 Task: Plan a trip to Voiron, France from 9th November, 2023 to 16th November, 2023 for 2 adults.2 bedrooms having 2 beds and 1 bathroom. Property type can be flat. Look for 3 properties as per requirement.
Action: Mouse moved to (539, 114)
Screenshot: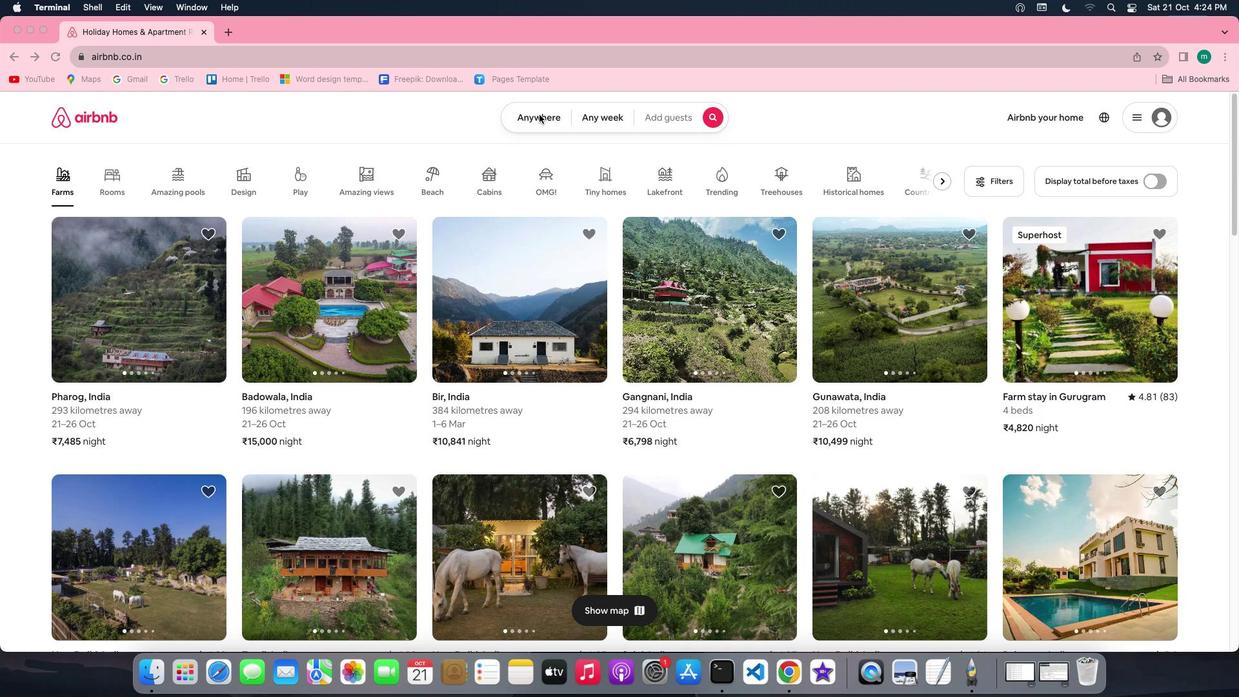
Action: Mouse pressed left at (539, 114)
Screenshot: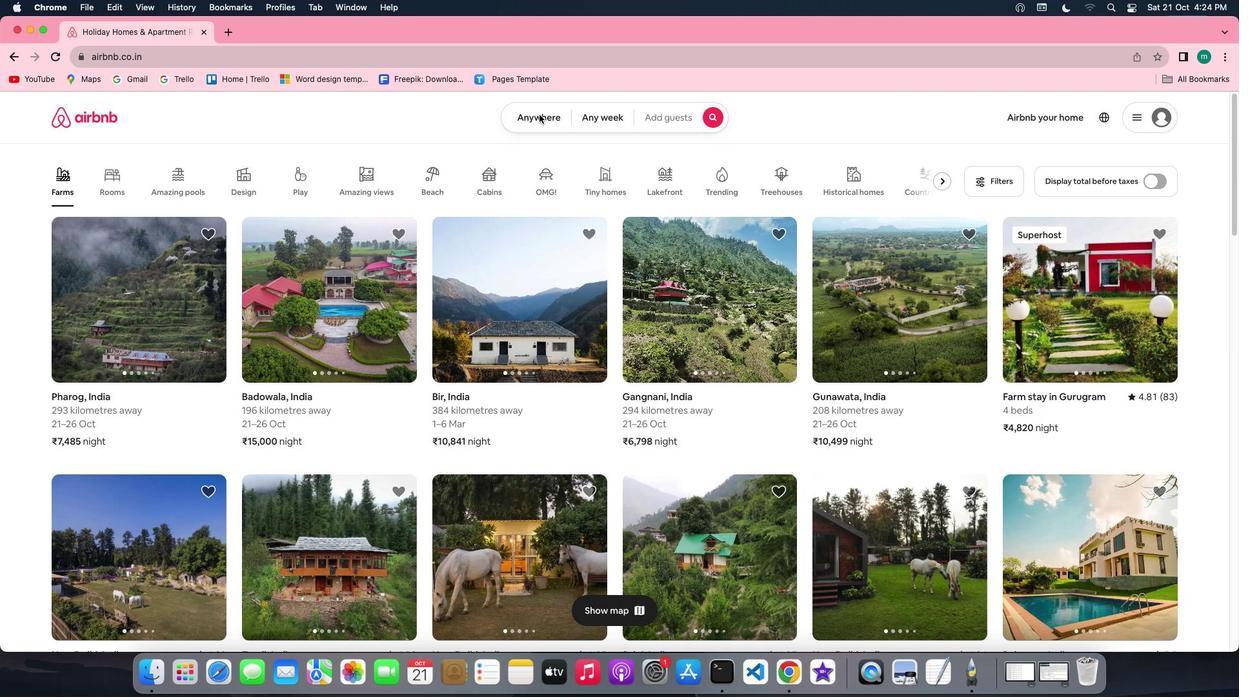 
Action: Mouse pressed left at (539, 114)
Screenshot: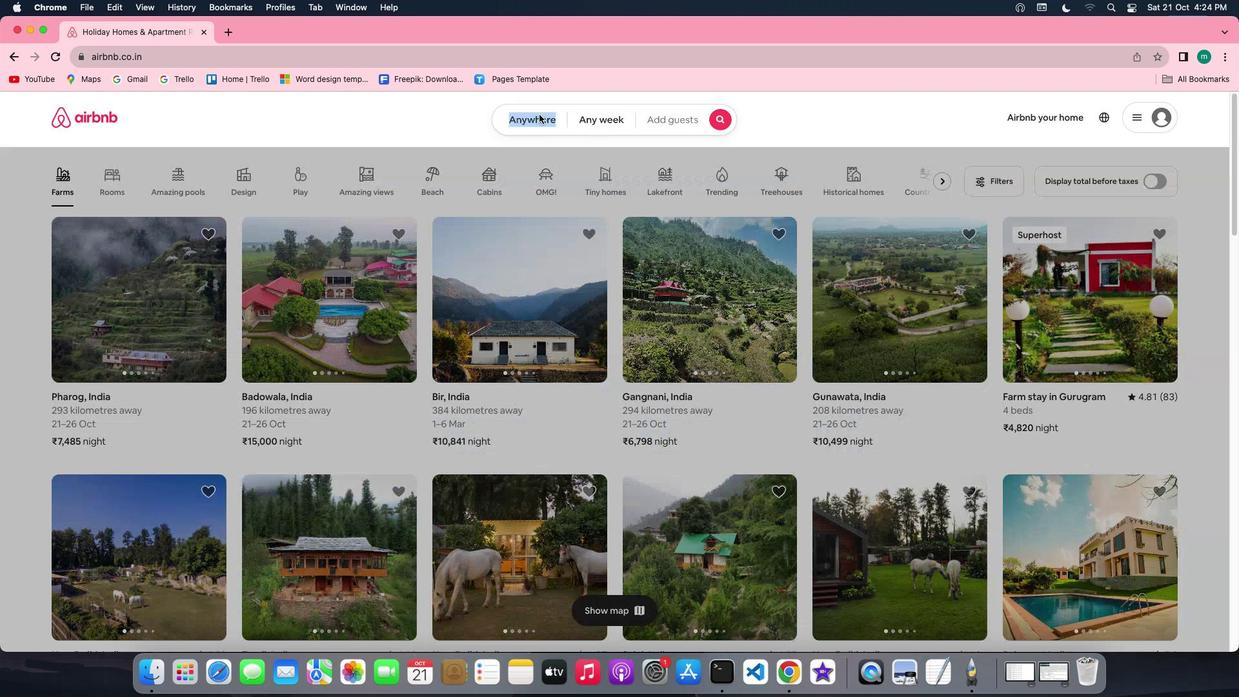 
Action: Mouse moved to (460, 172)
Screenshot: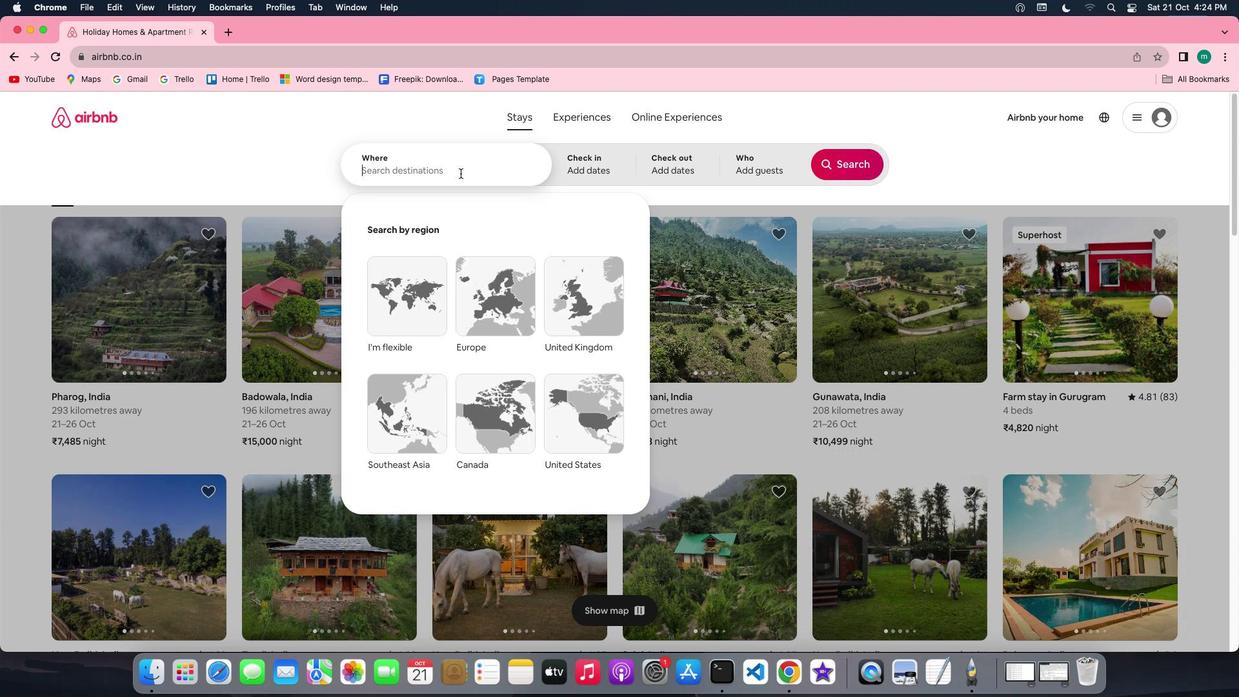 
Action: Key pressed Key.shift'V''o''i''r''o''n'','Key.spaceKey.shift'F''r''a''n''c''e'
Screenshot: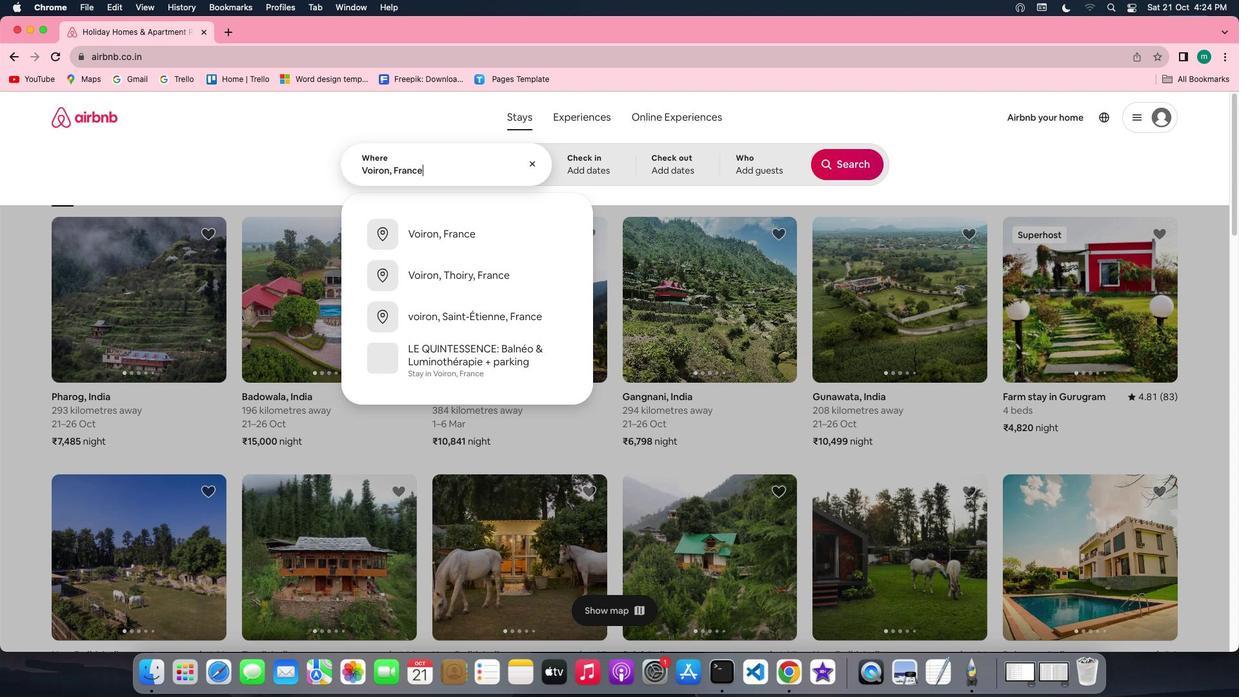 
Action: Mouse moved to (592, 173)
Screenshot: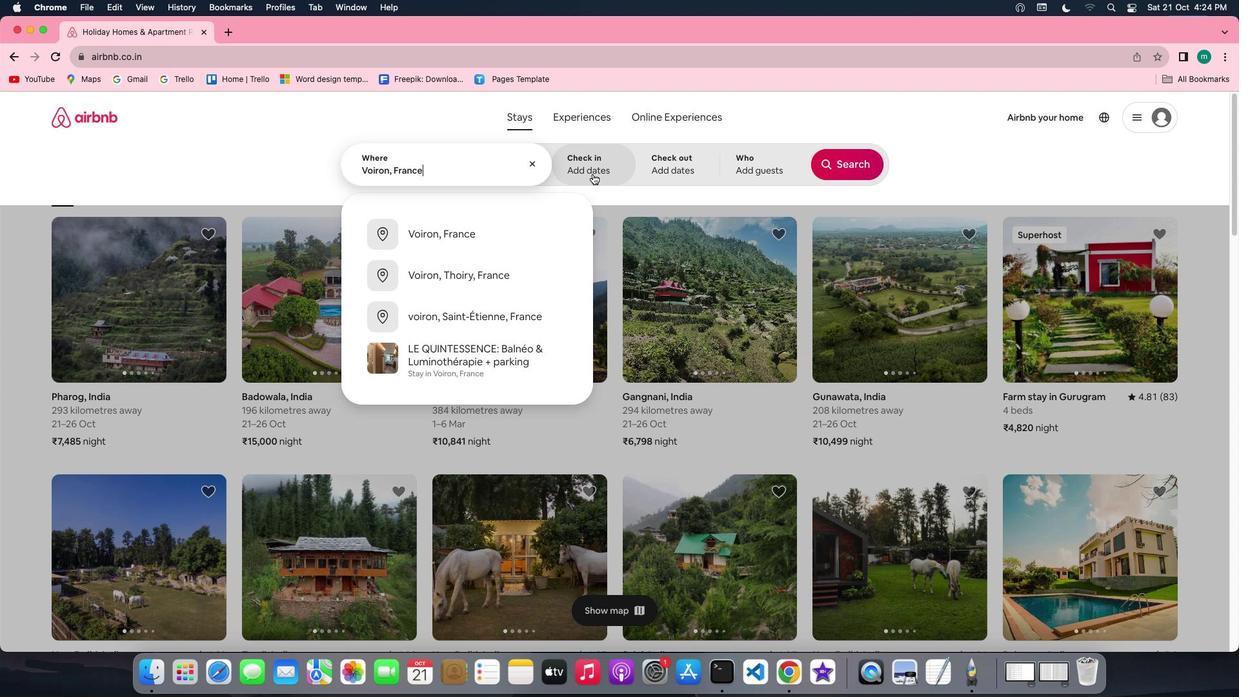 
Action: Mouse pressed left at (592, 173)
Screenshot: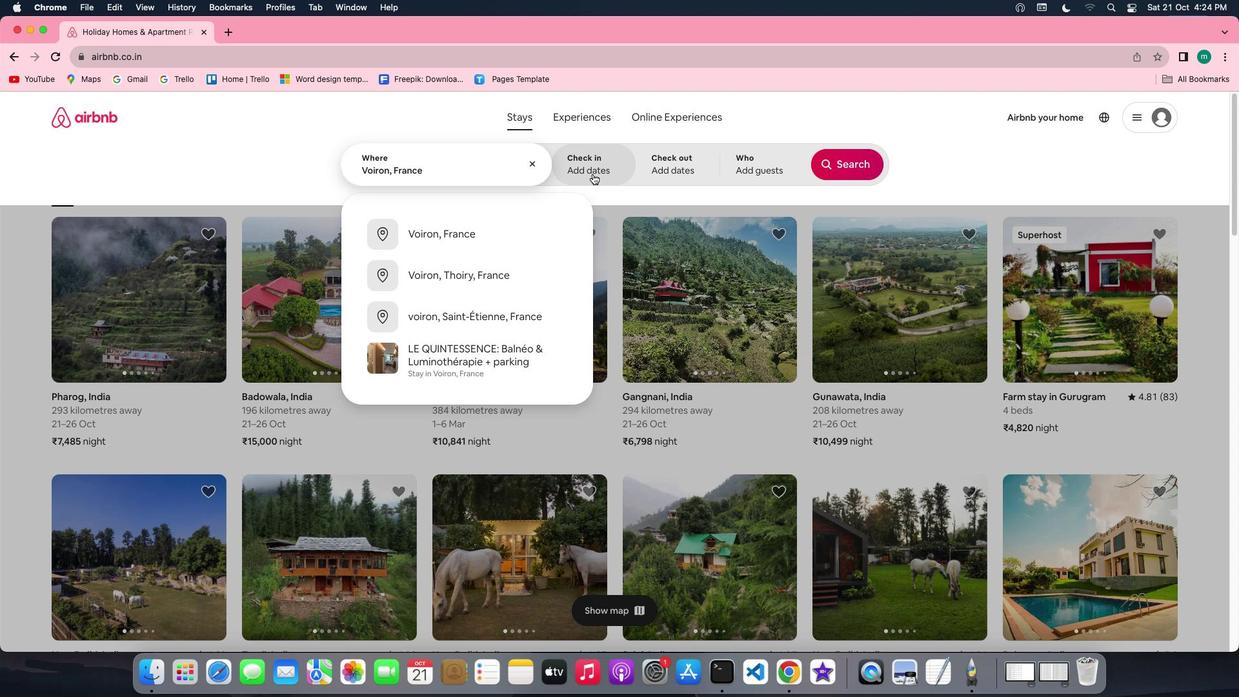 
Action: Mouse moved to (765, 358)
Screenshot: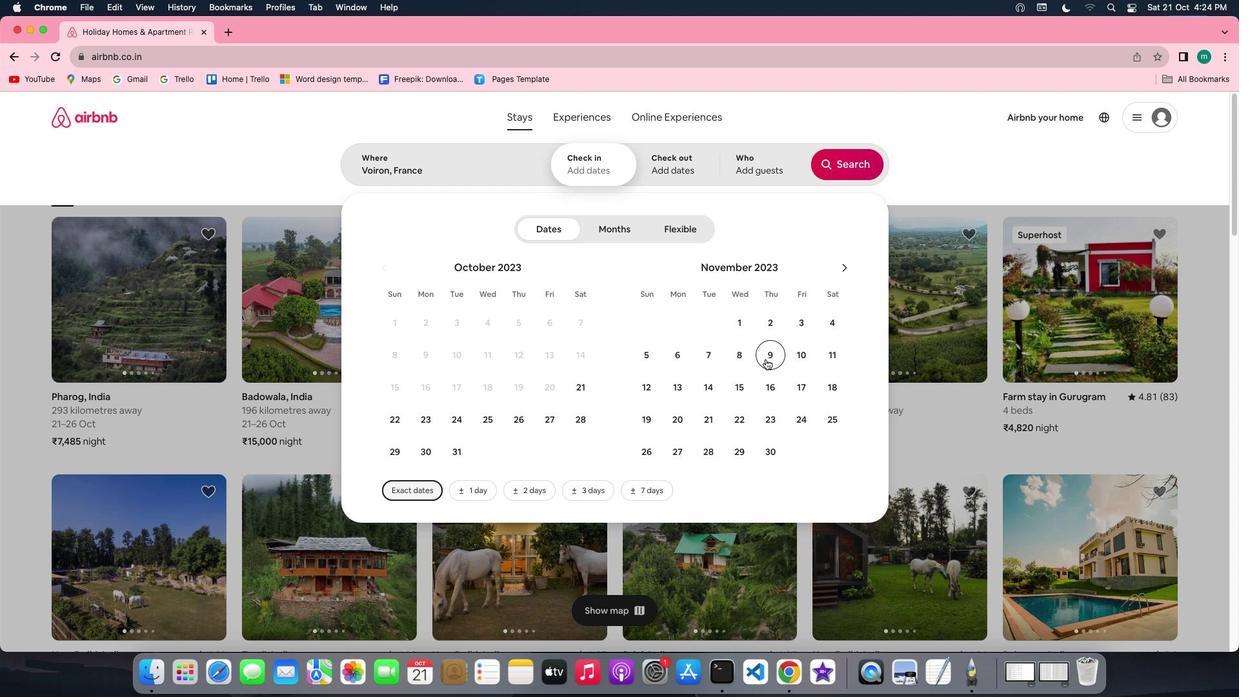 
Action: Mouse pressed left at (765, 358)
Screenshot: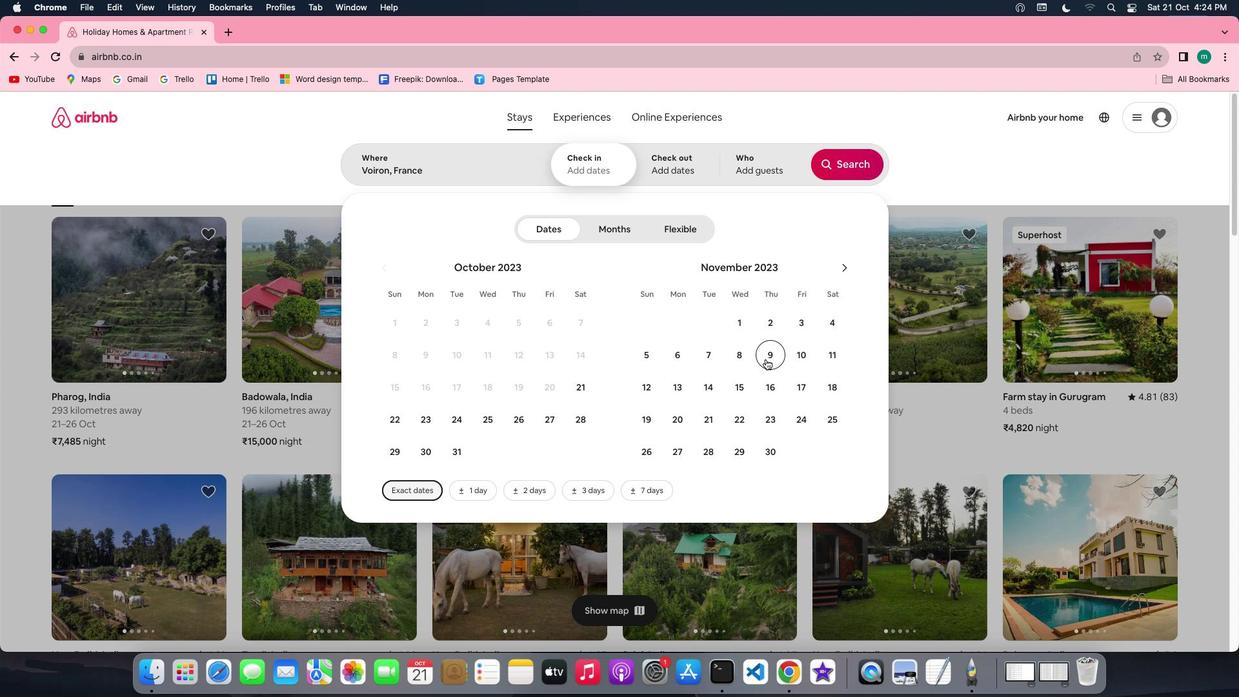 
Action: Mouse moved to (772, 385)
Screenshot: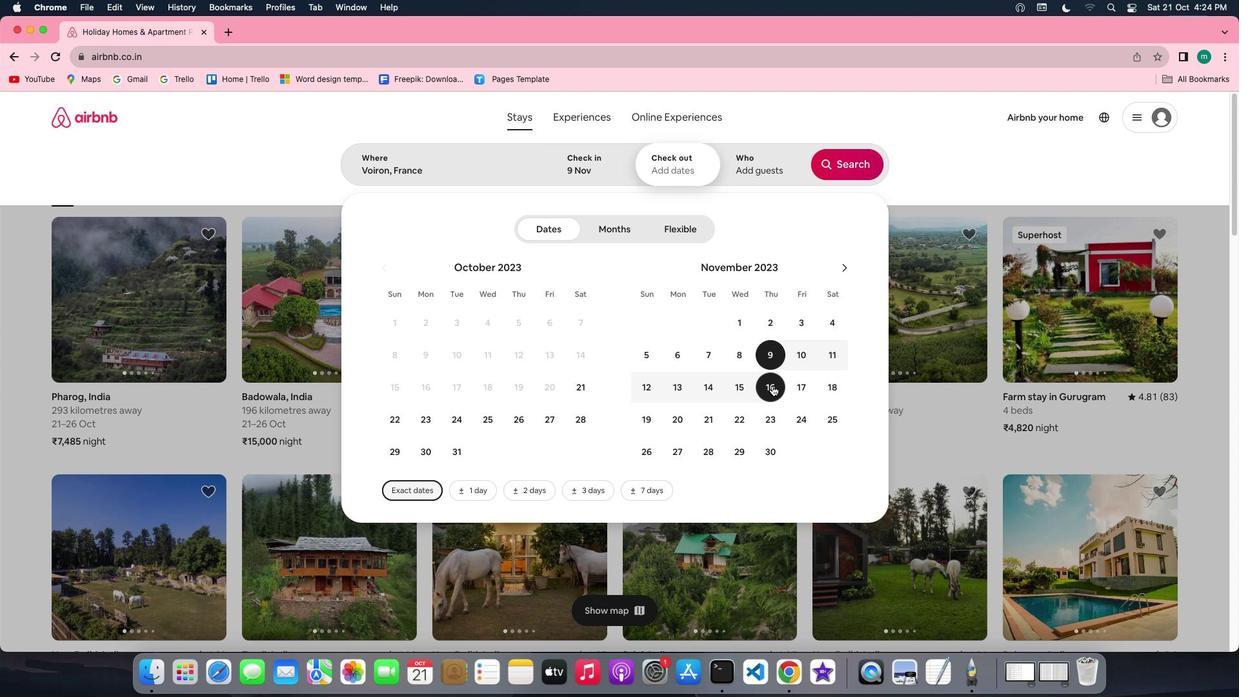 
Action: Mouse pressed left at (772, 385)
Screenshot: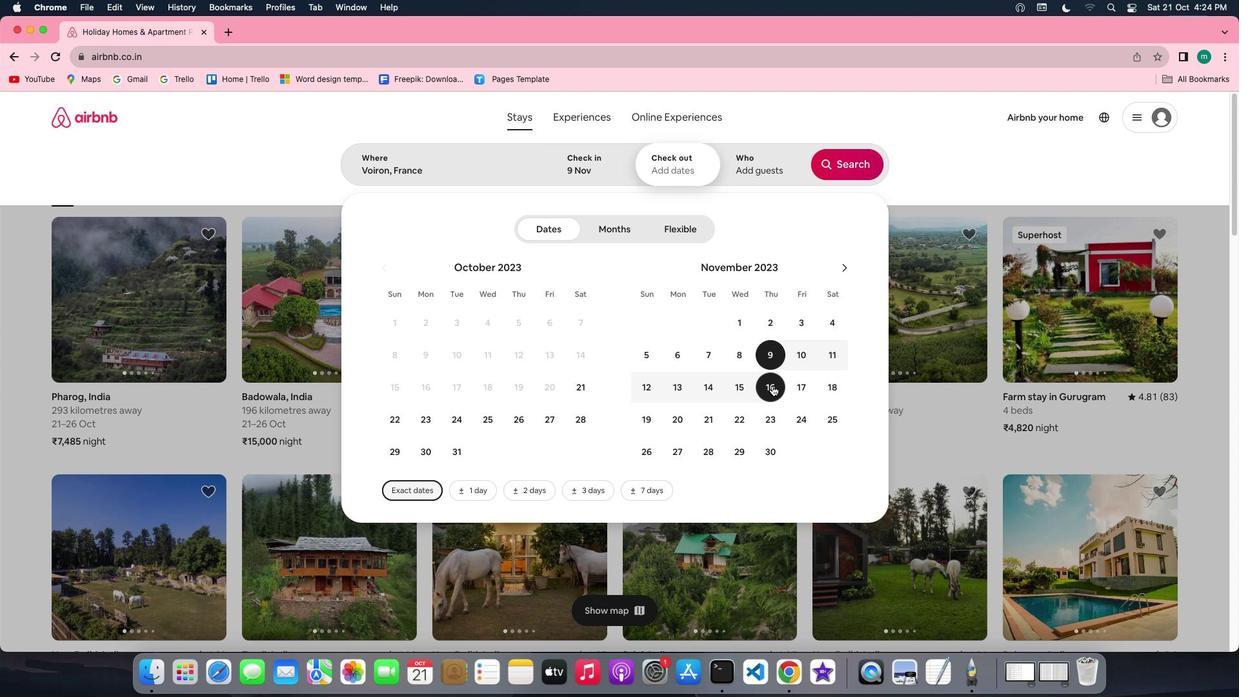 
Action: Mouse moved to (759, 173)
Screenshot: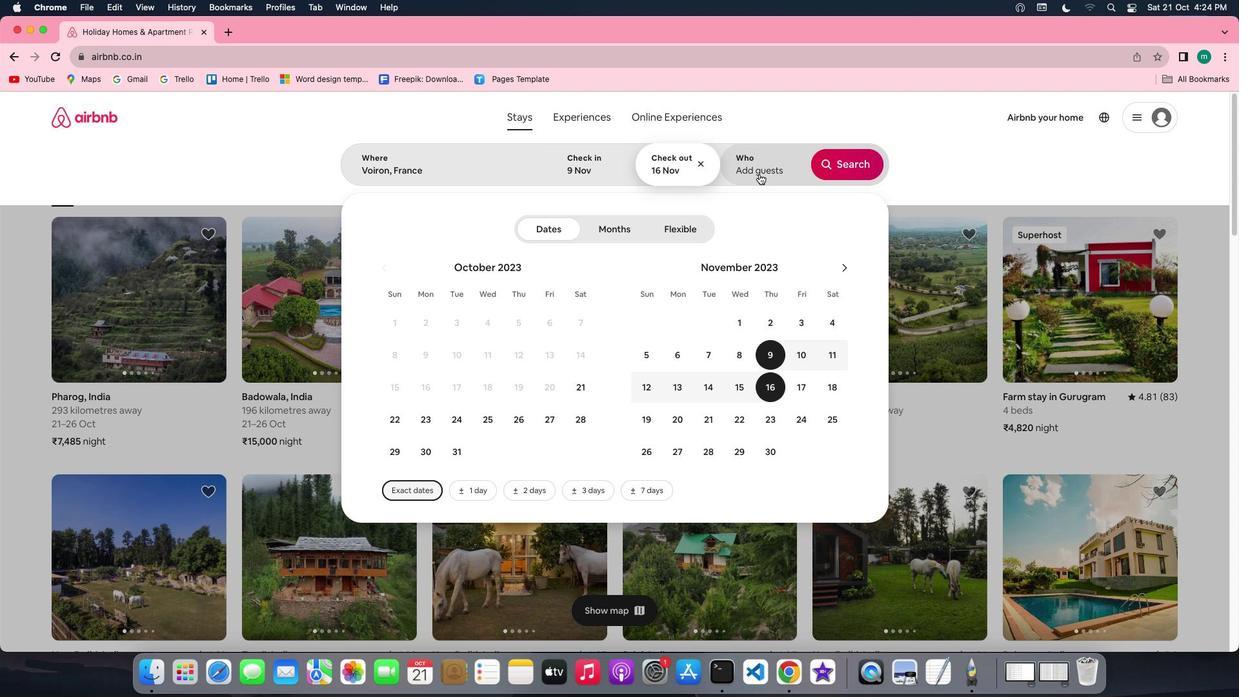 
Action: Mouse pressed left at (759, 173)
Screenshot: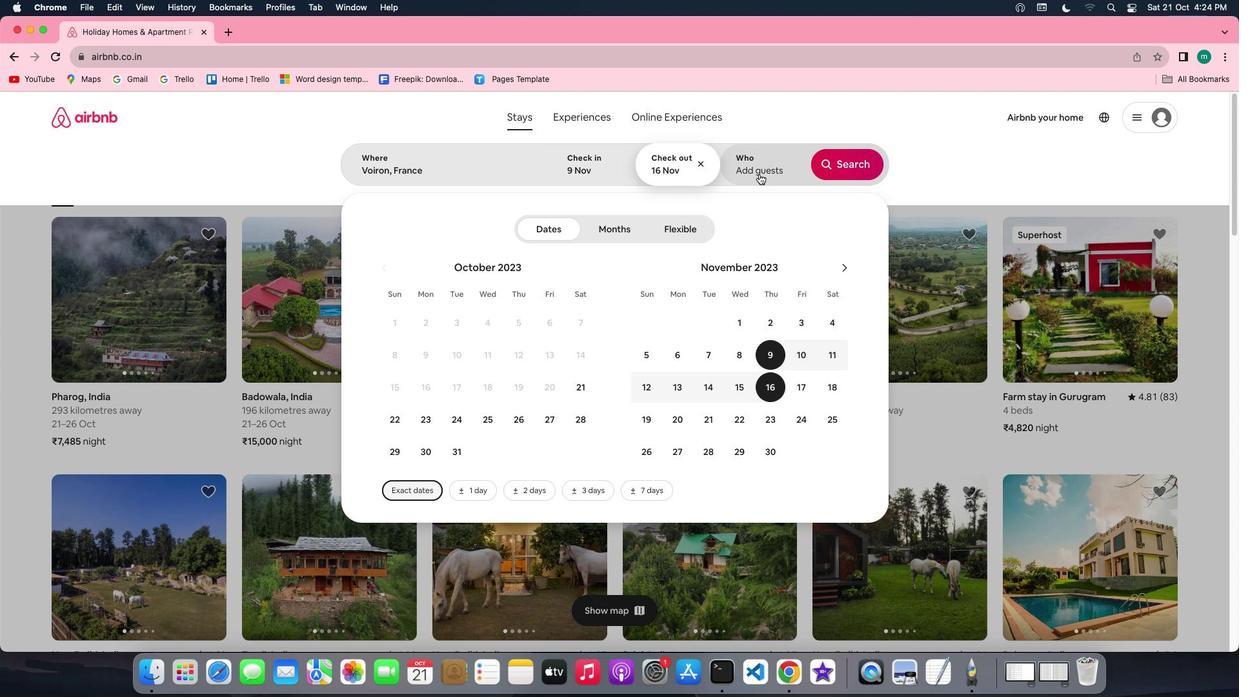 
Action: Mouse moved to (848, 231)
Screenshot: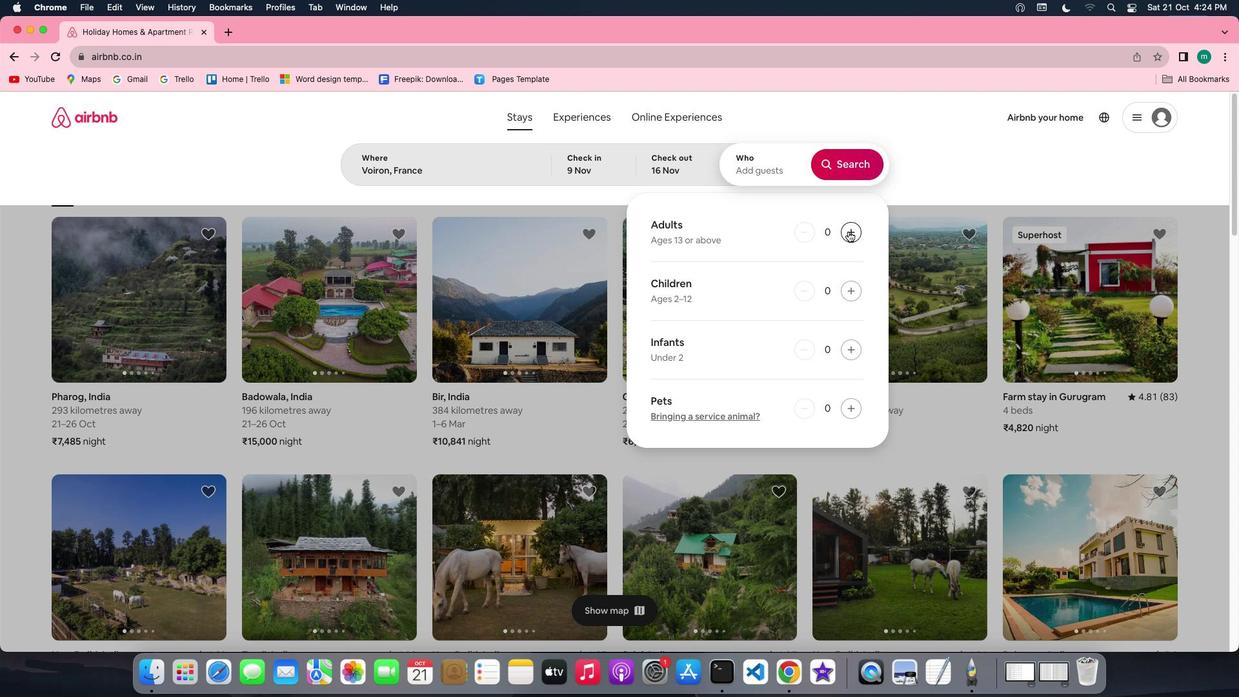 
Action: Mouse pressed left at (848, 231)
Screenshot: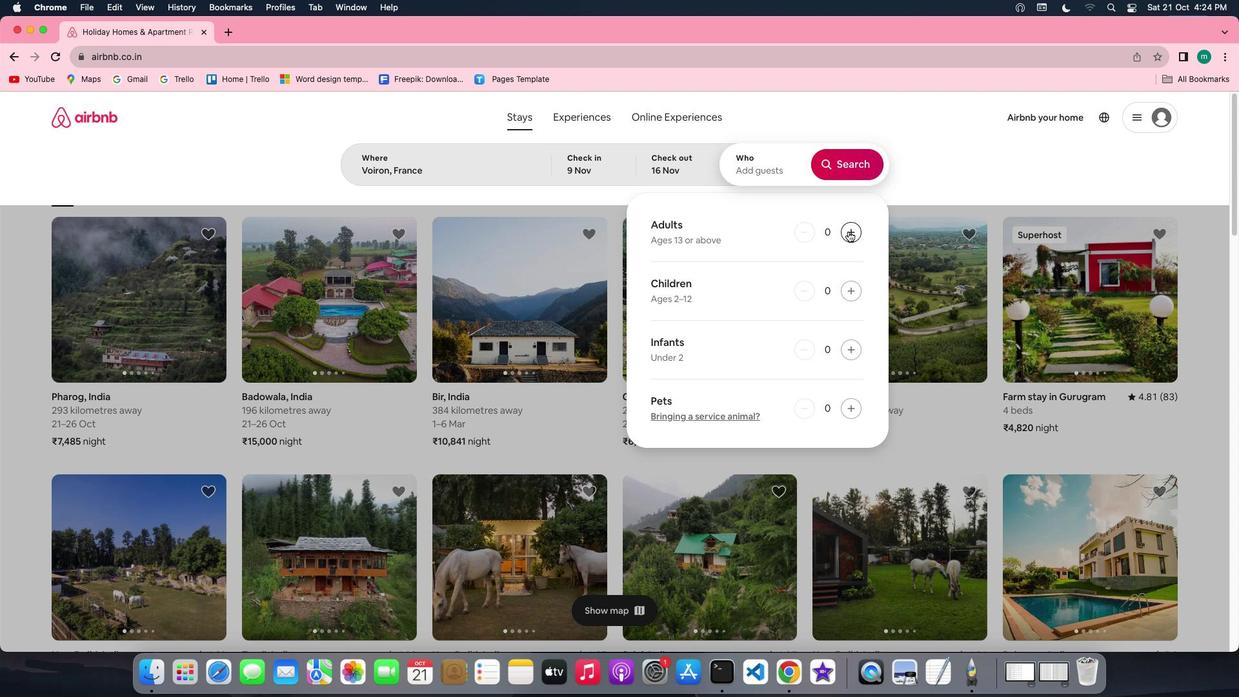 
Action: Mouse pressed left at (848, 231)
Screenshot: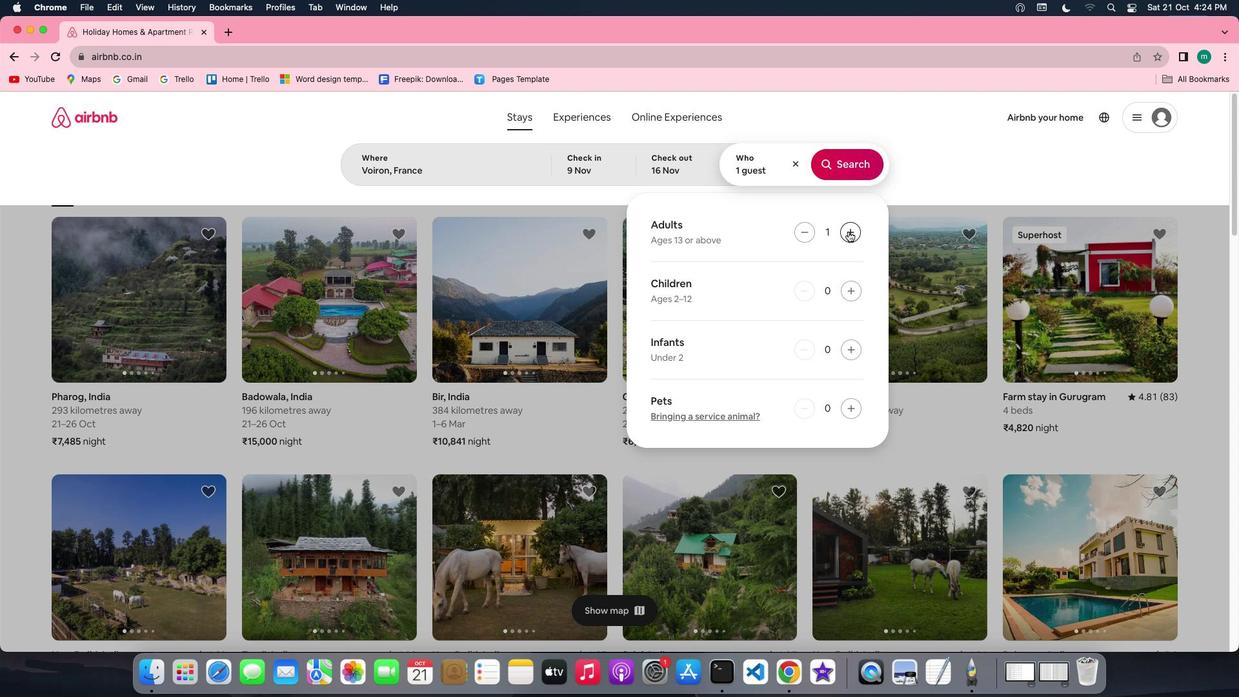 
Action: Mouse moved to (841, 161)
Screenshot: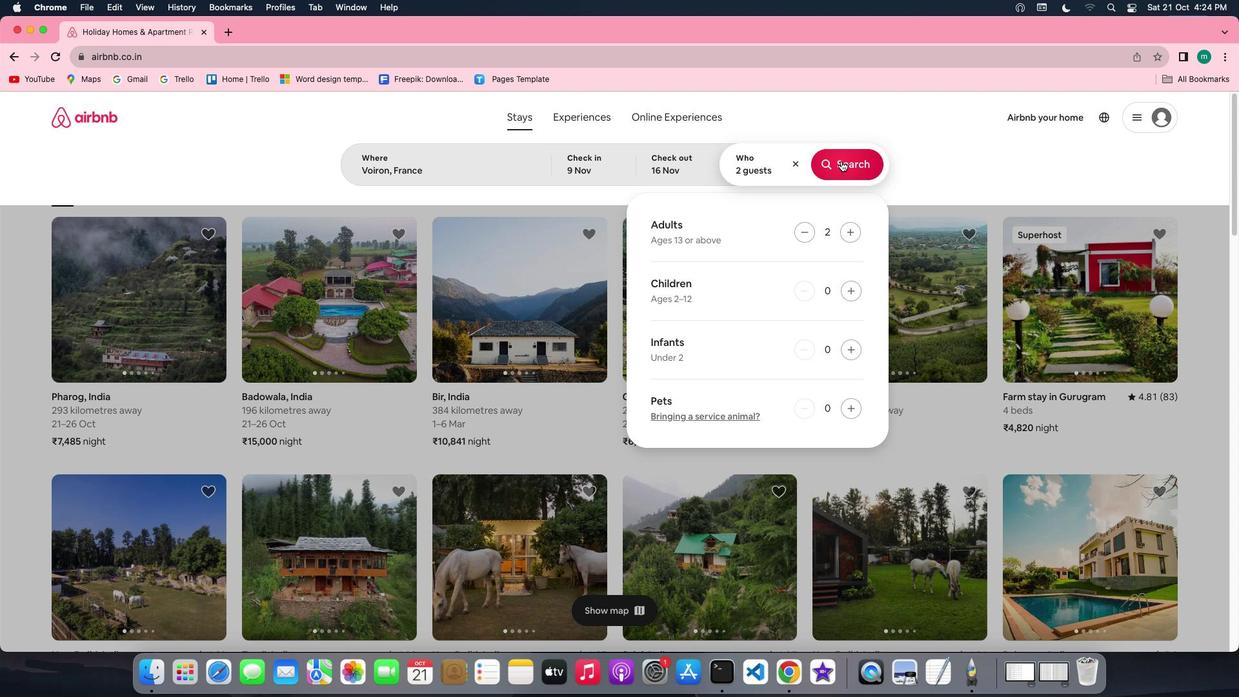 
Action: Mouse pressed left at (841, 161)
Screenshot: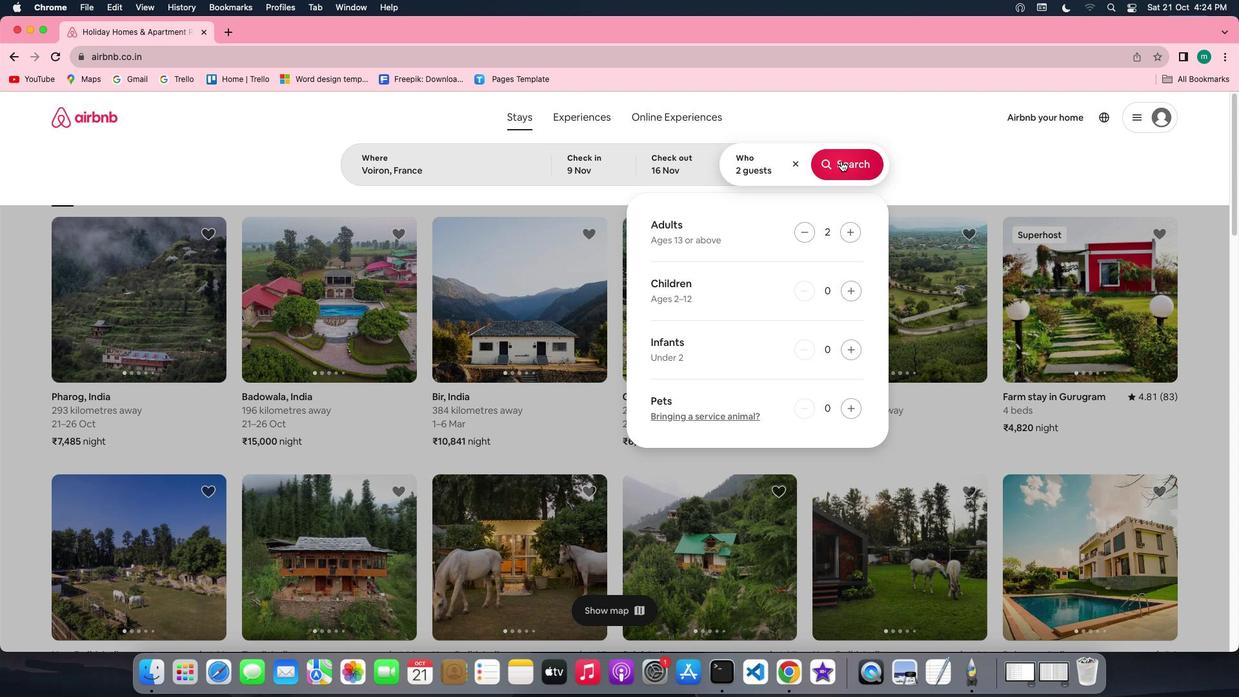 
Action: Mouse moved to (1034, 171)
Screenshot: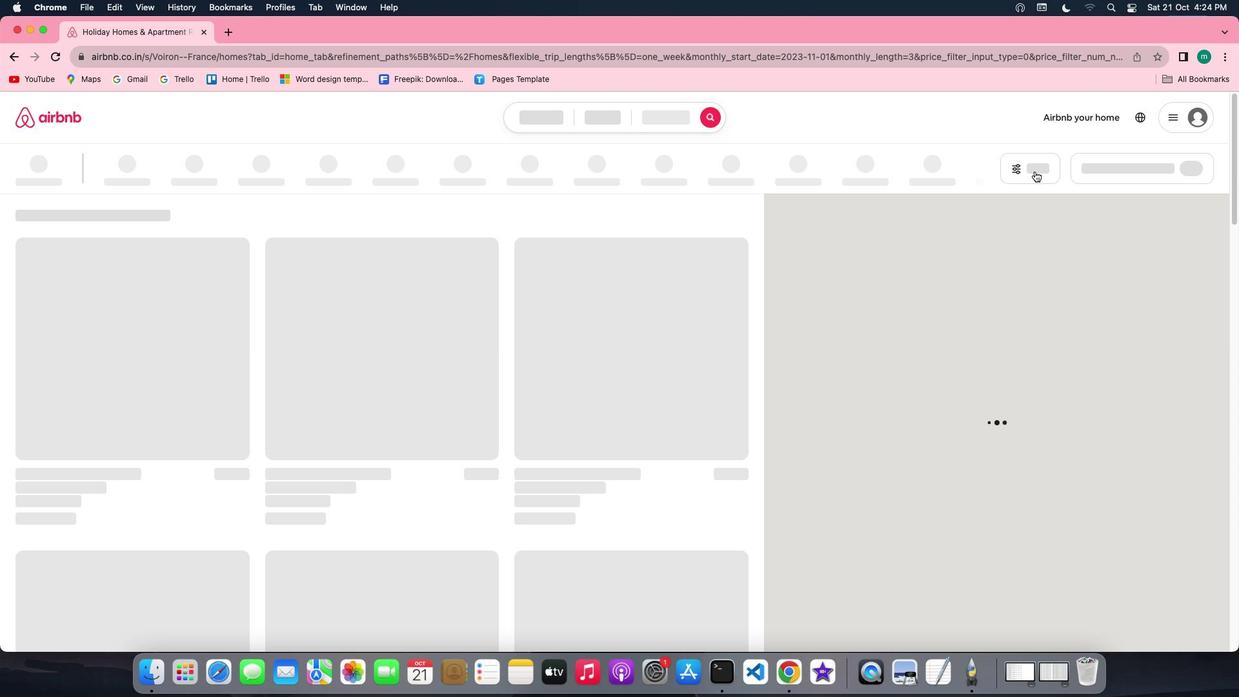 
Action: Mouse pressed left at (1034, 171)
Screenshot: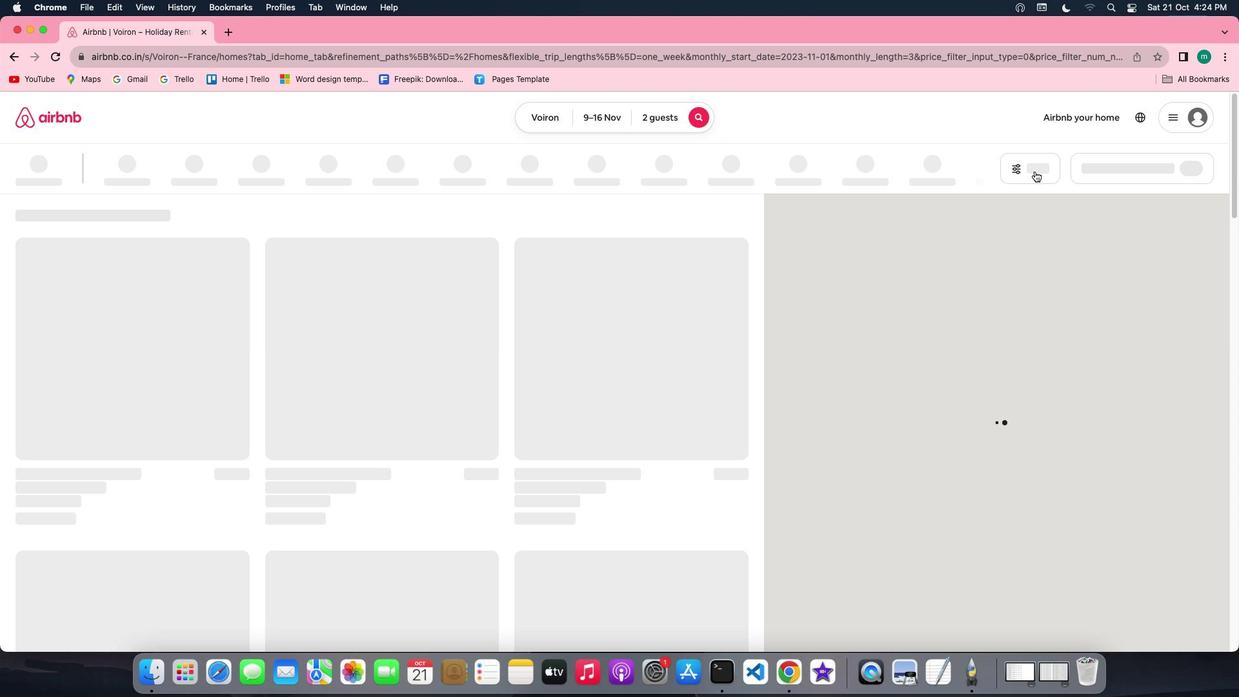
Action: Mouse moved to (1036, 167)
Screenshot: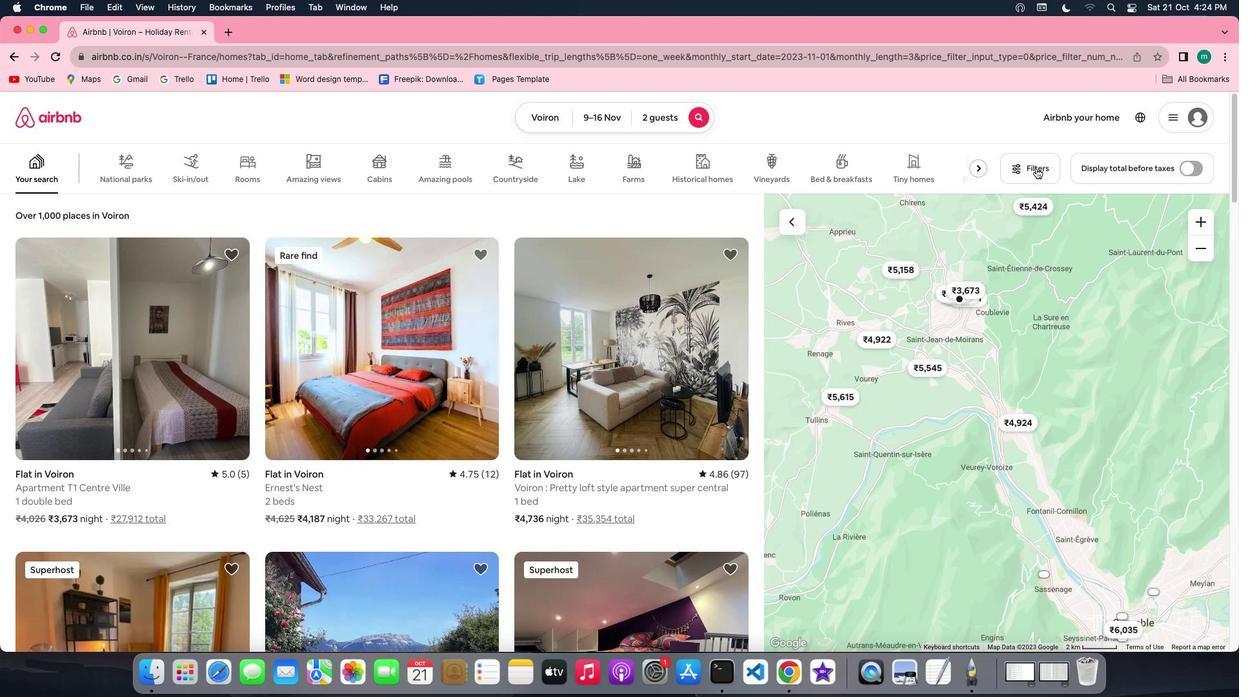
Action: Mouse pressed left at (1036, 167)
Screenshot: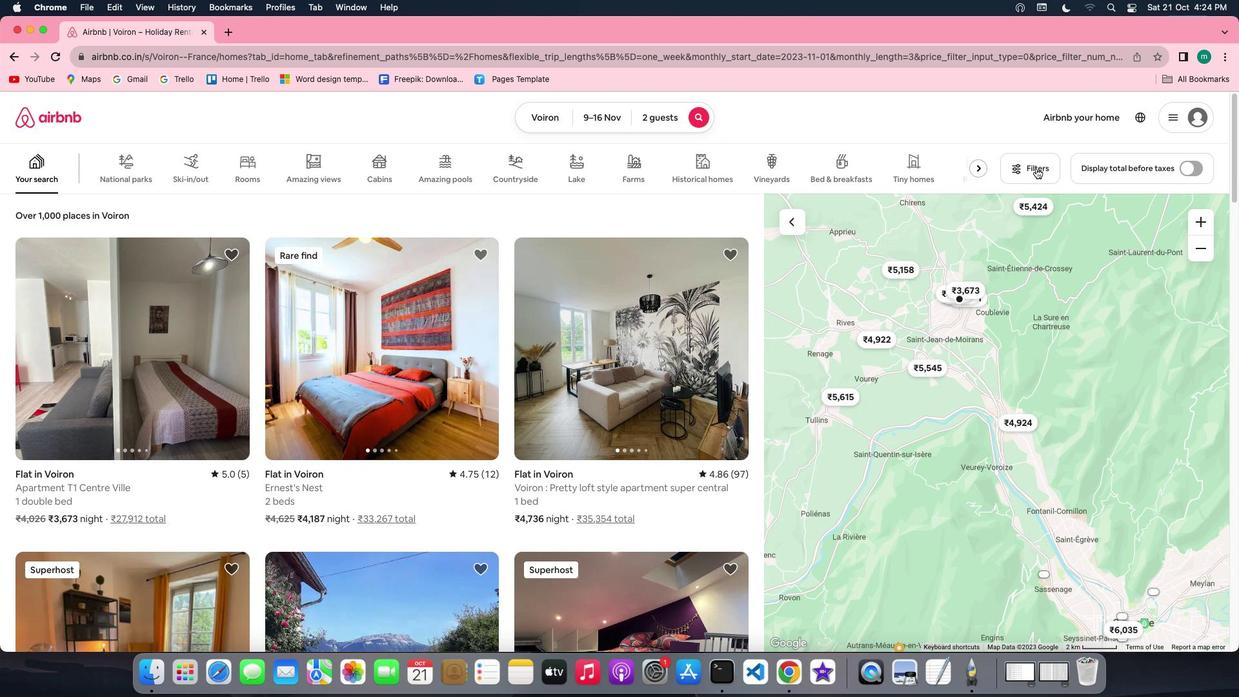 
Action: Mouse moved to (613, 406)
Screenshot: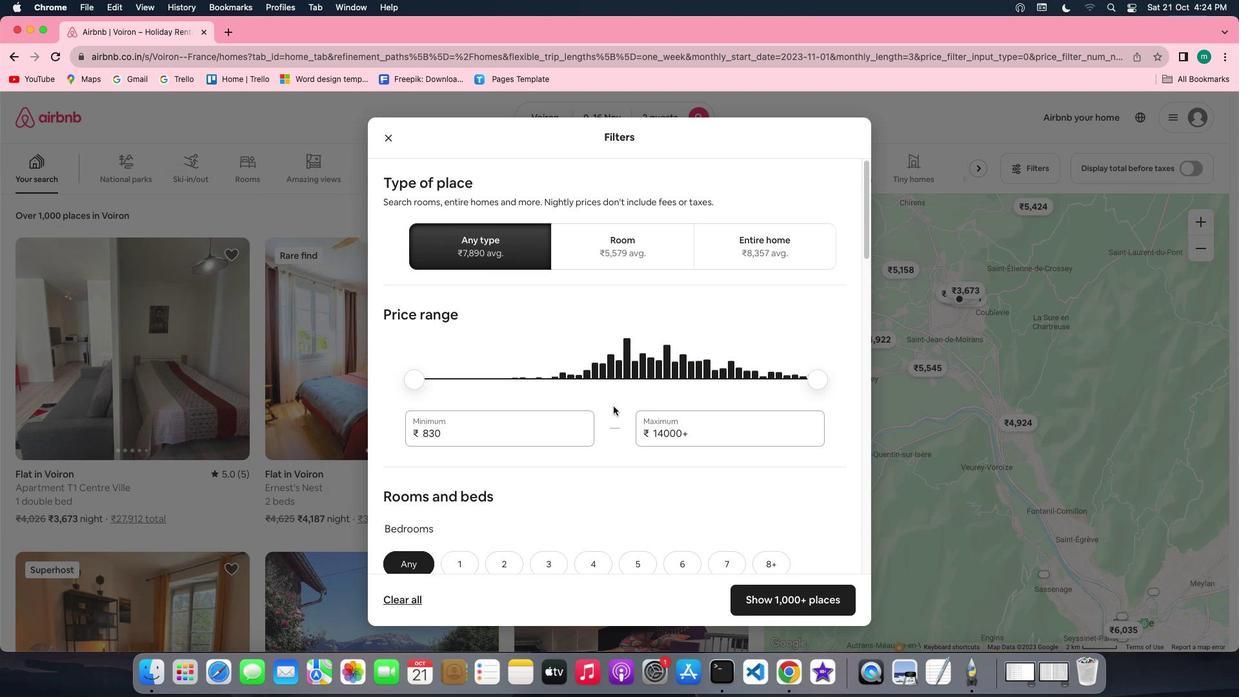
Action: Mouse scrolled (613, 406) with delta (0, 0)
Screenshot: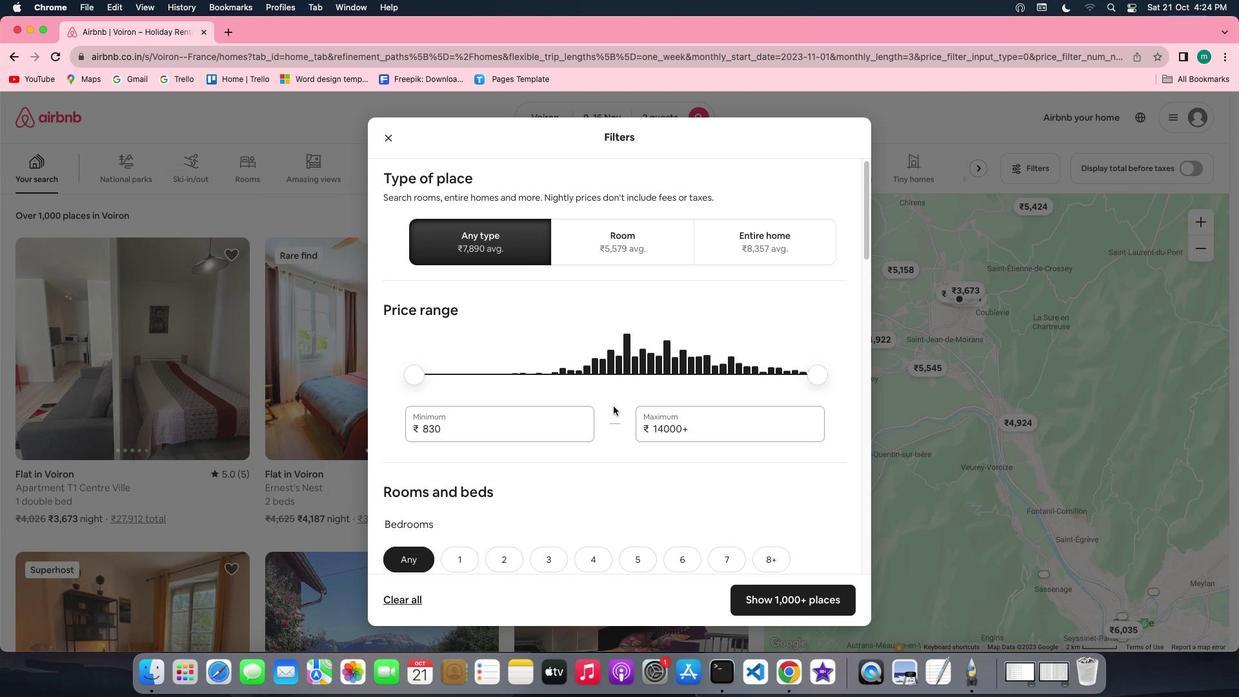 
Action: Mouse scrolled (613, 406) with delta (0, 0)
Screenshot: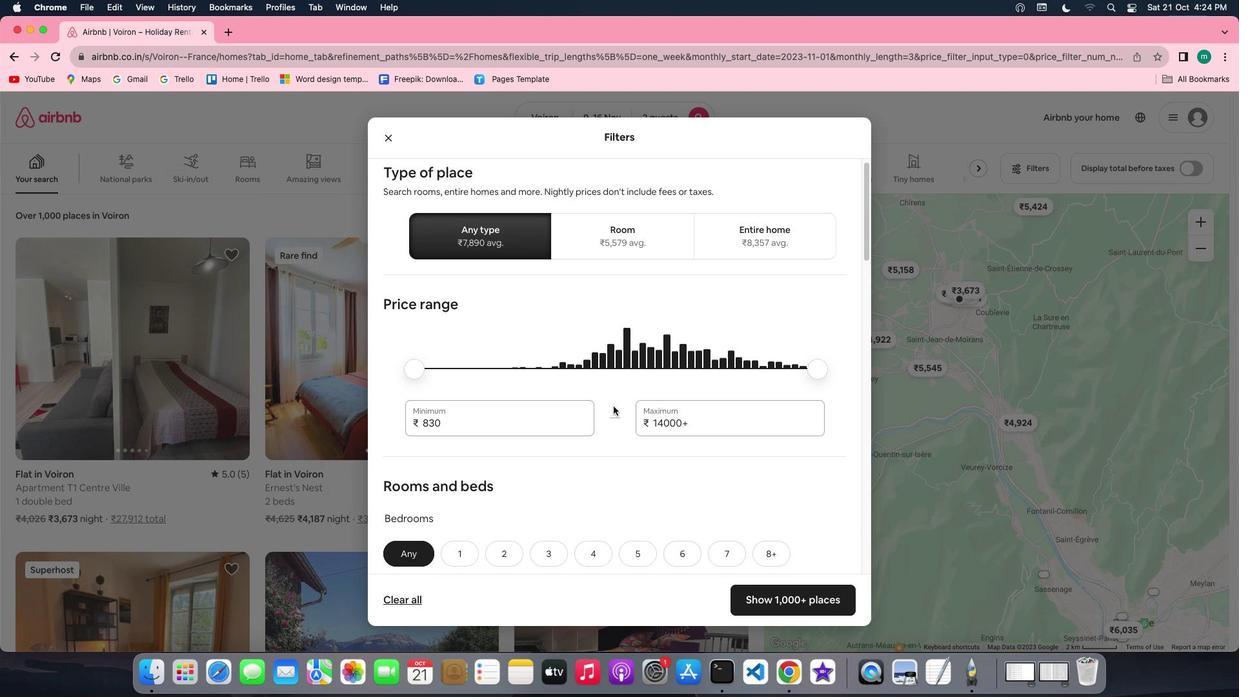 
Action: Mouse scrolled (613, 406) with delta (0, 0)
Screenshot: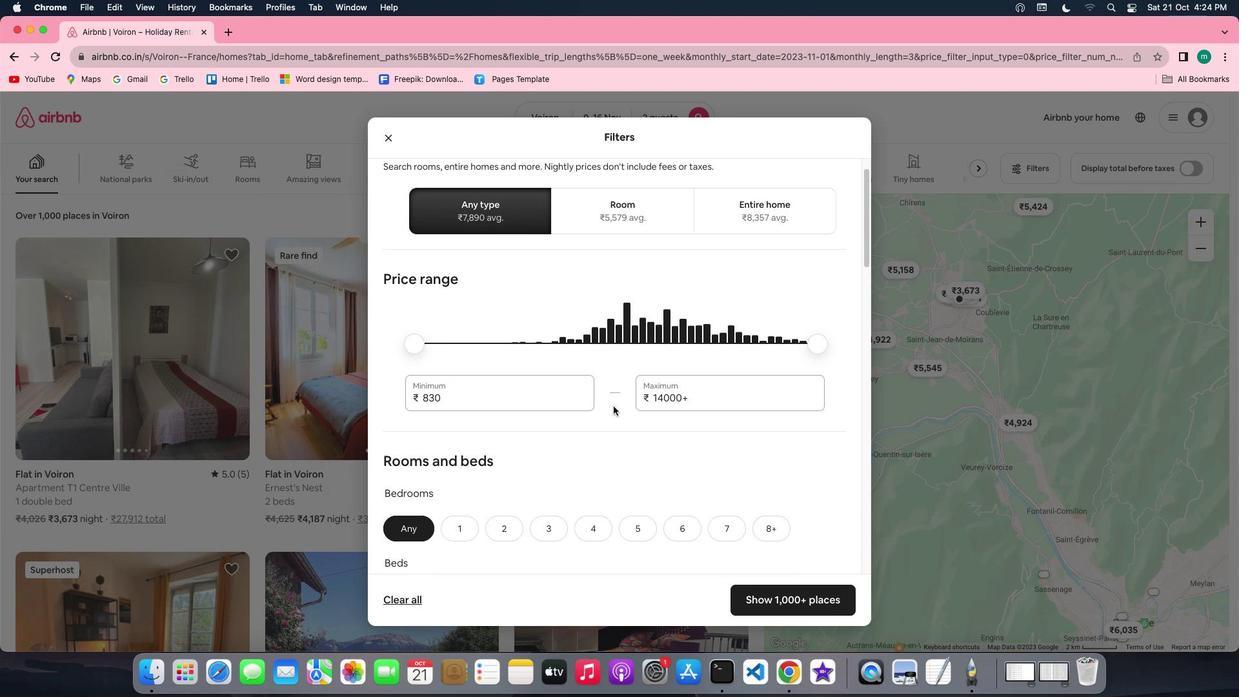
Action: Mouse scrolled (613, 406) with delta (0, 0)
Screenshot: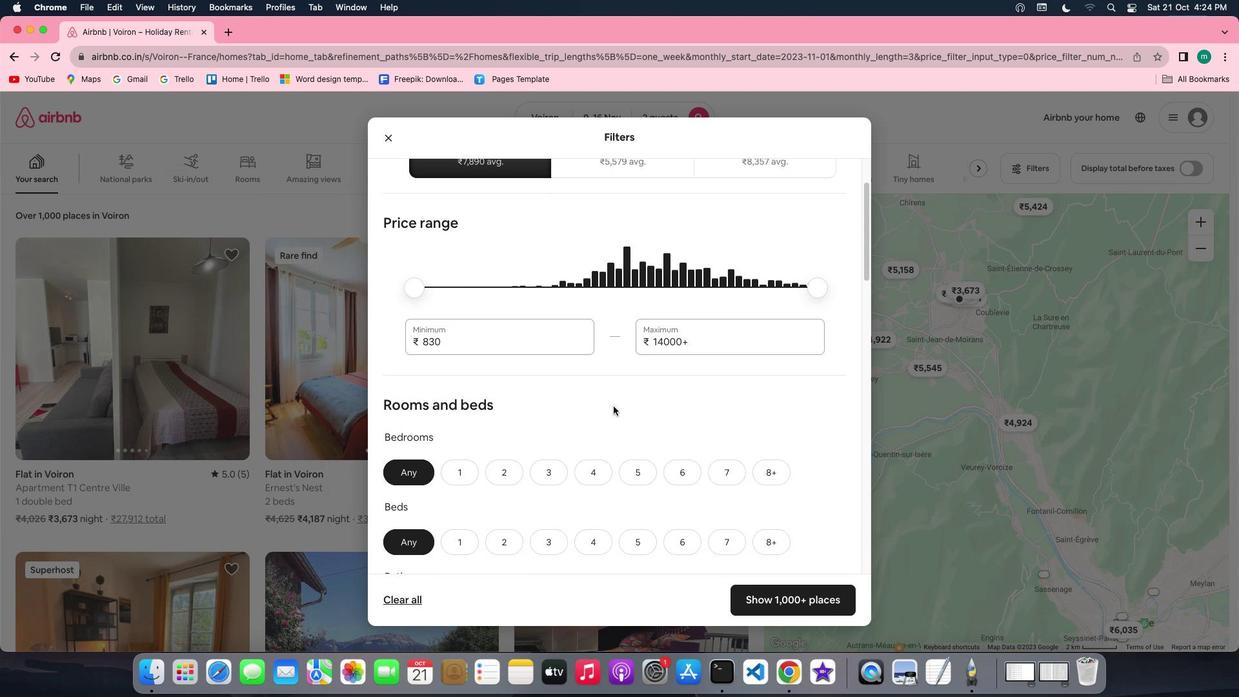 
Action: Mouse scrolled (613, 406) with delta (0, 0)
Screenshot: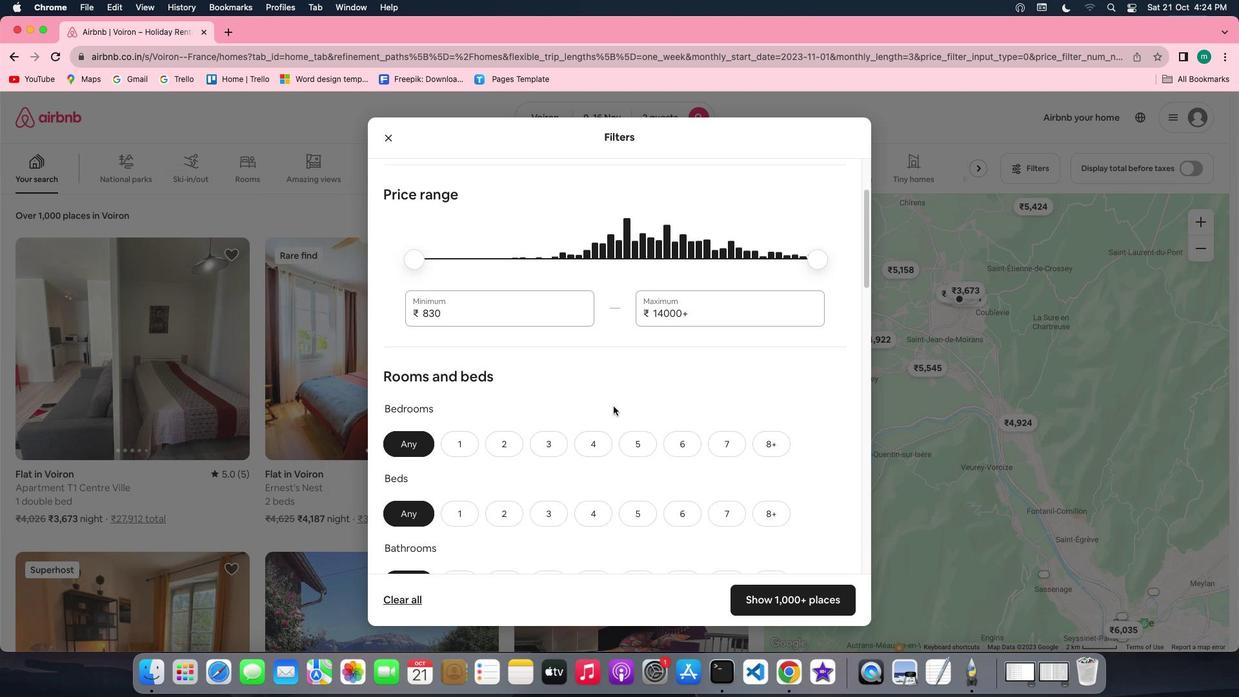 
Action: Mouse scrolled (613, 406) with delta (0, 0)
Screenshot: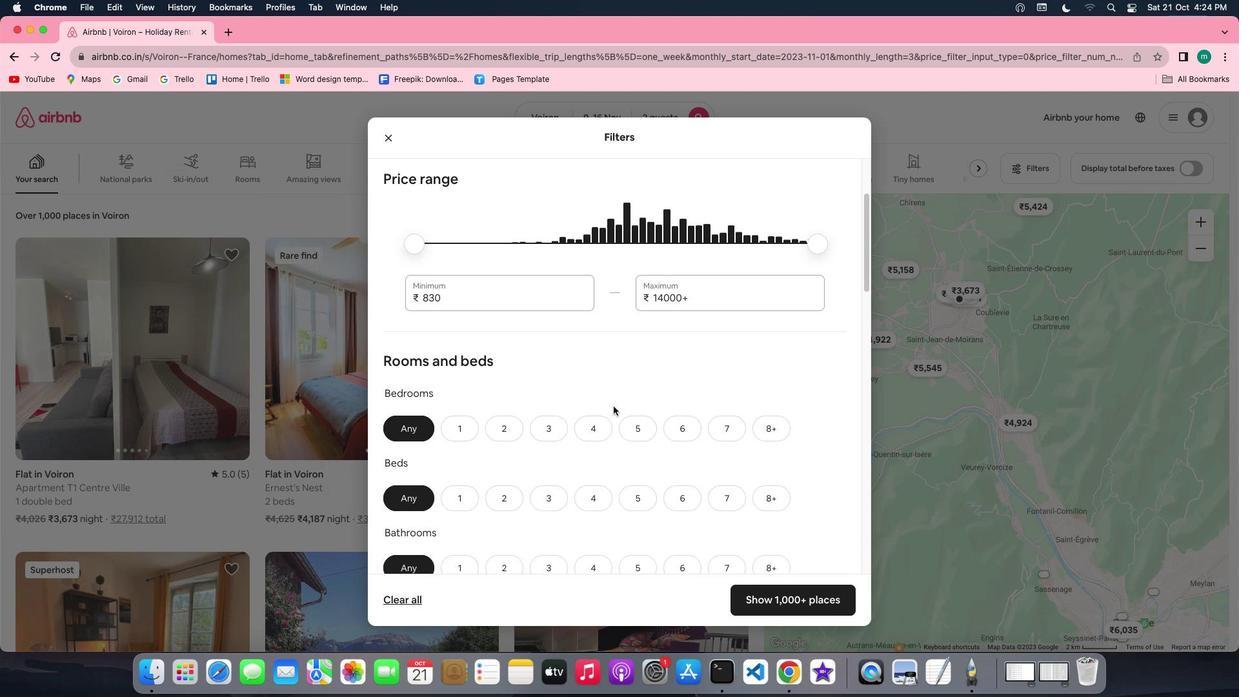 
Action: Mouse scrolled (613, 406) with delta (0, -1)
Screenshot: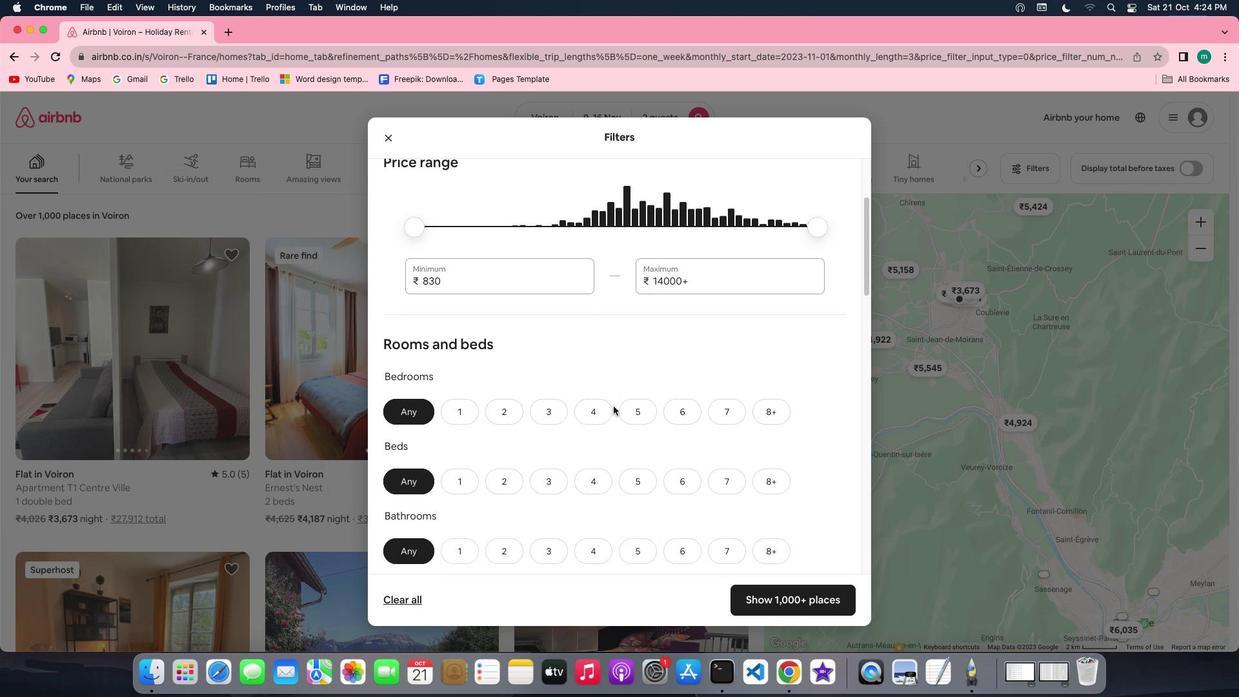 
Action: Mouse scrolled (613, 406) with delta (0, -1)
Screenshot: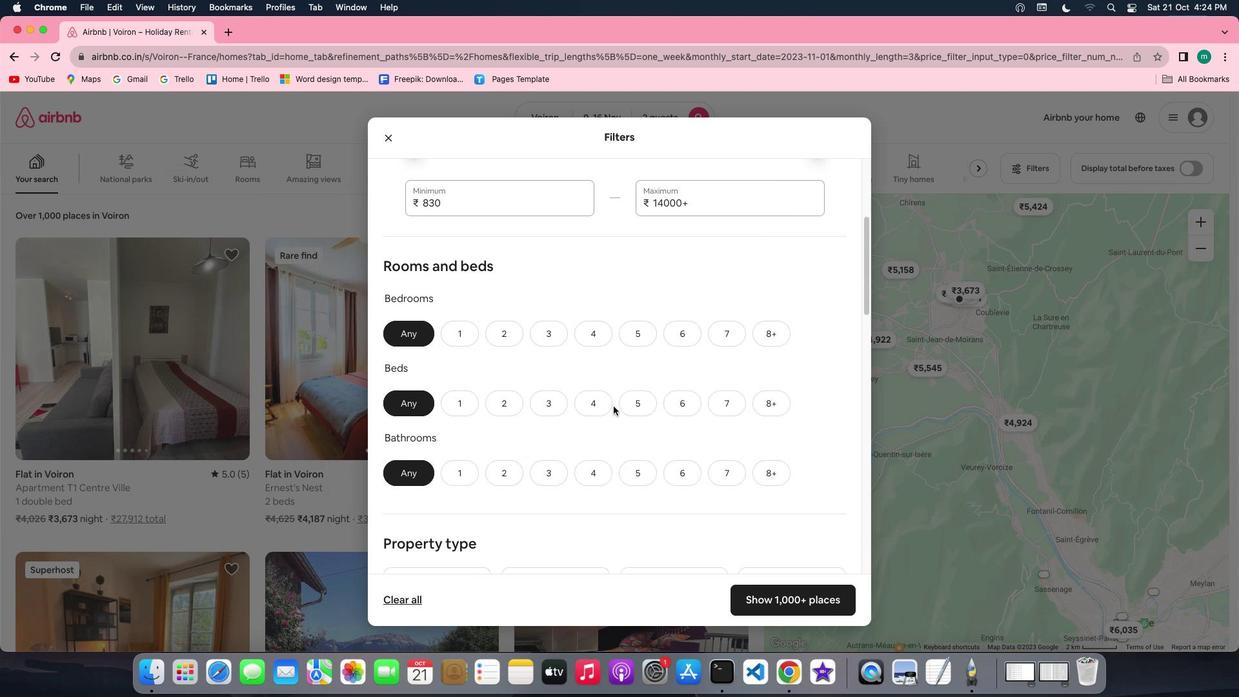 
Action: Mouse scrolled (613, 406) with delta (0, 0)
Screenshot: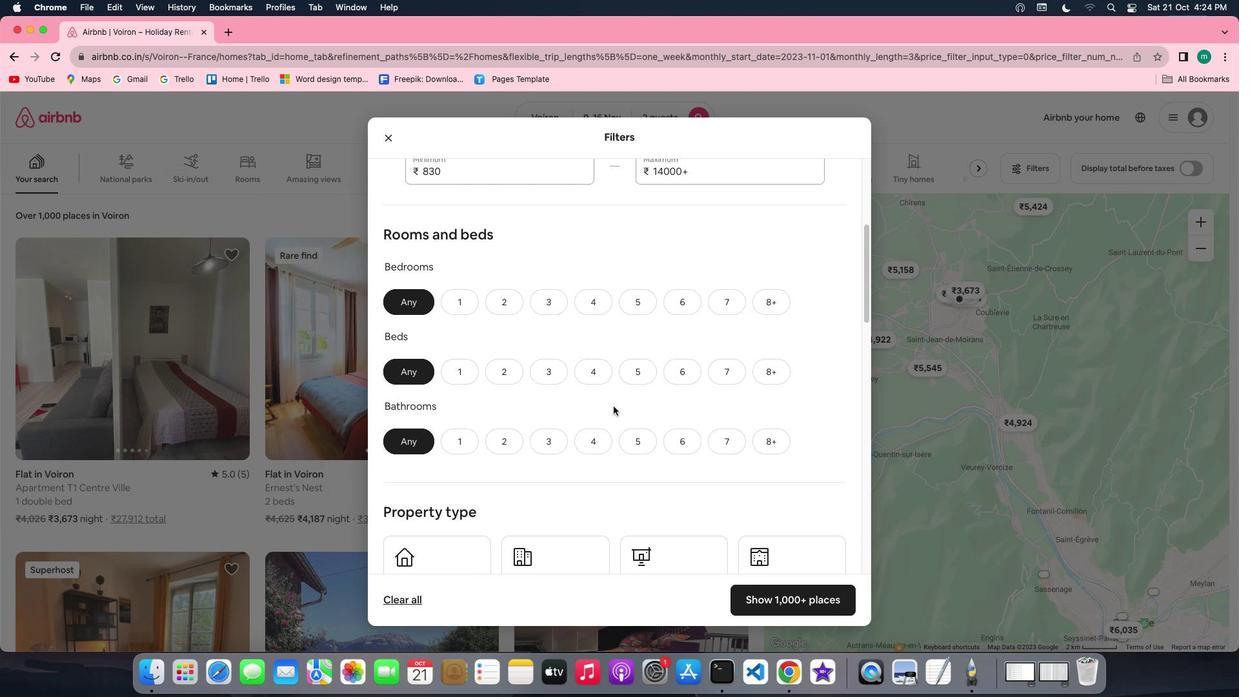 
Action: Mouse scrolled (613, 406) with delta (0, 0)
Screenshot: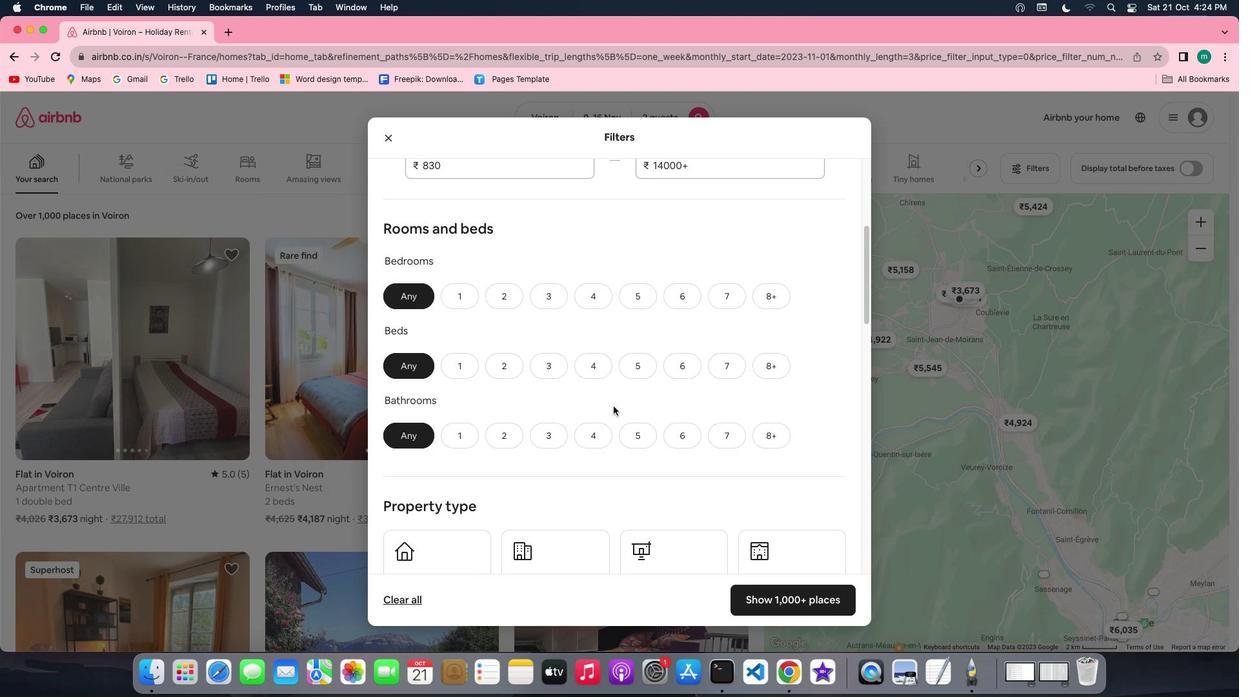 
Action: Mouse scrolled (613, 406) with delta (0, 0)
Screenshot: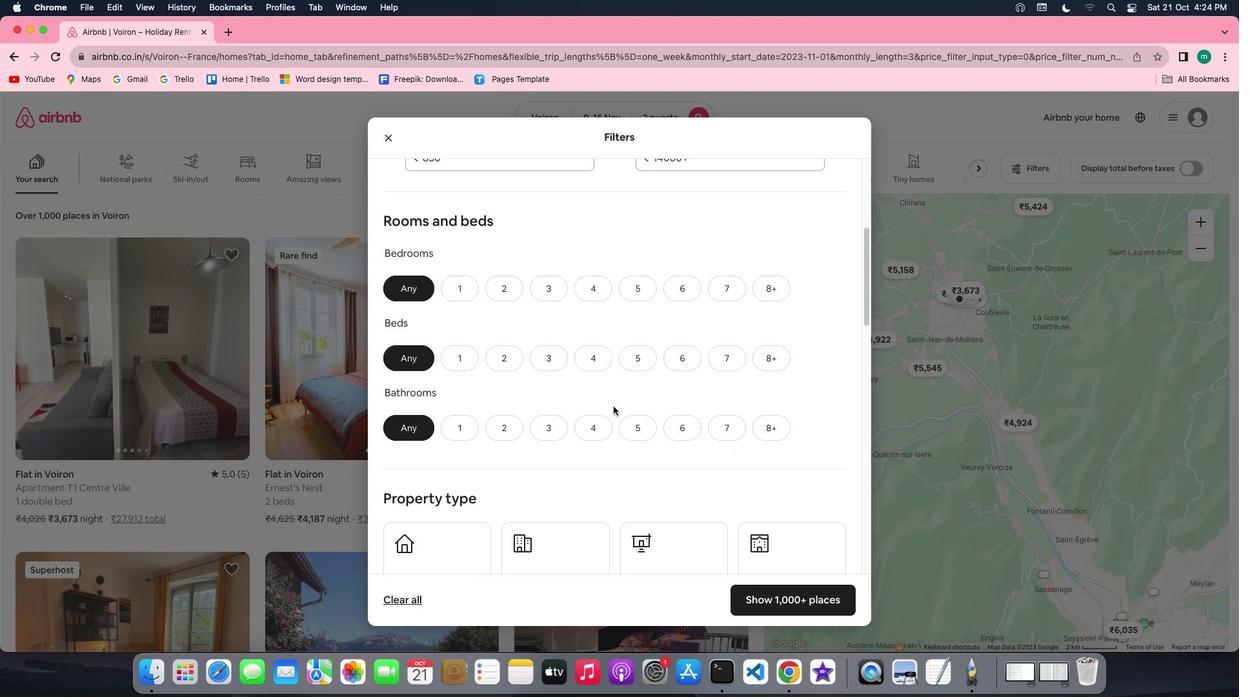 
Action: Mouse moved to (498, 276)
Screenshot: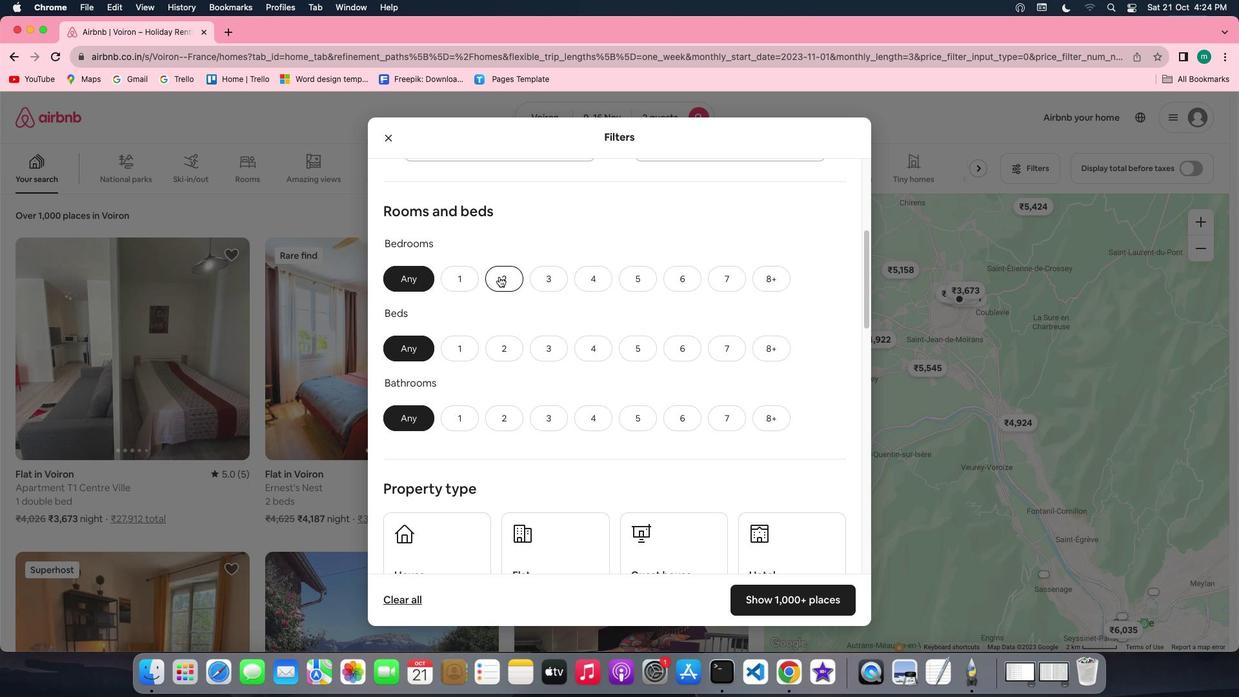 
Action: Mouse pressed left at (498, 276)
Screenshot: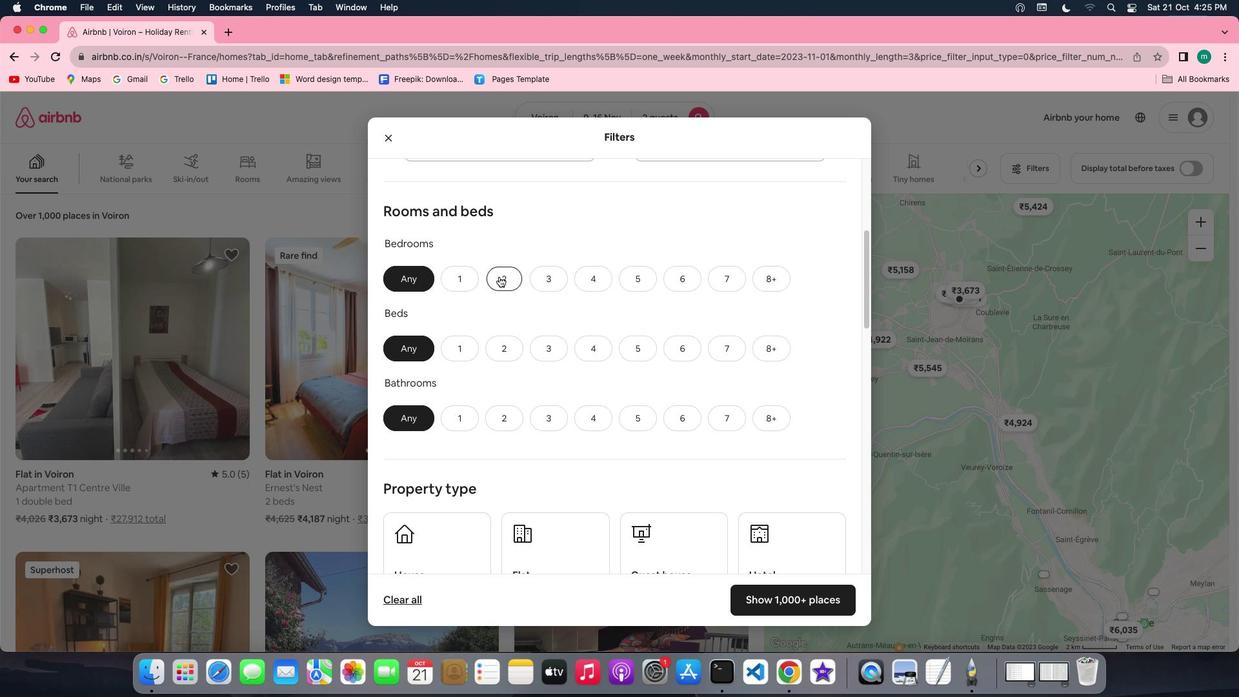 
Action: Mouse moved to (510, 351)
Screenshot: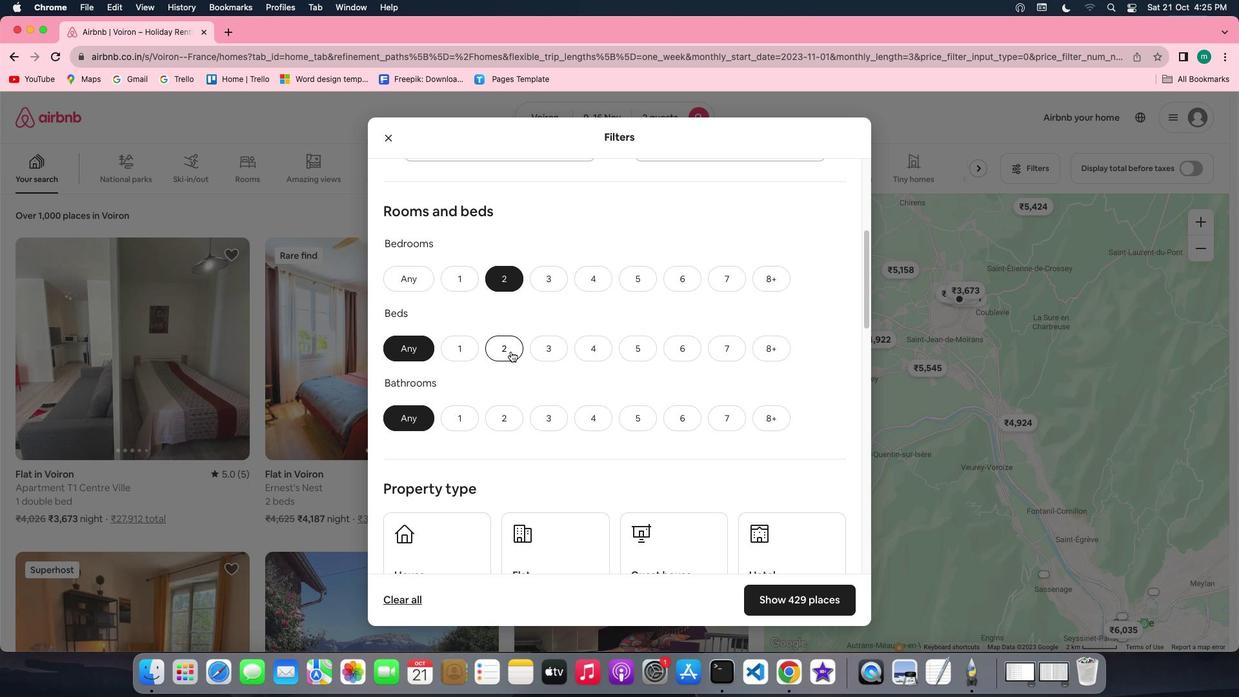 
Action: Mouse pressed left at (510, 351)
Screenshot: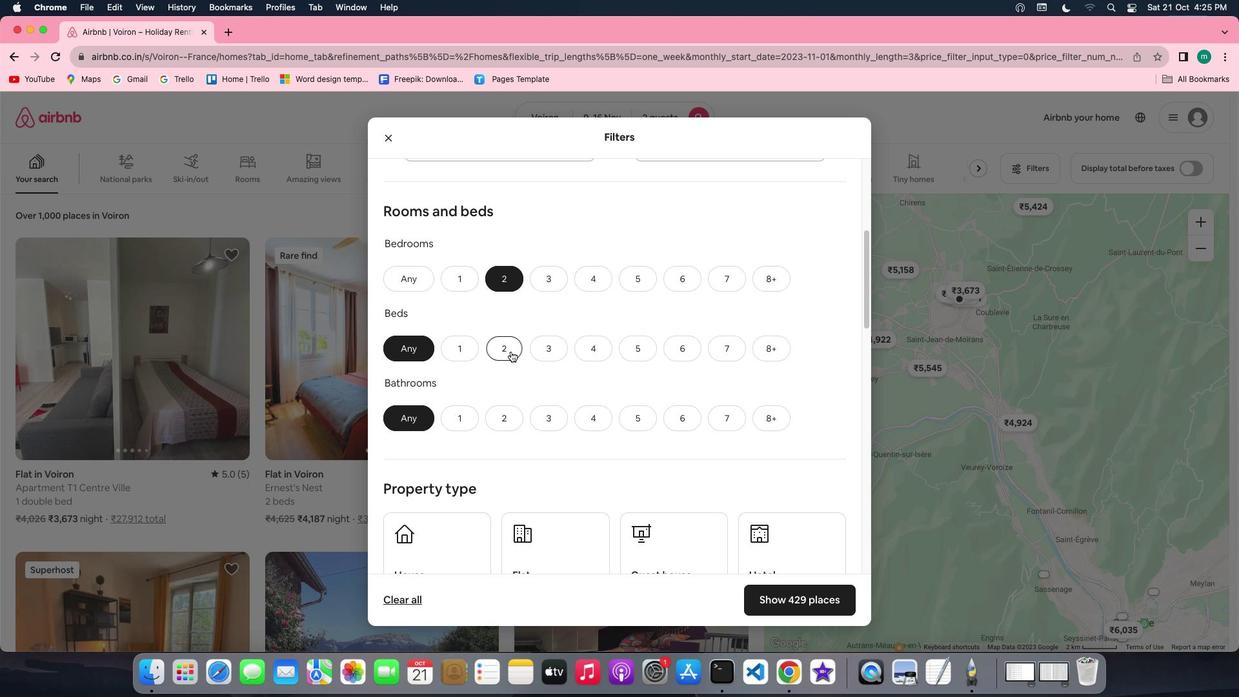 
Action: Mouse moved to (509, 407)
Screenshot: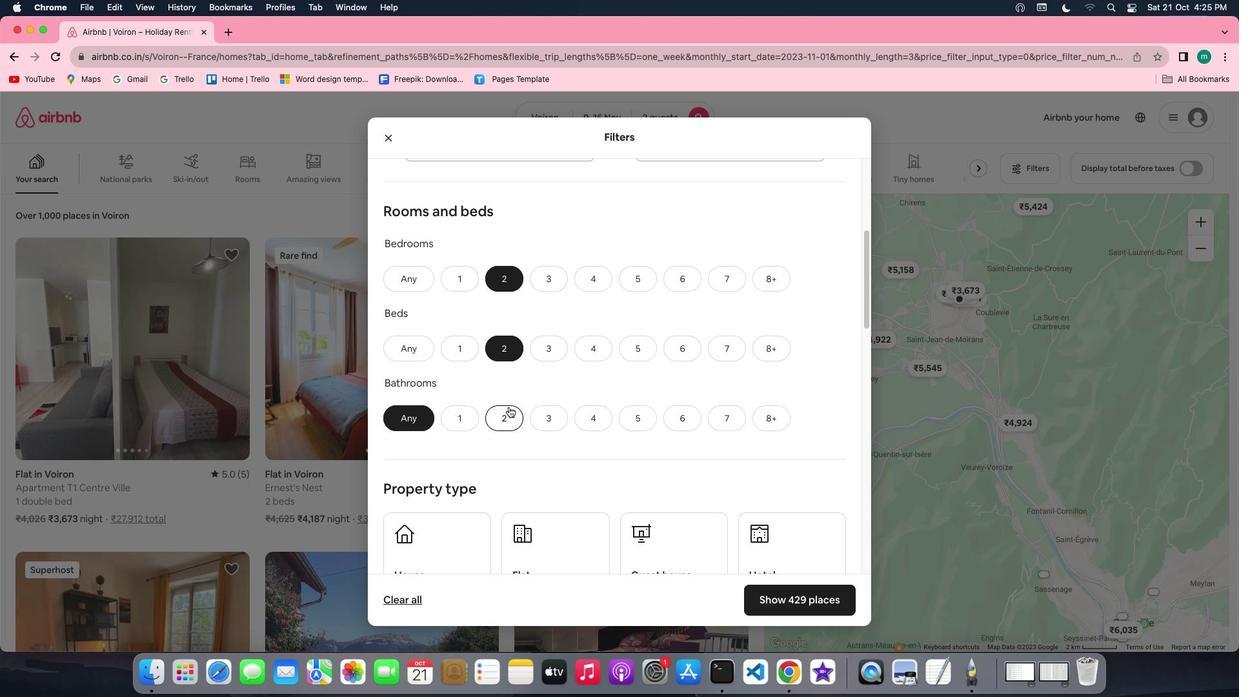 
Action: Mouse pressed left at (509, 407)
Screenshot: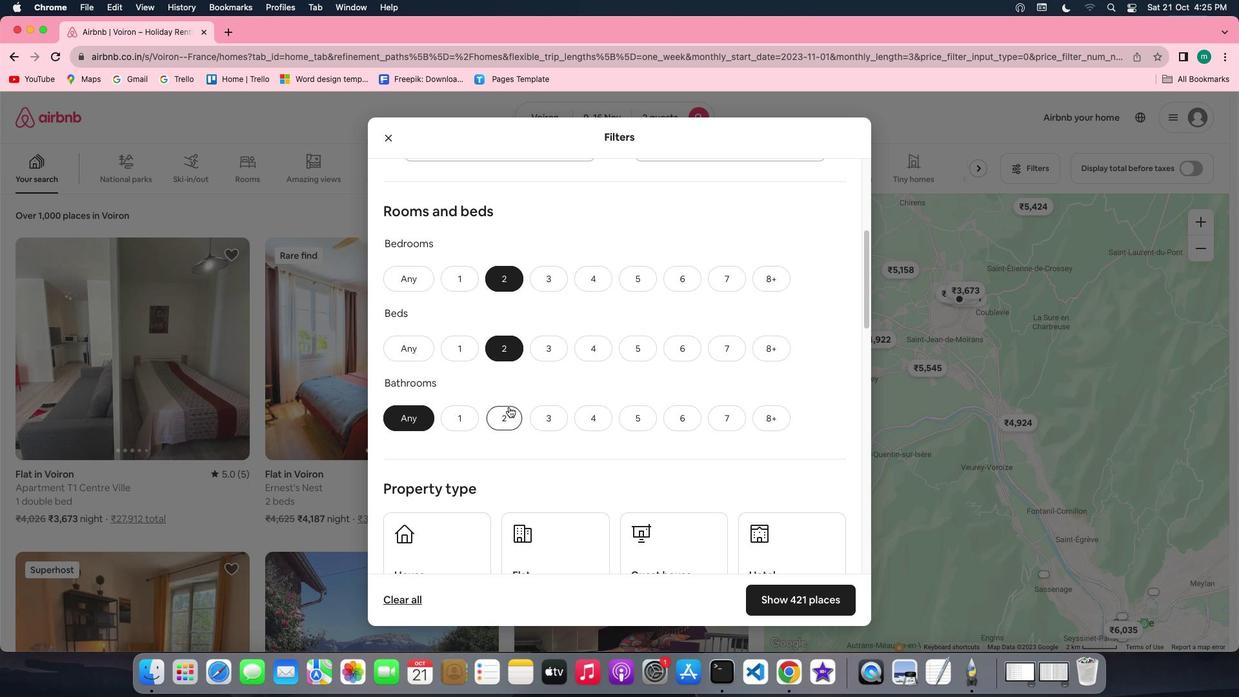 
Action: Mouse moved to (668, 444)
Screenshot: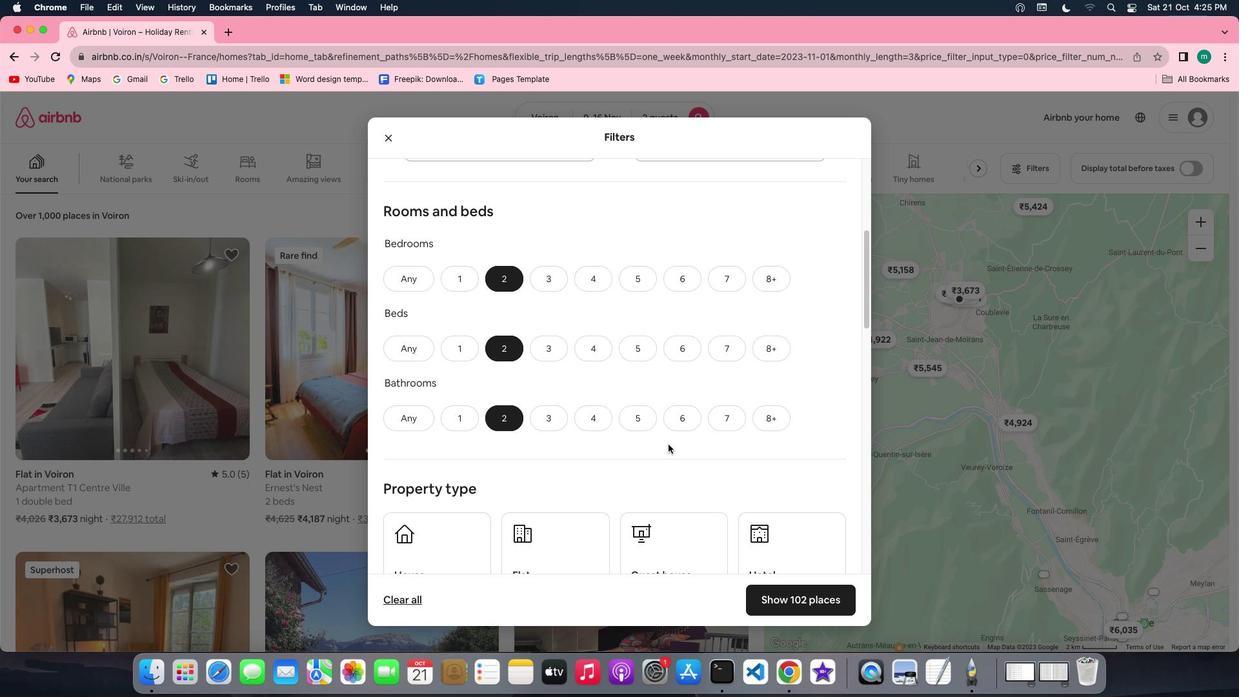 
Action: Mouse scrolled (668, 444) with delta (0, 0)
Screenshot: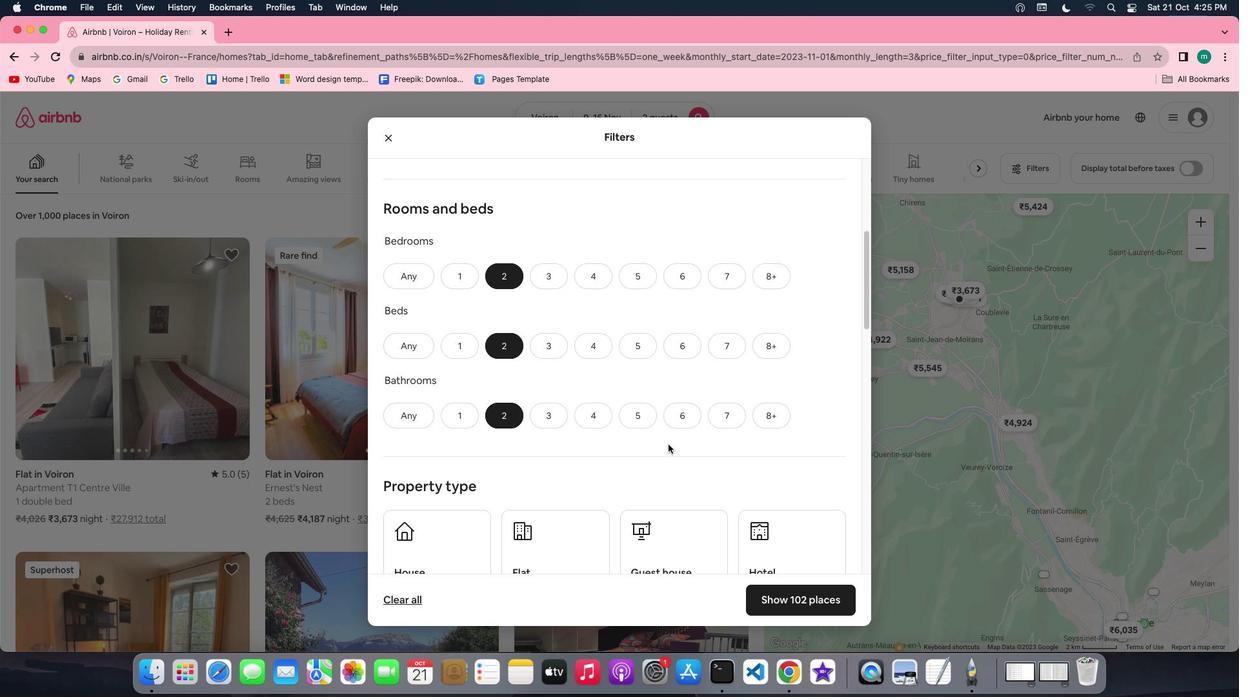 
Action: Mouse scrolled (668, 444) with delta (0, 0)
Screenshot: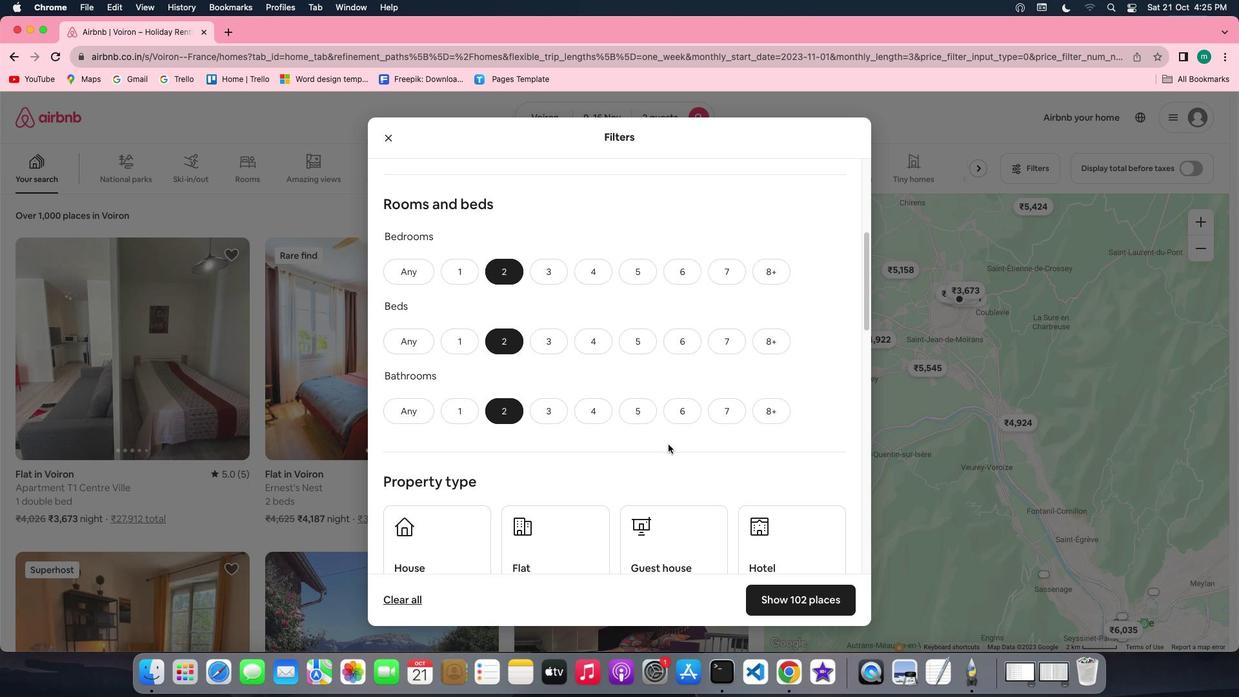 
Action: Mouse scrolled (668, 444) with delta (0, -1)
Screenshot: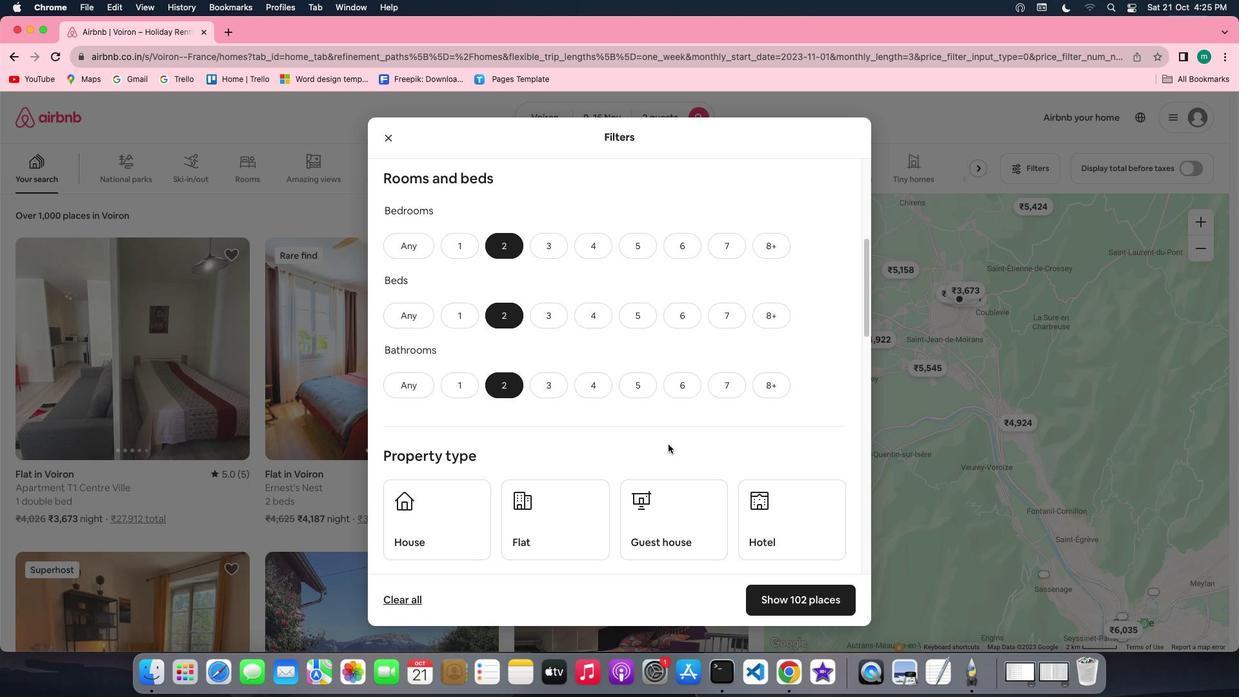 
Action: Mouse scrolled (668, 444) with delta (0, 0)
Screenshot: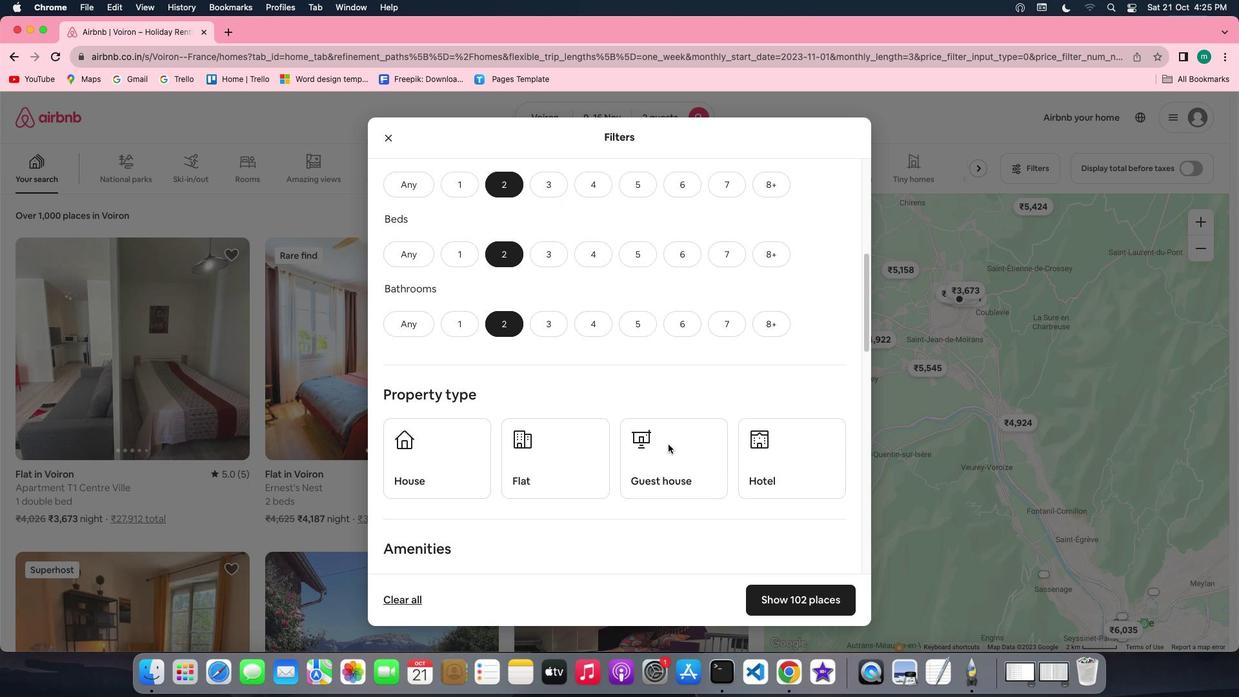 
Action: Mouse moved to (468, 304)
Screenshot: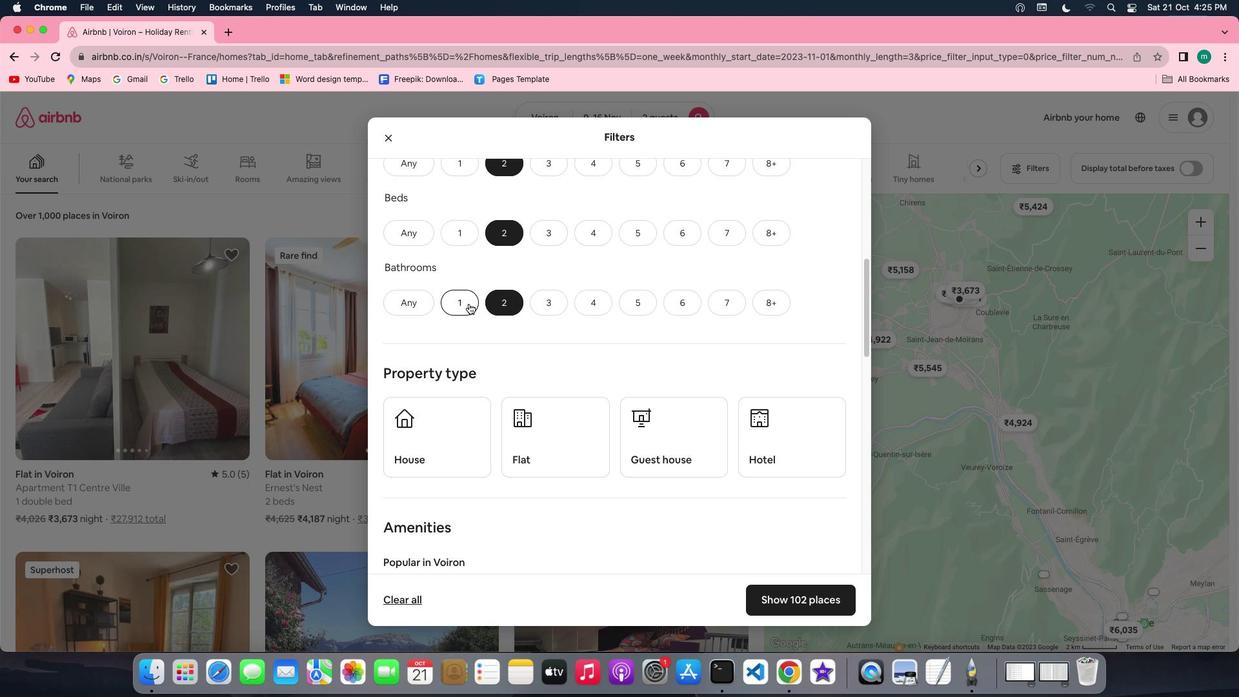 
Action: Mouse pressed left at (468, 304)
Screenshot: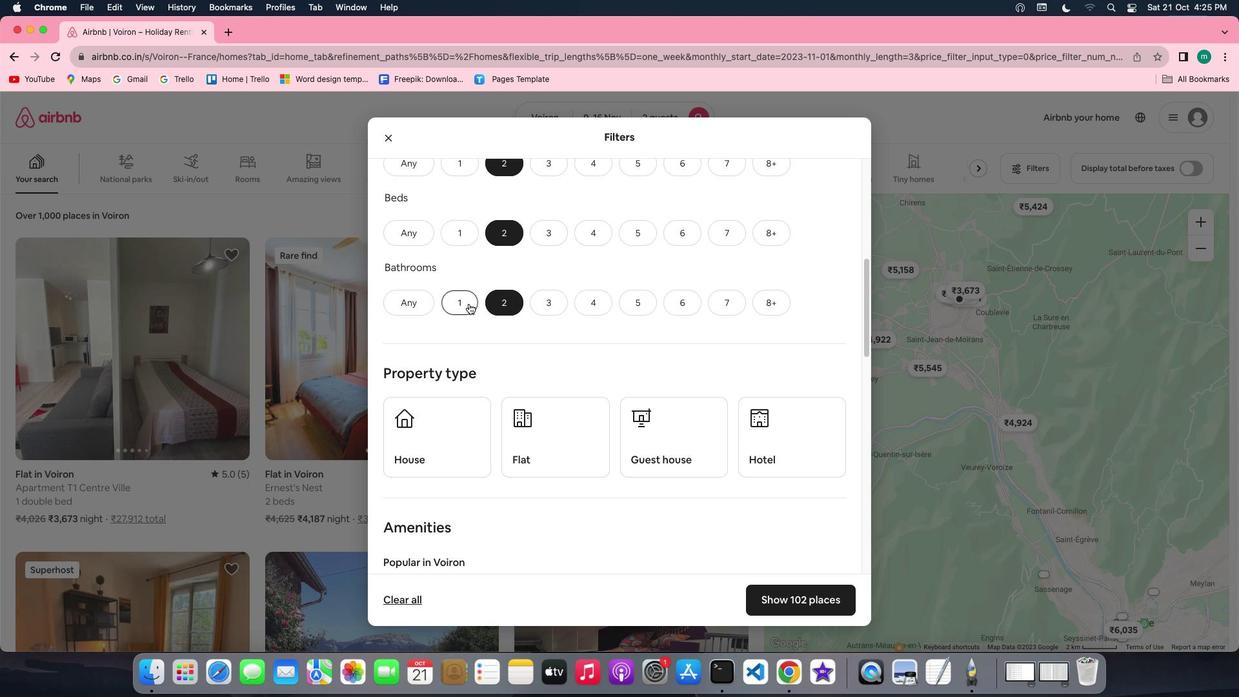 
Action: Mouse moved to (591, 352)
Screenshot: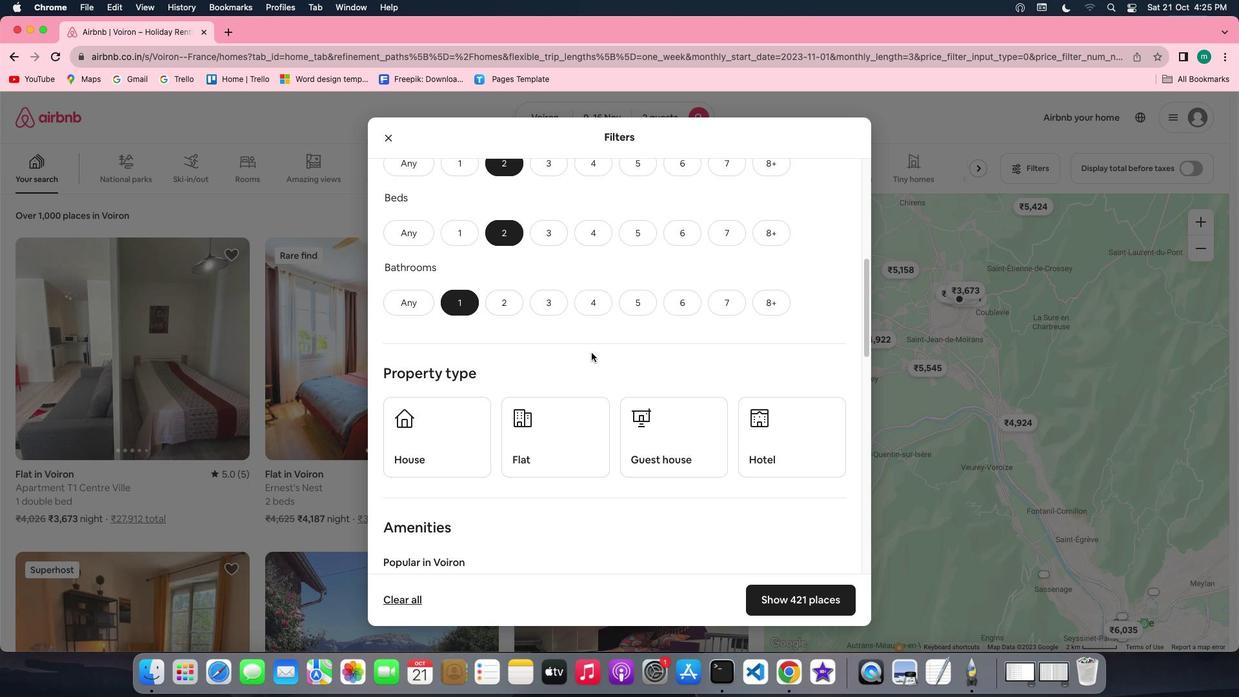 
Action: Mouse scrolled (591, 352) with delta (0, 0)
Screenshot: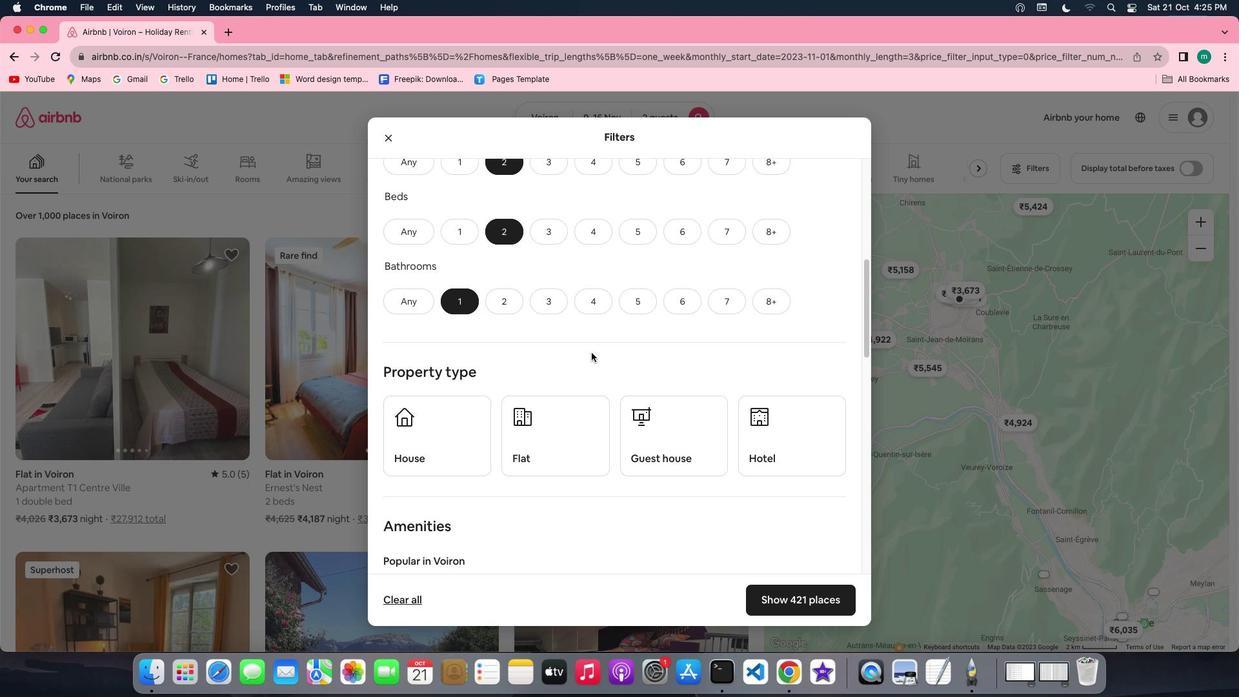 
Action: Mouse scrolled (591, 352) with delta (0, 0)
Screenshot: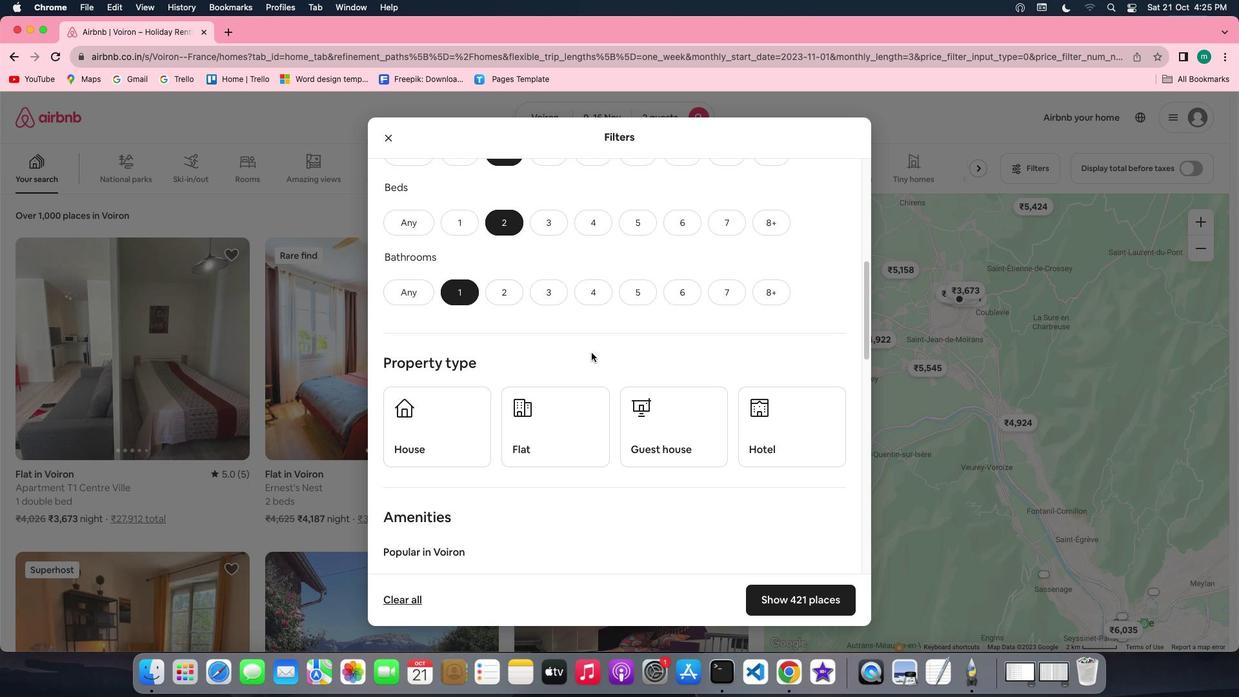 
Action: Mouse scrolled (591, 352) with delta (0, 0)
Screenshot: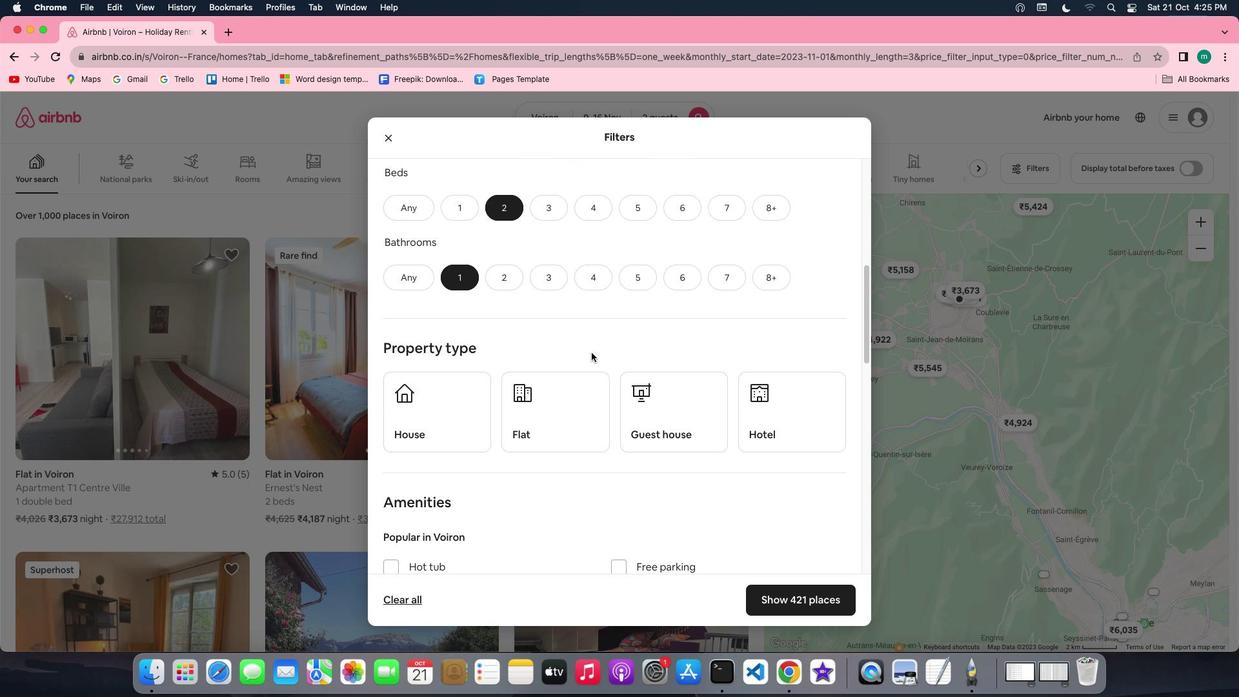 
Action: Mouse scrolled (591, 352) with delta (0, 0)
Screenshot: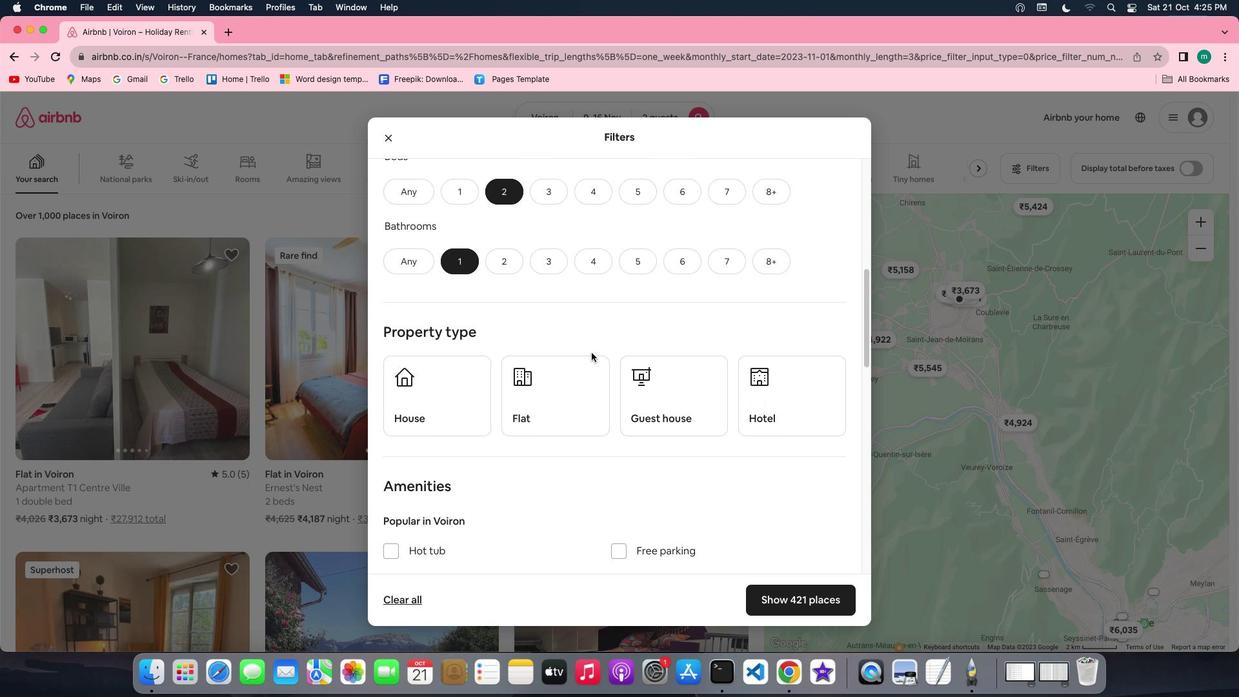 
Action: Mouse scrolled (591, 352) with delta (0, 0)
Screenshot: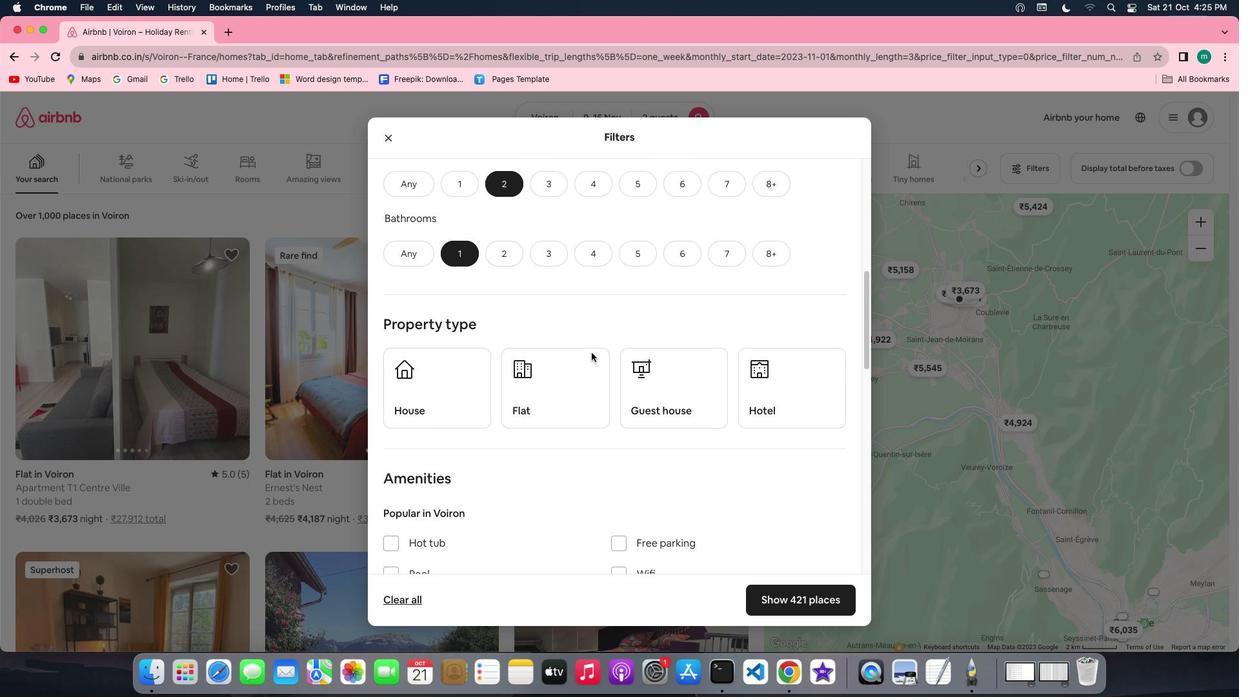 
Action: Mouse scrolled (591, 352) with delta (0, 0)
Screenshot: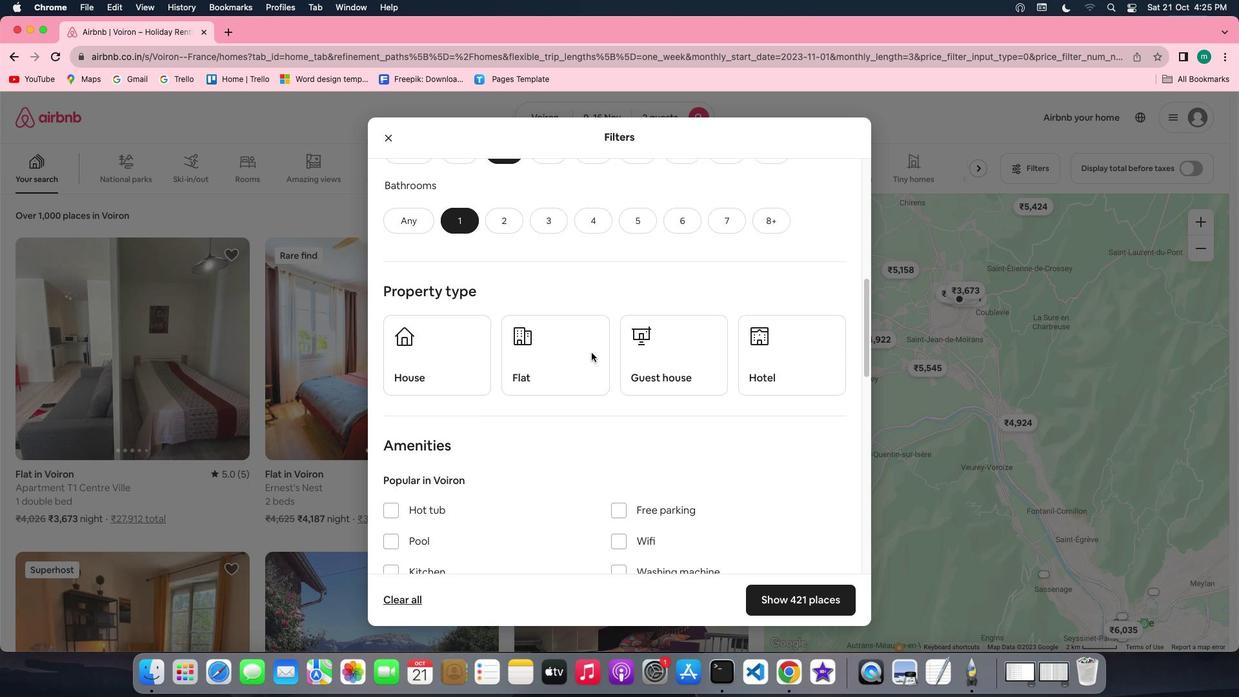 
Action: Mouse pressed left at (591, 352)
Screenshot: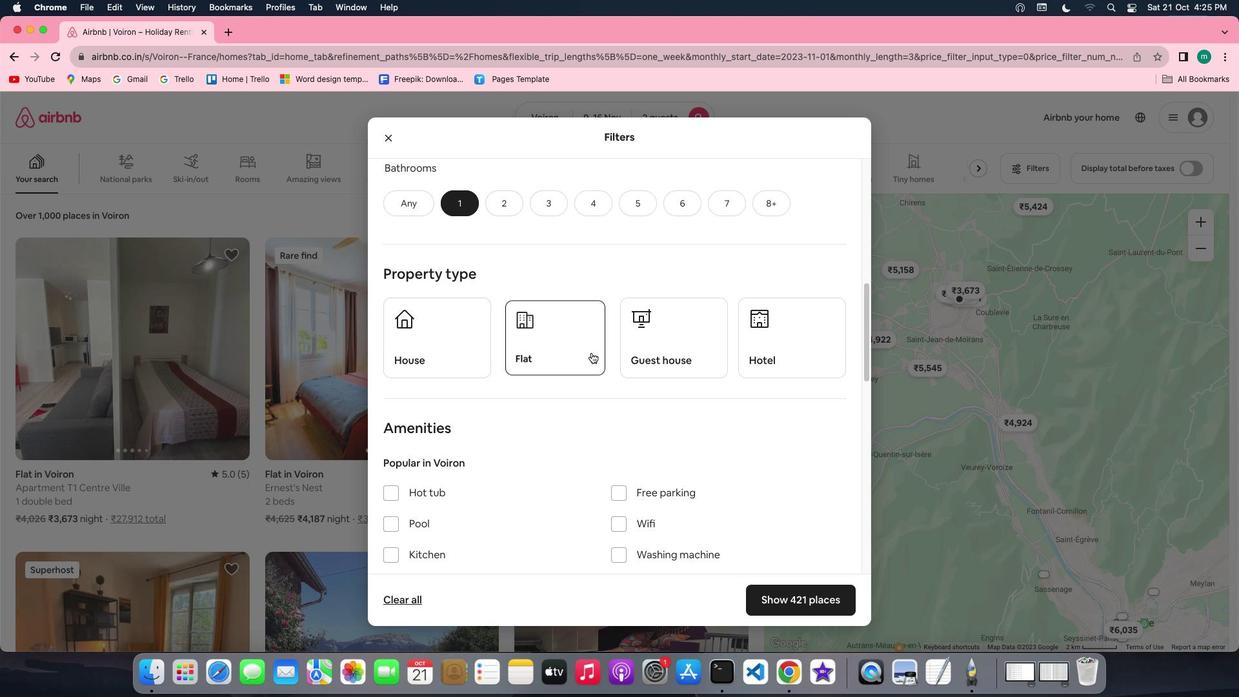
Action: Mouse moved to (714, 410)
Screenshot: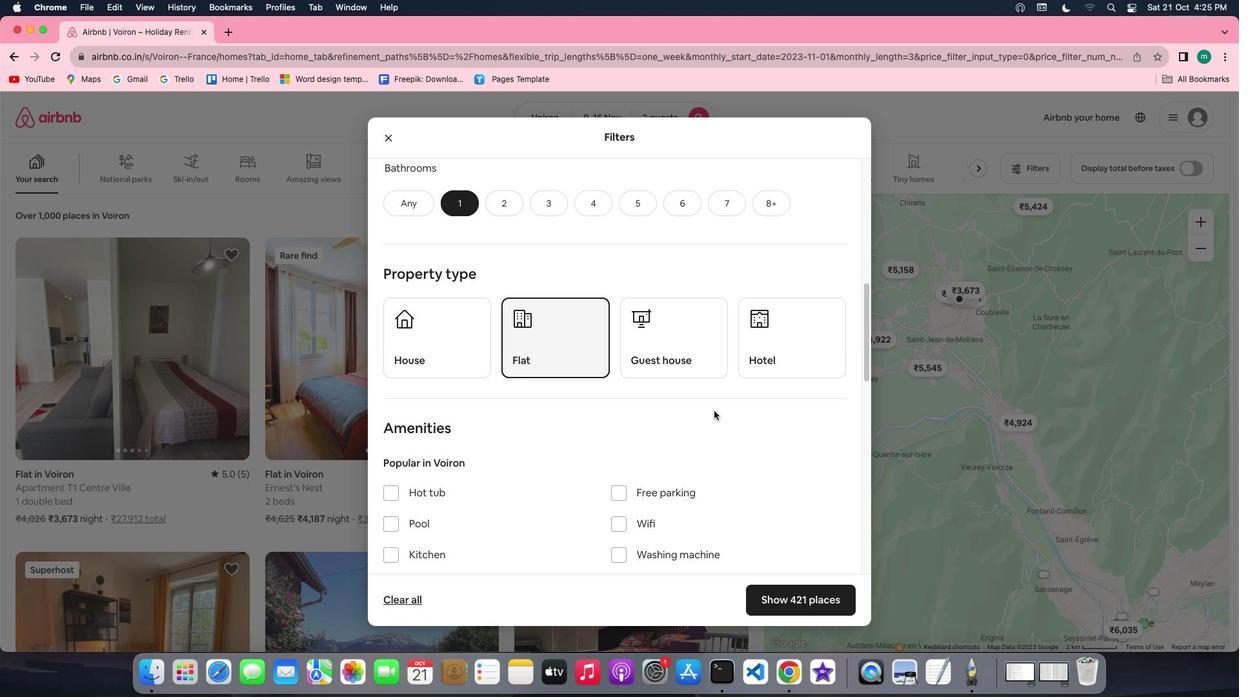 
Action: Mouse scrolled (714, 410) with delta (0, 0)
Screenshot: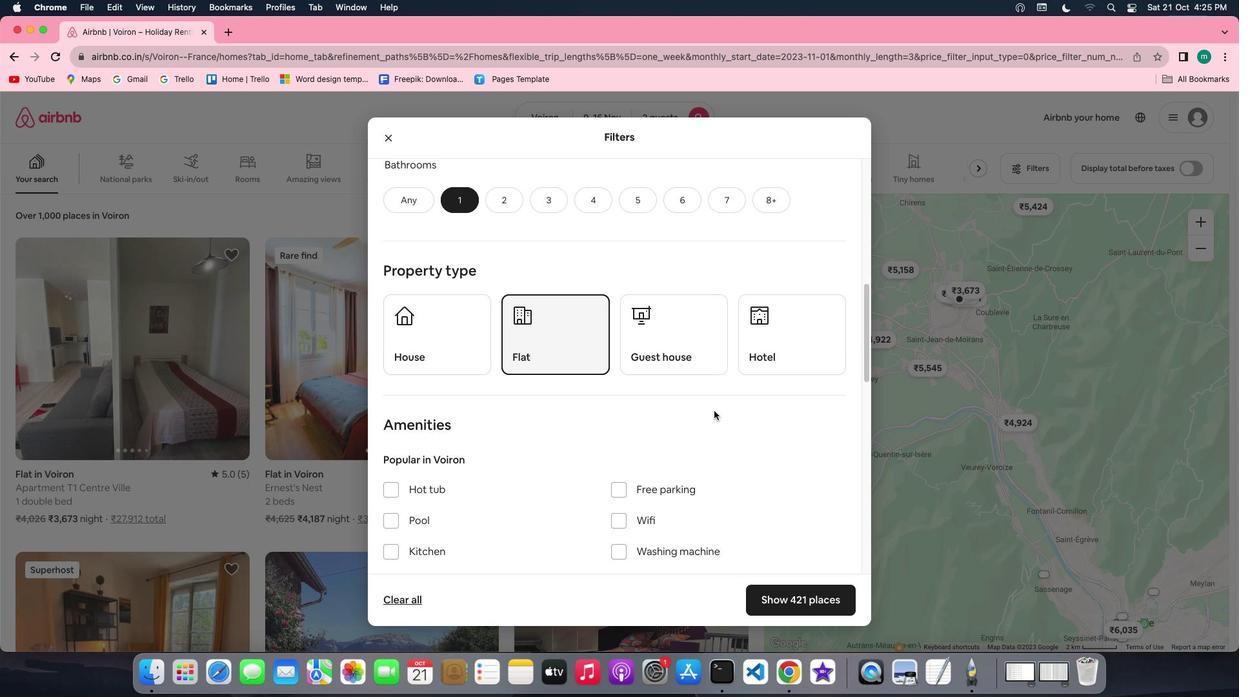 
Action: Mouse scrolled (714, 410) with delta (0, 0)
Screenshot: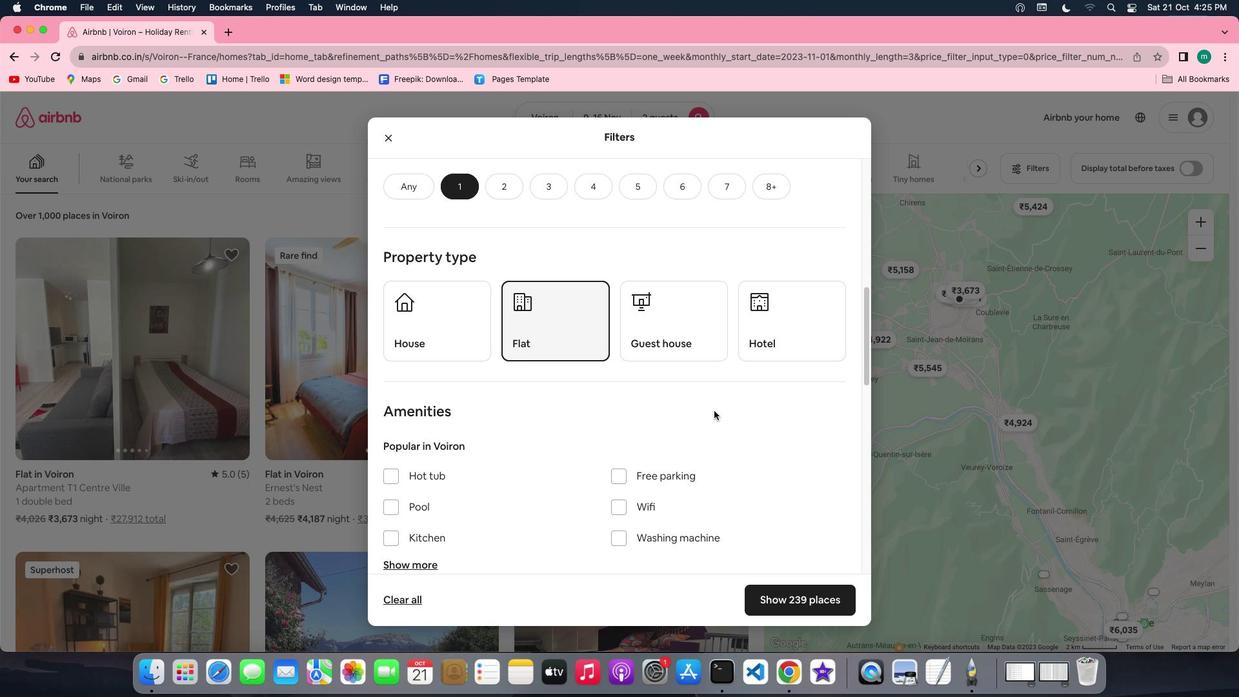 
Action: Mouse scrolled (714, 410) with delta (0, 0)
Screenshot: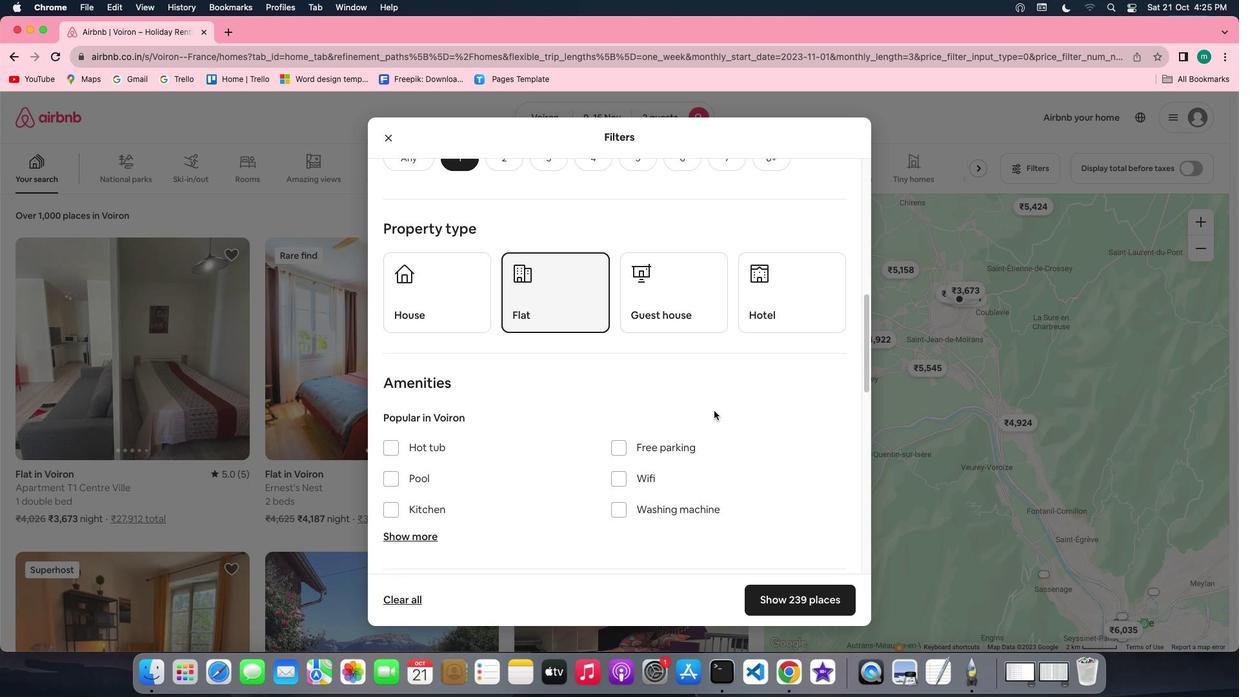 
Action: Mouse scrolled (714, 410) with delta (0, 0)
Screenshot: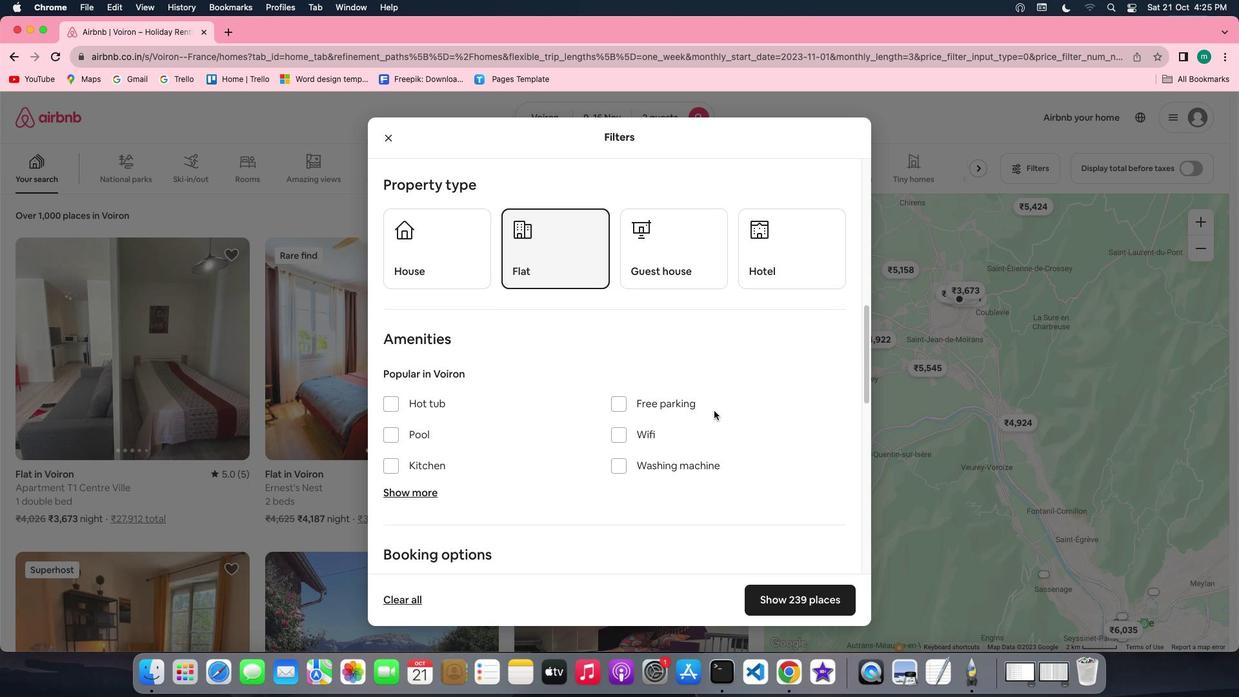 
Action: Mouse scrolled (714, 410) with delta (0, 0)
Screenshot: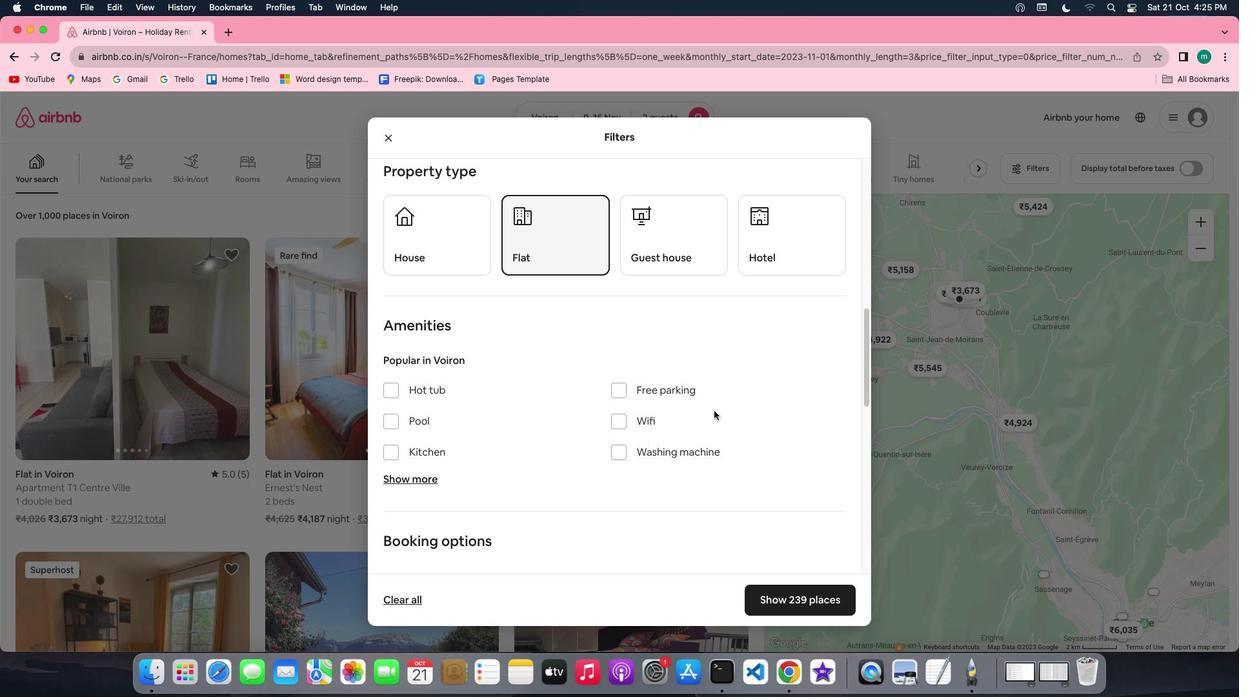 
Action: Mouse scrolled (714, 410) with delta (0, 0)
Screenshot: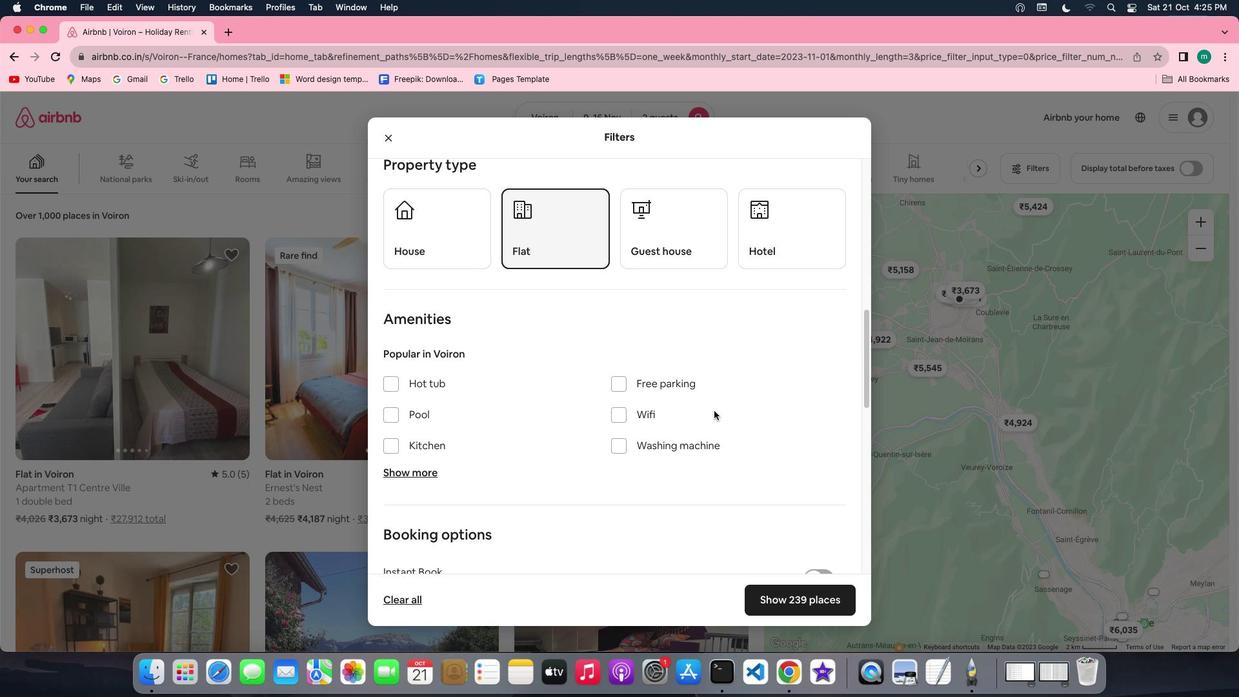
Action: Mouse scrolled (714, 410) with delta (0, 0)
Screenshot: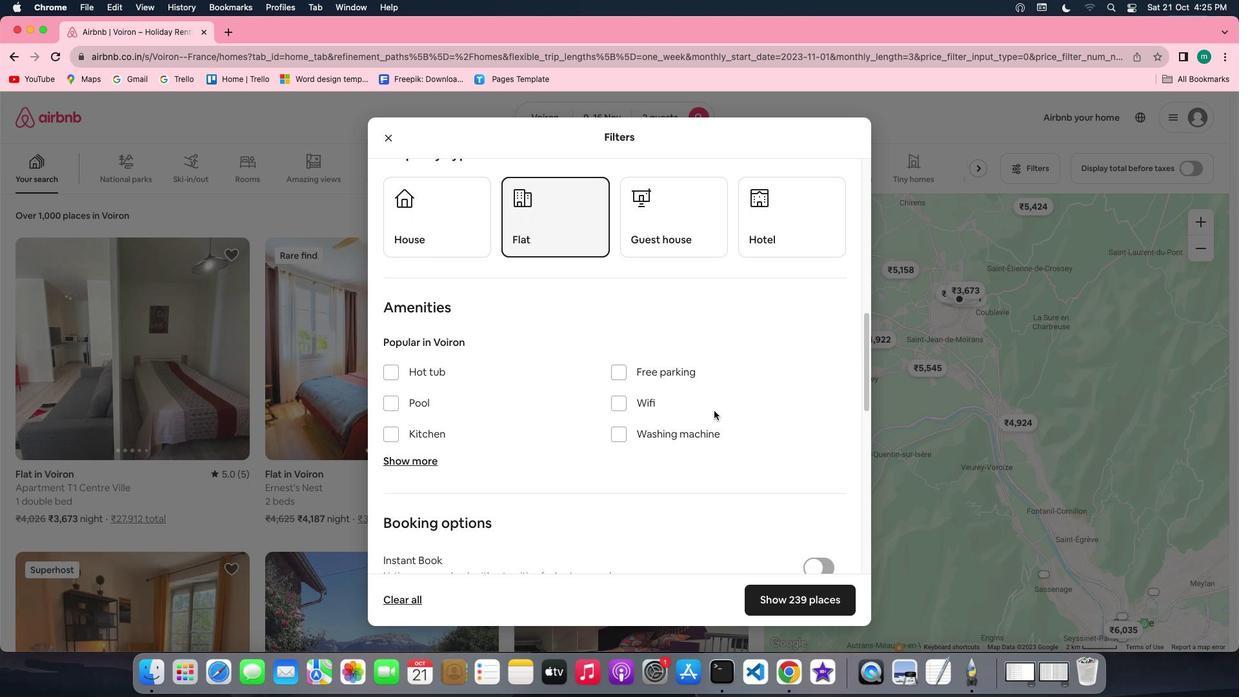 
Action: Mouse scrolled (714, 410) with delta (0, 0)
Screenshot: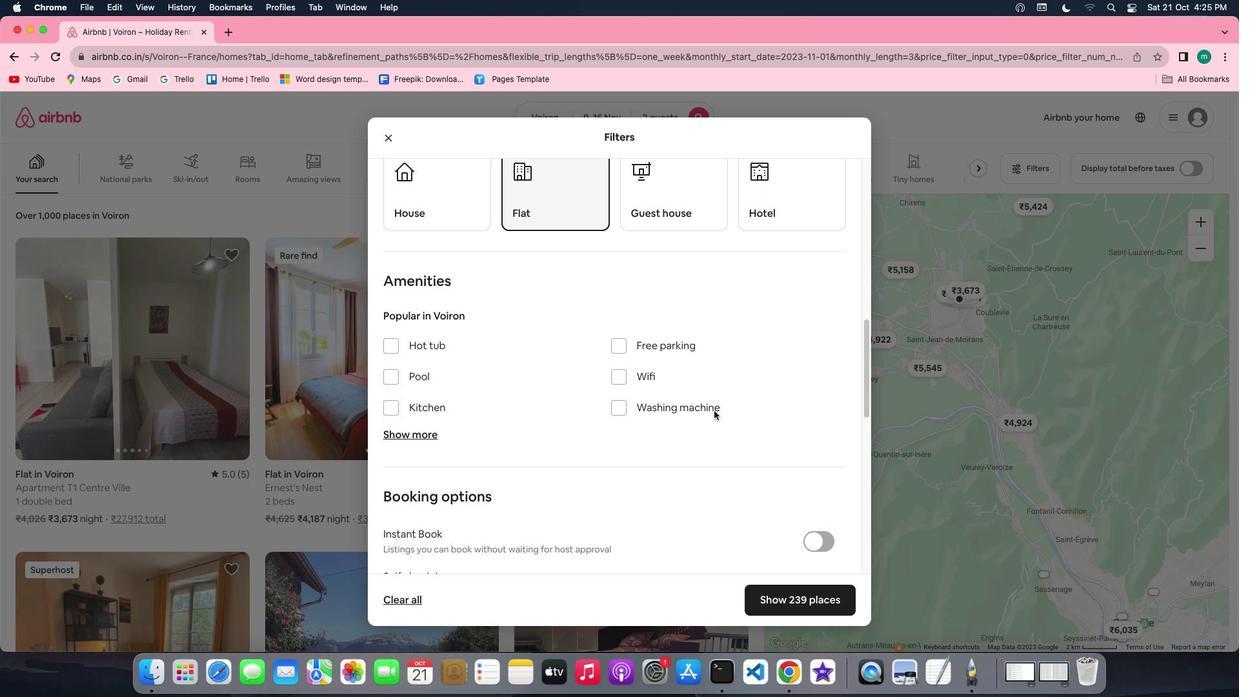 
Action: Mouse scrolled (714, 410) with delta (0, 0)
Screenshot: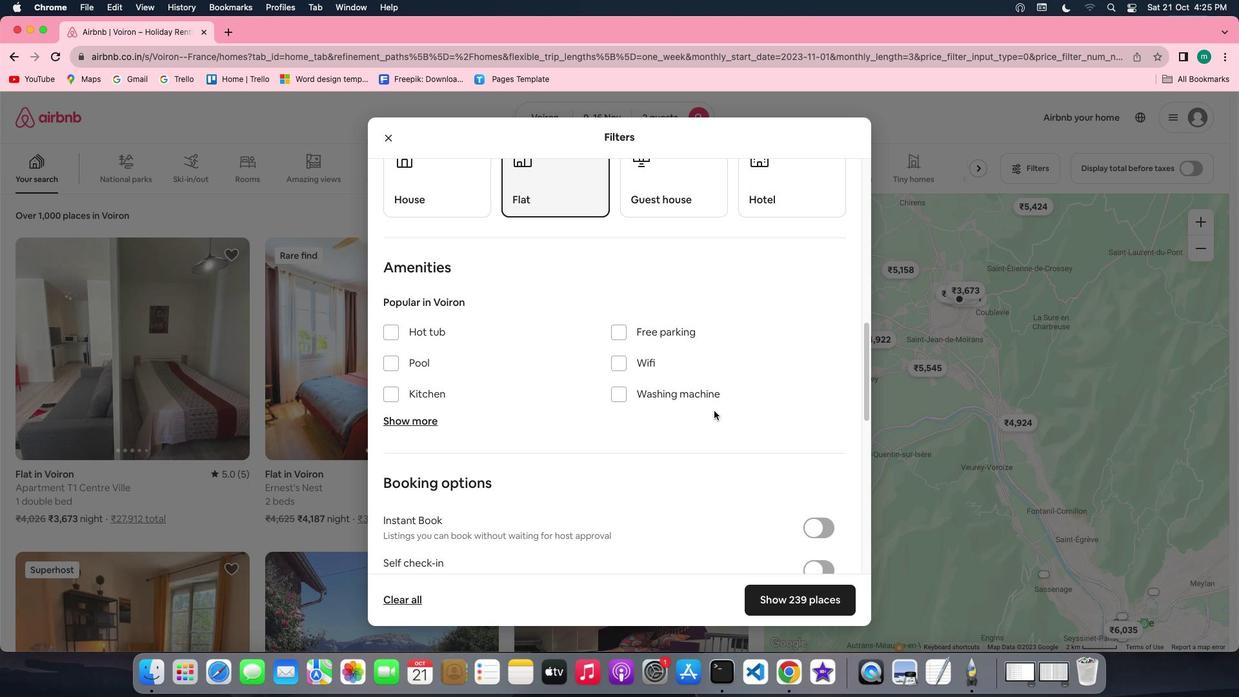 
Action: Mouse scrolled (714, 410) with delta (0, 0)
Screenshot: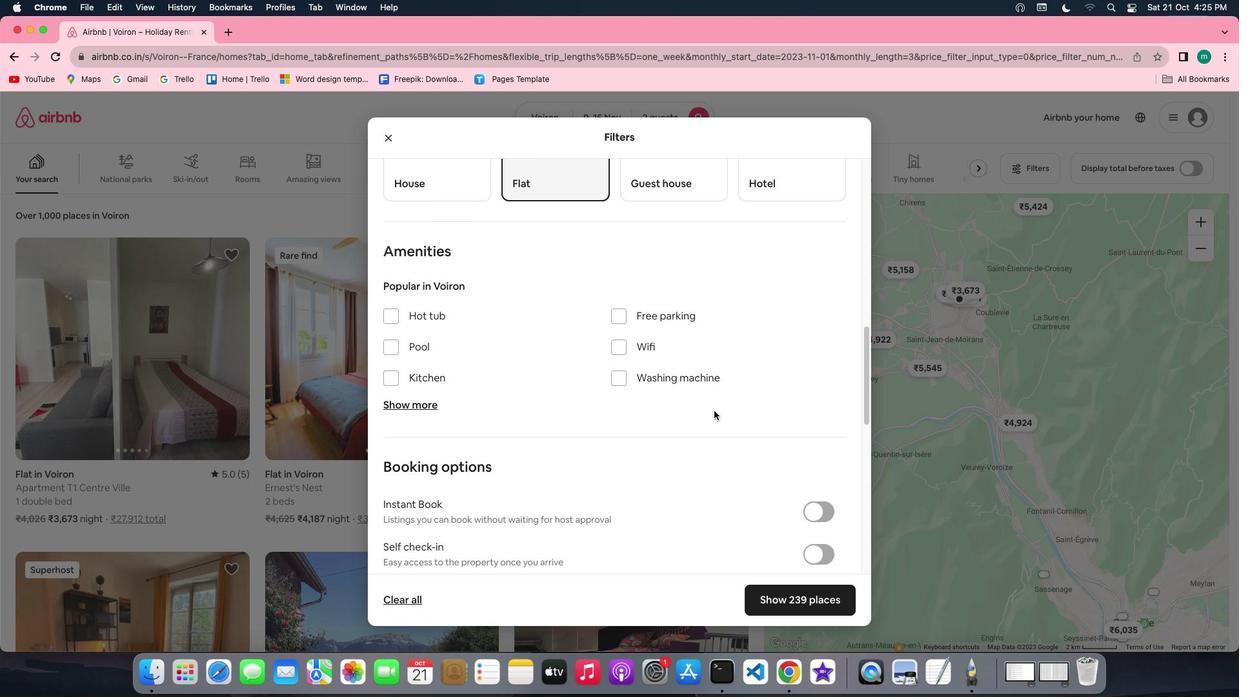 
Action: Mouse scrolled (714, 410) with delta (0, -1)
Screenshot: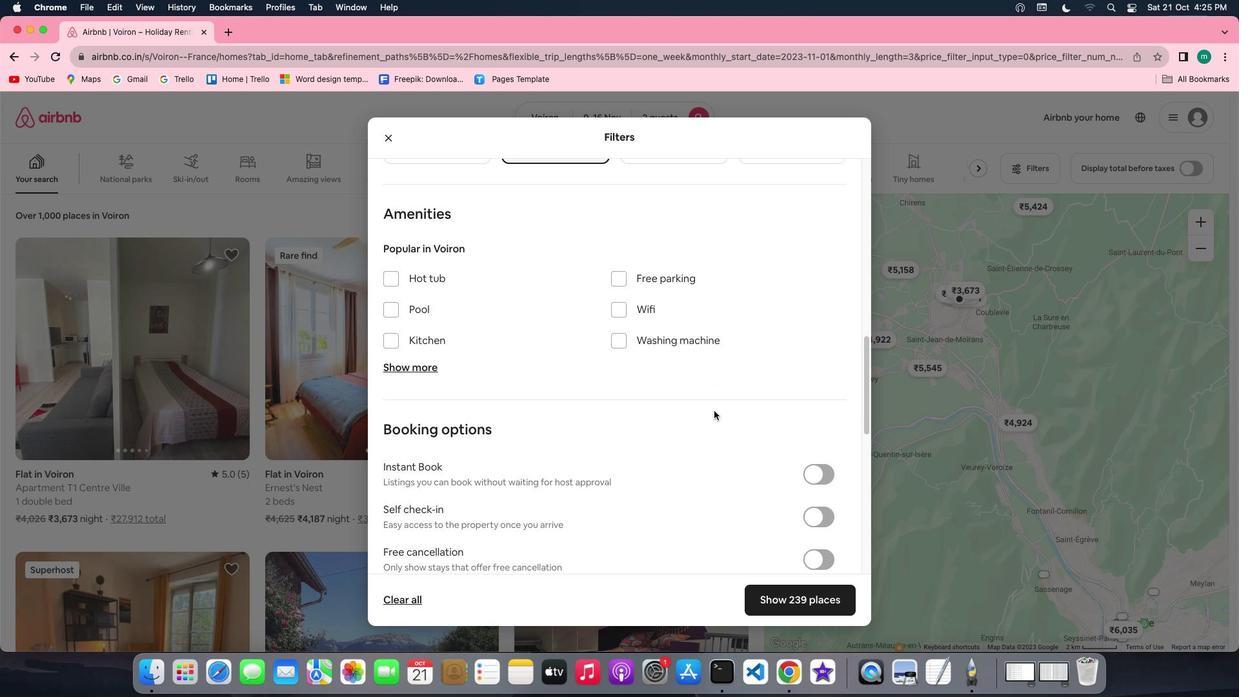 
Action: Mouse scrolled (714, 410) with delta (0, -1)
Screenshot: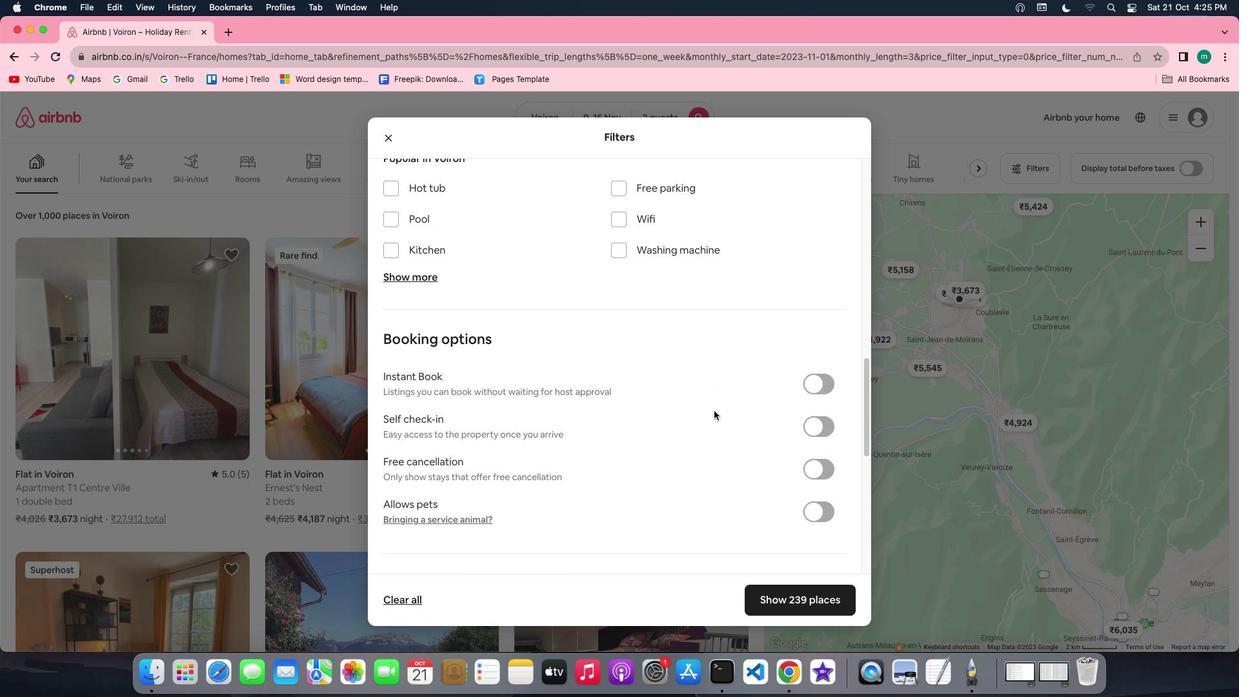 
Action: Mouse scrolled (714, 410) with delta (0, 0)
Screenshot: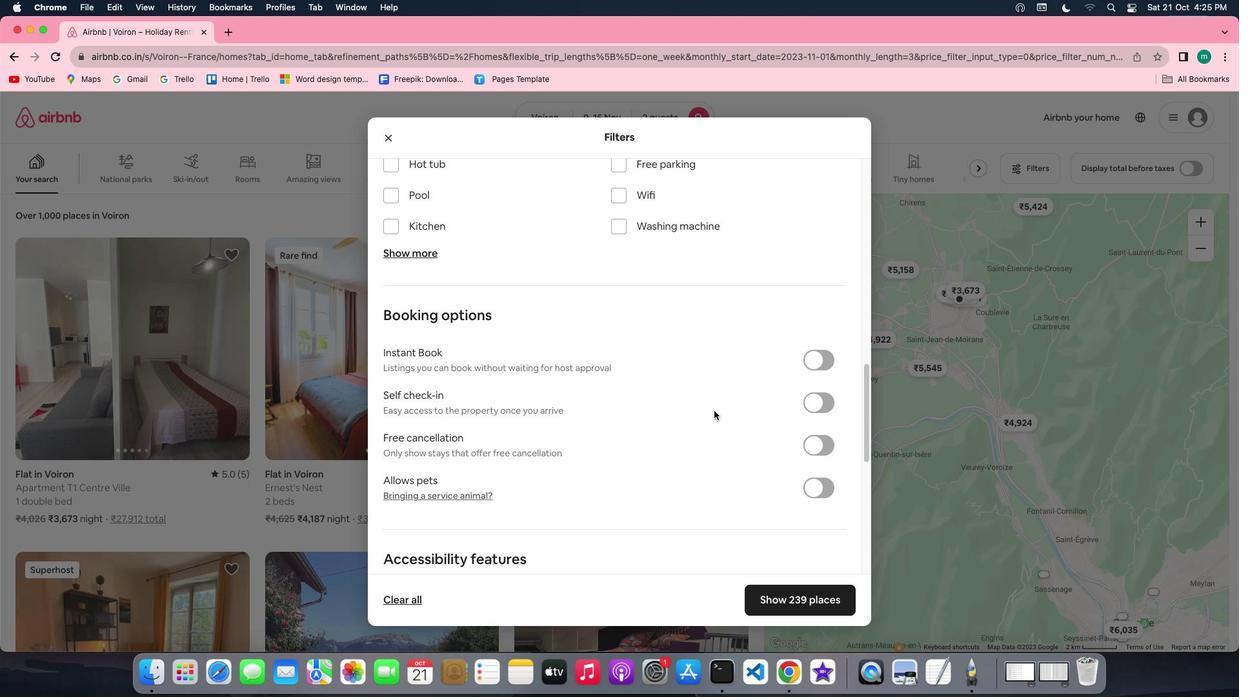 
Action: Mouse scrolled (714, 410) with delta (0, 0)
Screenshot: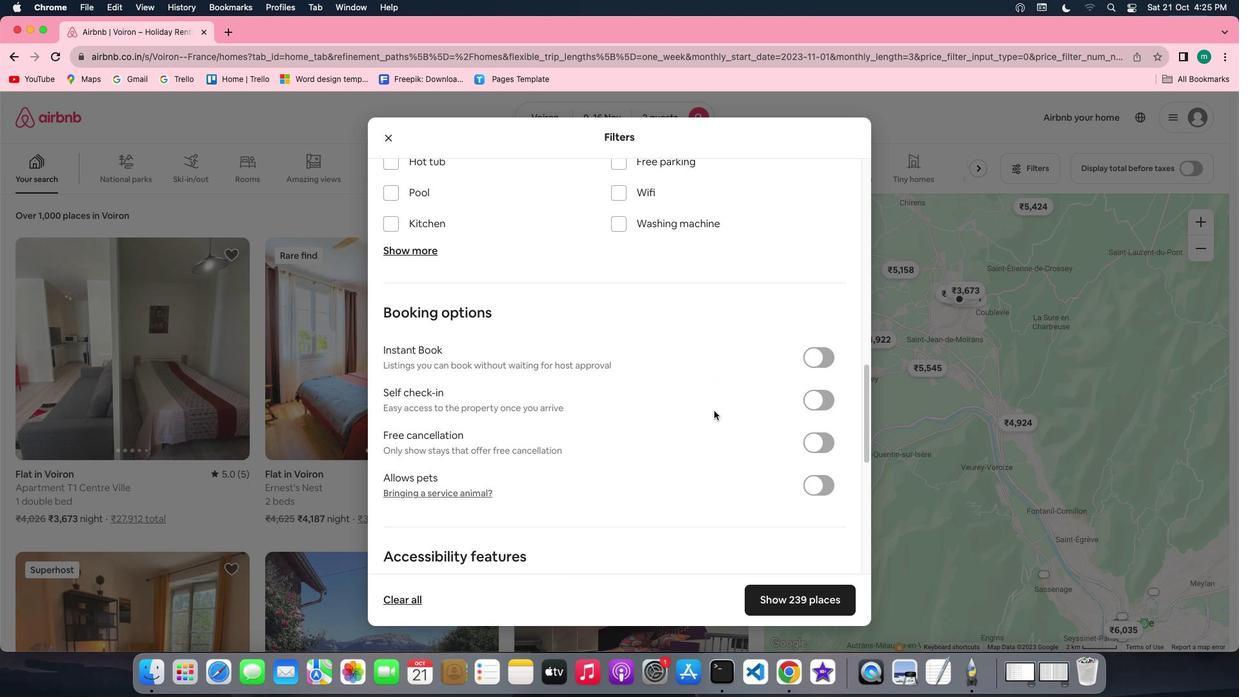 
Action: Mouse scrolled (714, 410) with delta (0, 0)
Screenshot: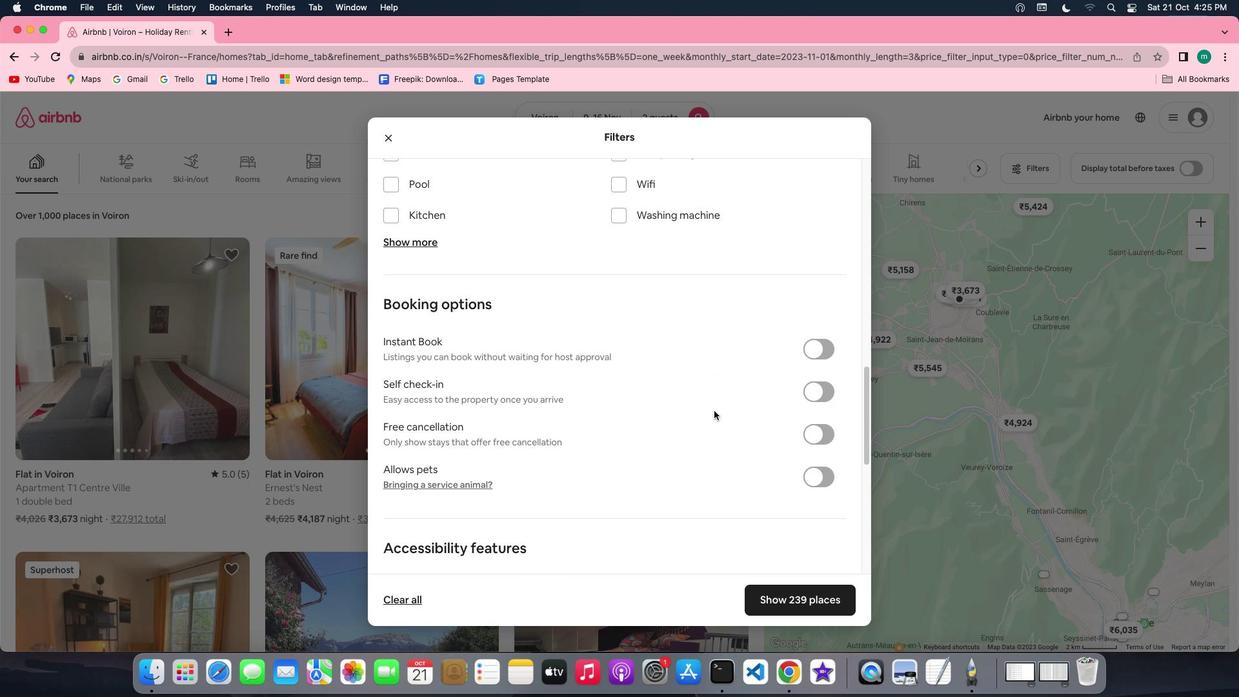 
Action: Mouse scrolled (714, 410) with delta (0, 0)
Screenshot: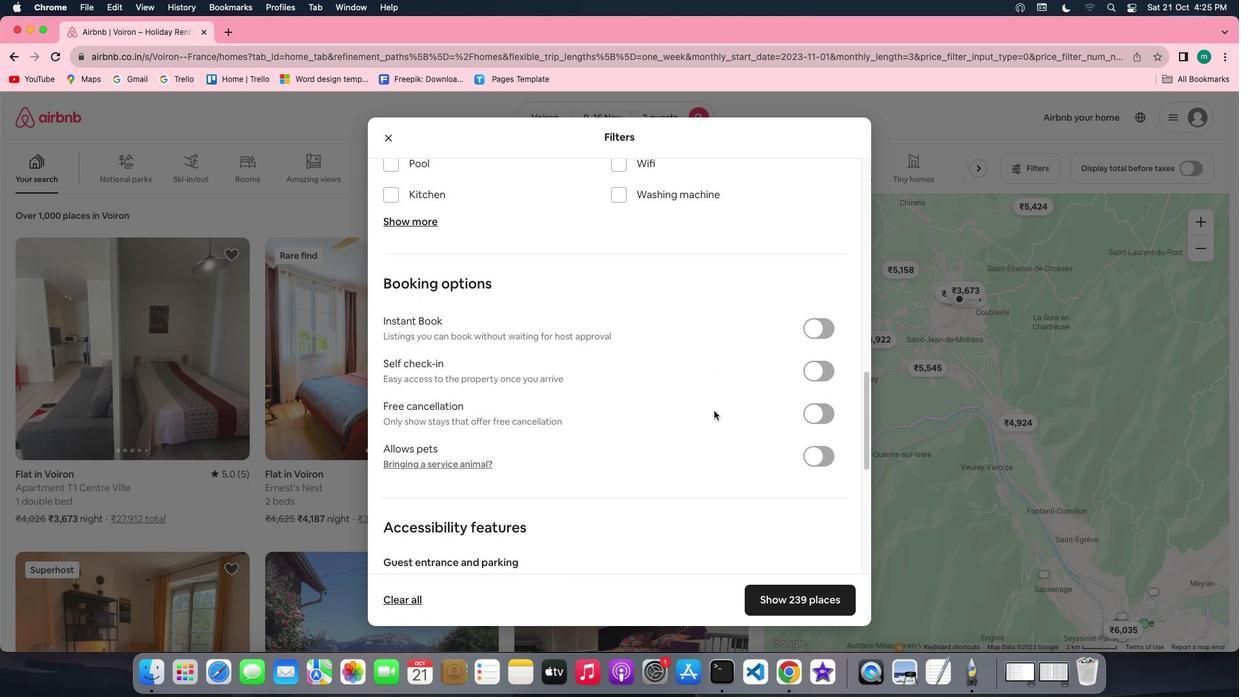
Action: Mouse scrolled (714, 410) with delta (0, 0)
Screenshot: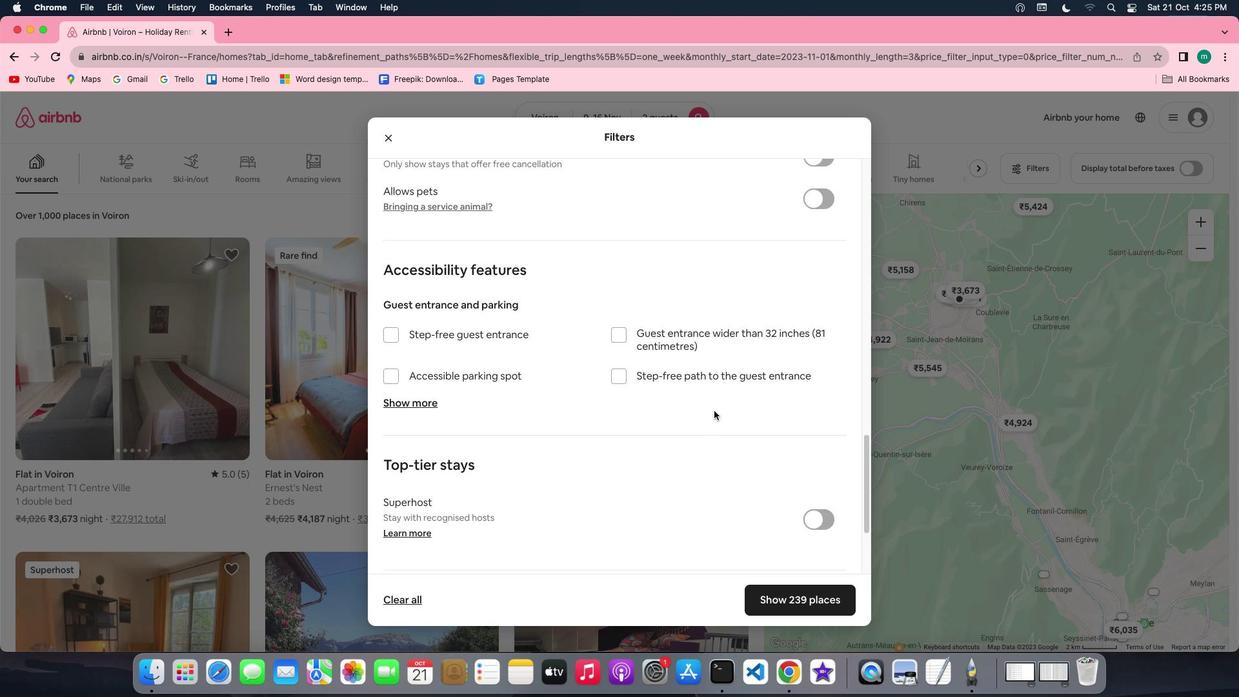 
Action: Mouse scrolled (714, 410) with delta (0, 0)
Screenshot: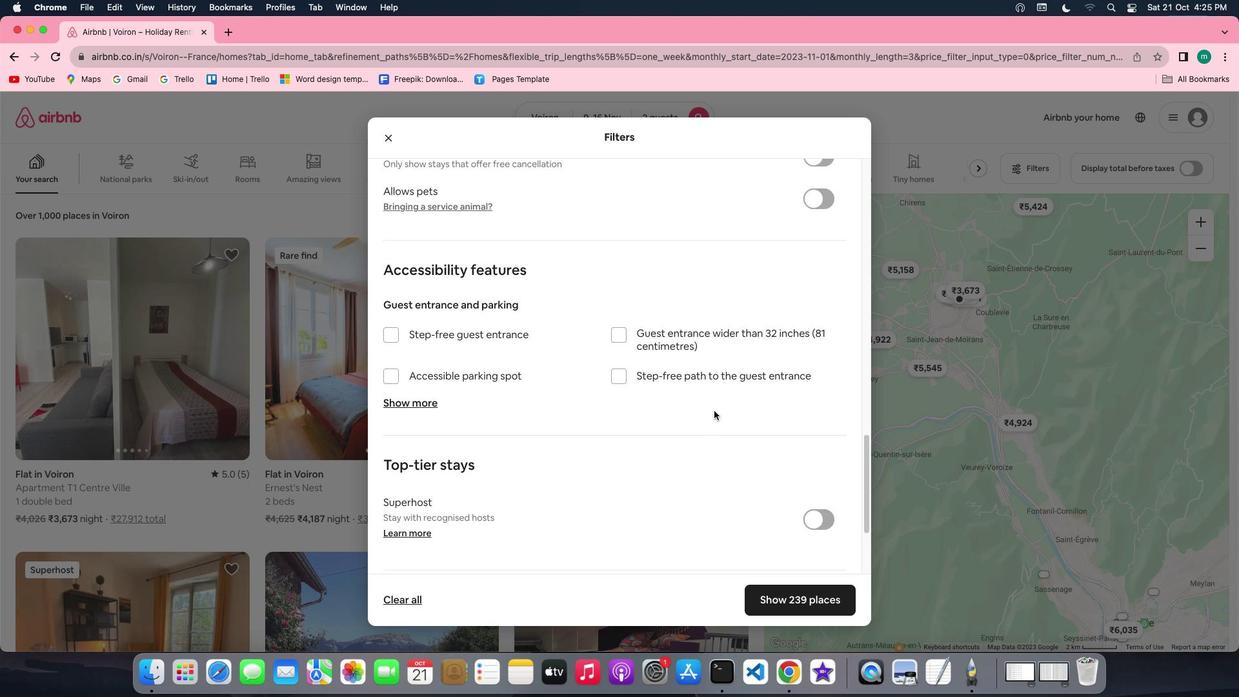 
Action: Mouse scrolled (714, 410) with delta (0, -1)
Screenshot: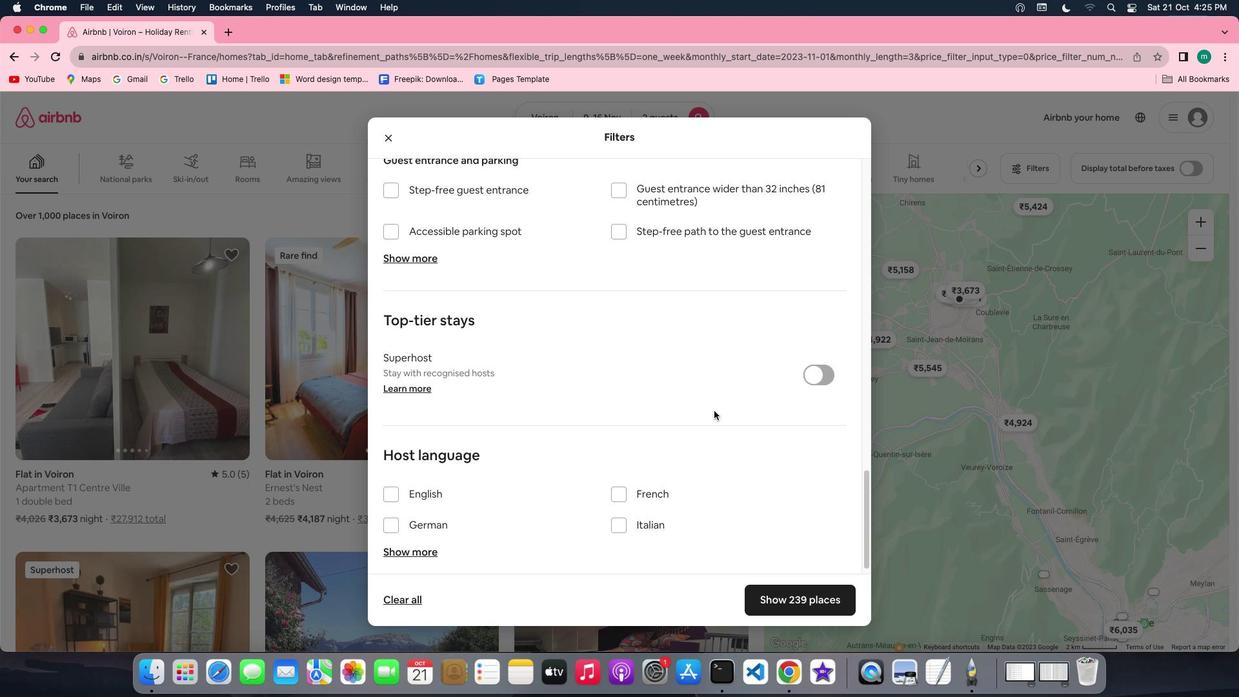 
Action: Mouse scrolled (714, 410) with delta (0, -3)
Screenshot: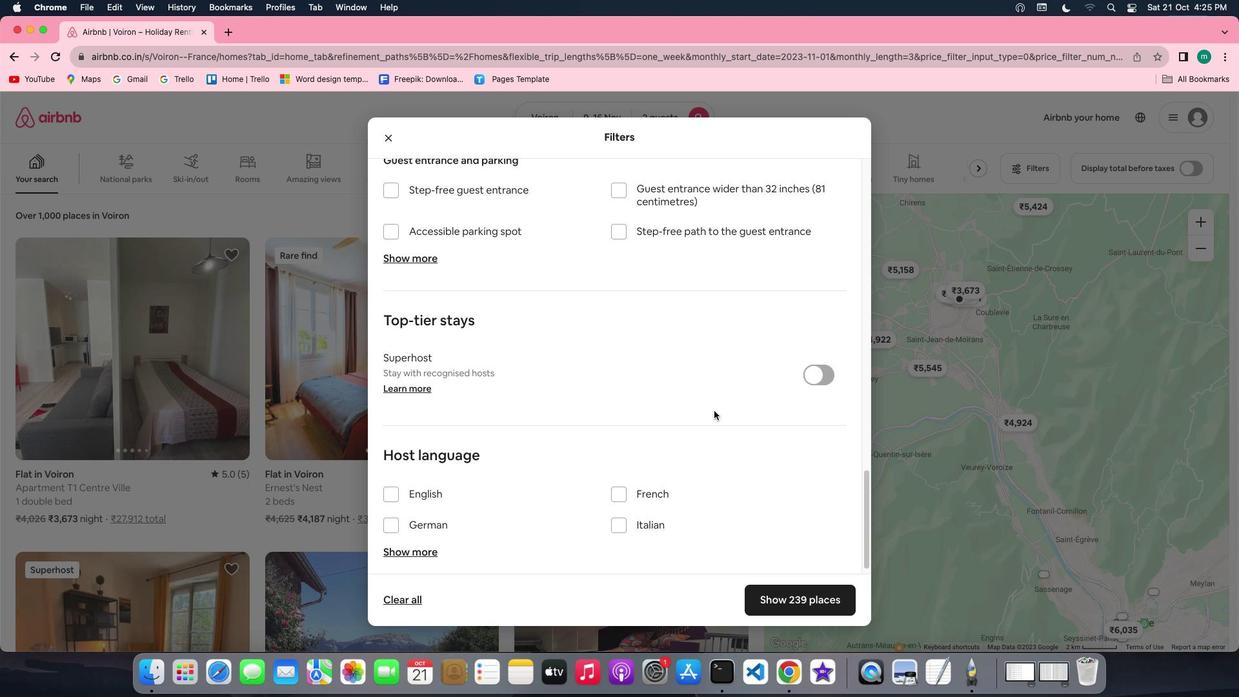 
Action: Mouse scrolled (714, 410) with delta (0, -3)
Screenshot: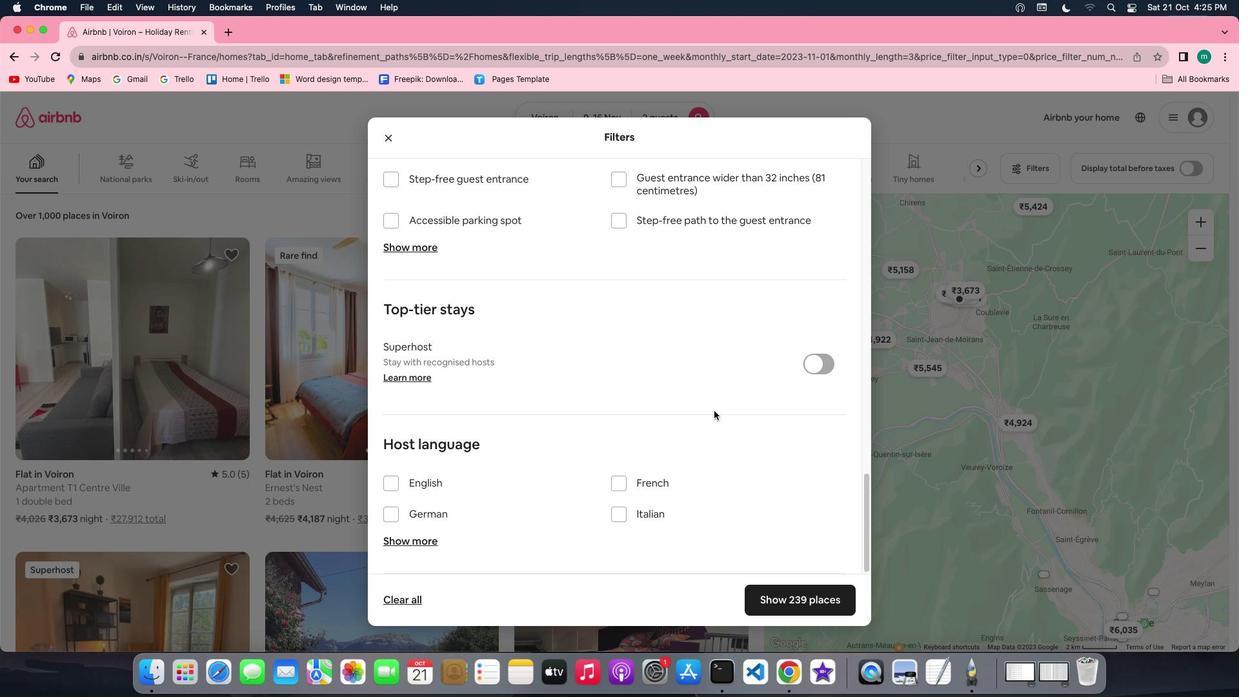 
Action: Mouse scrolled (714, 410) with delta (0, -3)
Screenshot: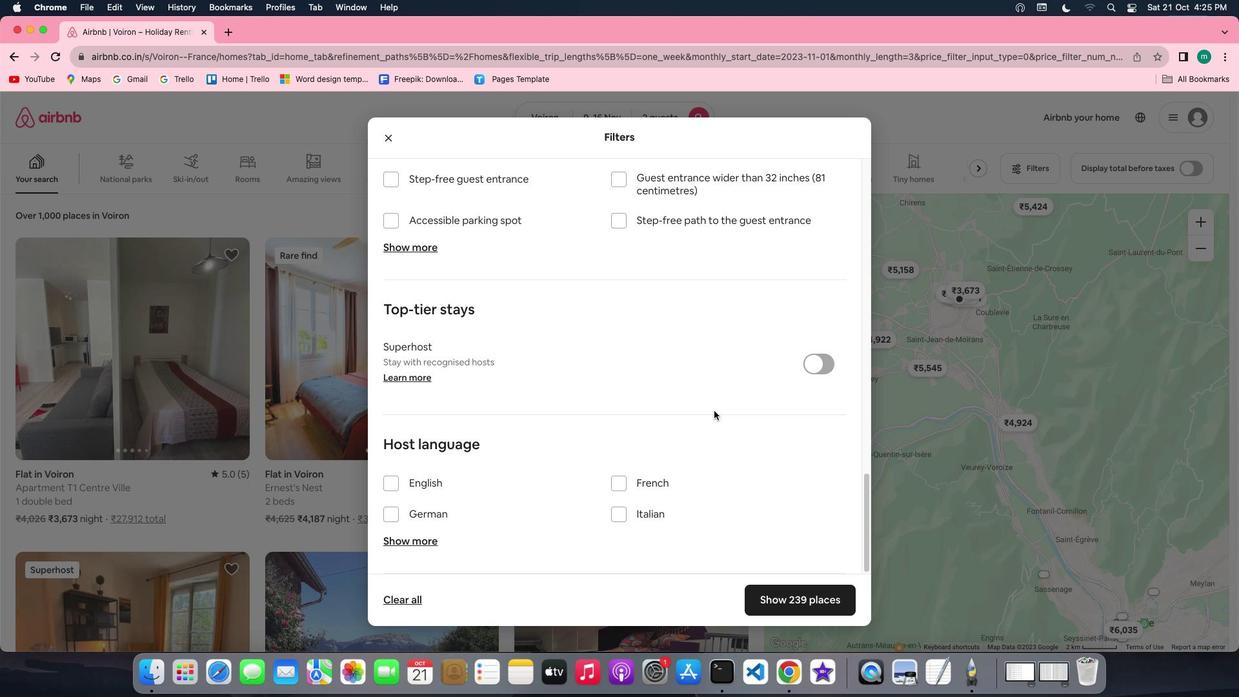 
Action: Mouse scrolled (714, 410) with delta (0, 0)
Screenshot: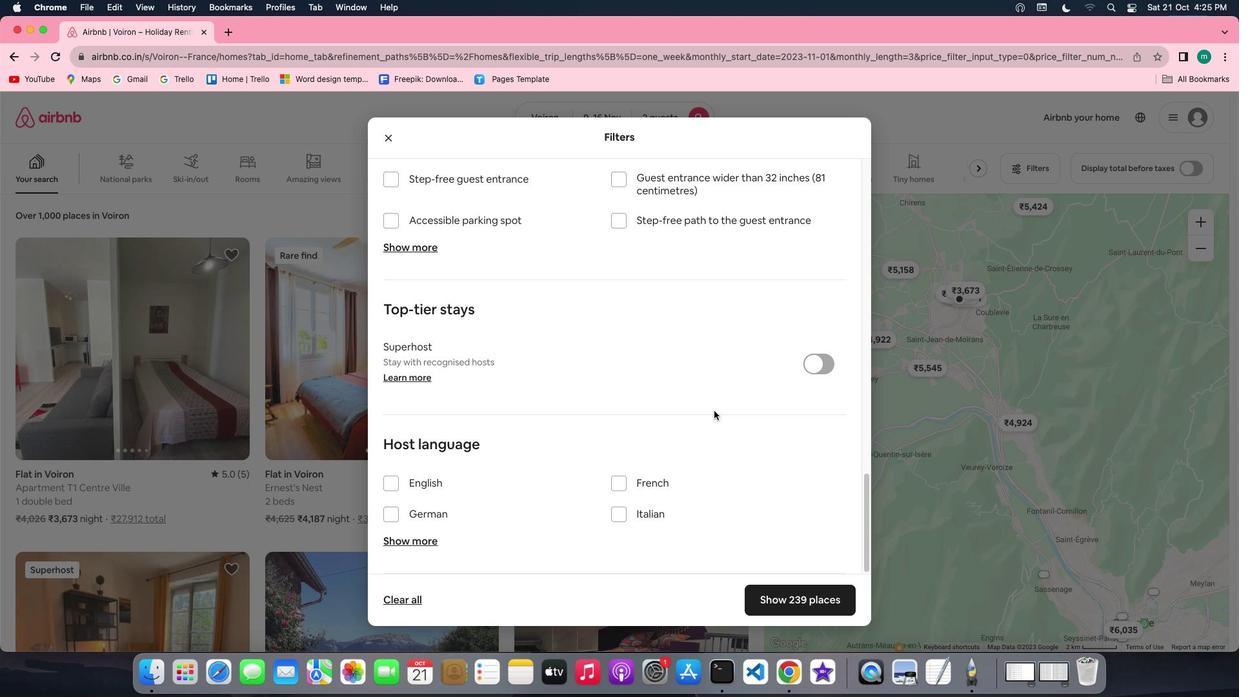 
Action: Mouse scrolled (714, 410) with delta (0, 0)
Screenshot: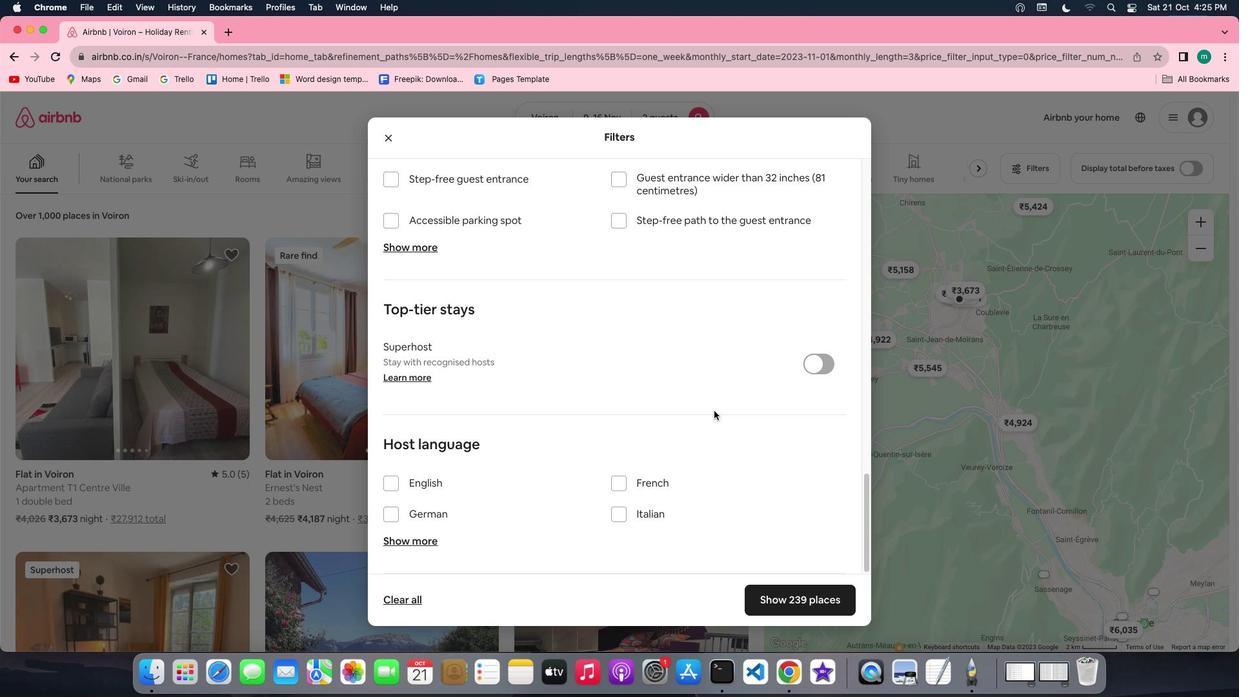 
Action: Mouse scrolled (714, 410) with delta (0, -1)
Screenshot: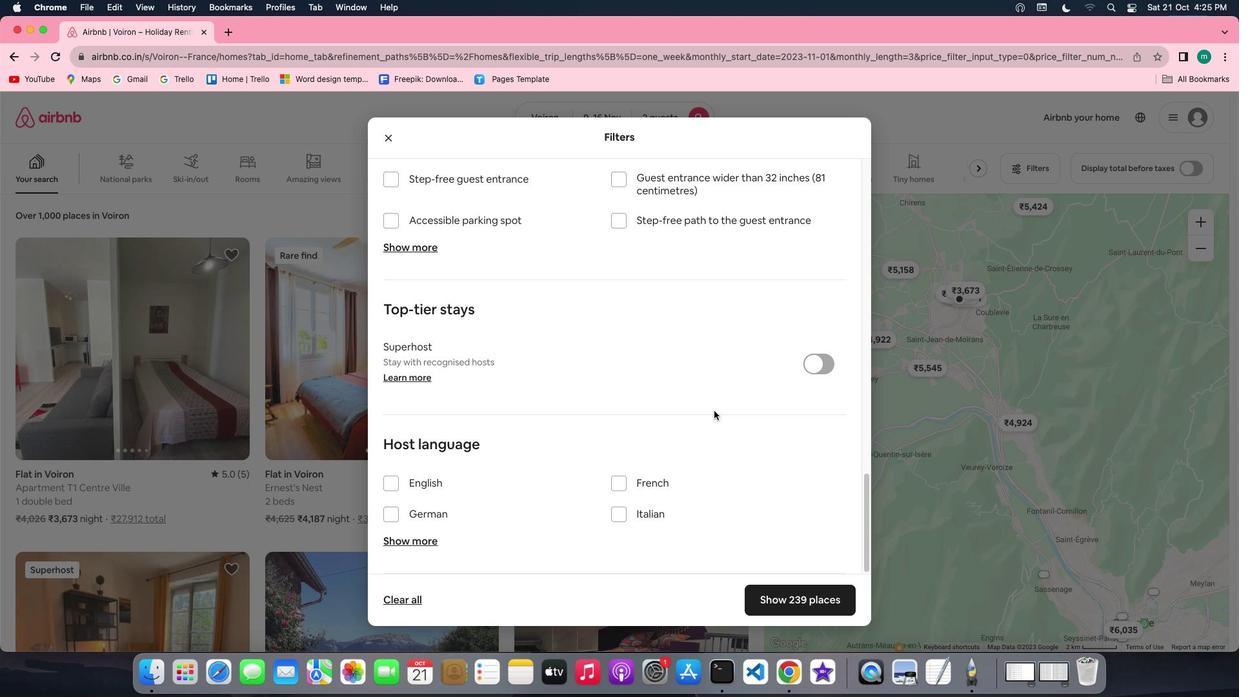
Action: Mouse scrolled (714, 410) with delta (0, -3)
Screenshot: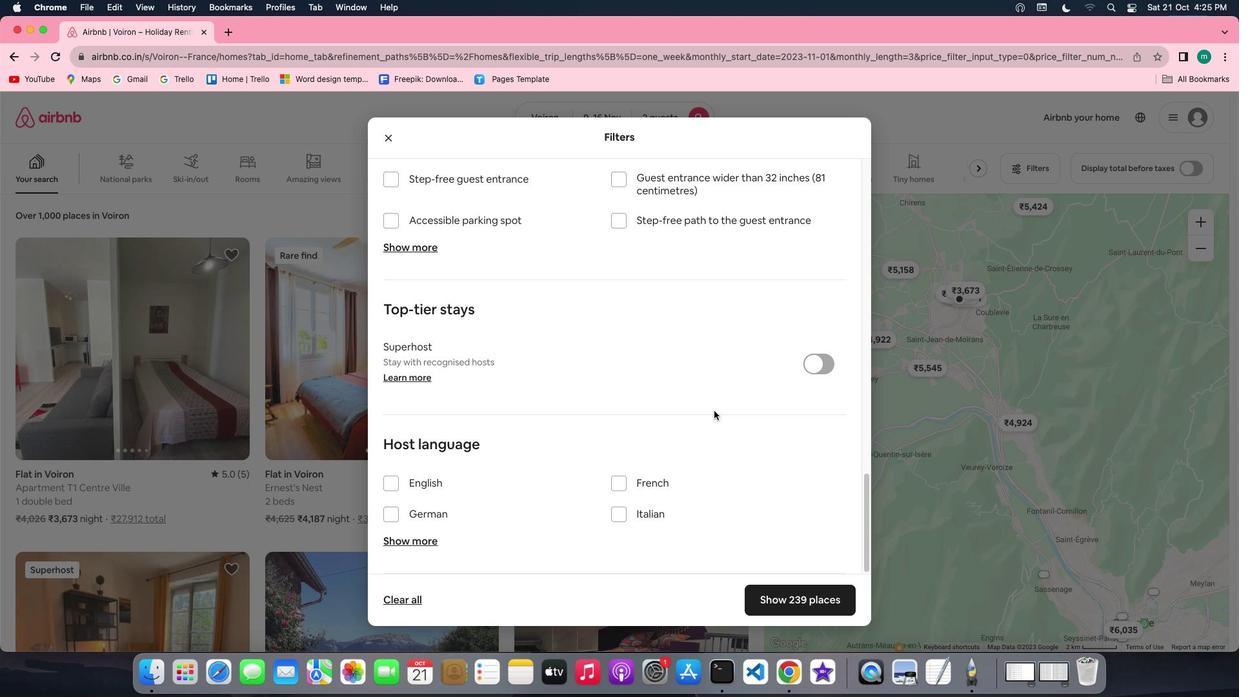 
Action: Mouse scrolled (714, 410) with delta (0, -3)
Screenshot: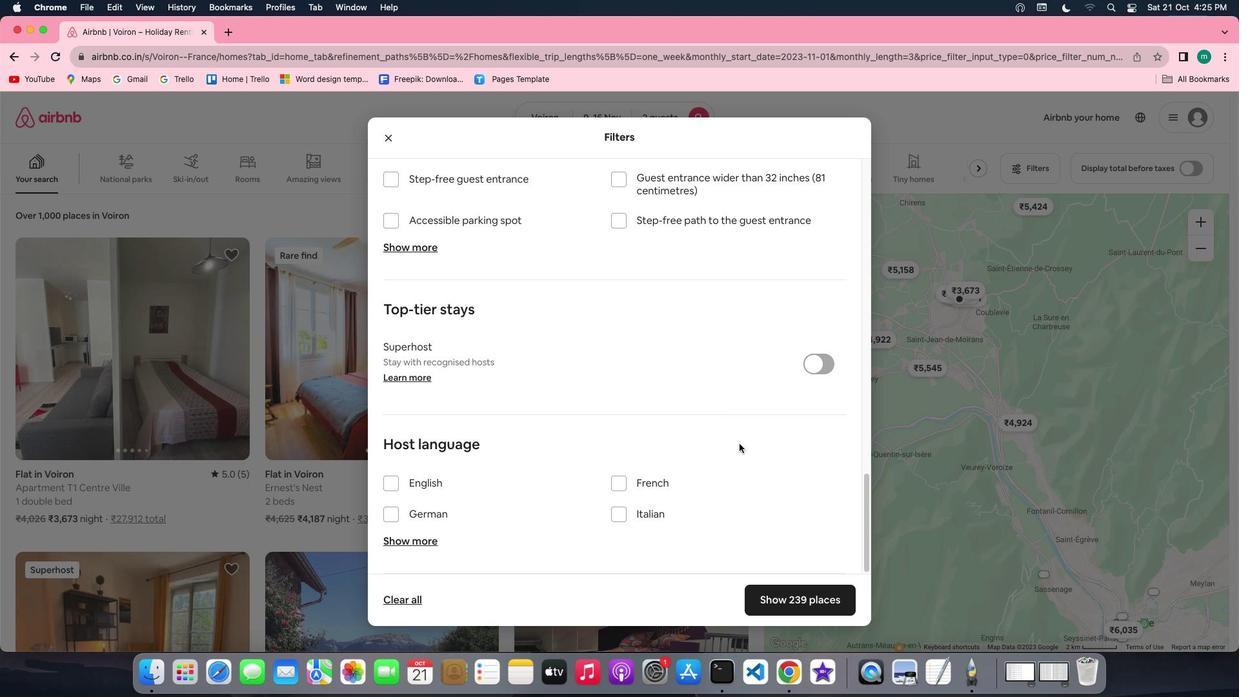 
Action: Mouse moved to (802, 597)
Screenshot: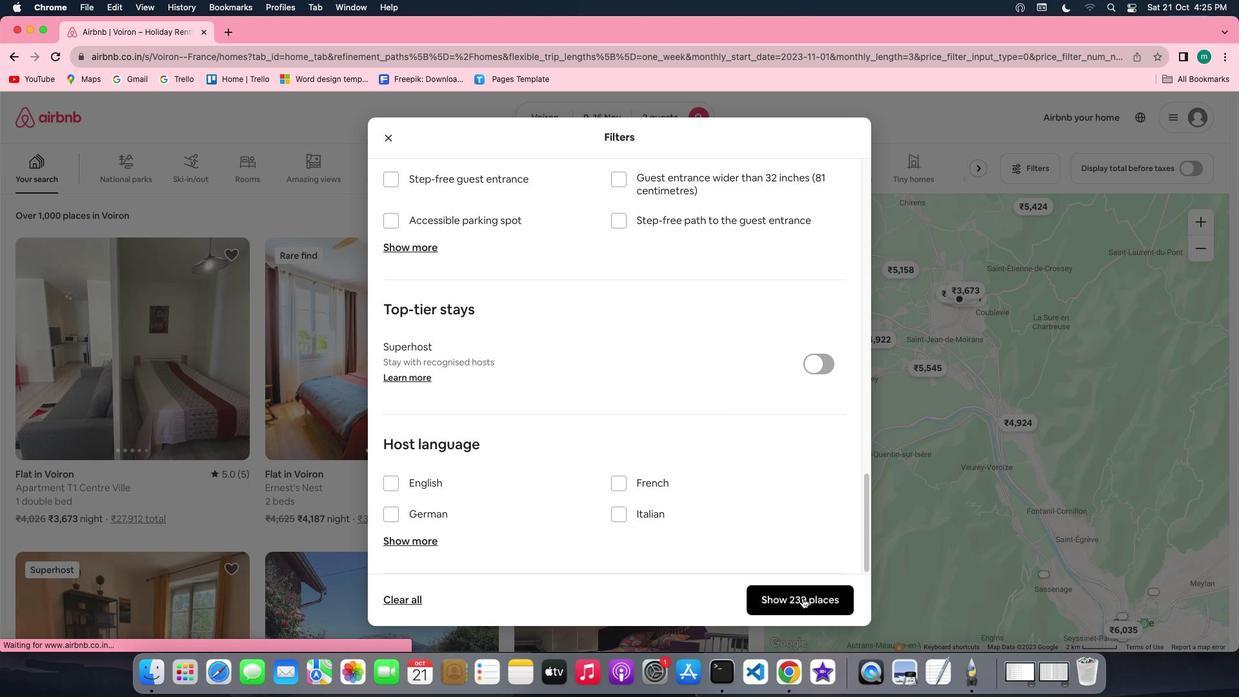 
Action: Mouse pressed left at (802, 597)
Screenshot: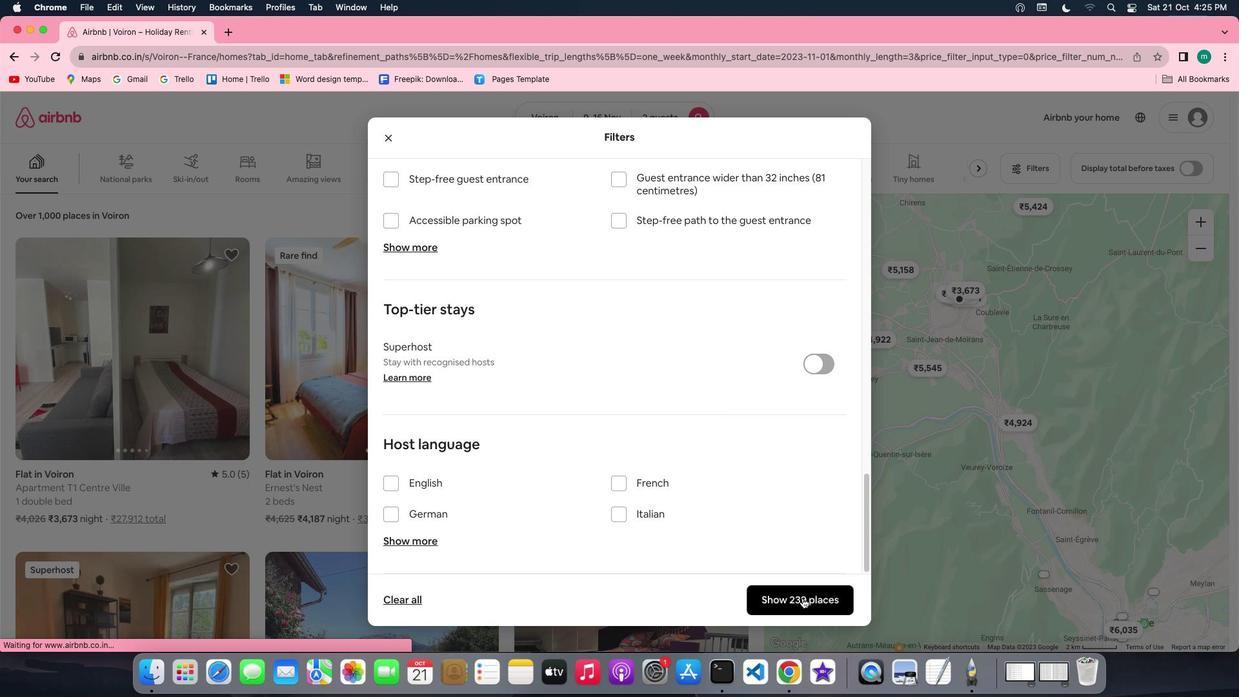 
Action: Mouse moved to (144, 360)
Screenshot: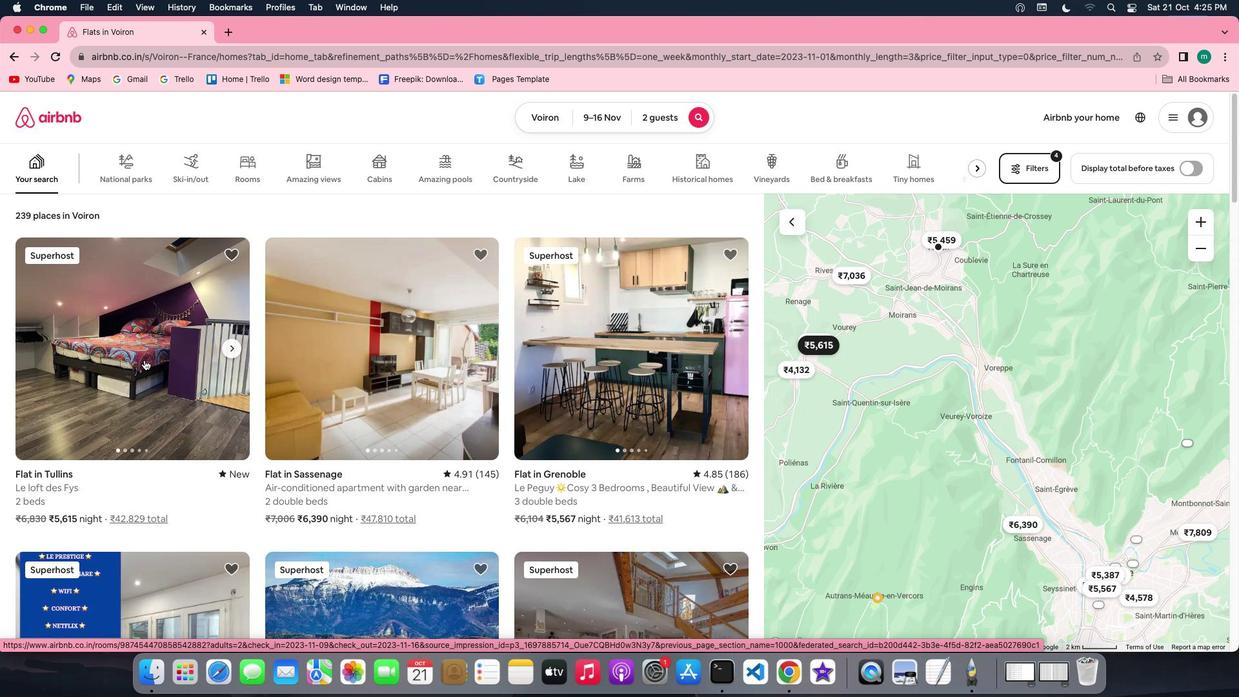 
Action: Mouse pressed left at (144, 360)
Screenshot: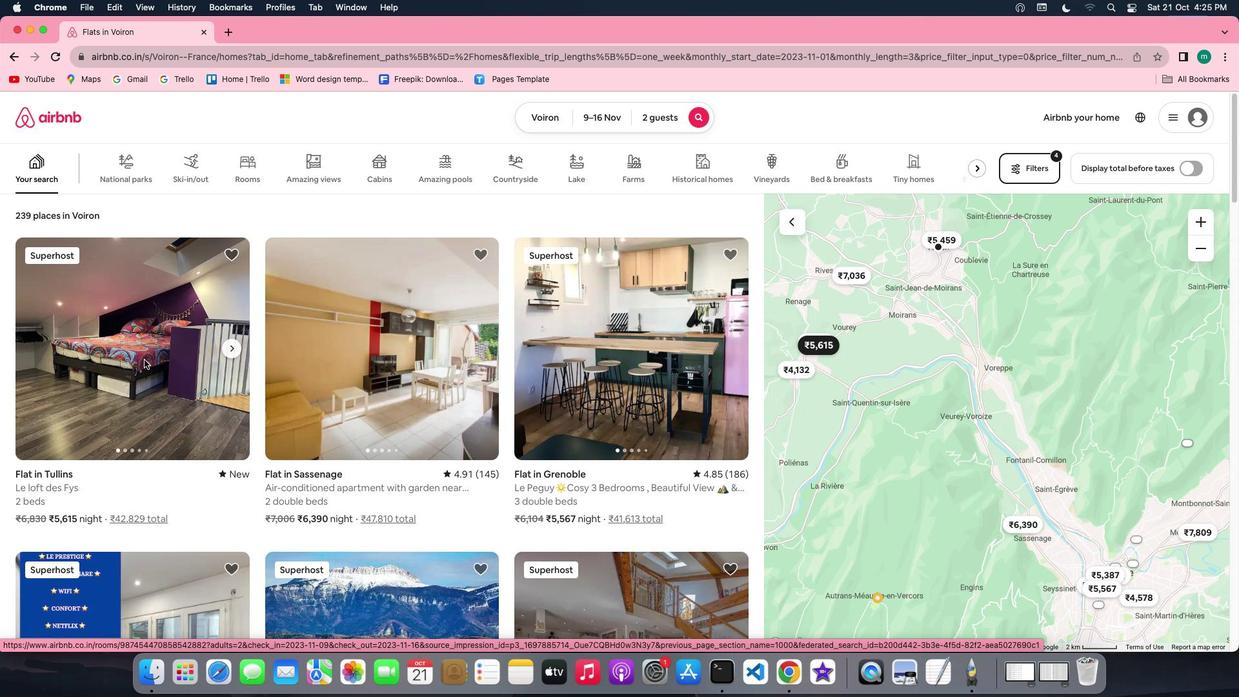 
Action: Mouse moved to (917, 483)
Screenshot: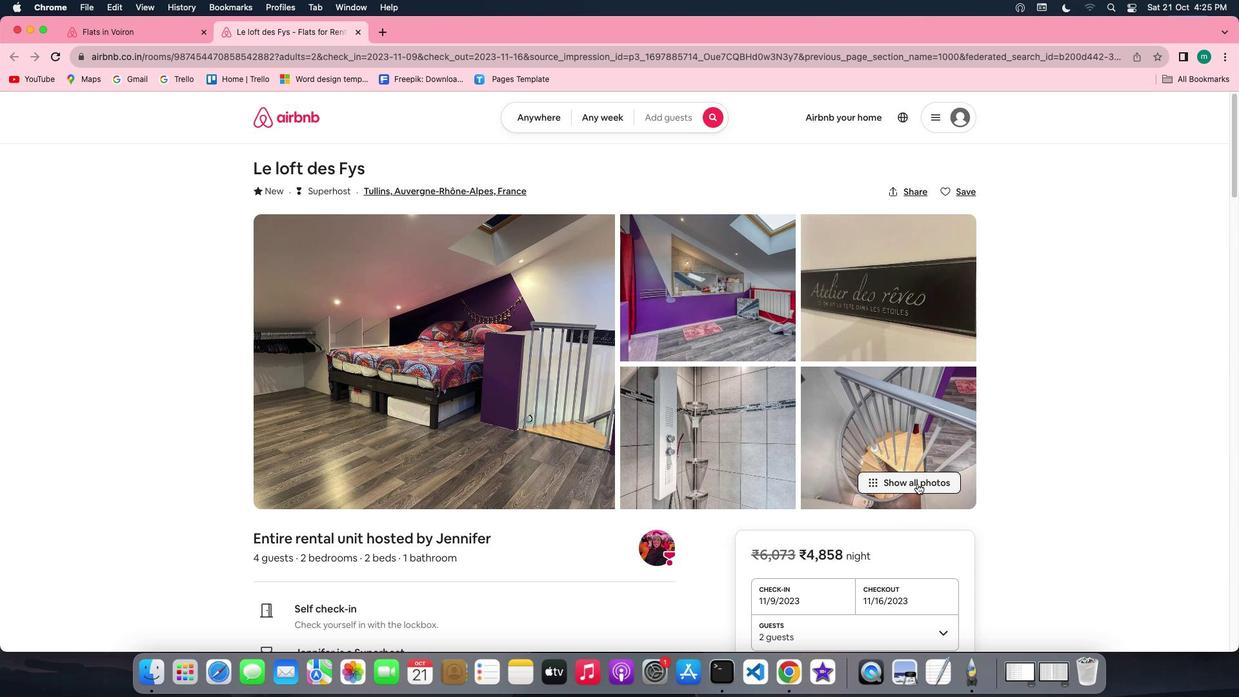 
Action: Mouse pressed left at (917, 483)
Screenshot: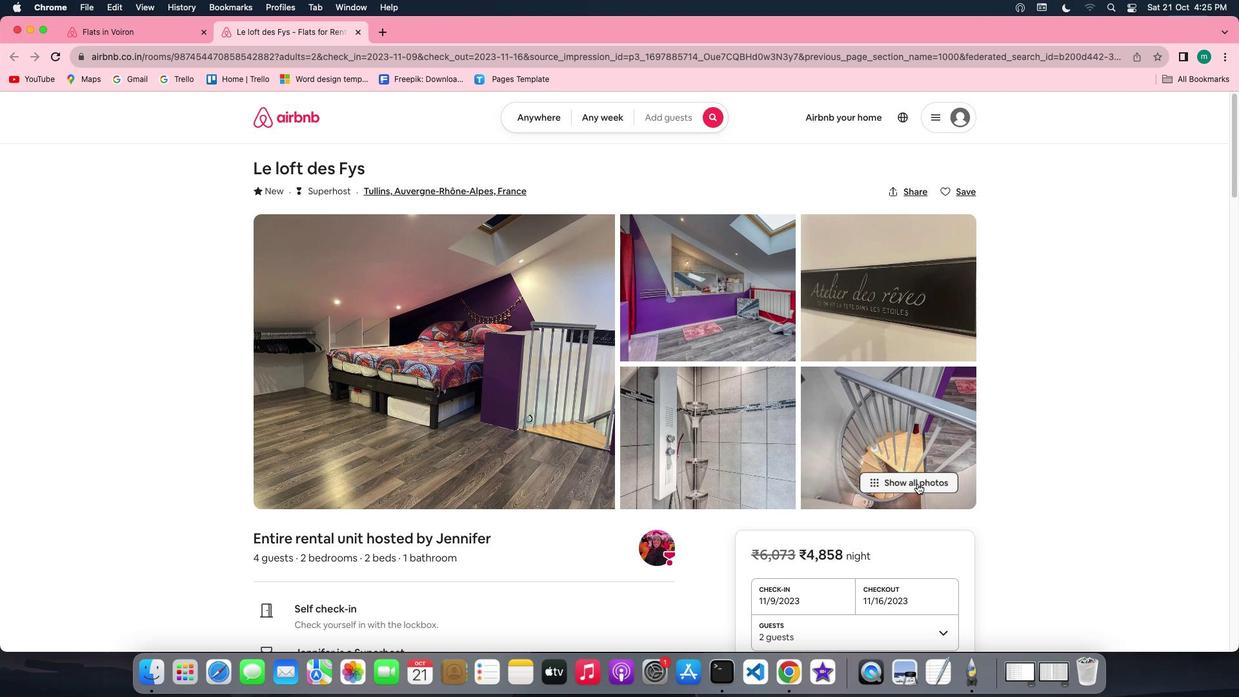
Action: Mouse moved to (673, 470)
Screenshot: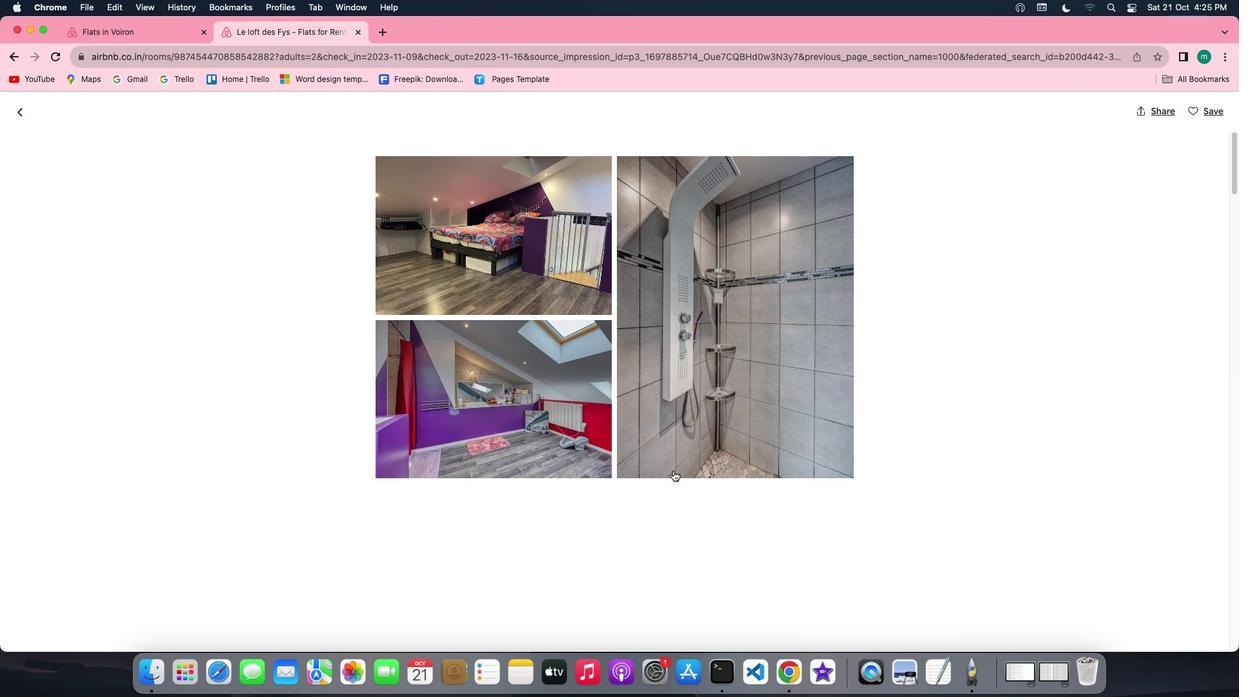 
Action: Mouse scrolled (673, 470) with delta (0, 0)
Screenshot: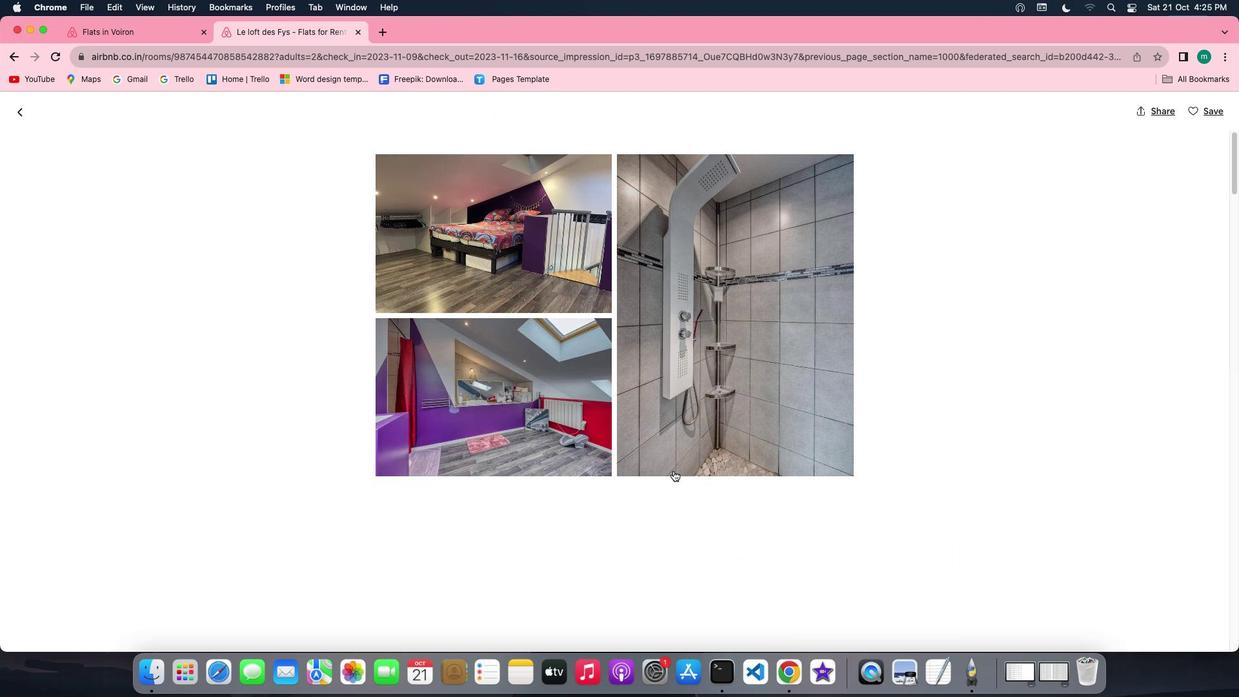 
Action: Mouse scrolled (673, 470) with delta (0, 0)
Screenshot: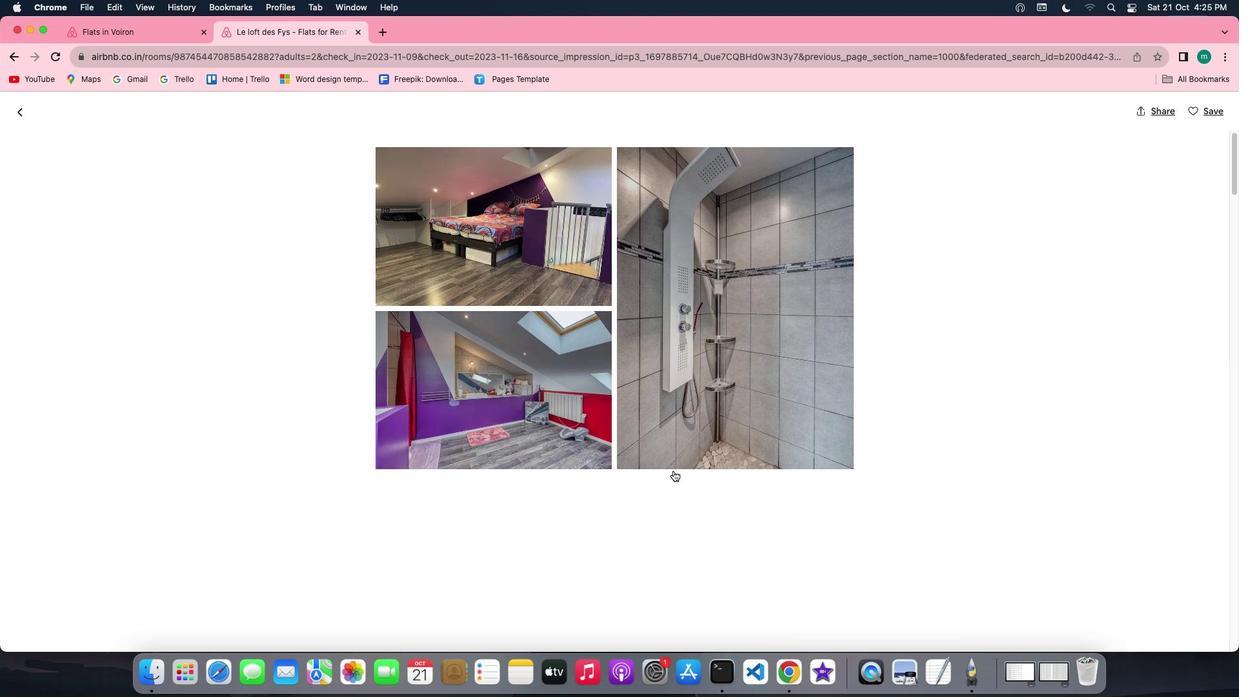 
Action: Mouse scrolled (673, 470) with delta (0, -1)
Screenshot: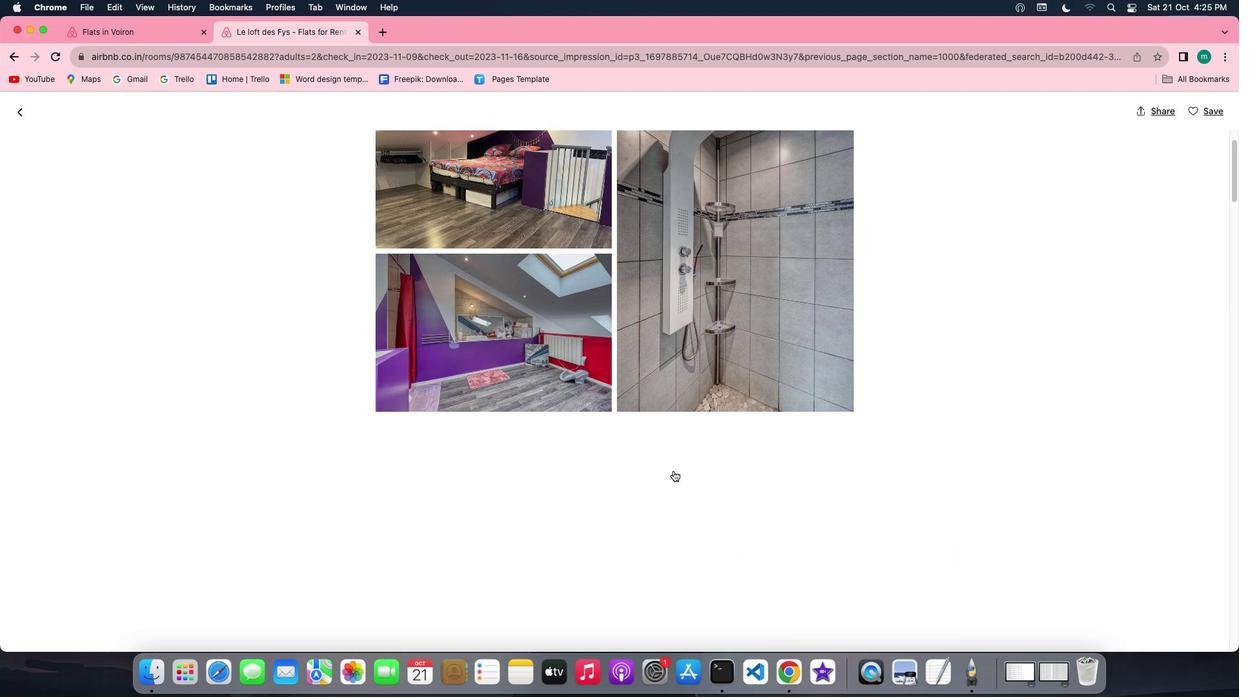 
Action: Mouse scrolled (673, 470) with delta (0, -1)
Screenshot: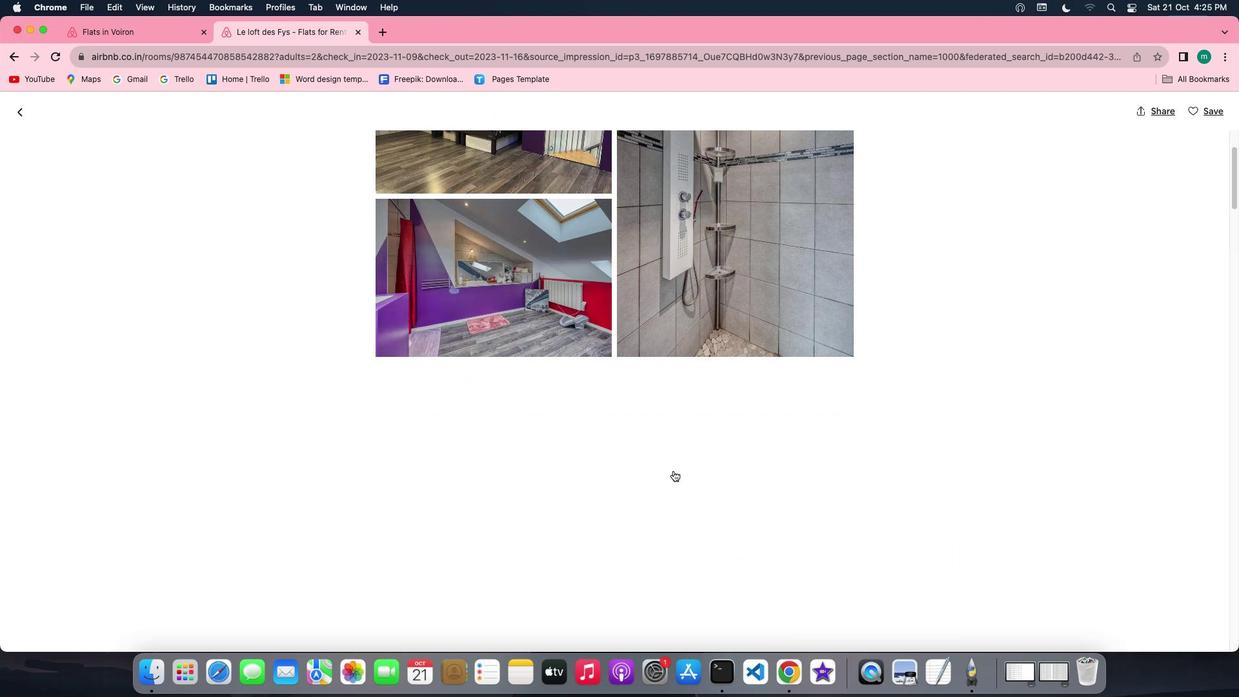 
Action: Mouse scrolled (673, 470) with delta (0, 0)
Screenshot: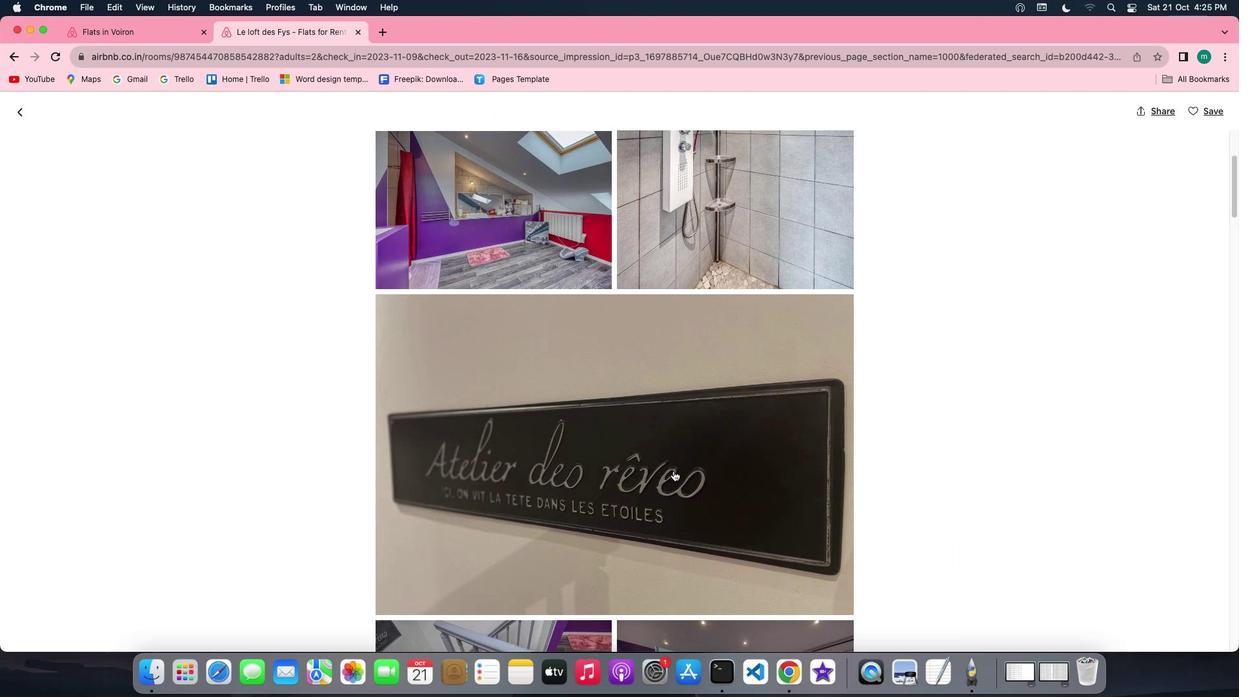 
Action: Mouse scrolled (673, 470) with delta (0, 0)
Screenshot: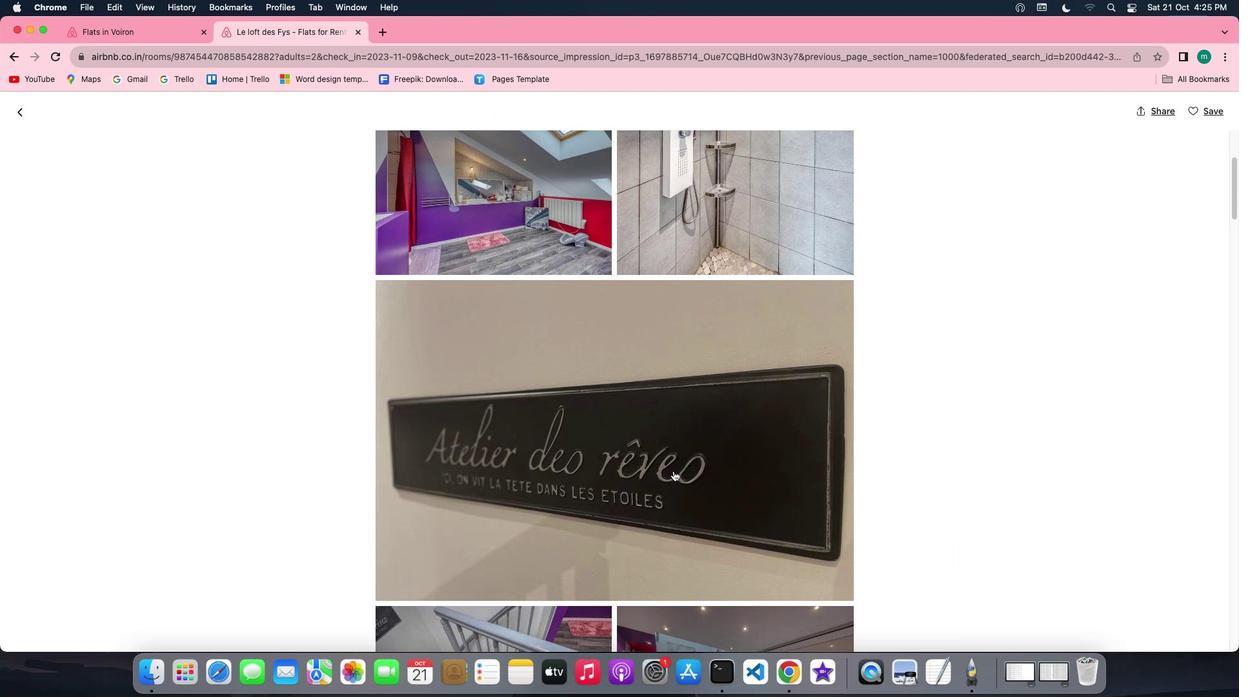 
Action: Mouse scrolled (673, 470) with delta (0, -1)
Screenshot: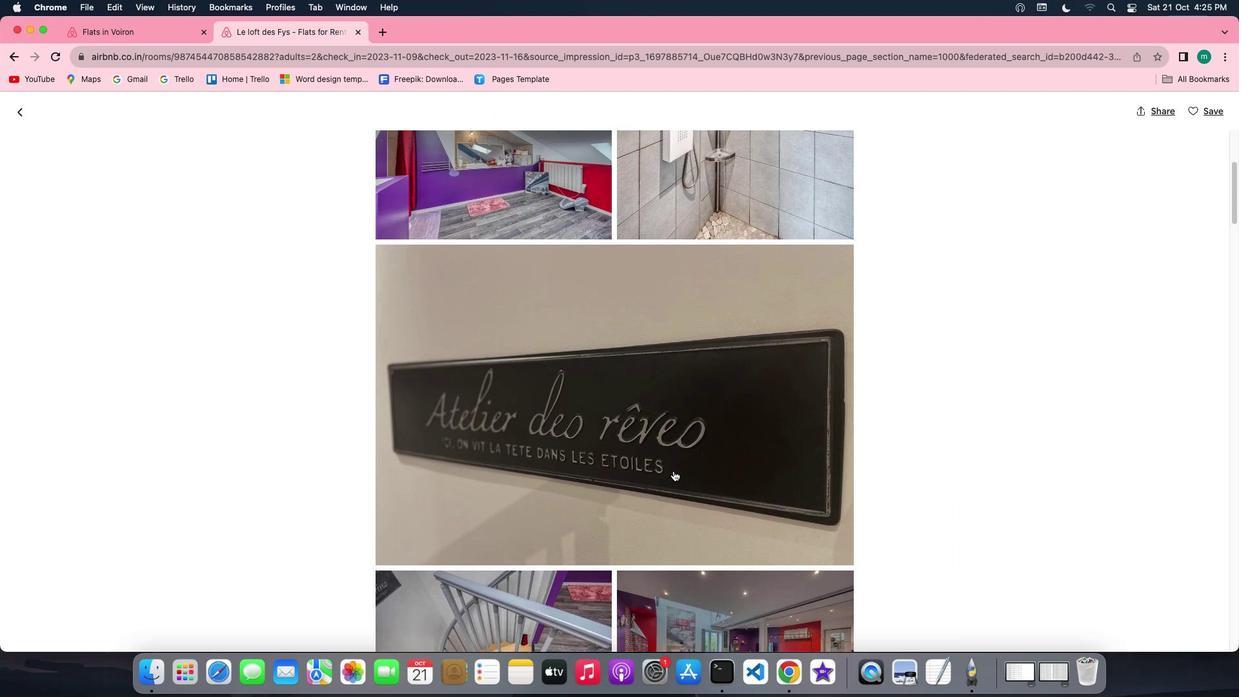 
Action: Mouse scrolled (673, 470) with delta (0, -2)
Screenshot: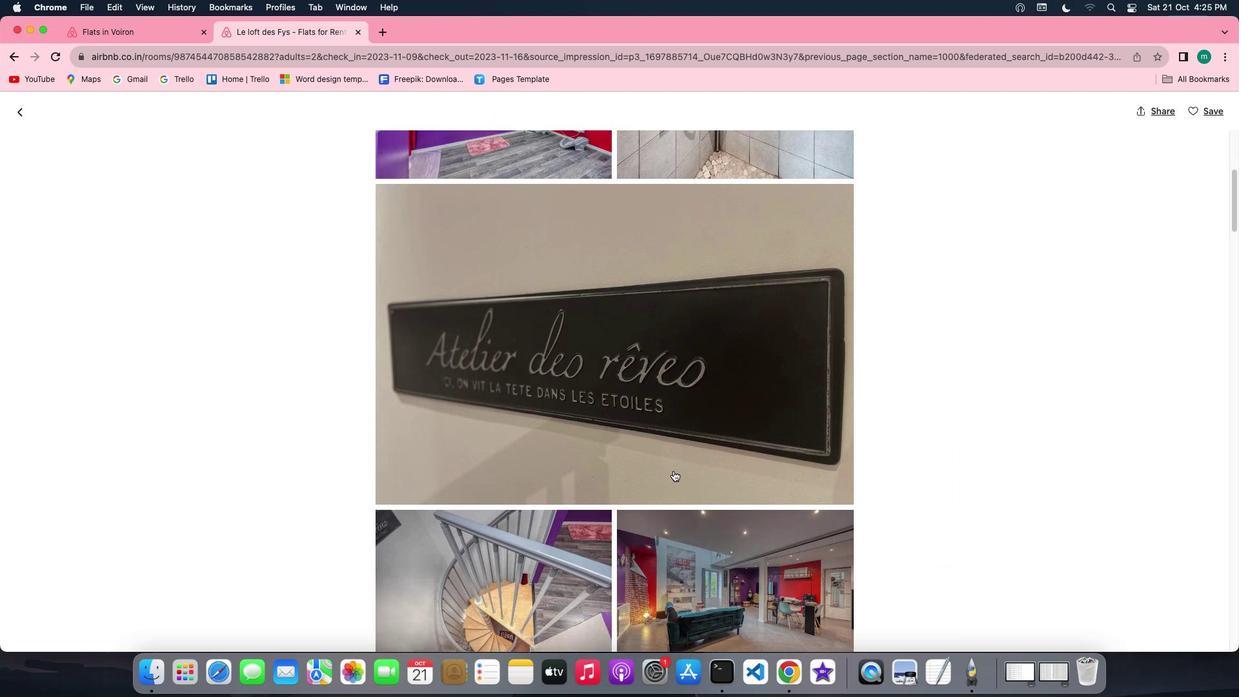 
Action: Mouse scrolled (673, 470) with delta (0, -2)
Screenshot: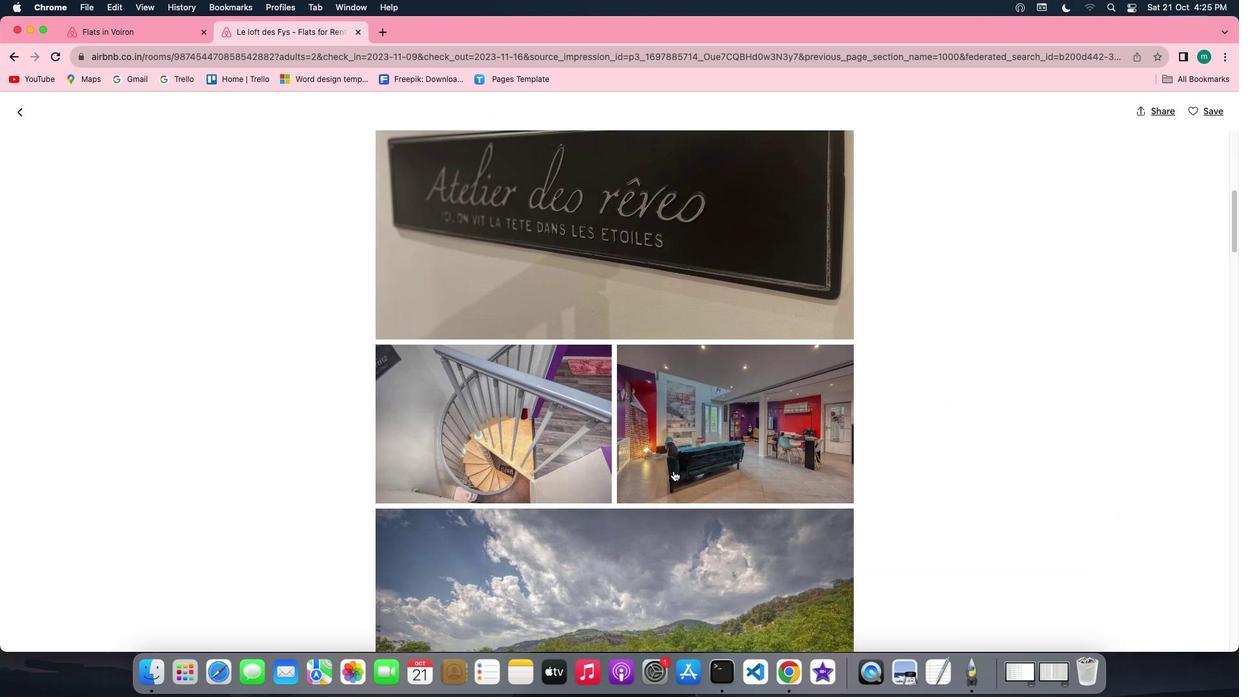 
Action: Mouse scrolled (673, 470) with delta (0, 0)
Screenshot: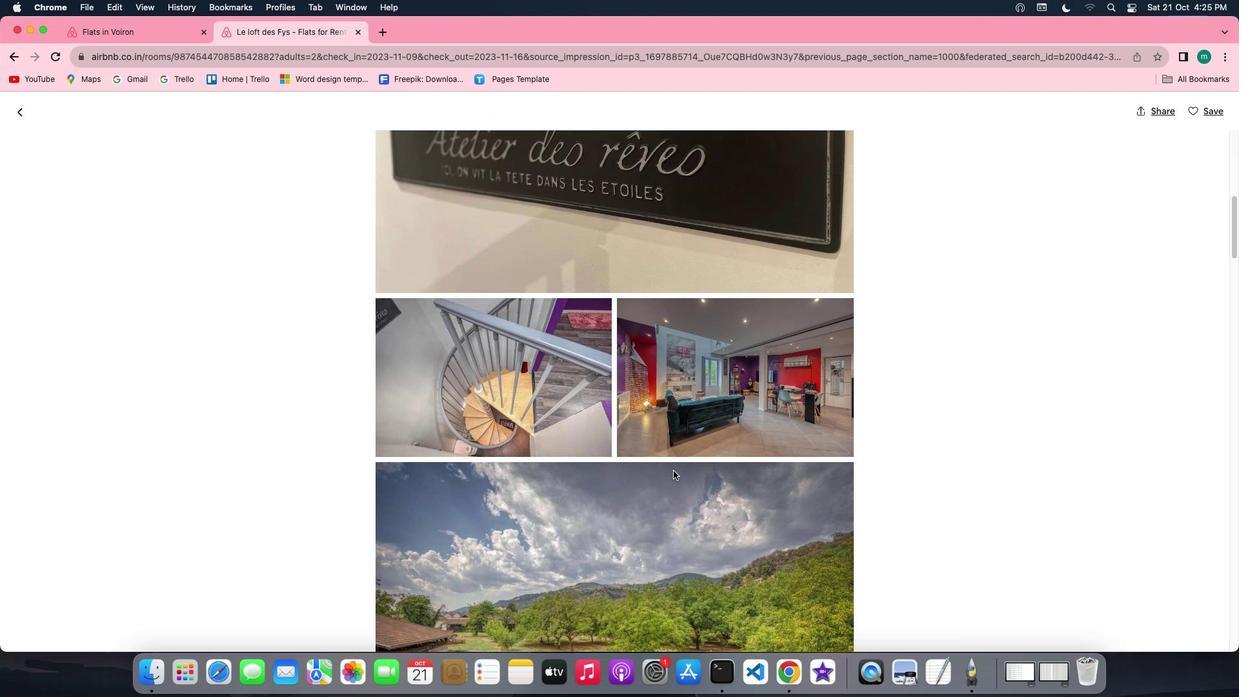 
Action: Mouse scrolled (673, 470) with delta (0, 0)
Screenshot: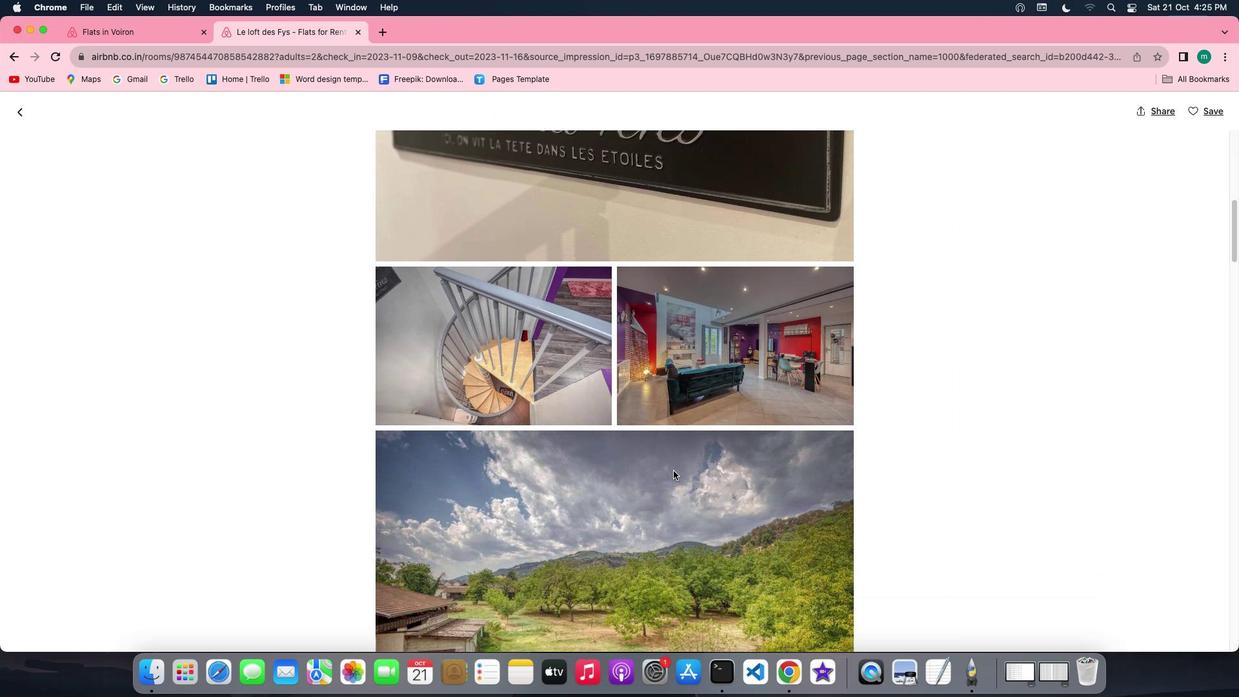 
Action: Mouse scrolled (673, 470) with delta (0, -1)
Screenshot: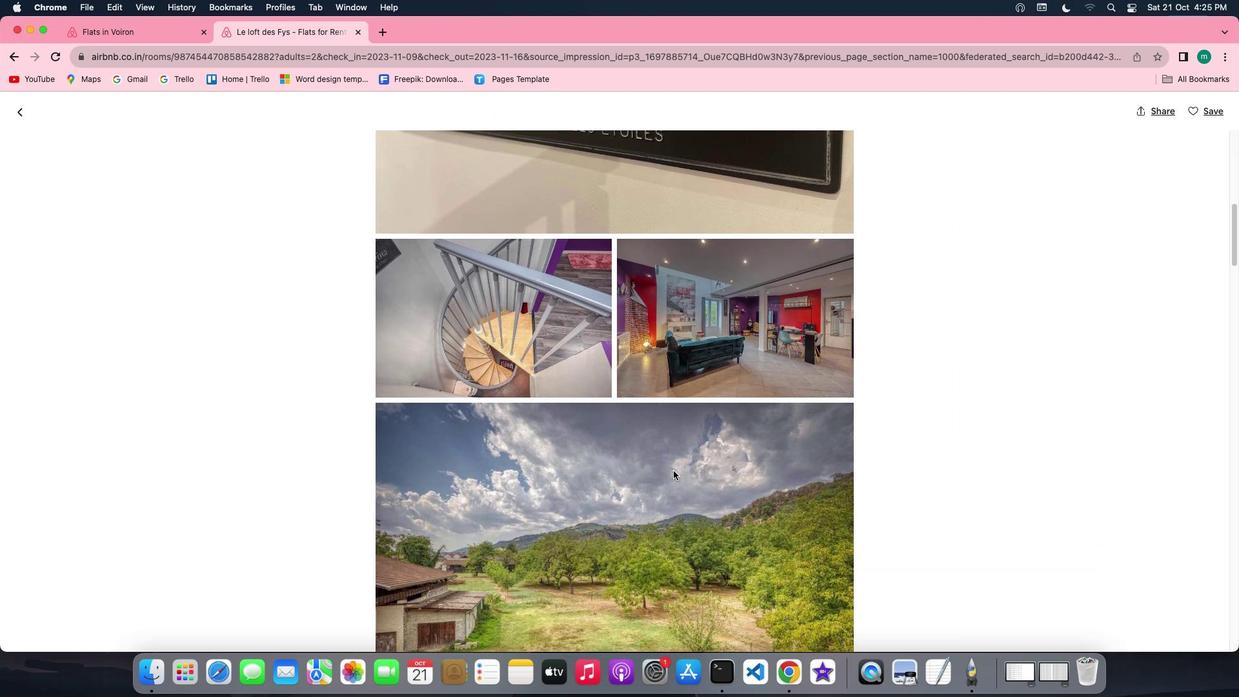 
Action: Mouse scrolled (673, 470) with delta (0, -2)
Screenshot: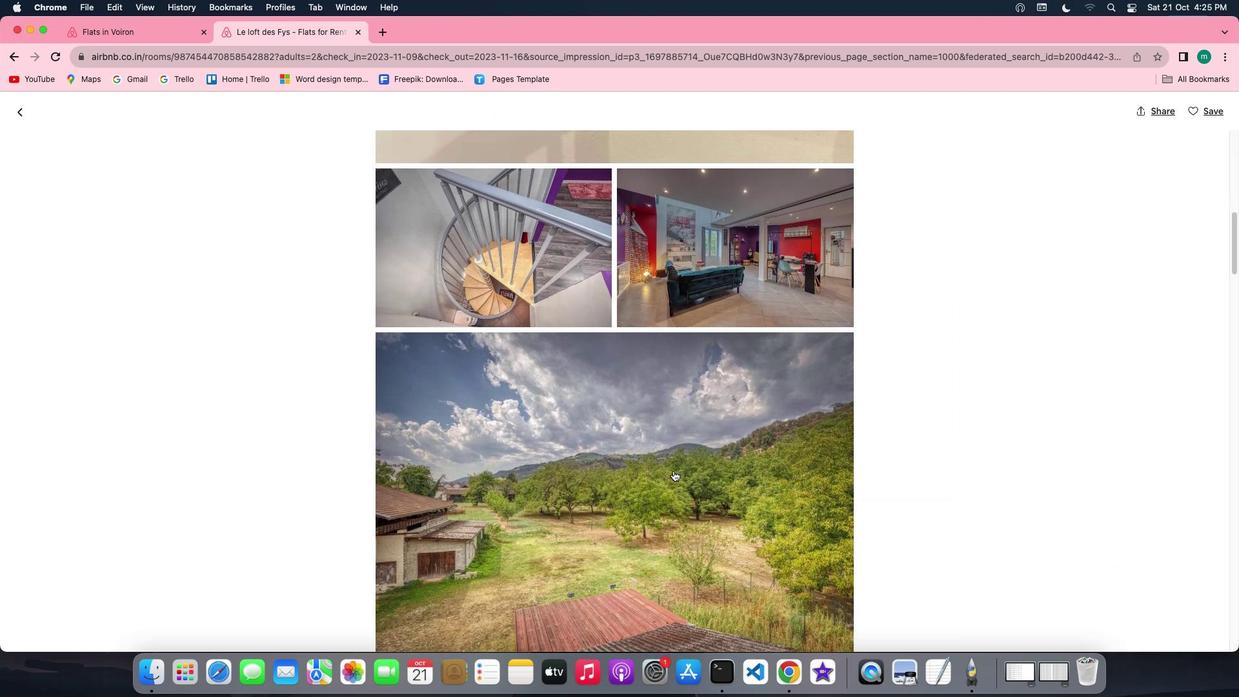 
Action: Mouse scrolled (673, 470) with delta (0, -2)
Screenshot: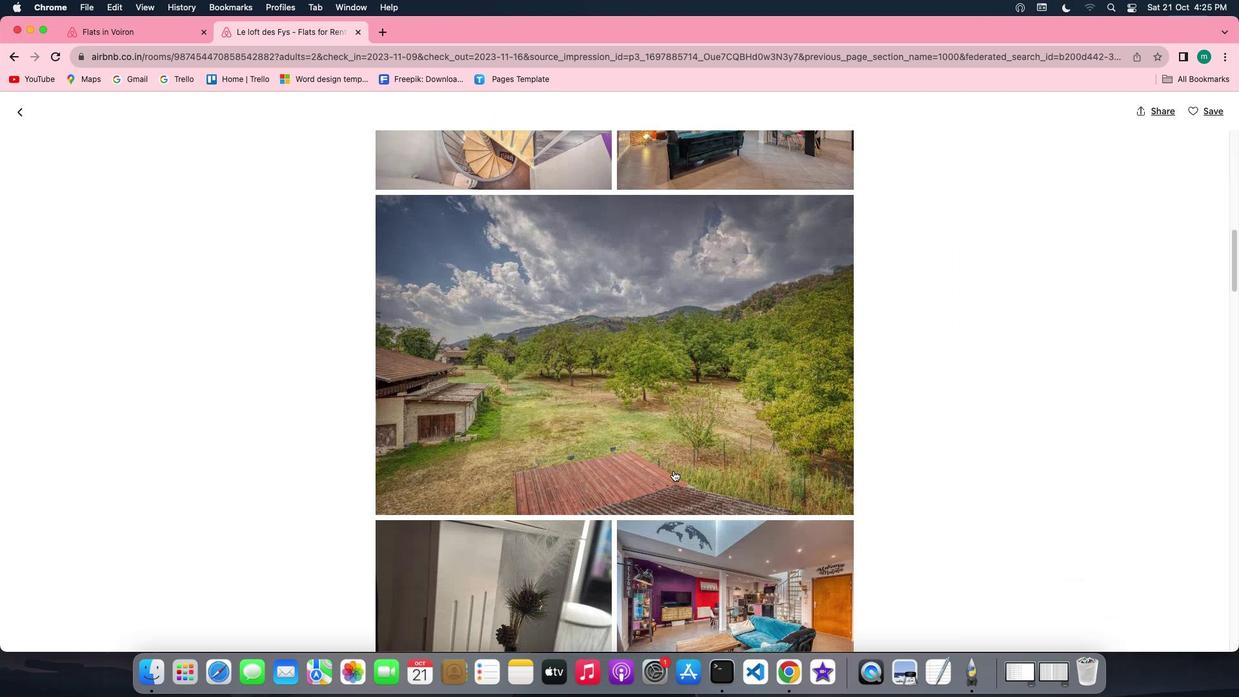 
Action: Mouse scrolled (673, 470) with delta (0, 0)
Screenshot: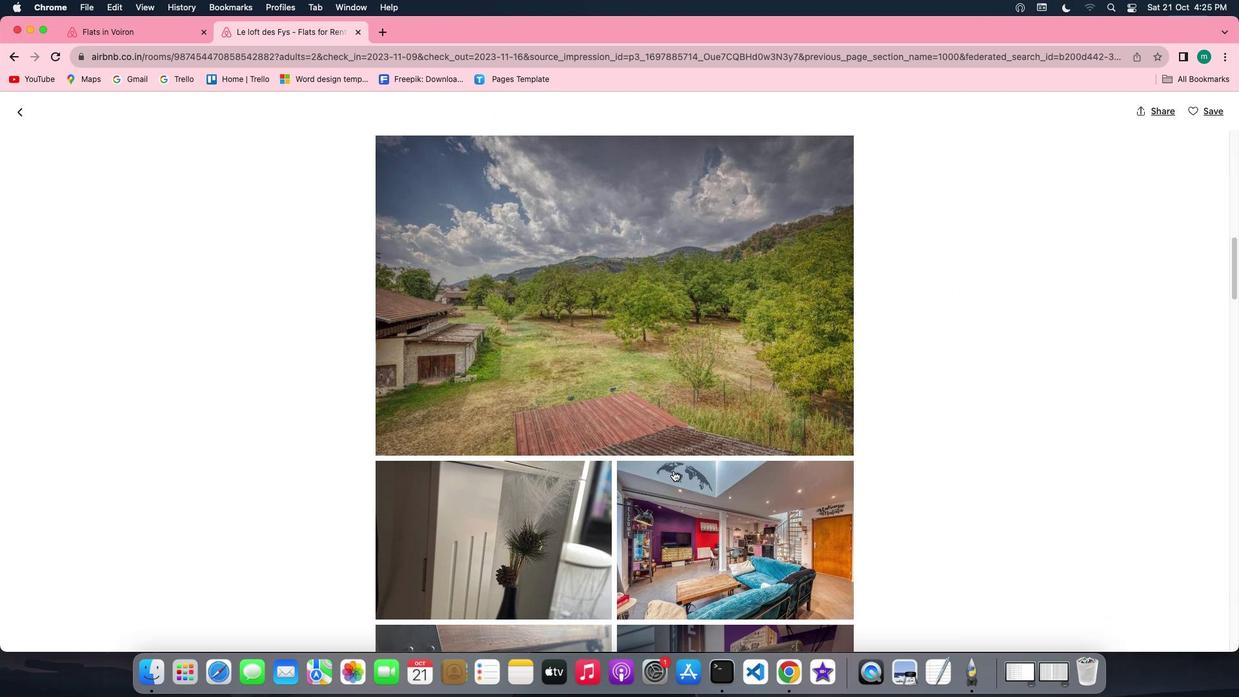 
Action: Mouse scrolled (673, 470) with delta (0, 0)
Screenshot: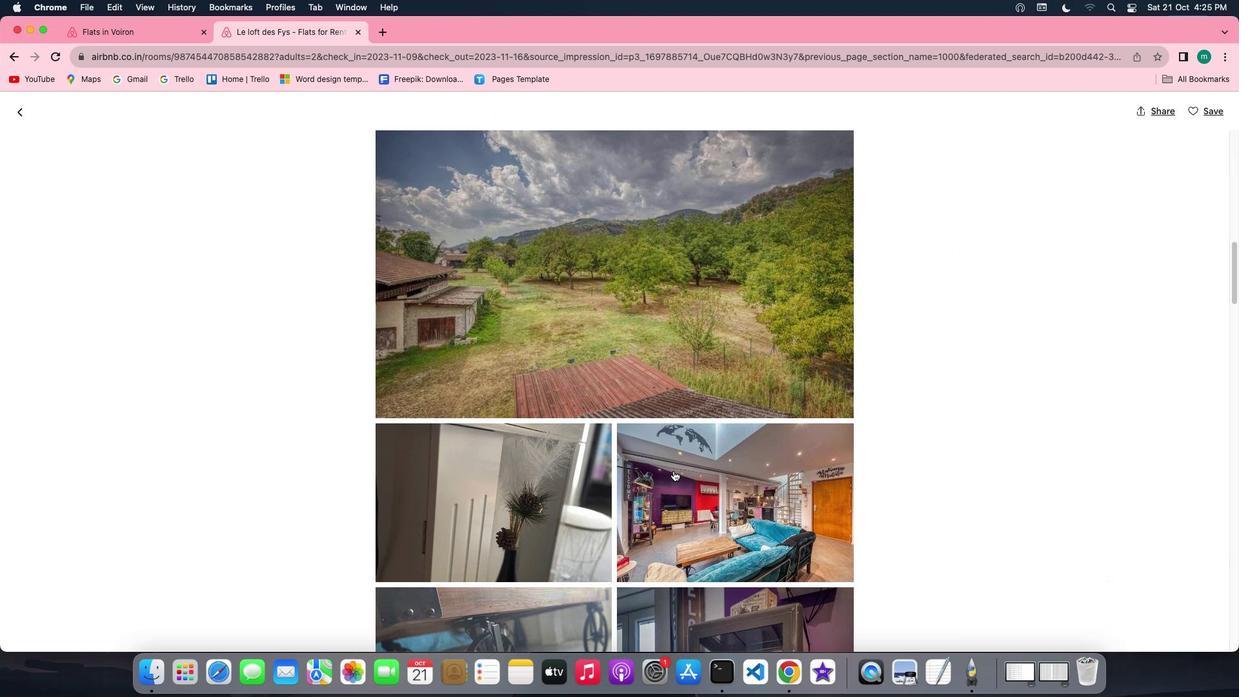
Action: Mouse scrolled (673, 470) with delta (0, -1)
Screenshot: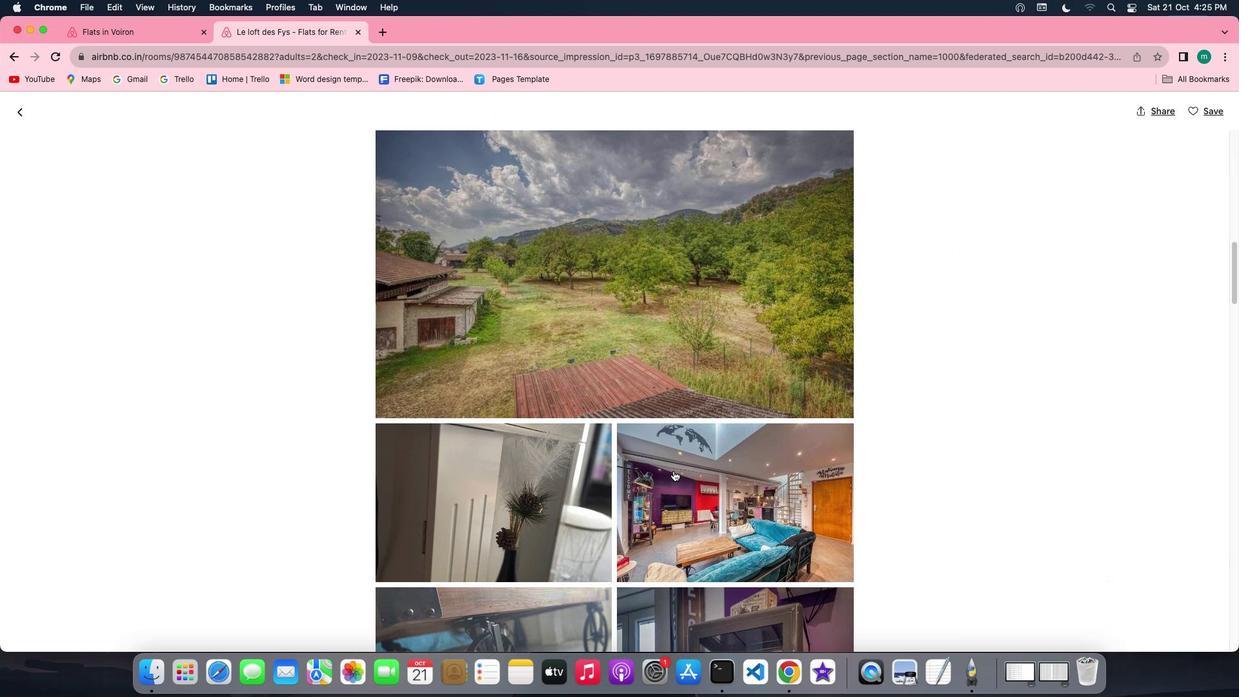 
Action: Mouse scrolled (673, 470) with delta (0, -2)
Screenshot: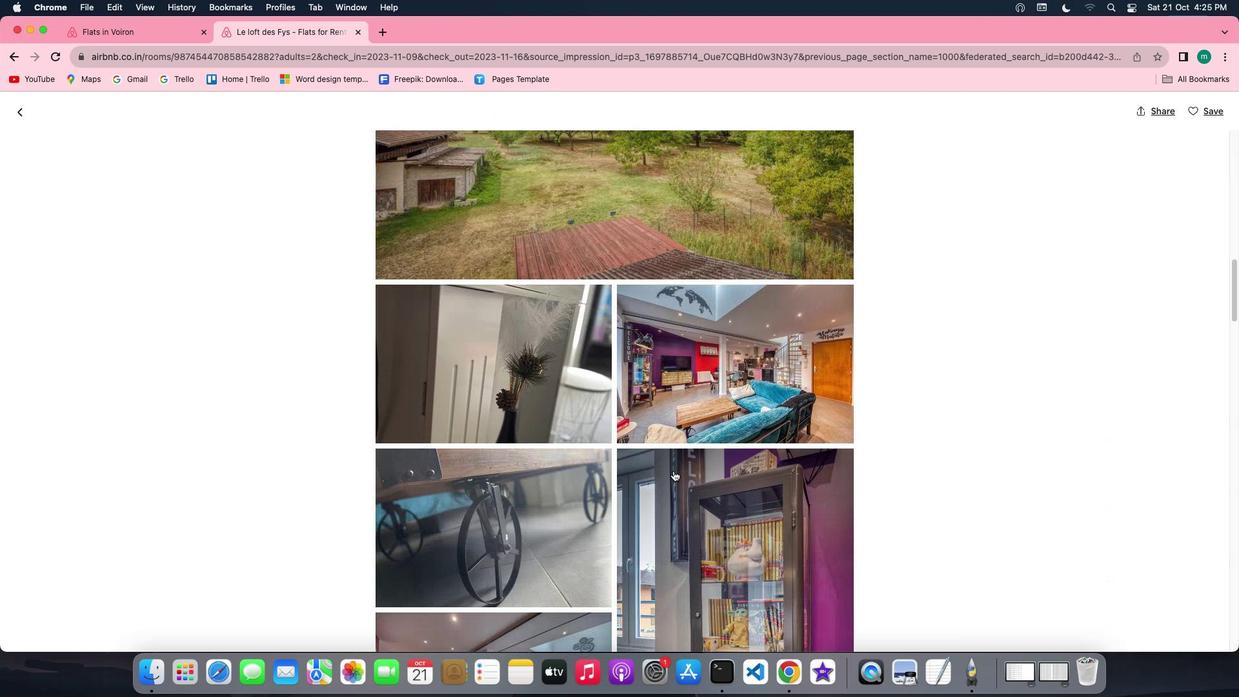 
Action: Mouse scrolled (673, 470) with delta (0, 0)
Screenshot: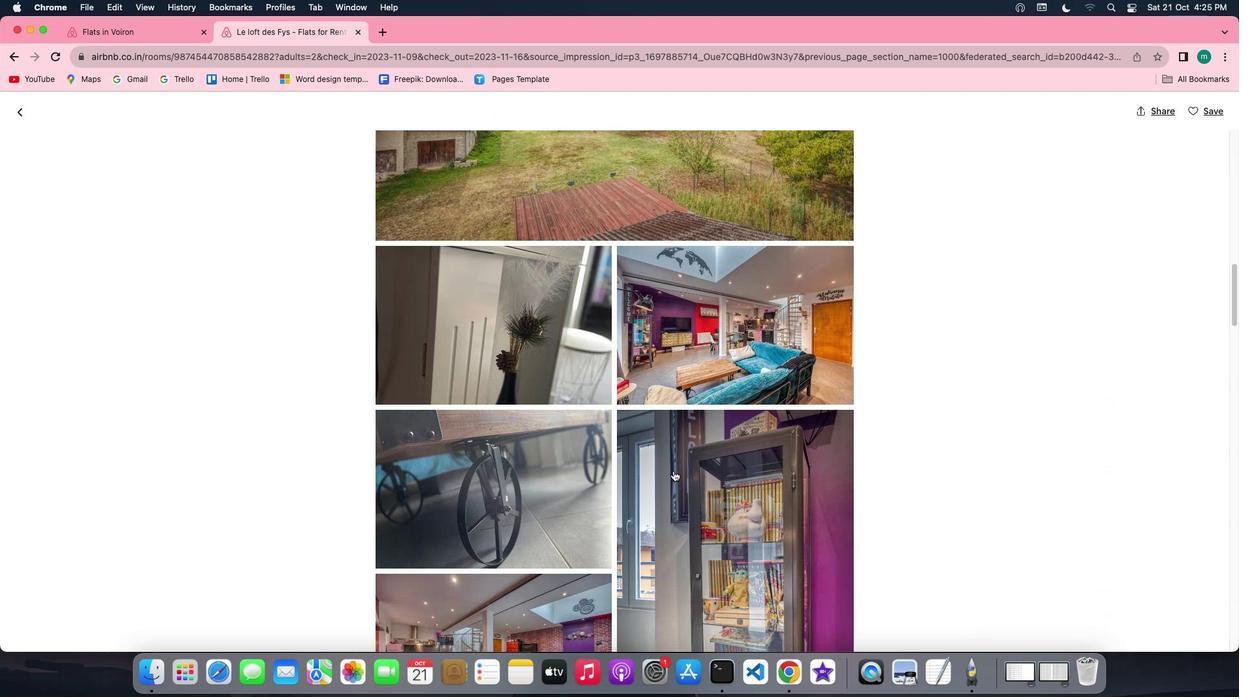 
Action: Mouse scrolled (673, 470) with delta (0, 0)
Screenshot: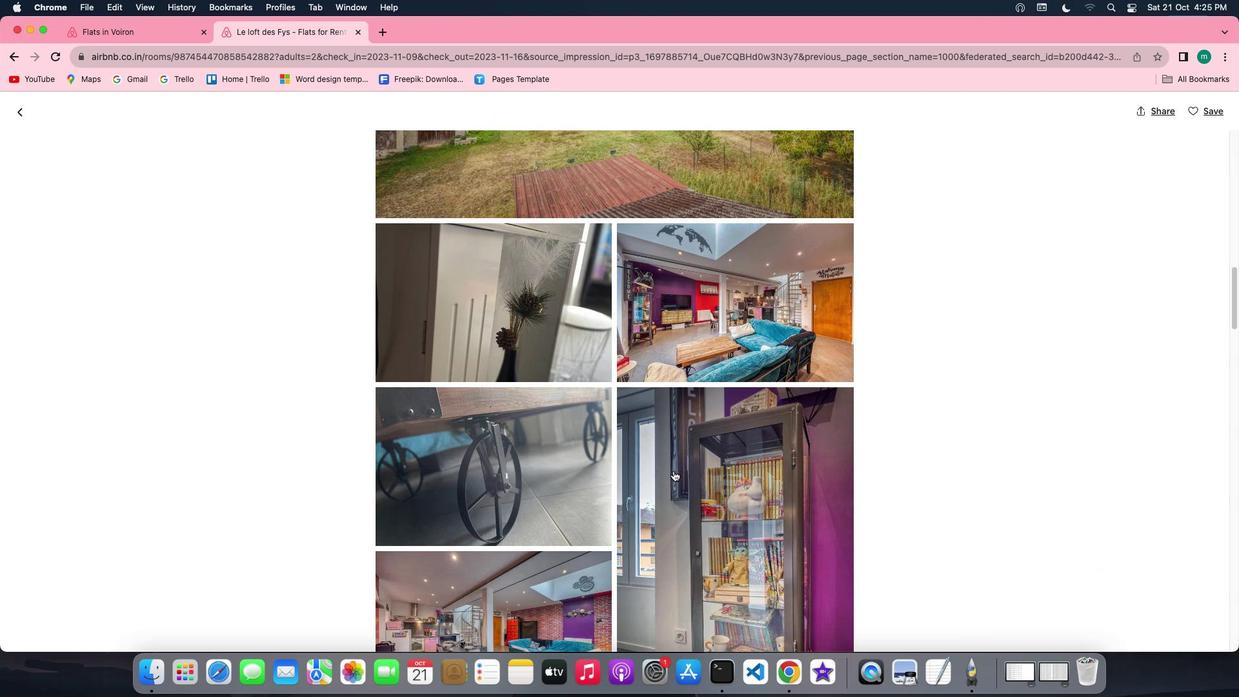 
Action: Mouse scrolled (673, 470) with delta (0, 0)
Screenshot: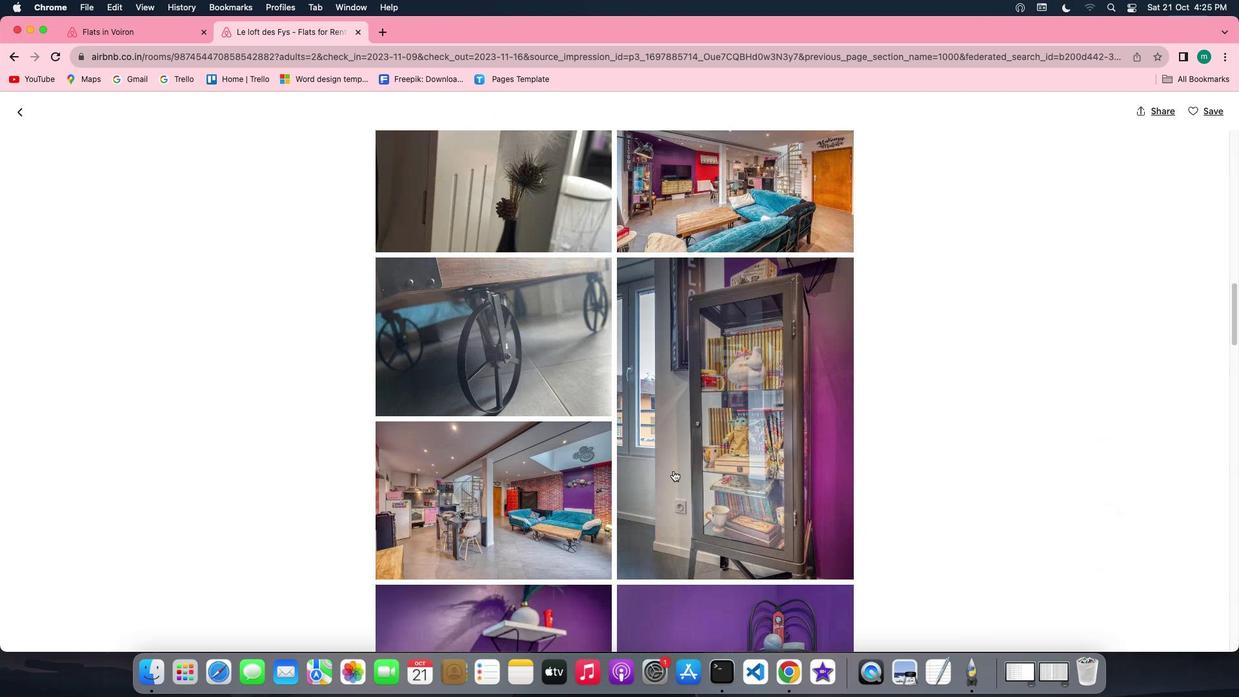 
Action: Mouse scrolled (673, 470) with delta (0, -1)
Screenshot: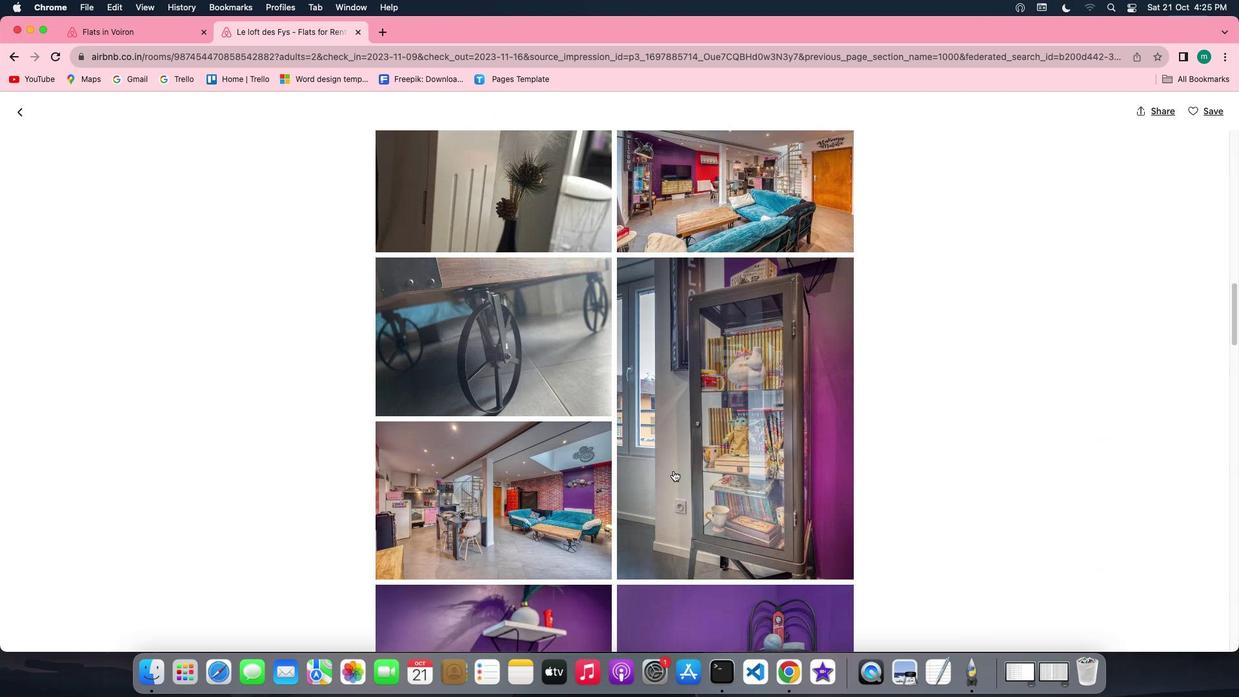 
Action: Mouse scrolled (673, 470) with delta (0, -3)
Screenshot: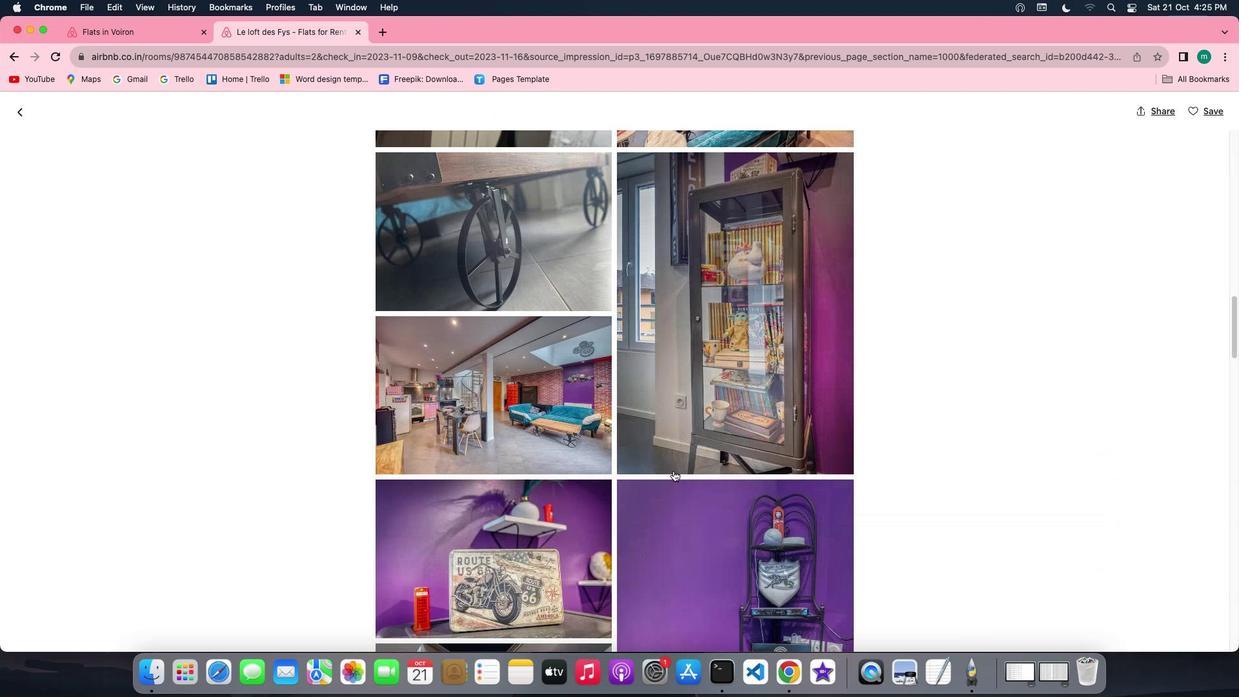 
Action: Mouse scrolled (673, 470) with delta (0, -3)
Screenshot: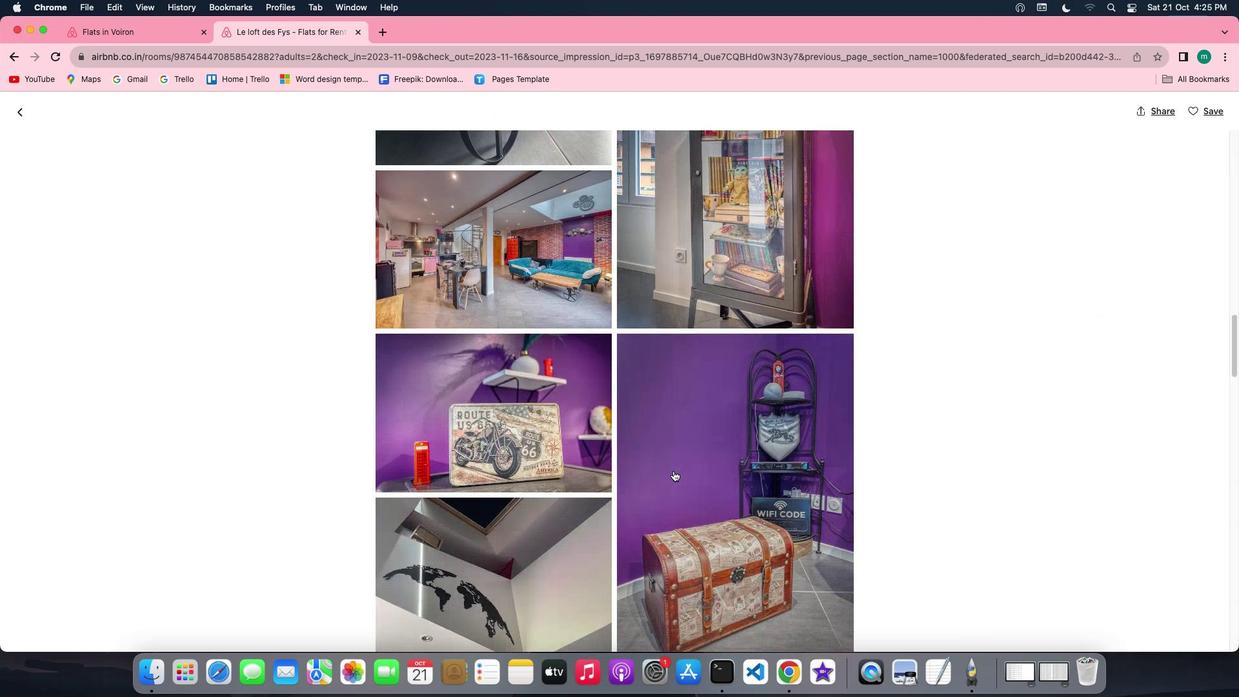 
Action: Mouse scrolled (673, 470) with delta (0, 0)
Screenshot: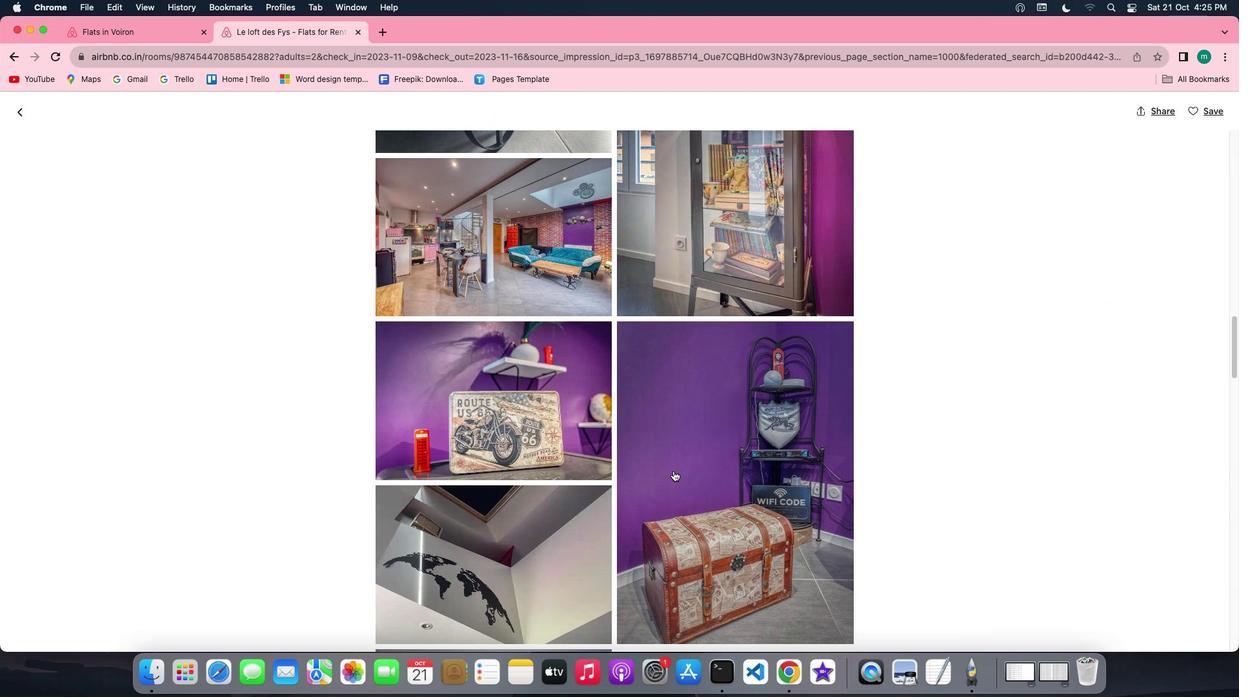 
Action: Mouse scrolled (673, 470) with delta (0, 0)
Screenshot: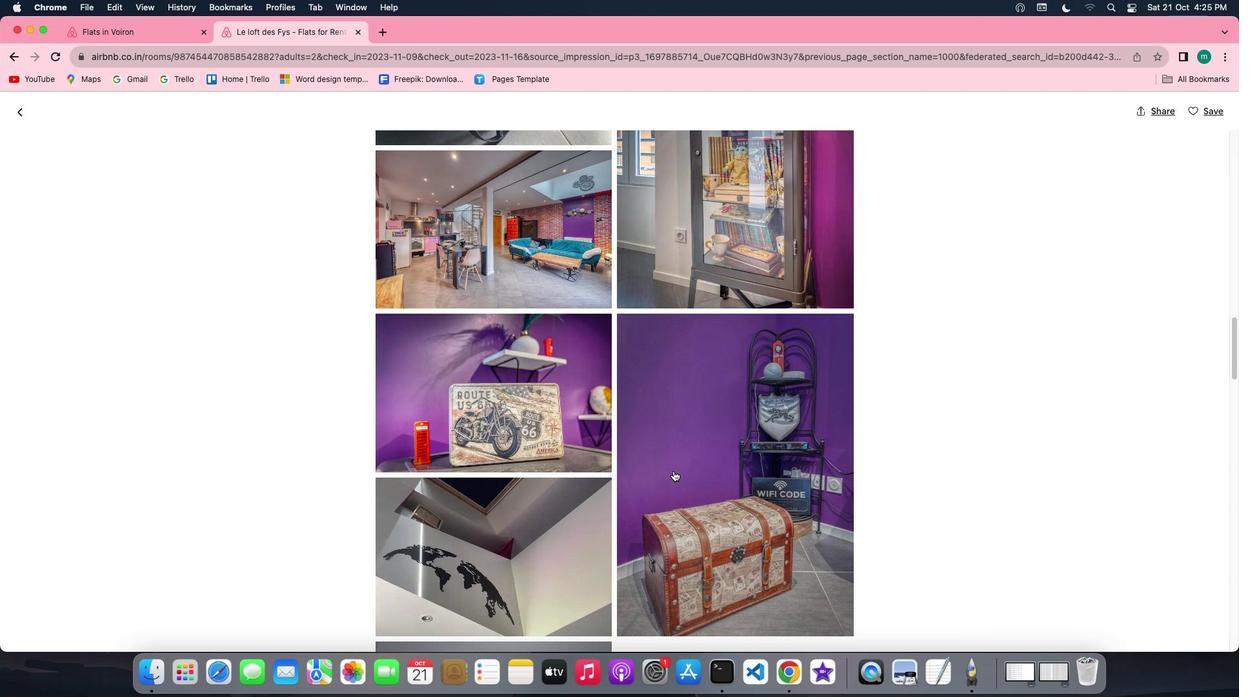 
Action: Mouse scrolled (673, 470) with delta (0, -1)
Screenshot: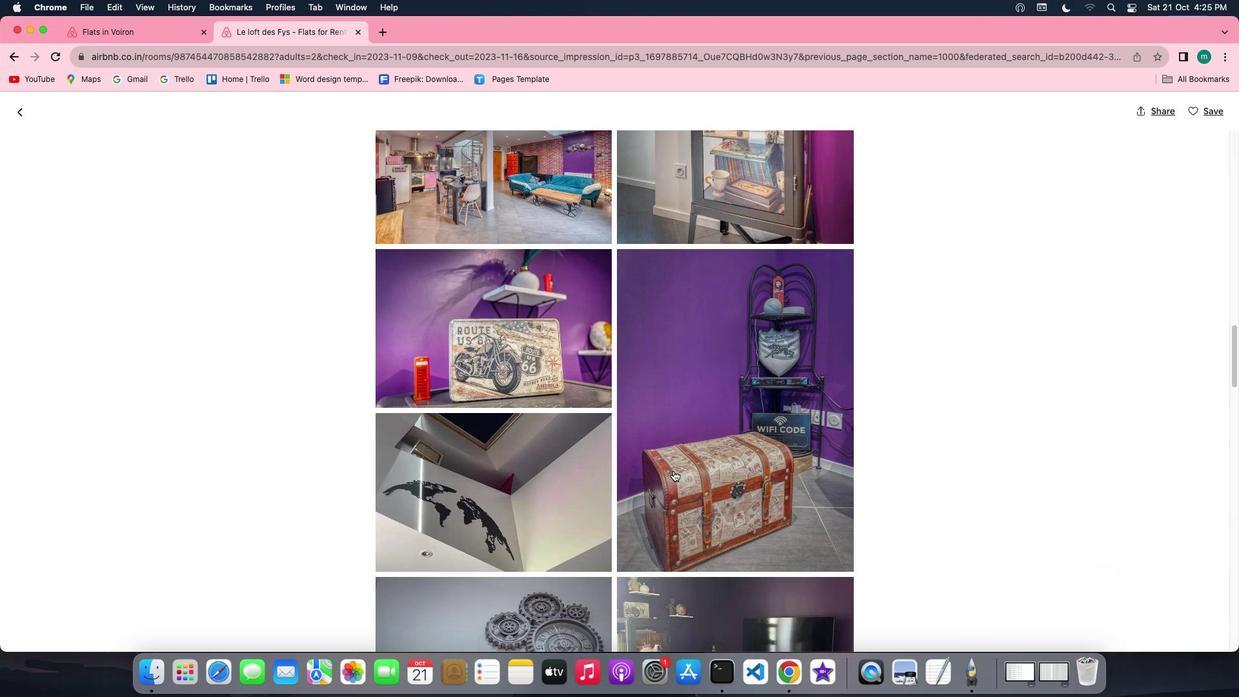 
Action: Mouse scrolled (673, 470) with delta (0, -2)
Screenshot: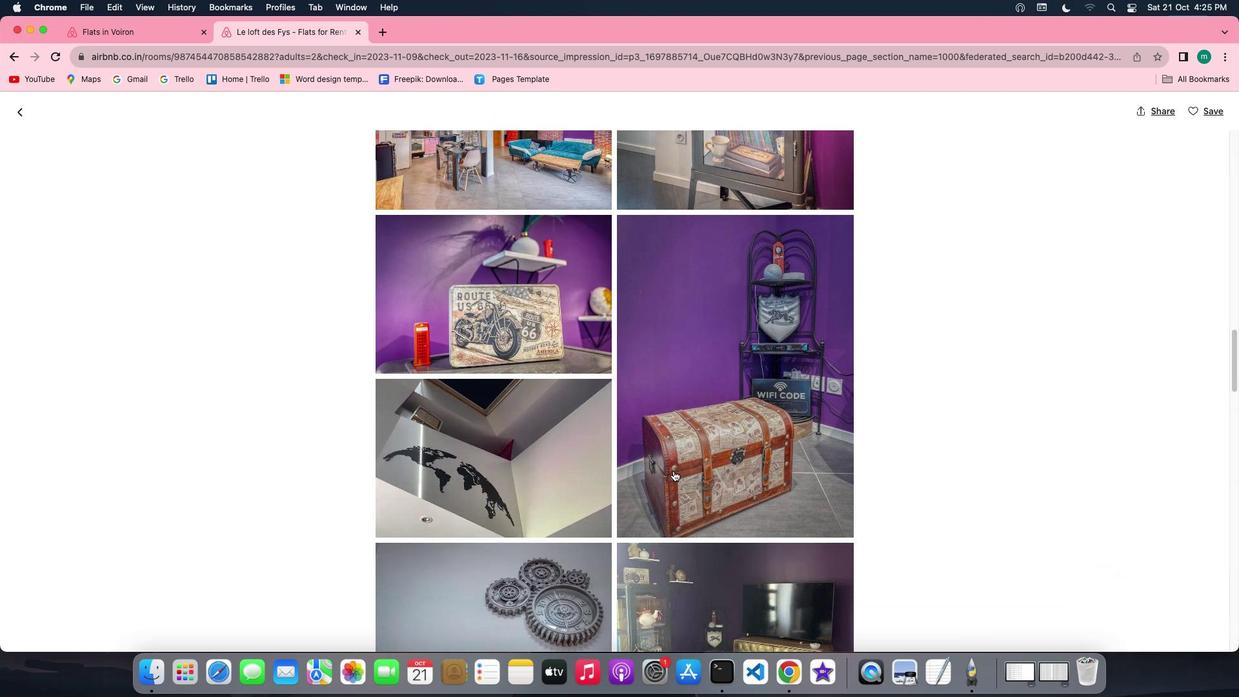 
Action: Mouse scrolled (673, 470) with delta (0, -1)
Screenshot: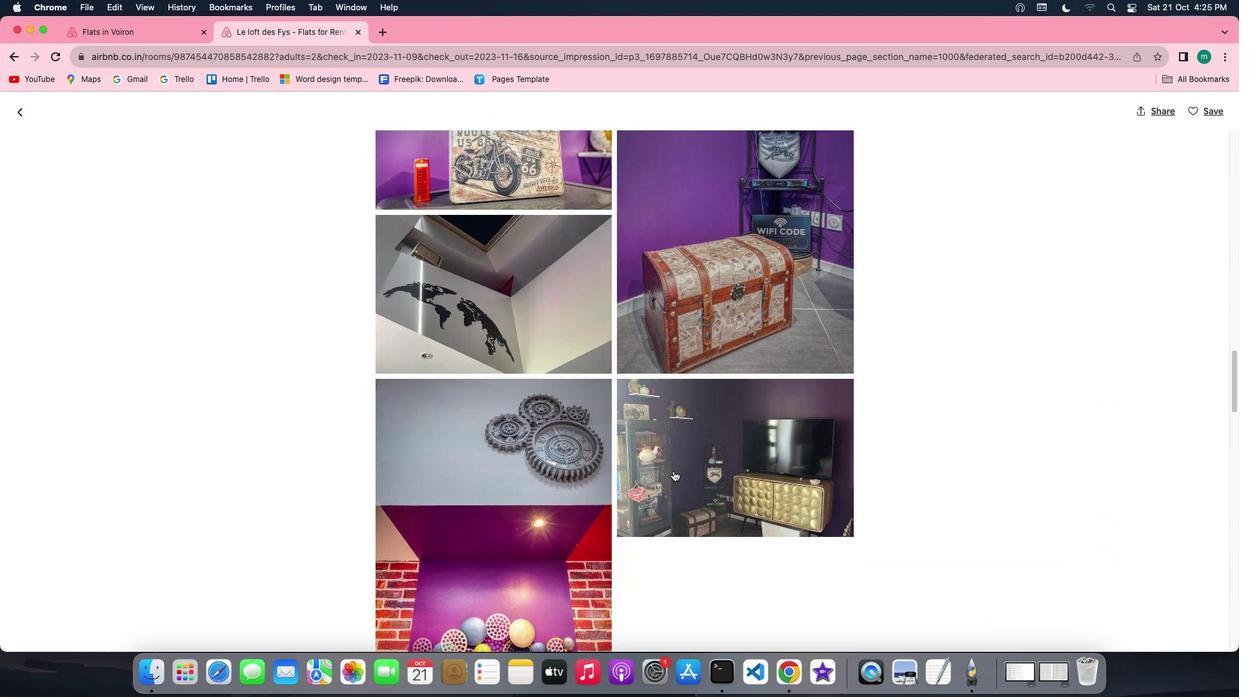 
Action: Mouse scrolled (673, 470) with delta (0, 0)
Screenshot: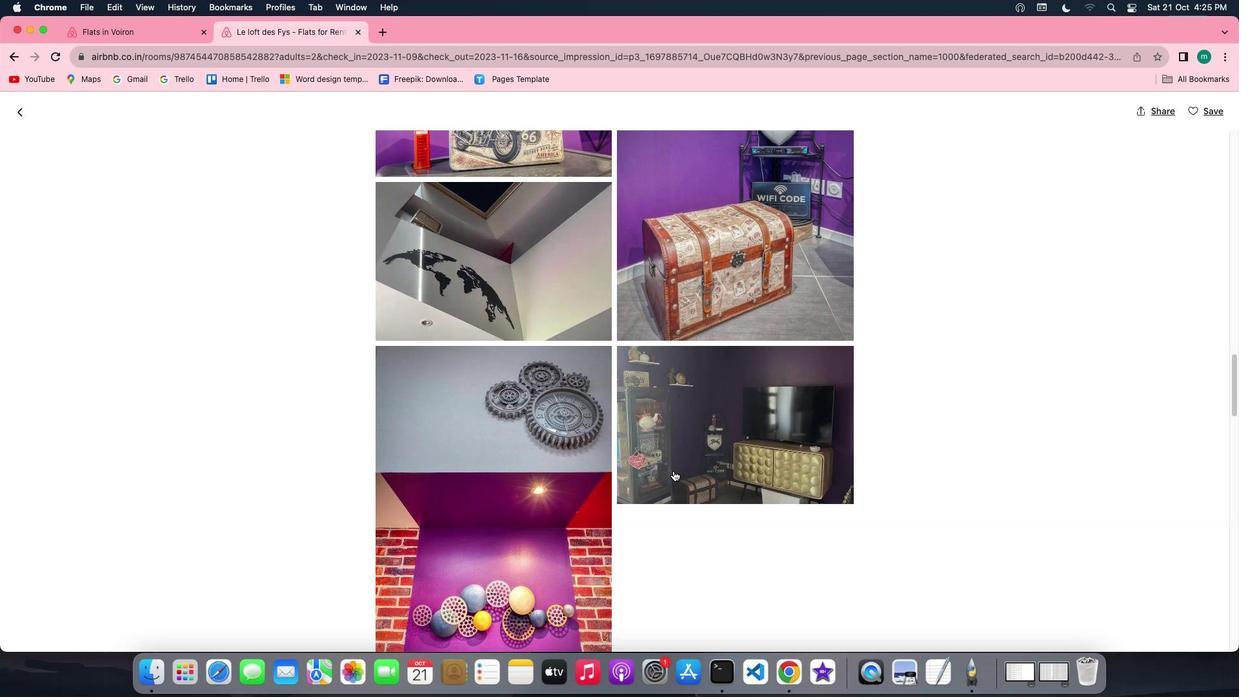 
Action: Mouse scrolled (673, 470) with delta (0, 0)
Screenshot: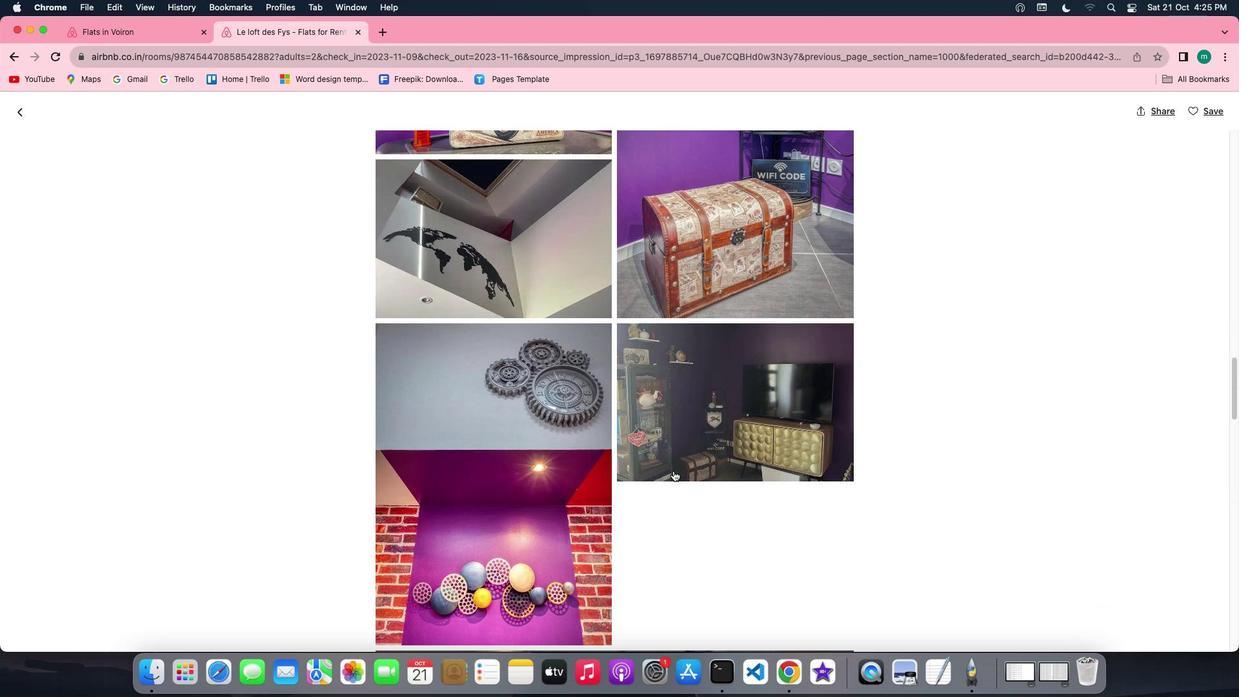 
Action: Mouse scrolled (673, 470) with delta (0, -1)
Screenshot: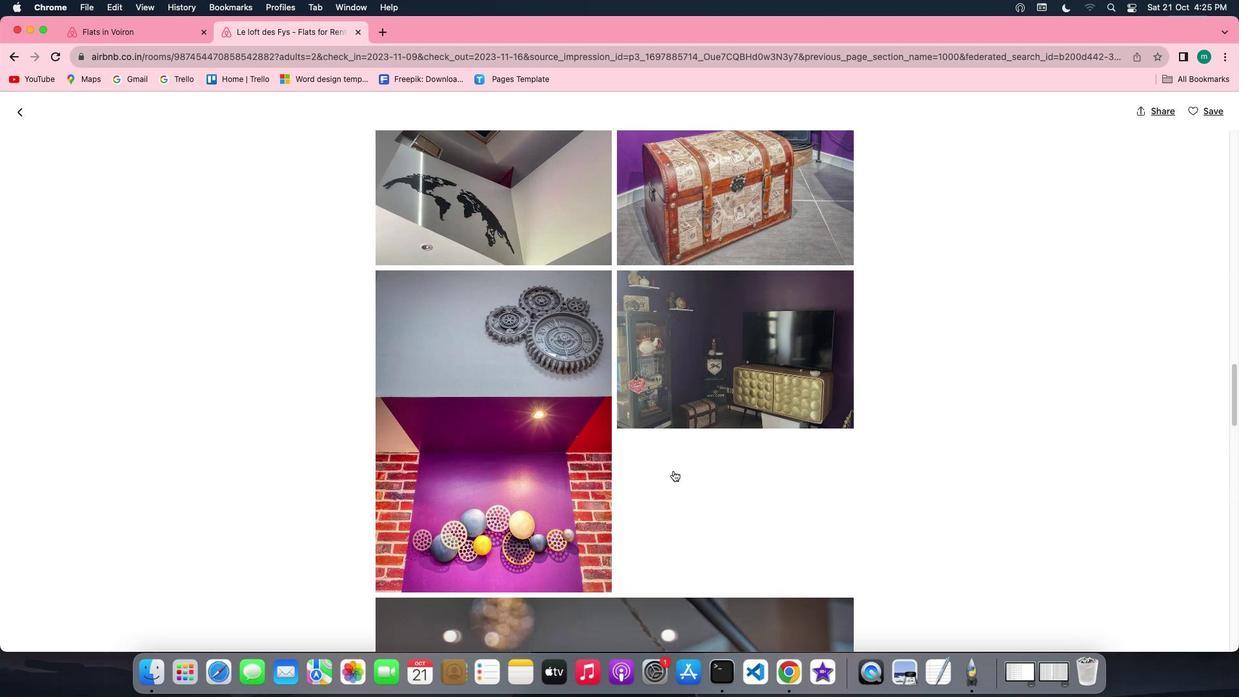 
Action: Mouse scrolled (673, 470) with delta (0, -2)
Screenshot: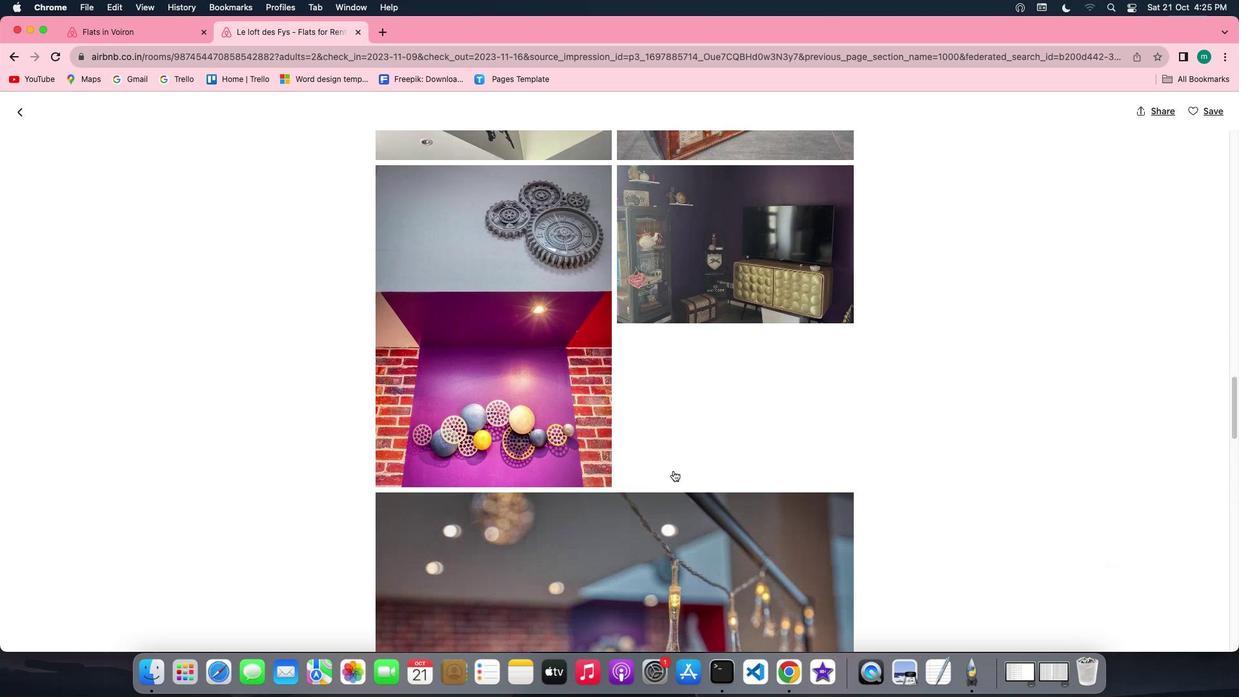 
Action: Mouse scrolled (673, 470) with delta (0, -2)
Screenshot: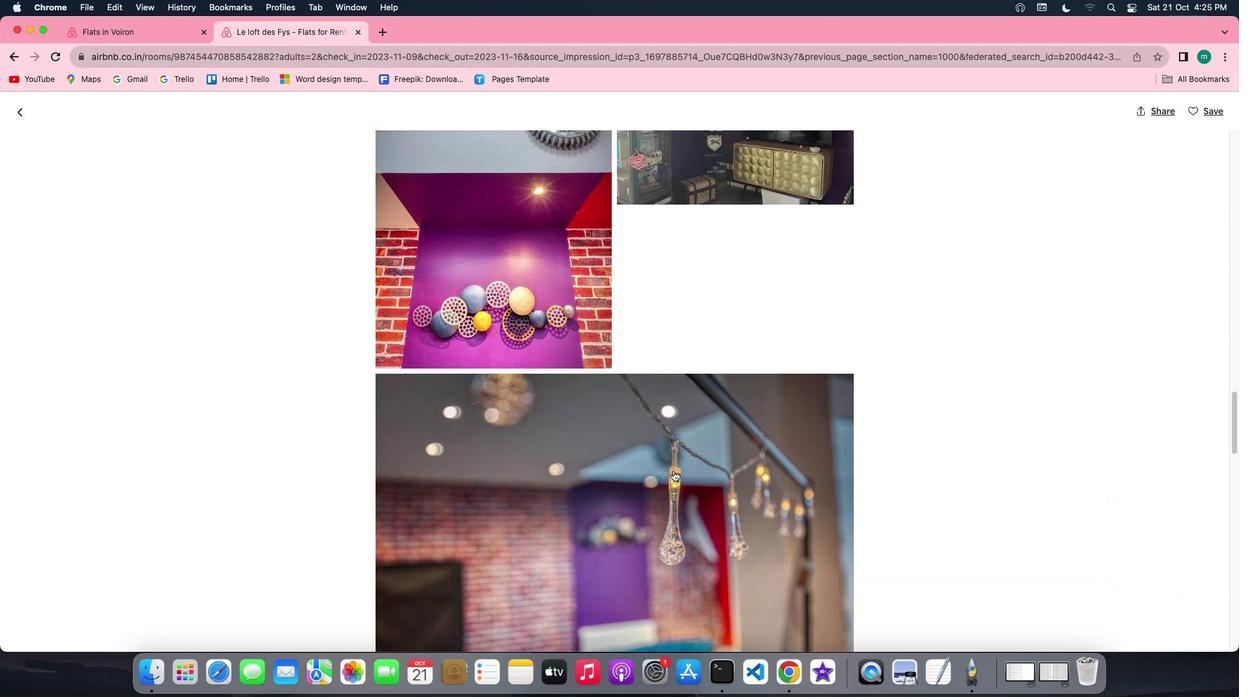 
Action: Mouse scrolled (673, 470) with delta (0, 0)
Screenshot: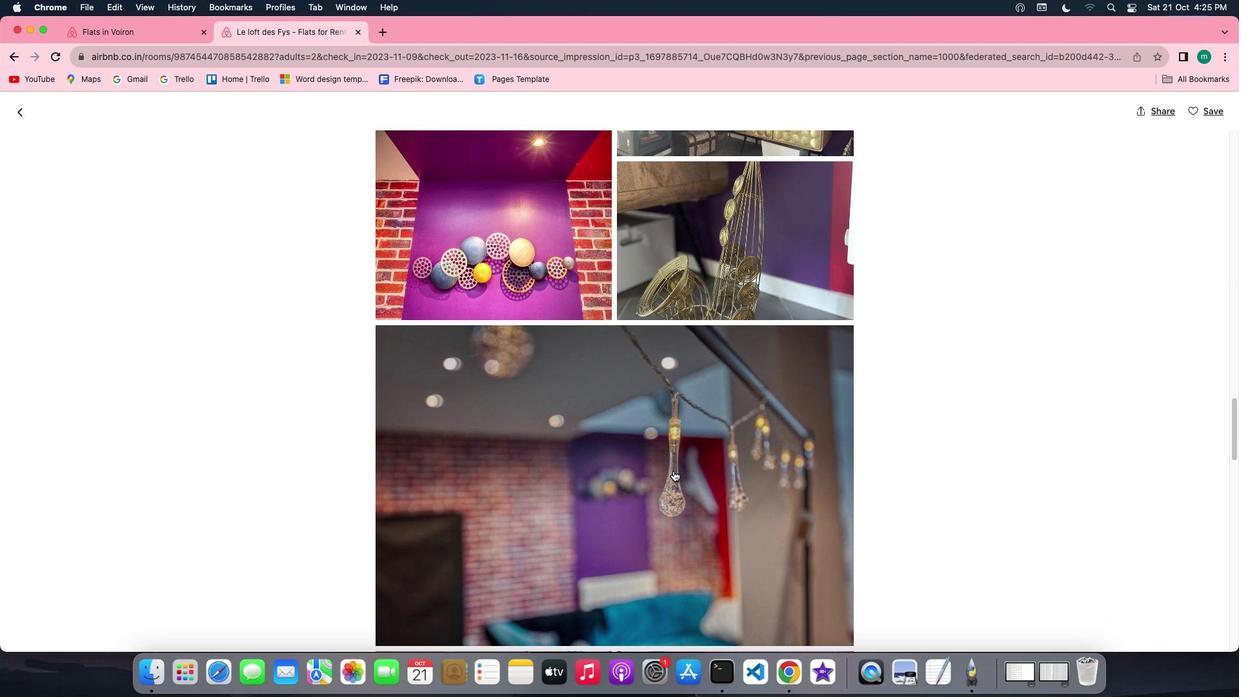 
Action: Mouse scrolled (673, 470) with delta (0, 0)
Screenshot: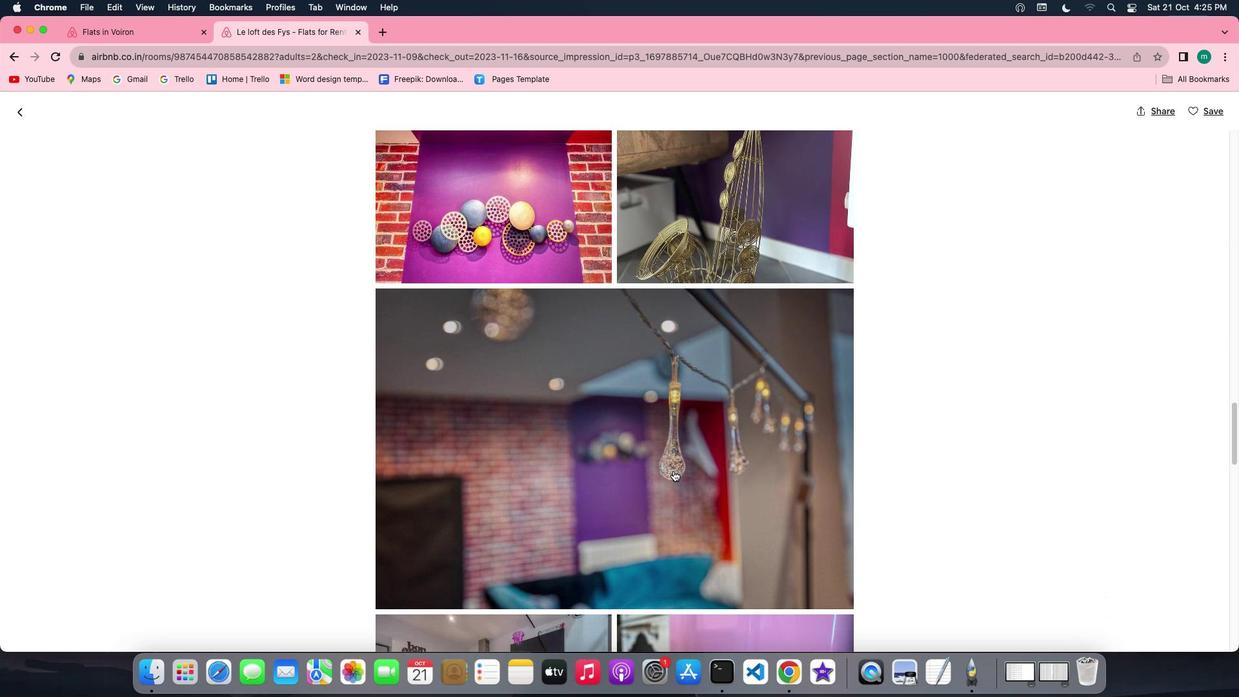 
Action: Mouse scrolled (673, 470) with delta (0, -1)
Screenshot: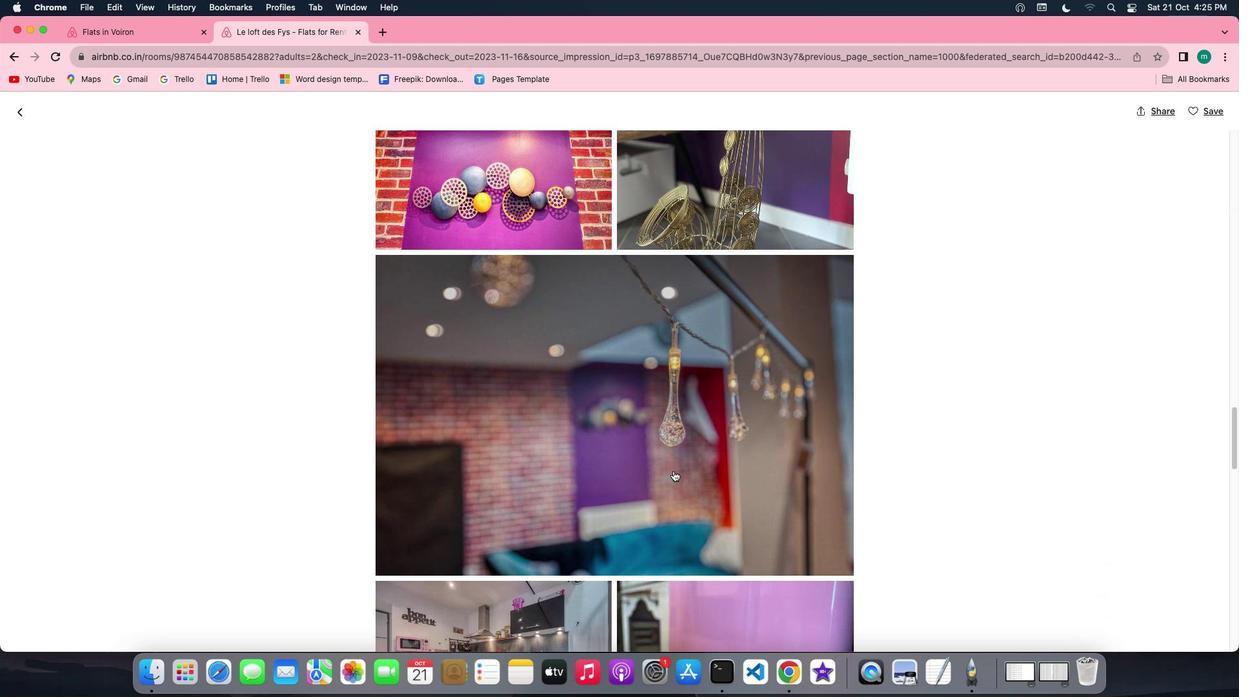 
Action: Mouse scrolled (673, 470) with delta (0, -2)
Screenshot: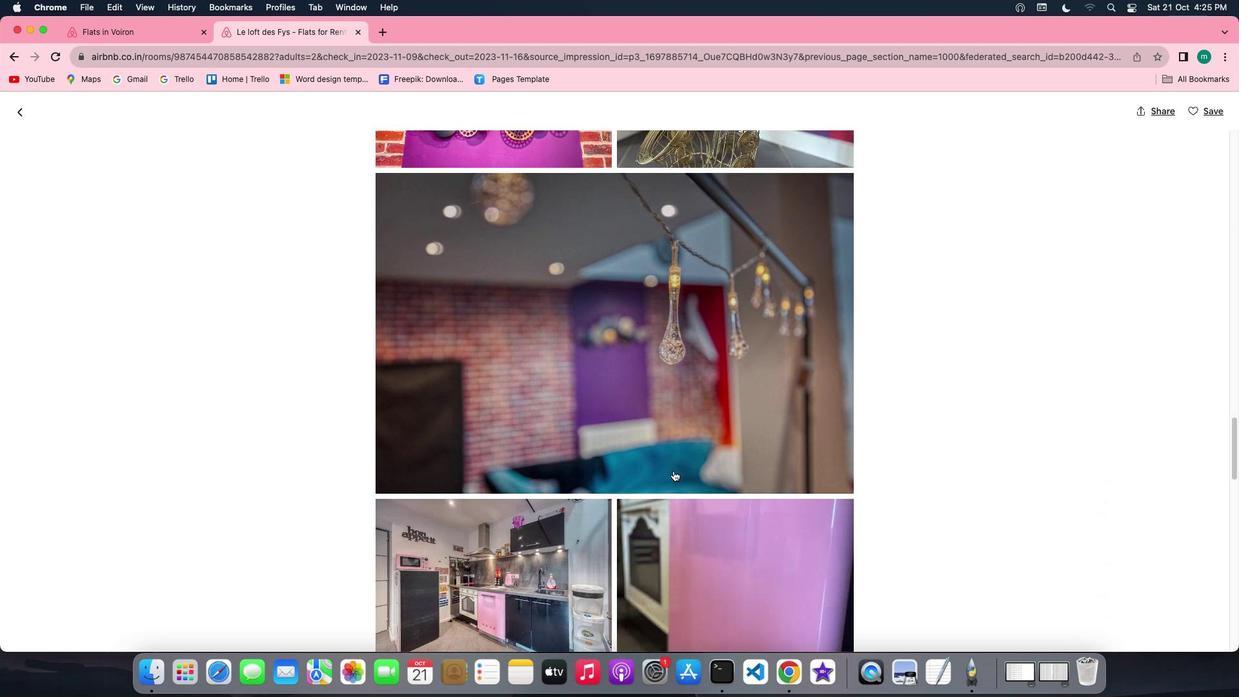 
Action: Mouse scrolled (673, 470) with delta (0, -3)
Screenshot: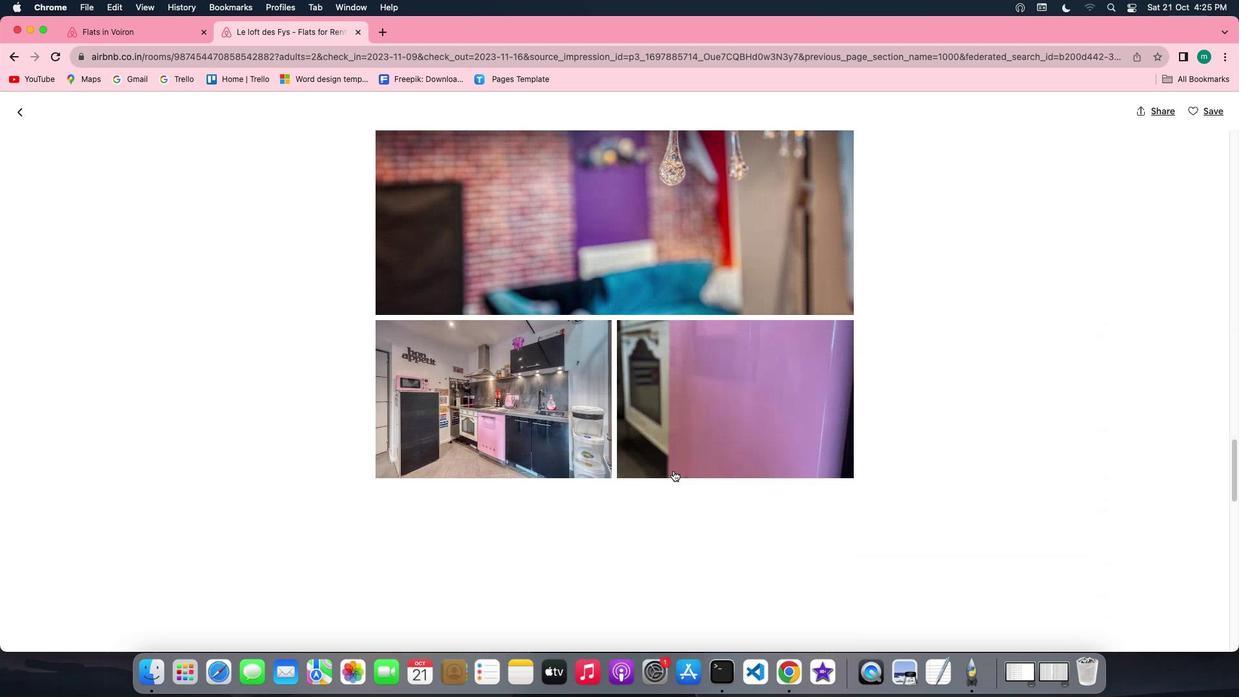 
Action: Mouse scrolled (673, 470) with delta (0, 0)
Screenshot: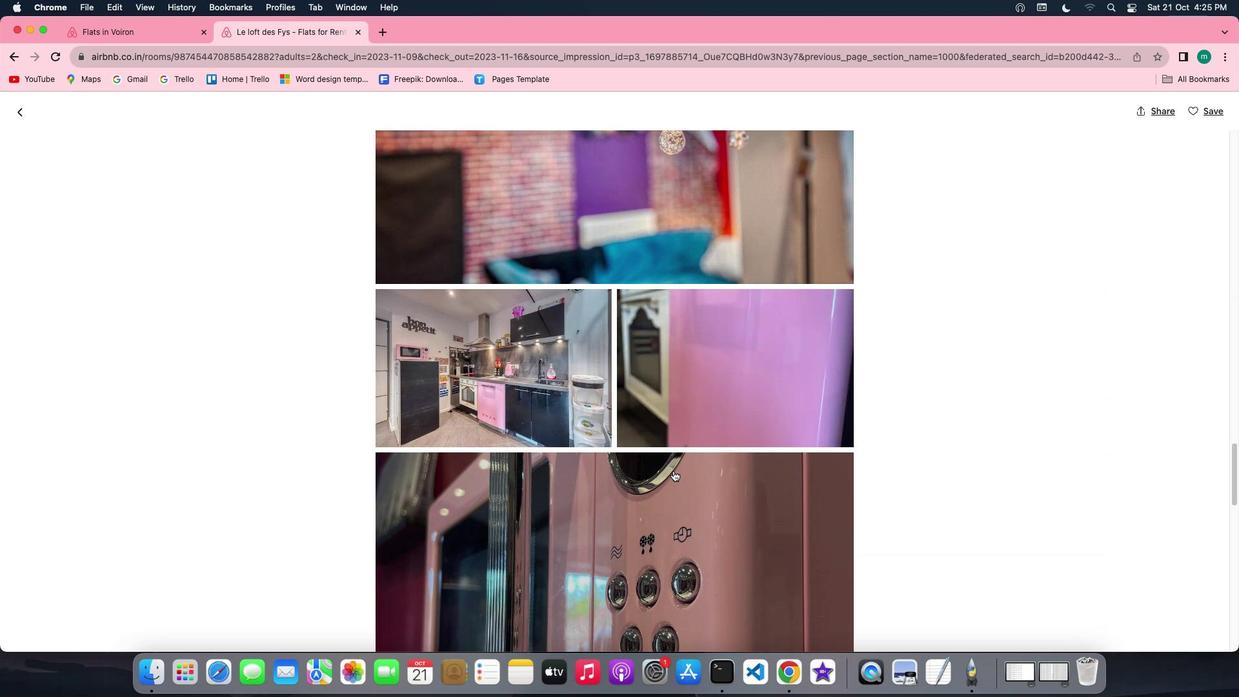 
Action: Mouse scrolled (673, 470) with delta (0, 0)
Screenshot: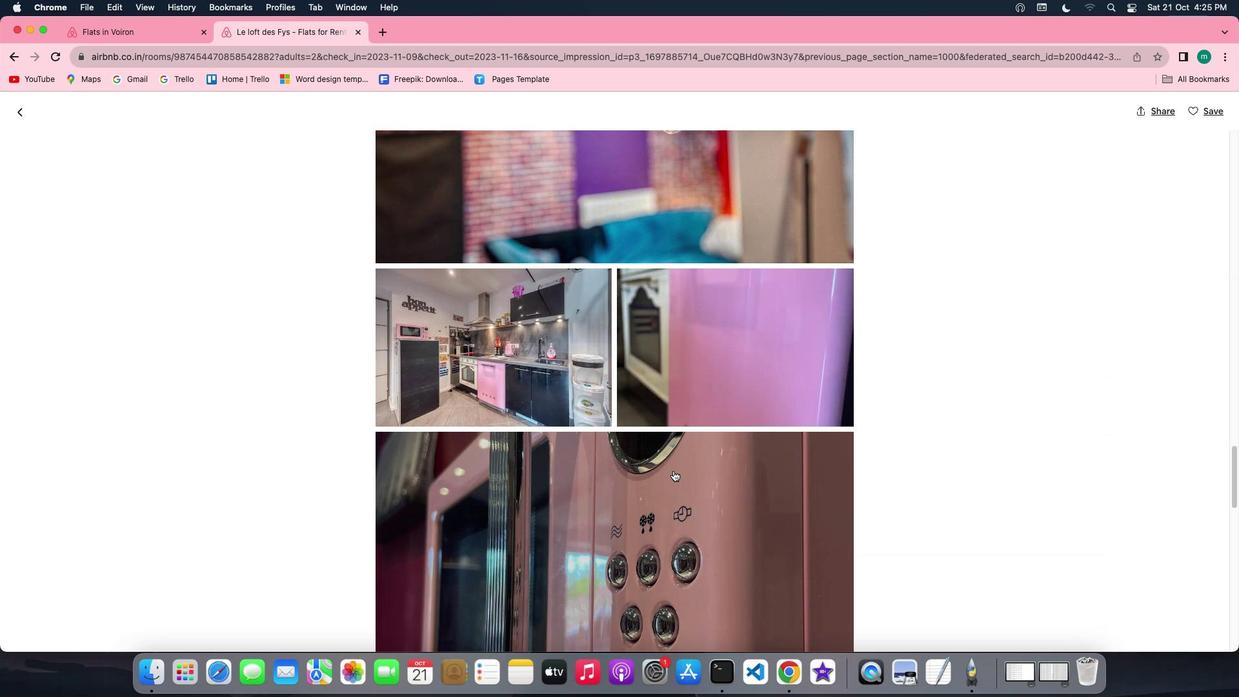 
Action: Mouse scrolled (673, 470) with delta (0, -1)
Screenshot: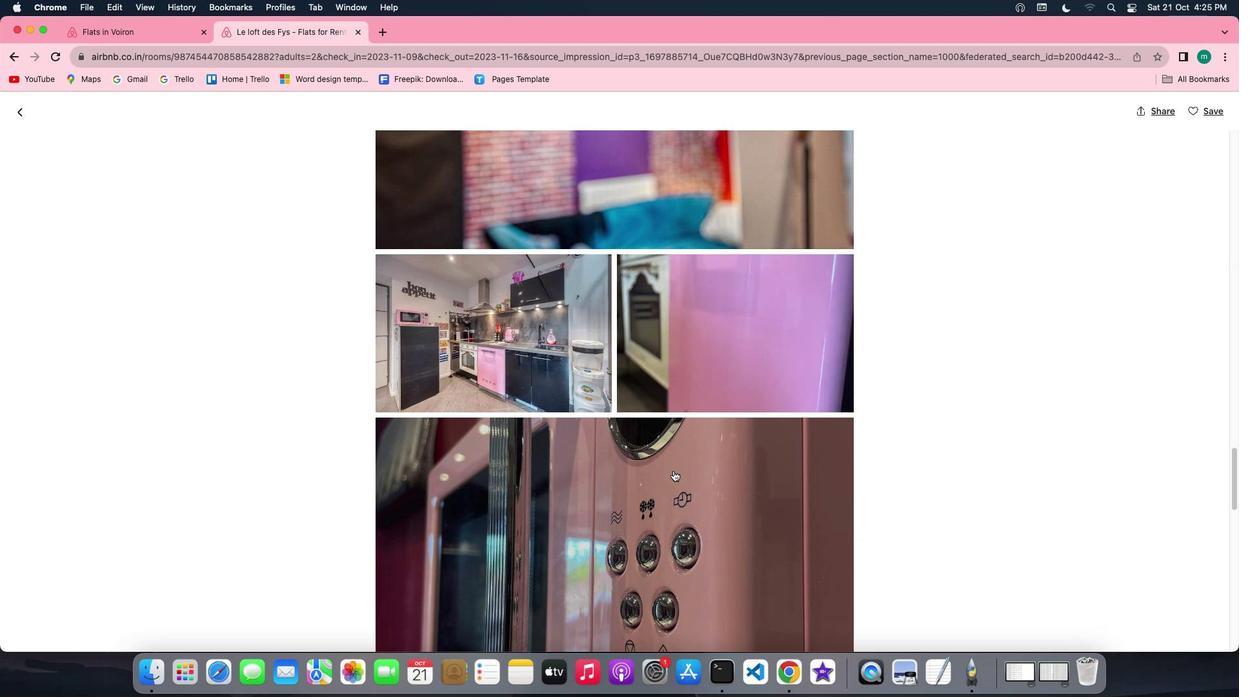 
Action: Mouse scrolled (673, 470) with delta (0, -1)
Screenshot: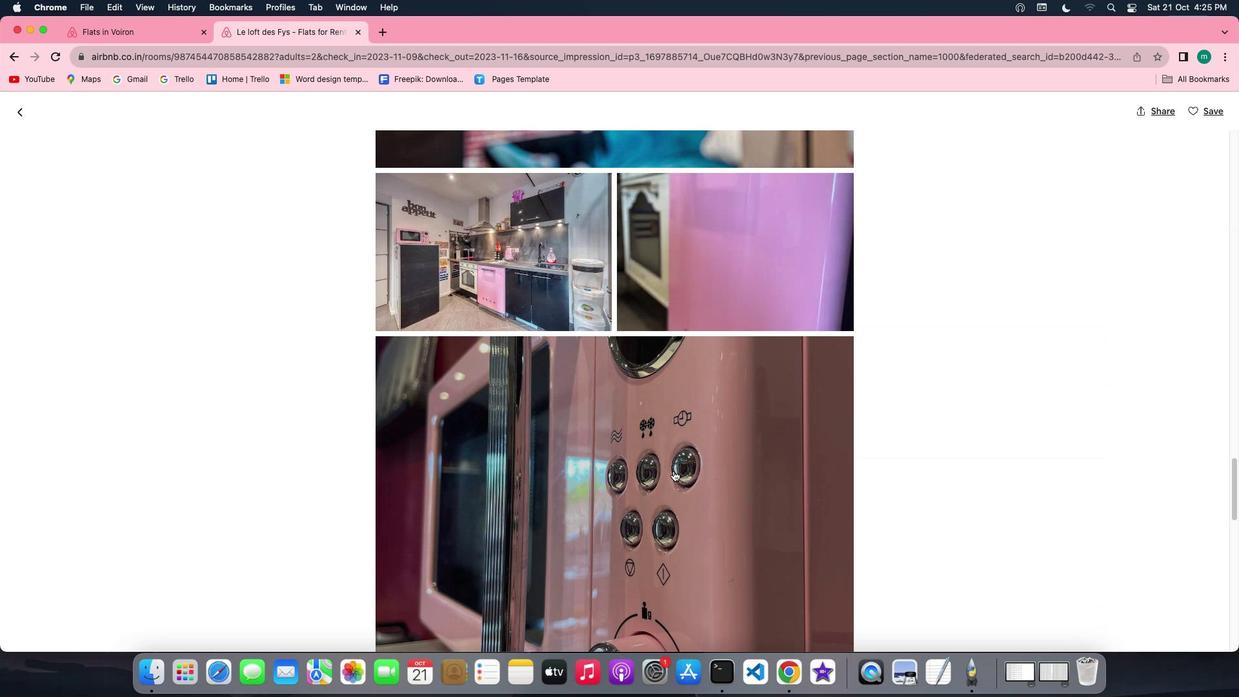 
Action: Mouse scrolled (673, 470) with delta (0, 0)
Screenshot: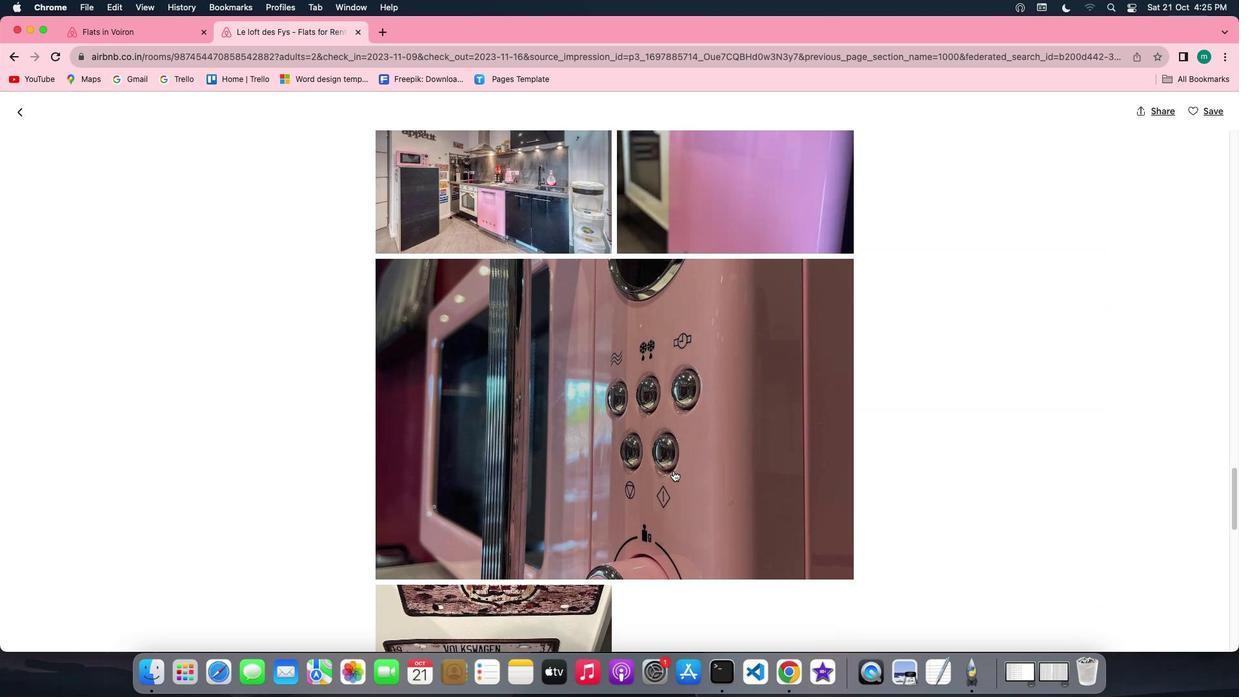 
Action: Mouse scrolled (673, 470) with delta (0, 0)
Screenshot: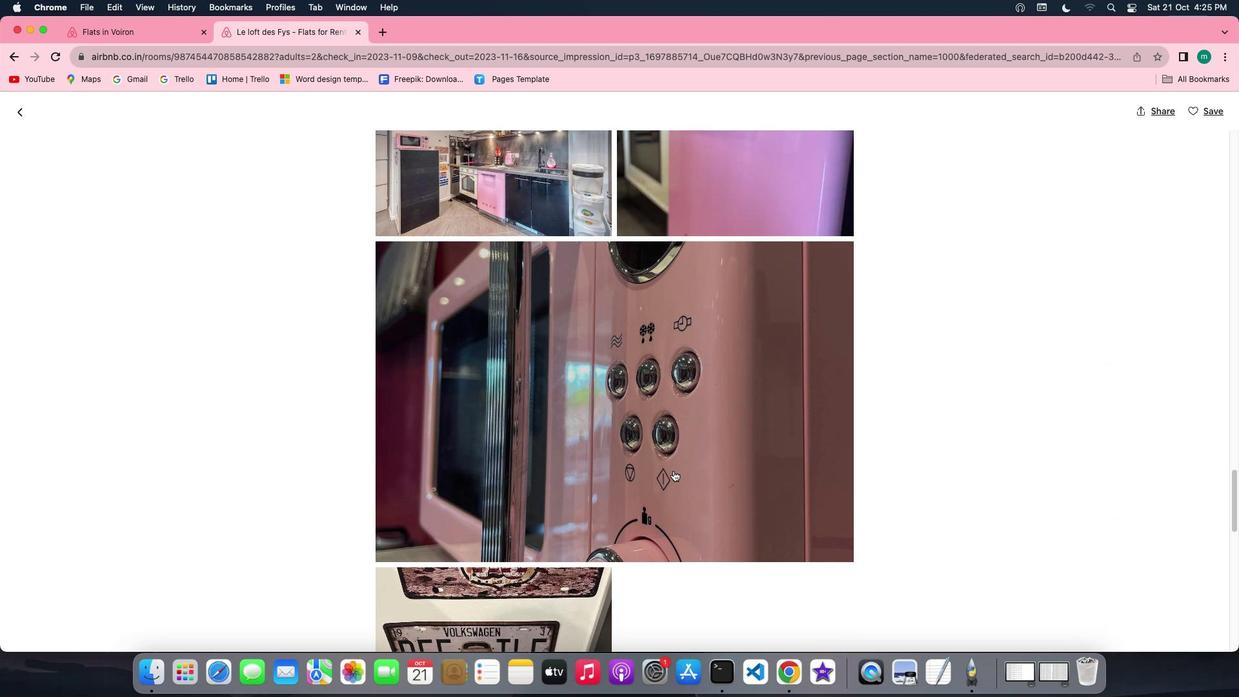 
Action: Mouse scrolled (673, 470) with delta (0, 0)
Screenshot: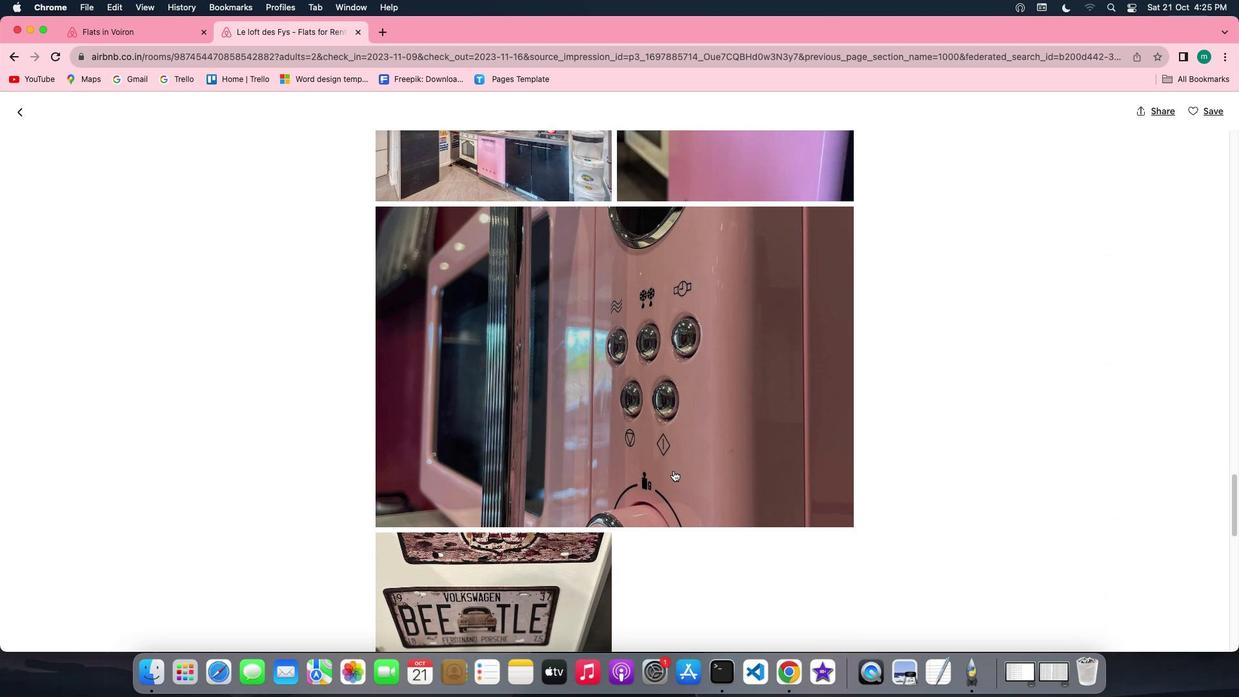 
Action: Mouse scrolled (673, 470) with delta (0, -1)
Screenshot: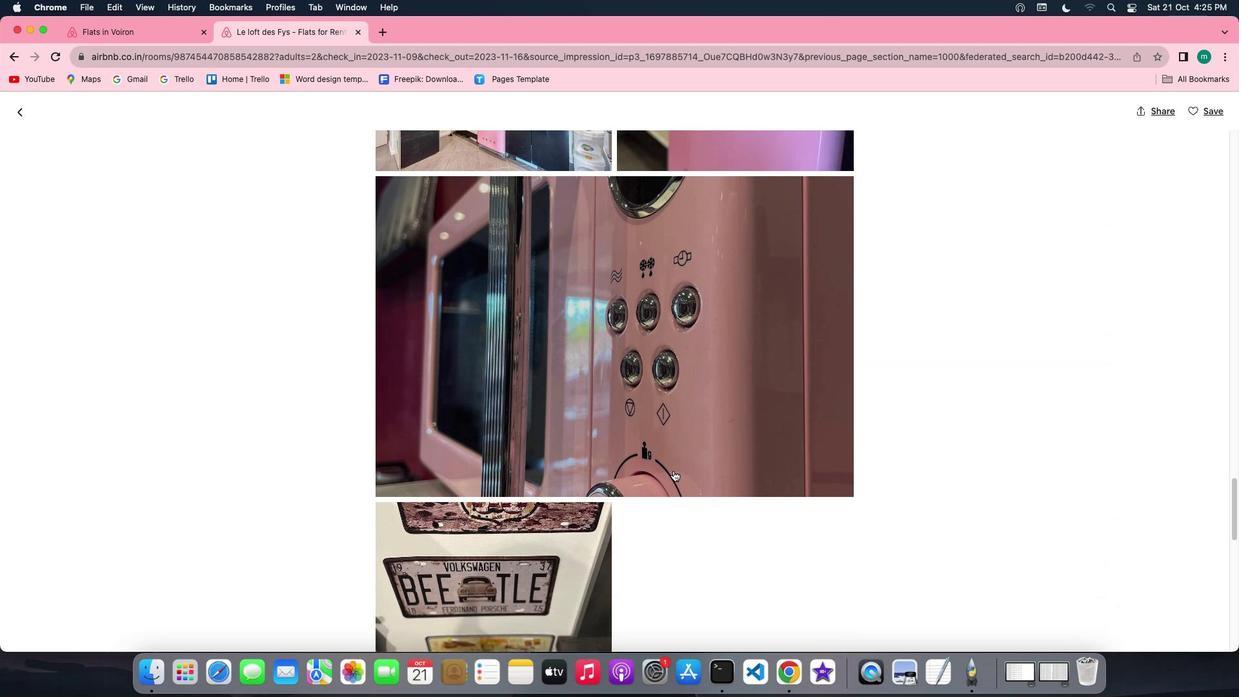 
Action: Mouse scrolled (673, 470) with delta (0, -2)
Screenshot: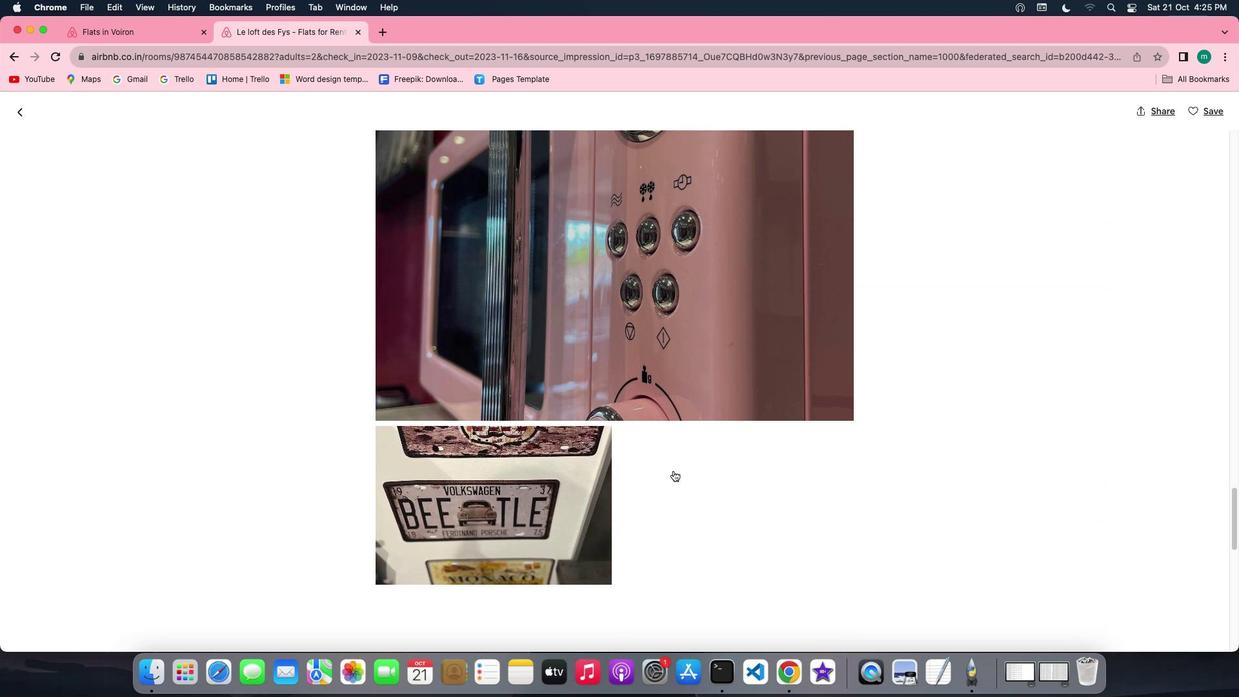 
Action: Mouse scrolled (673, 470) with delta (0, 0)
Screenshot: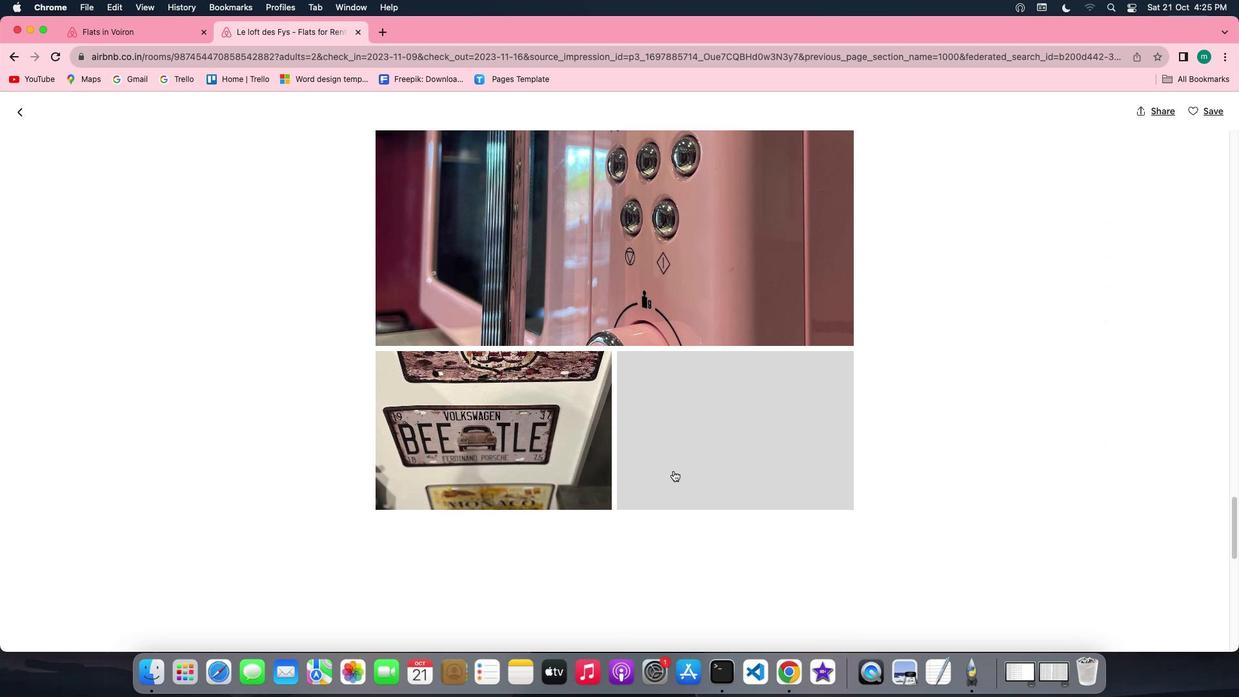 
Action: Mouse scrolled (673, 470) with delta (0, 0)
Screenshot: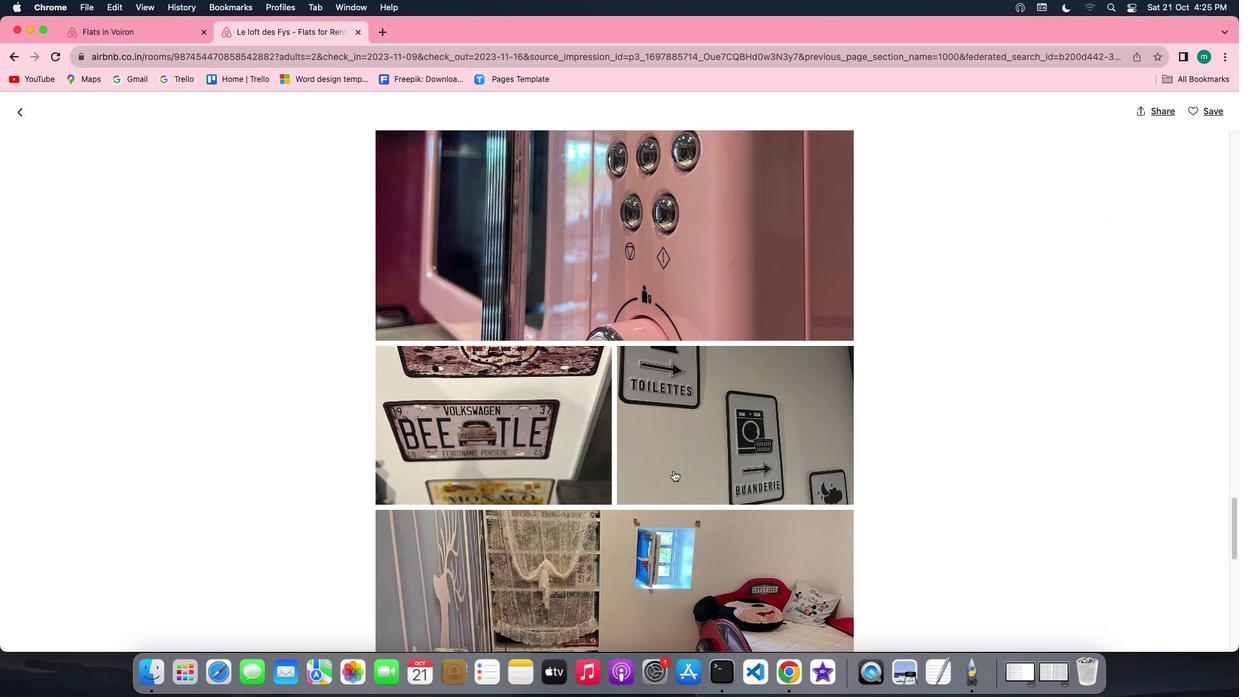 
Action: Mouse scrolled (673, 470) with delta (0, 0)
Screenshot: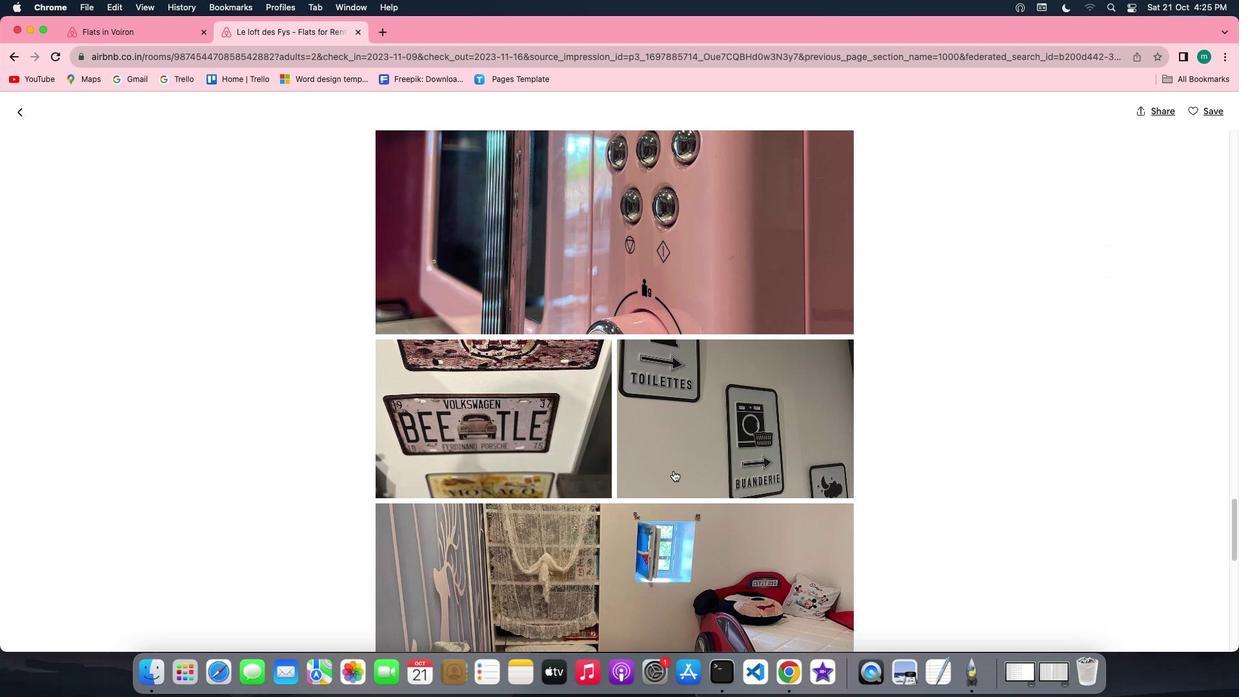 
Action: Mouse scrolled (673, 470) with delta (0, -1)
Screenshot: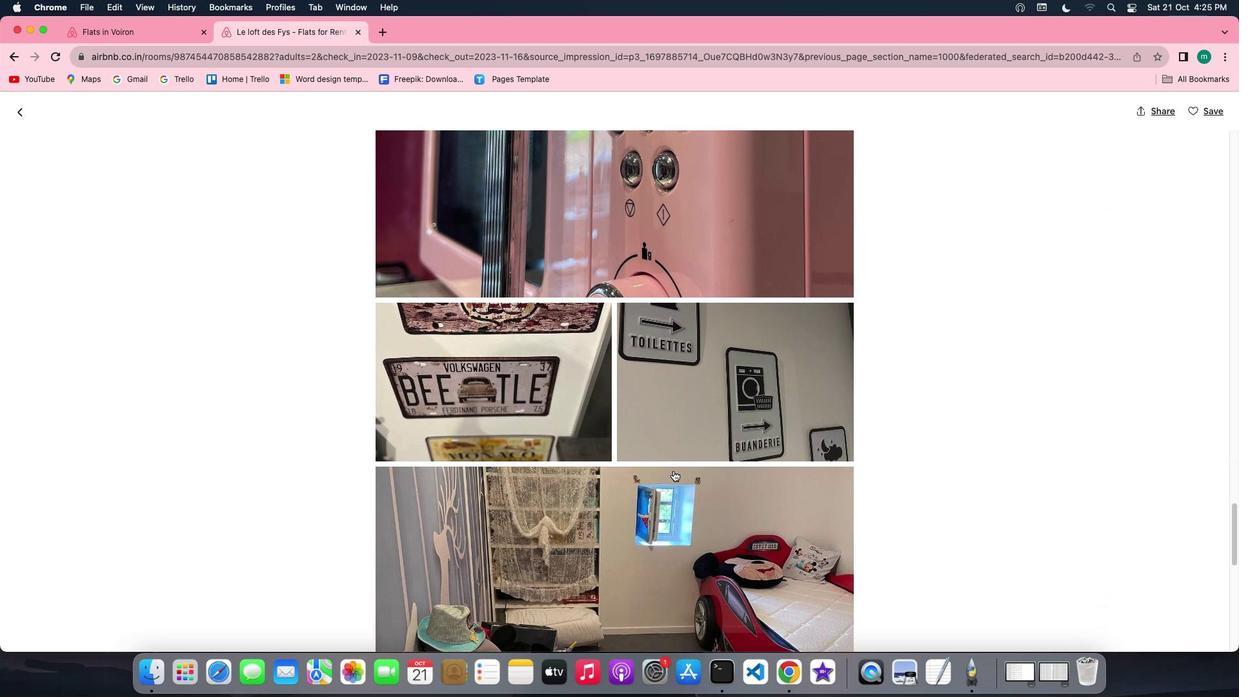 
Action: Mouse scrolled (673, 470) with delta (0, -1)
Screenshot: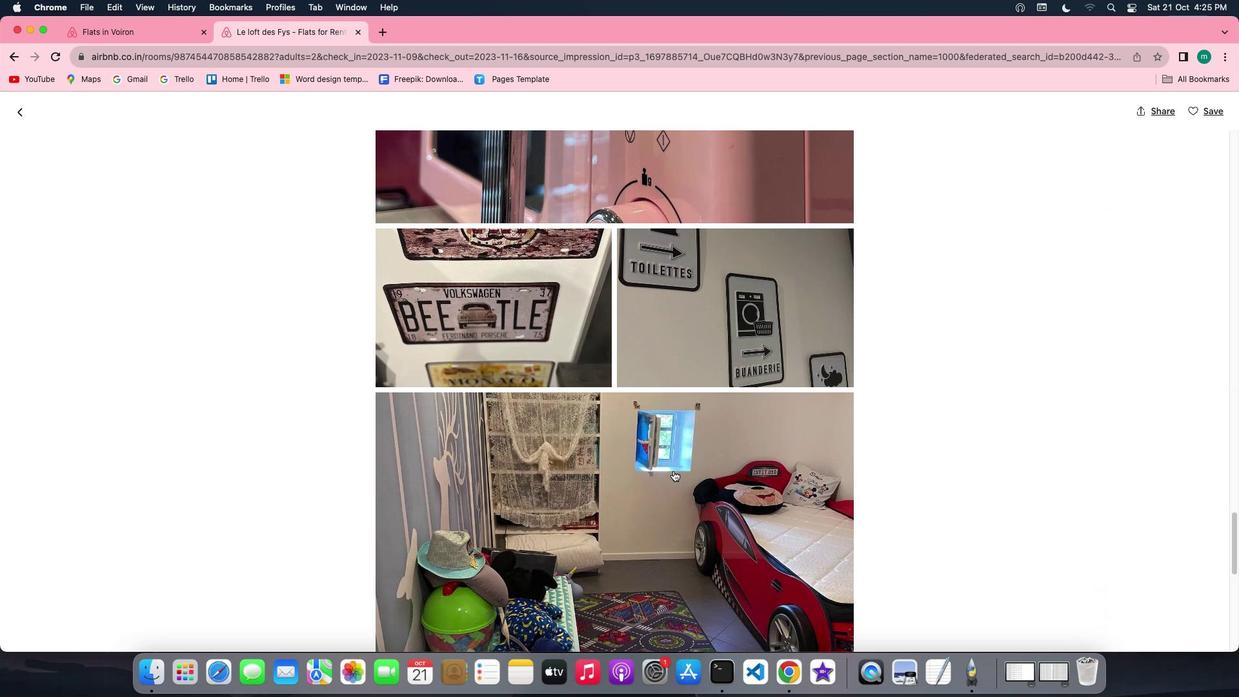 
Action: Mouse scrolled (673, 470) with delta (0, -1)
Screenshot: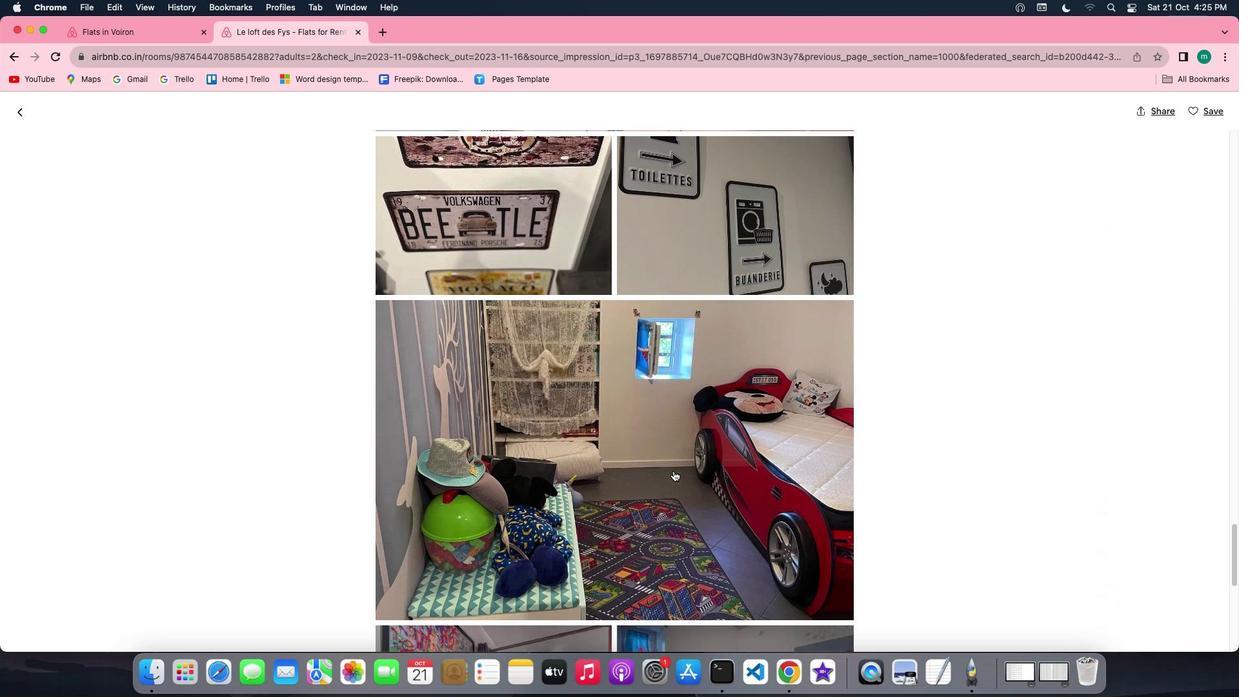 
Action: Mouse scrolled (673, 470) with delta (0, 0)
Screenshot: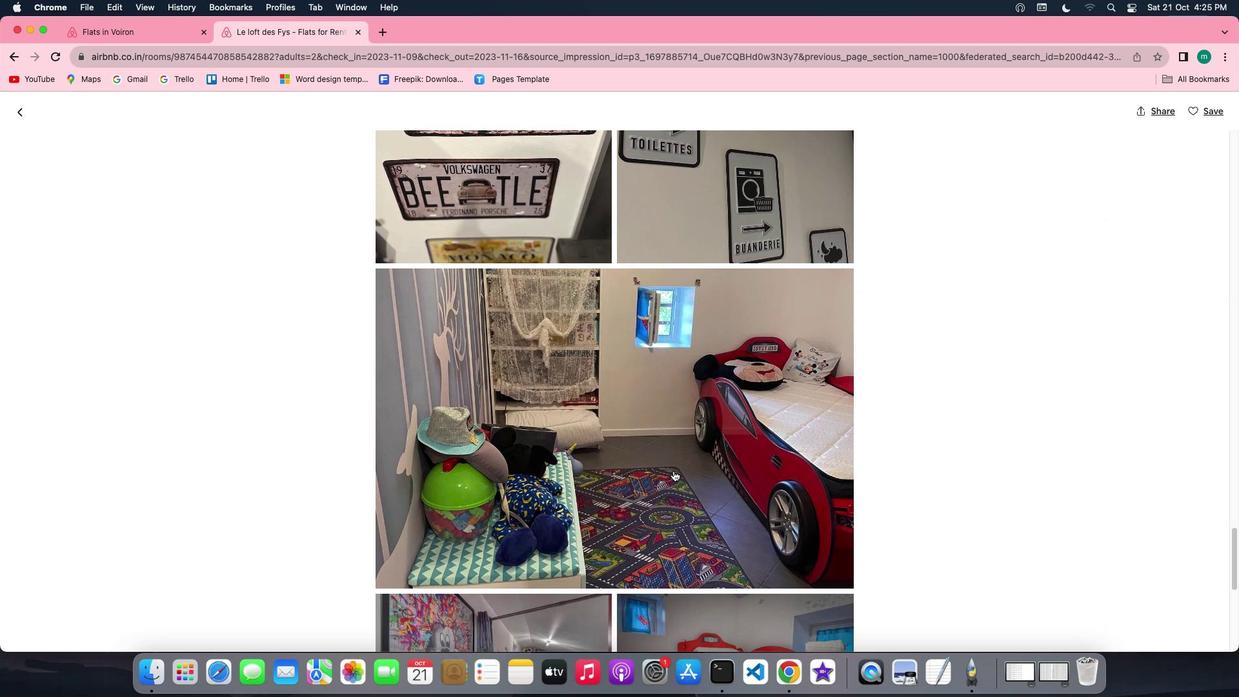 
Action: Mouse scrolled (673, 470) with delta (0, 0)
Screenshot: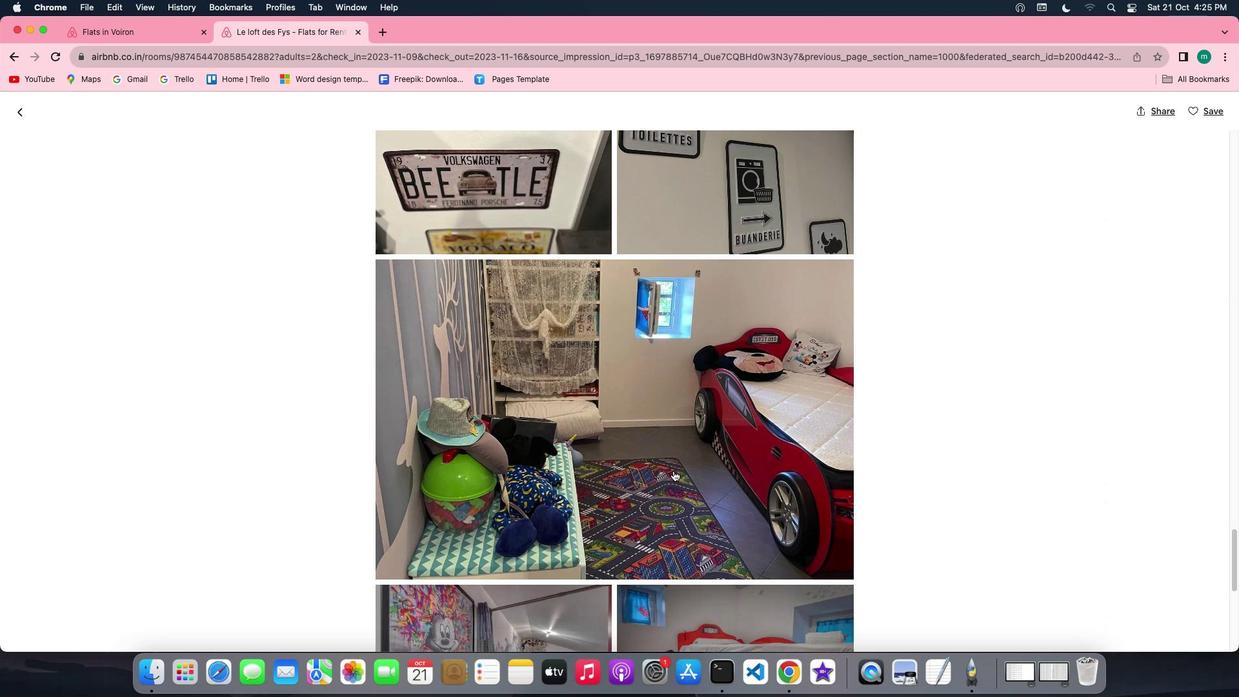 
Action: Mouse scrolled (673, 470) with delta (0, -1)
Screenshot: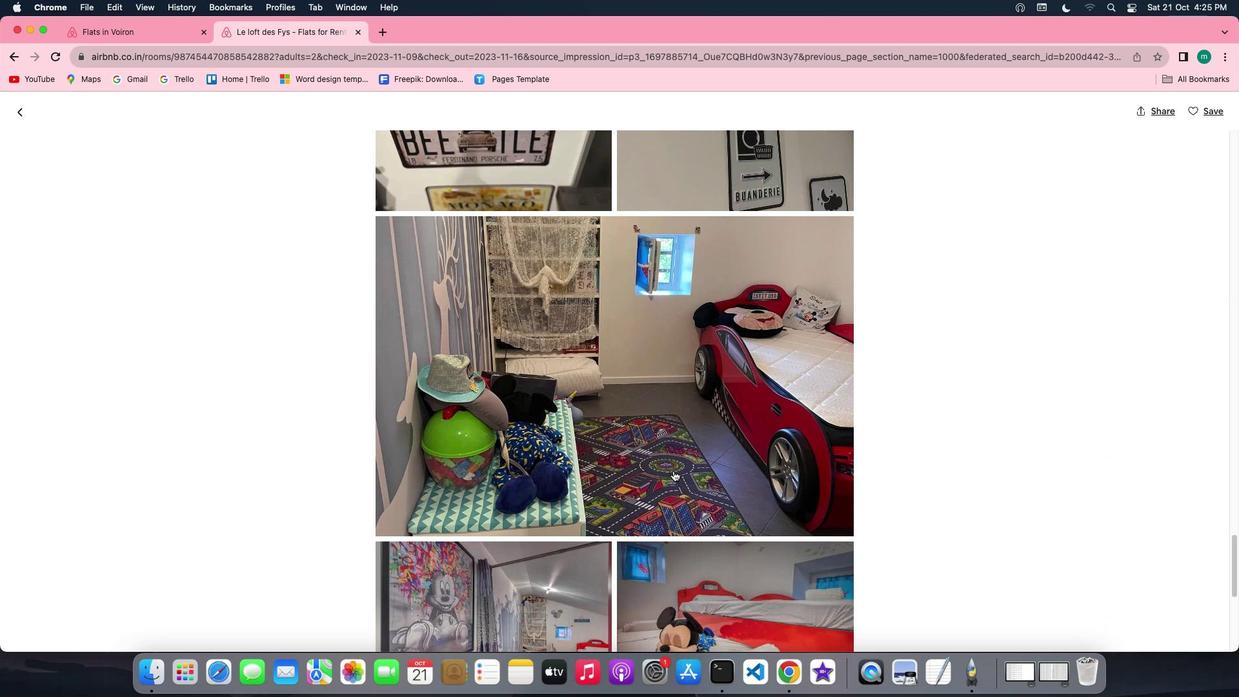 
Action: Mouse scrolled (673, 470) with delta (0, -1)
Screenshot: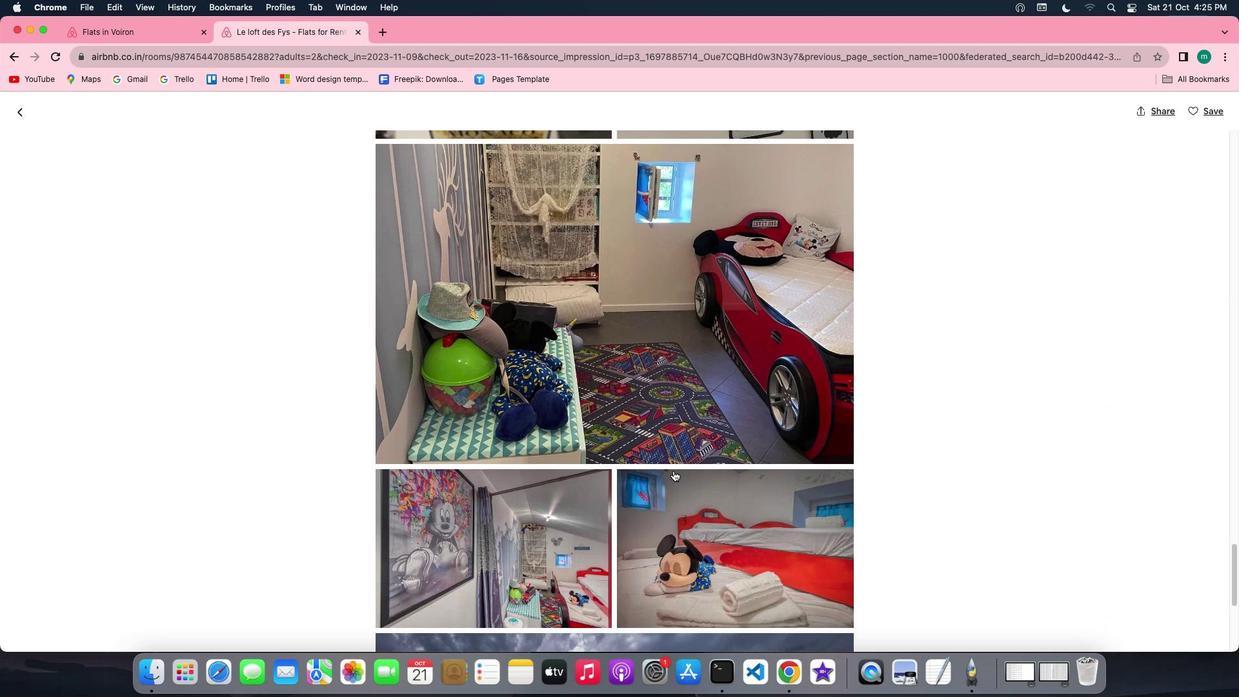 
Action: Mouse scrolled (673, 470) with delta (0, 0)
Screenshot: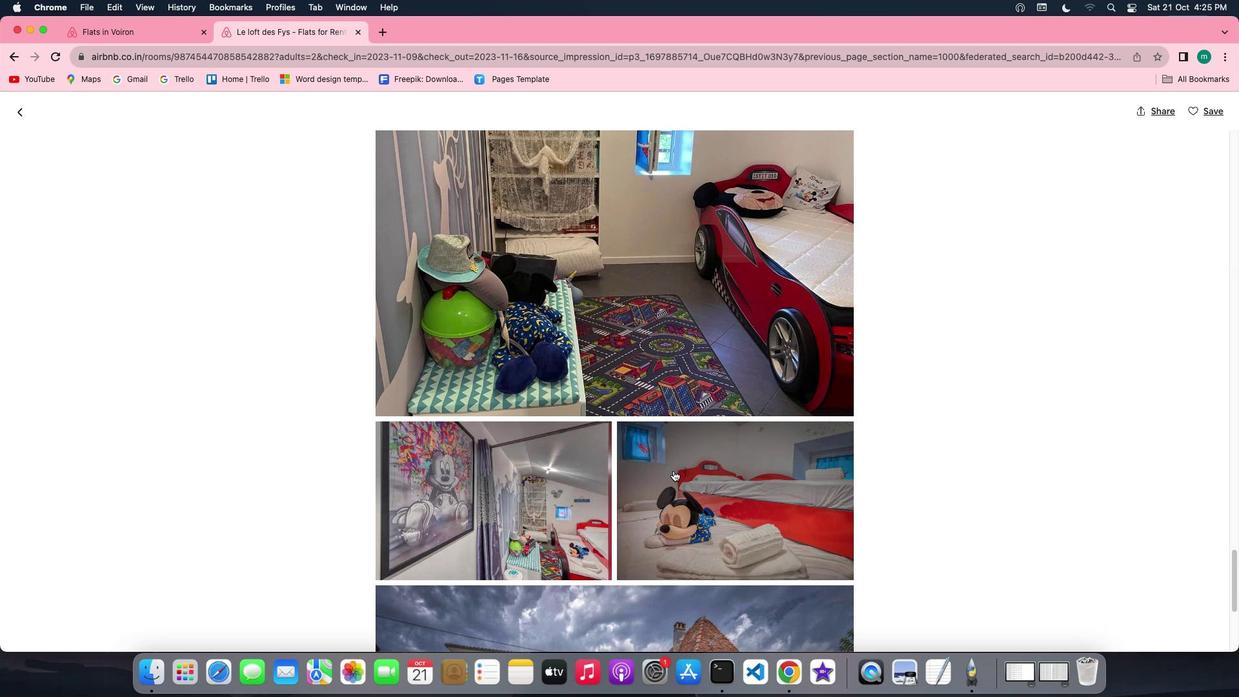 
Action: Mouse scrolled (673, 470) with delta (0, 0)
Screenshot: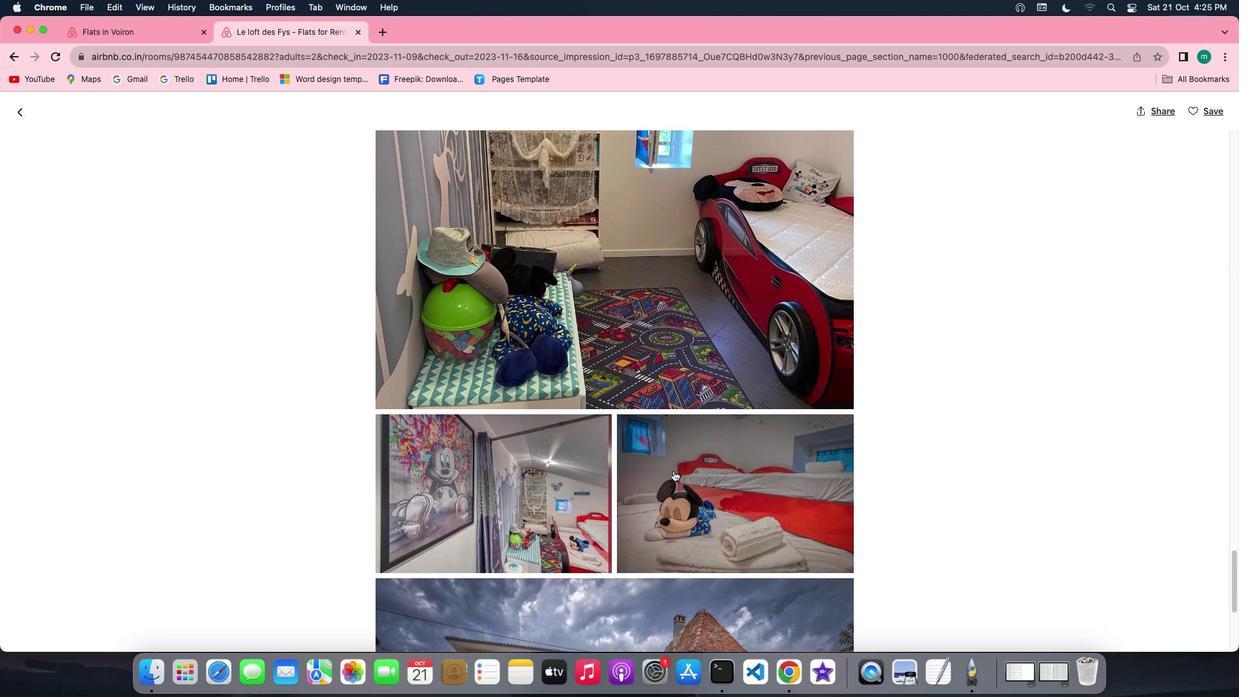 
Action: Mouse scrolled (673, 470) with delta (0, -1)
Screenshot: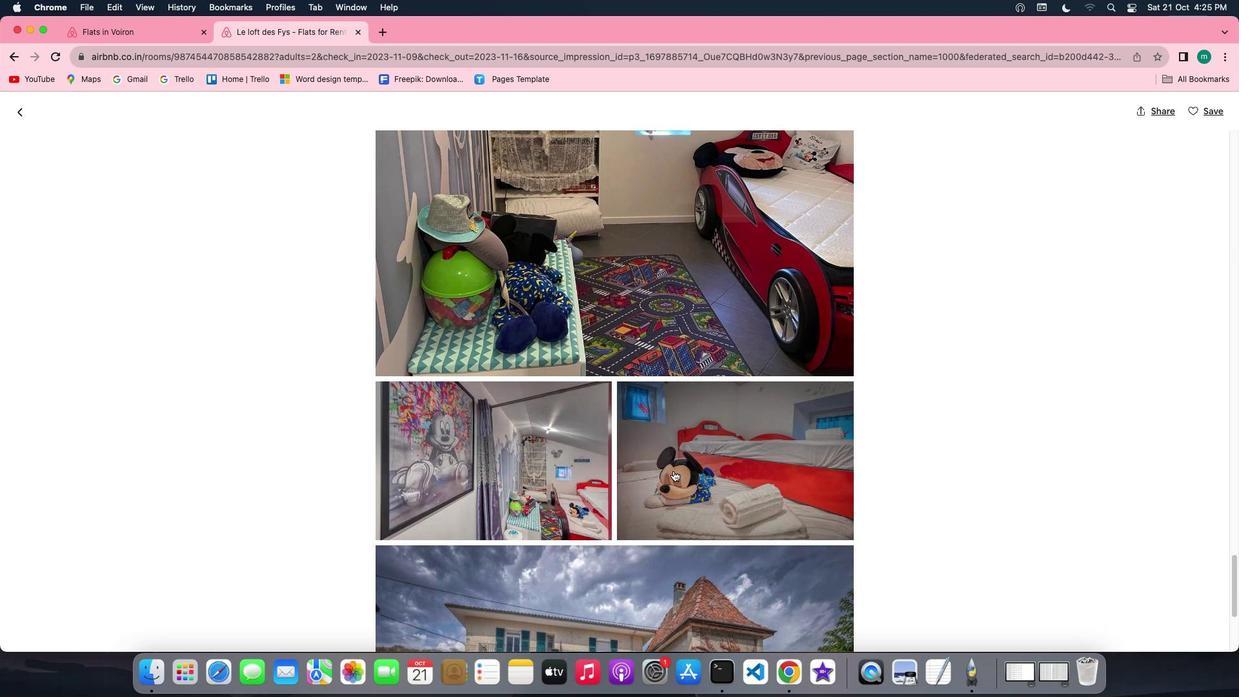 
Action: Mouse scrolled (673, 470) with delta (0, 0)
Screenshot: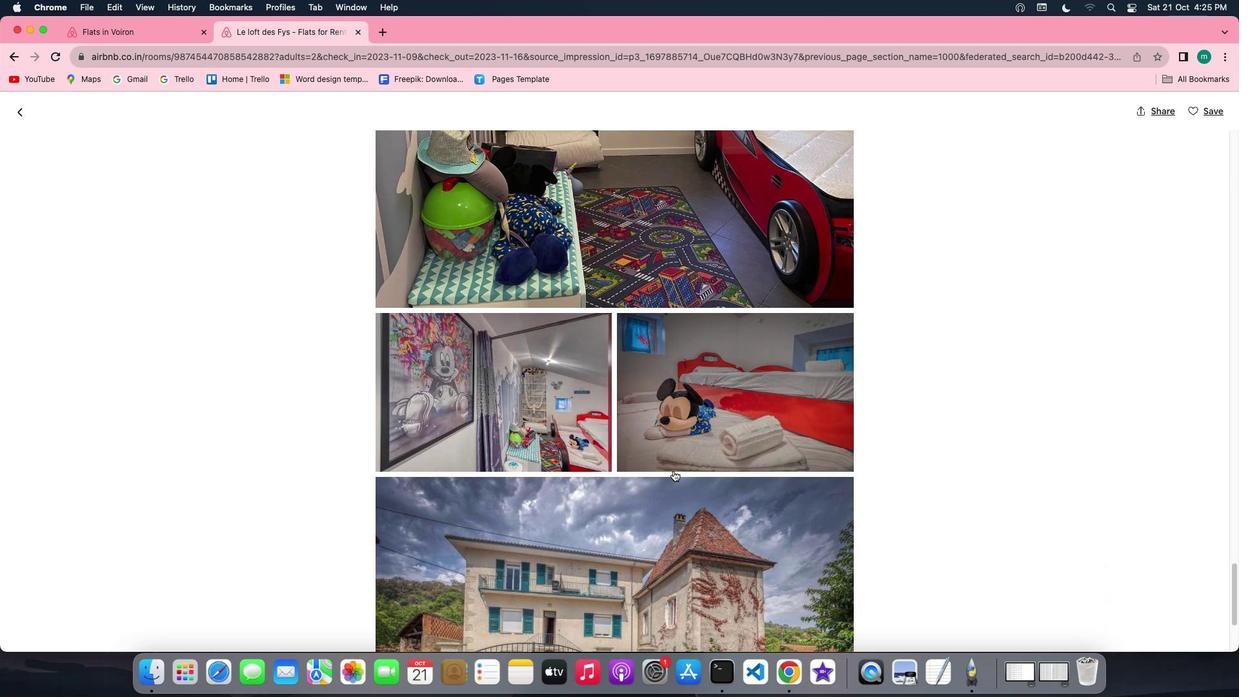 
Action: Mouse scrolled (673, 470) with delta (0, 0)
Screenshot: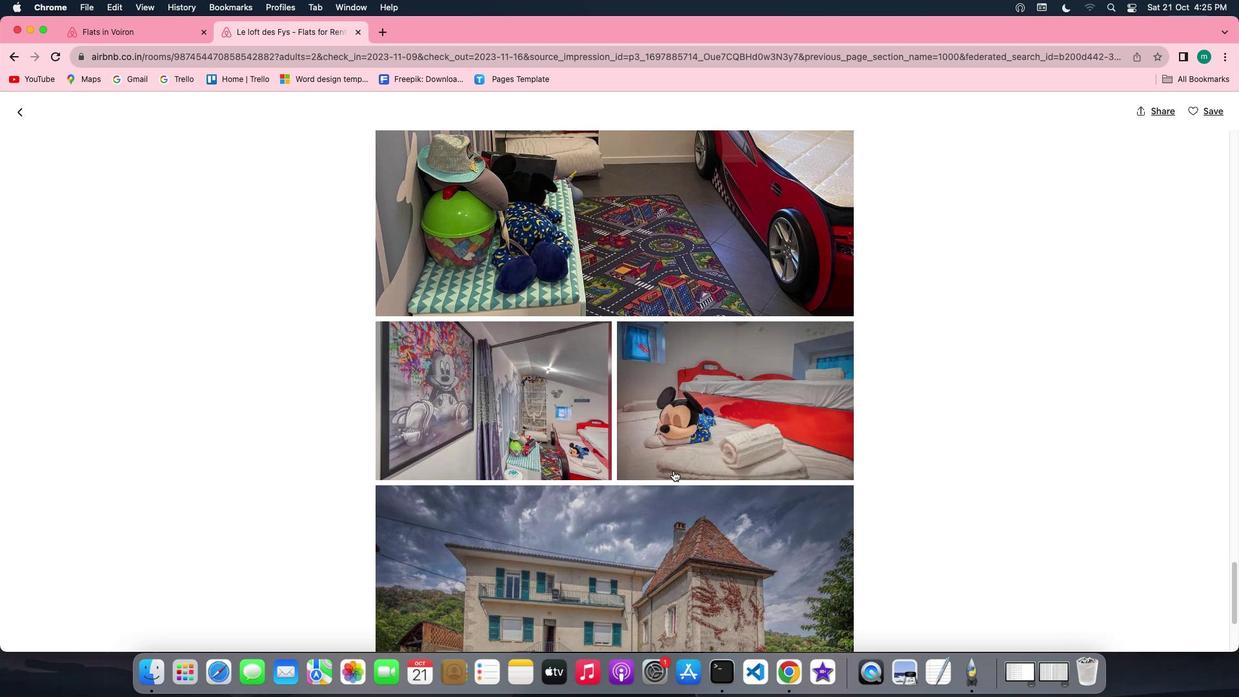 
Action: Mouse scrolled (673, 470) with delta (0, 0)
Screenshot: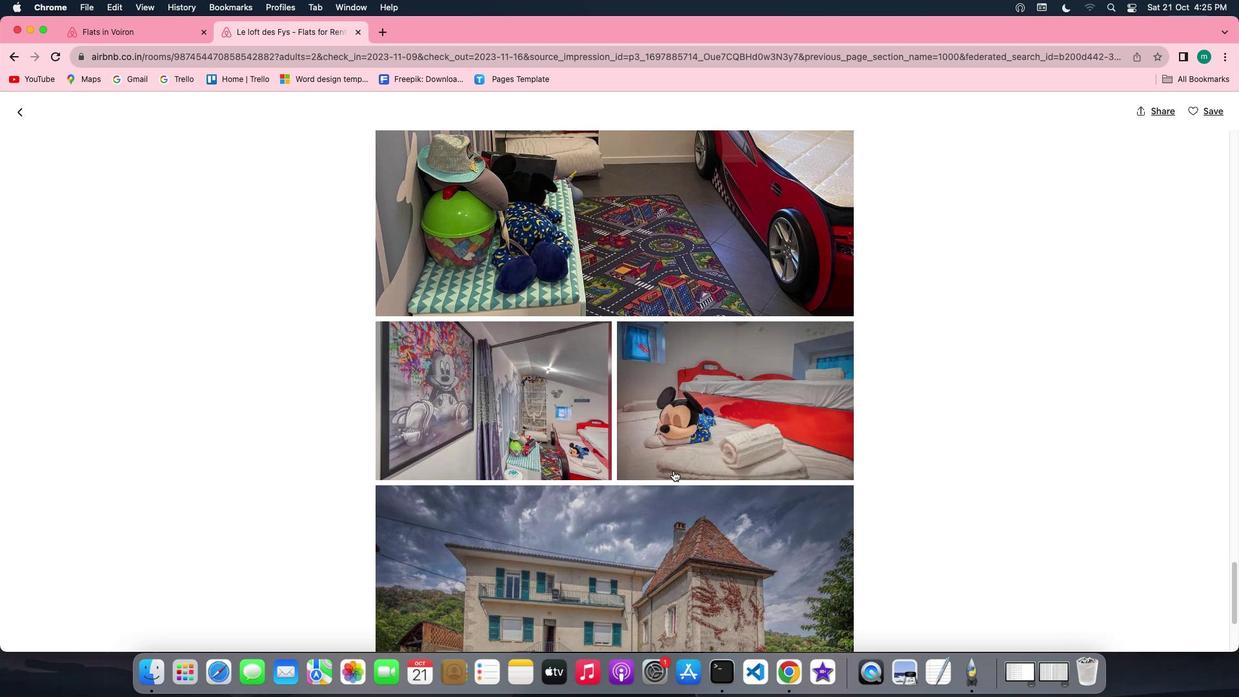 
Action: Mouse scrolled (673, 470) with delta (0, 1)
Screenshot: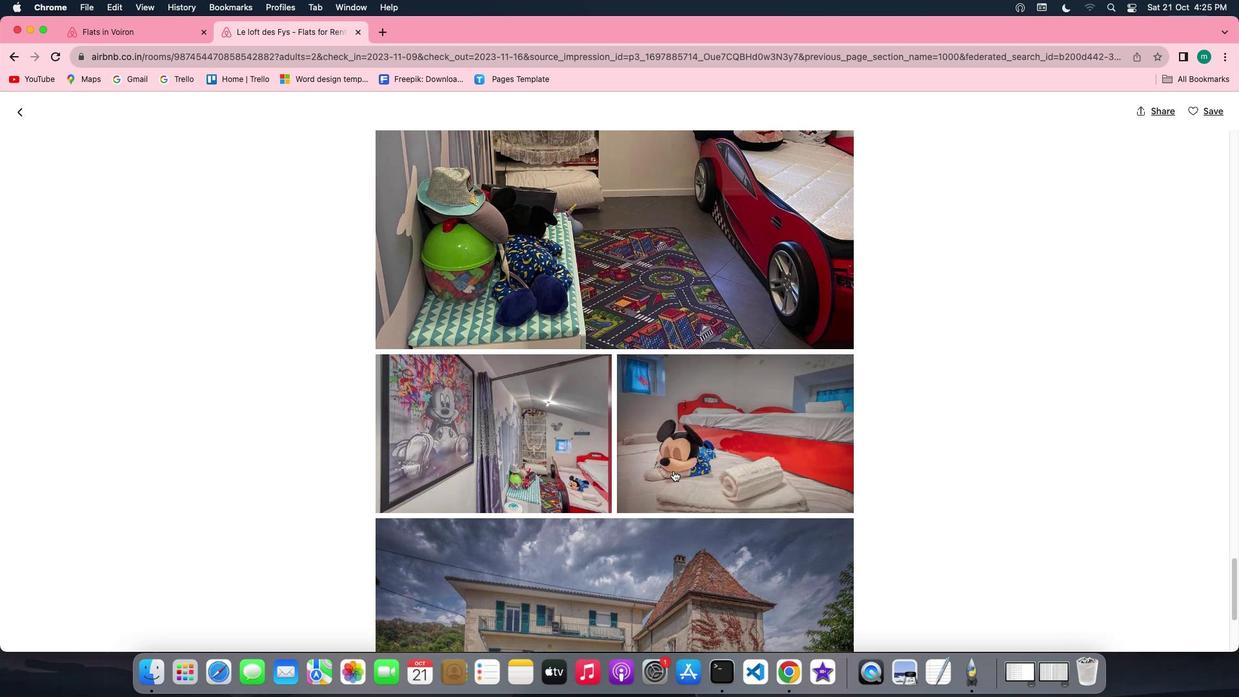 
Action: Mouse scrolled (673, 470) with delta (0, 0)
Screenshot: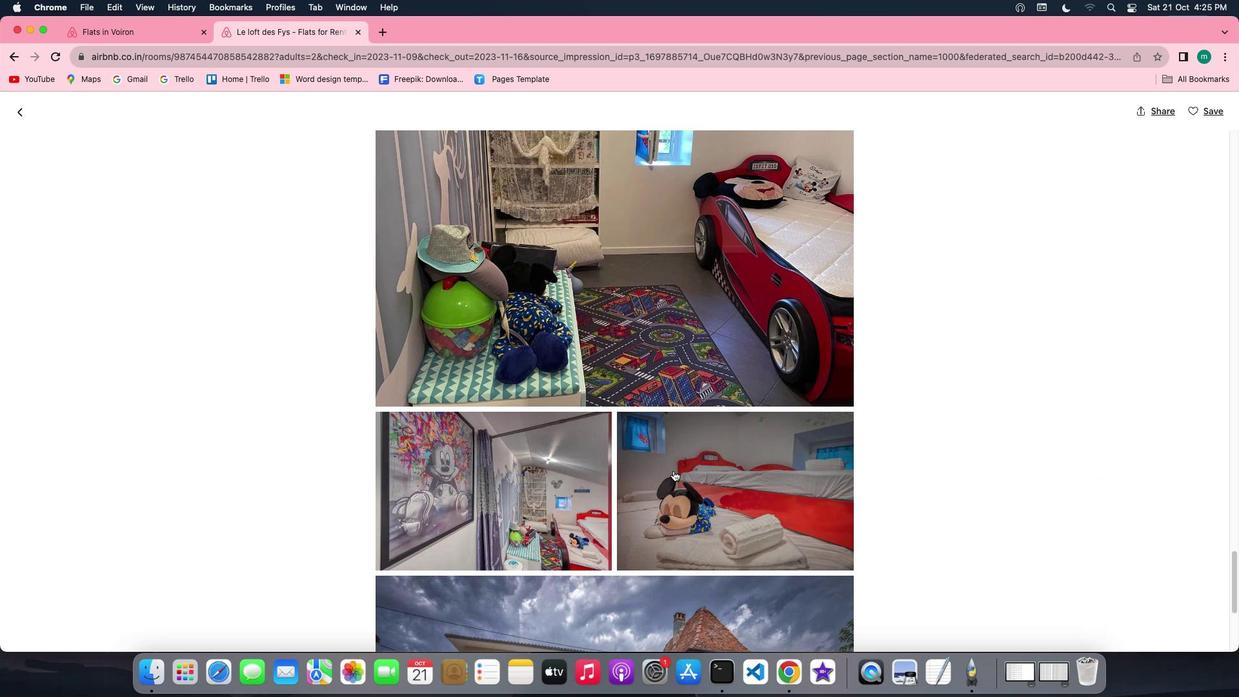
Action: Mouse scrolled (673, 470) with delta (0, 0)
Screenshot: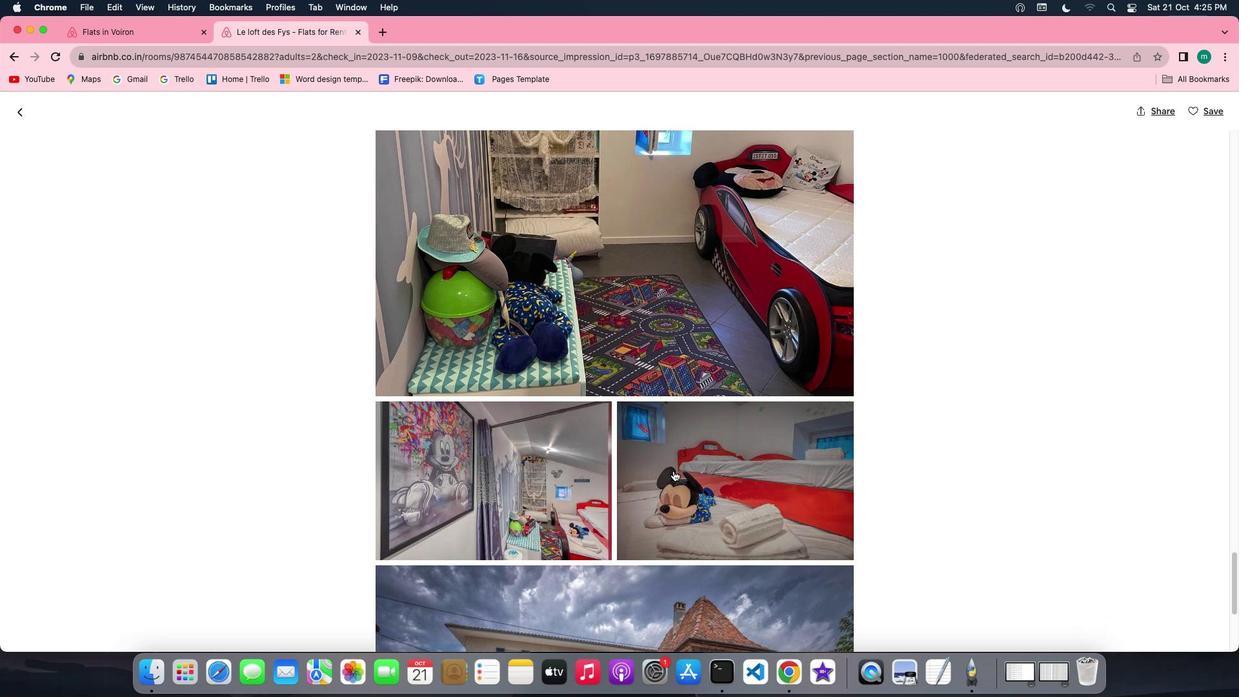 
Action: Mouse scrolled (673, 470) with delta (0, -1)
Screenshot: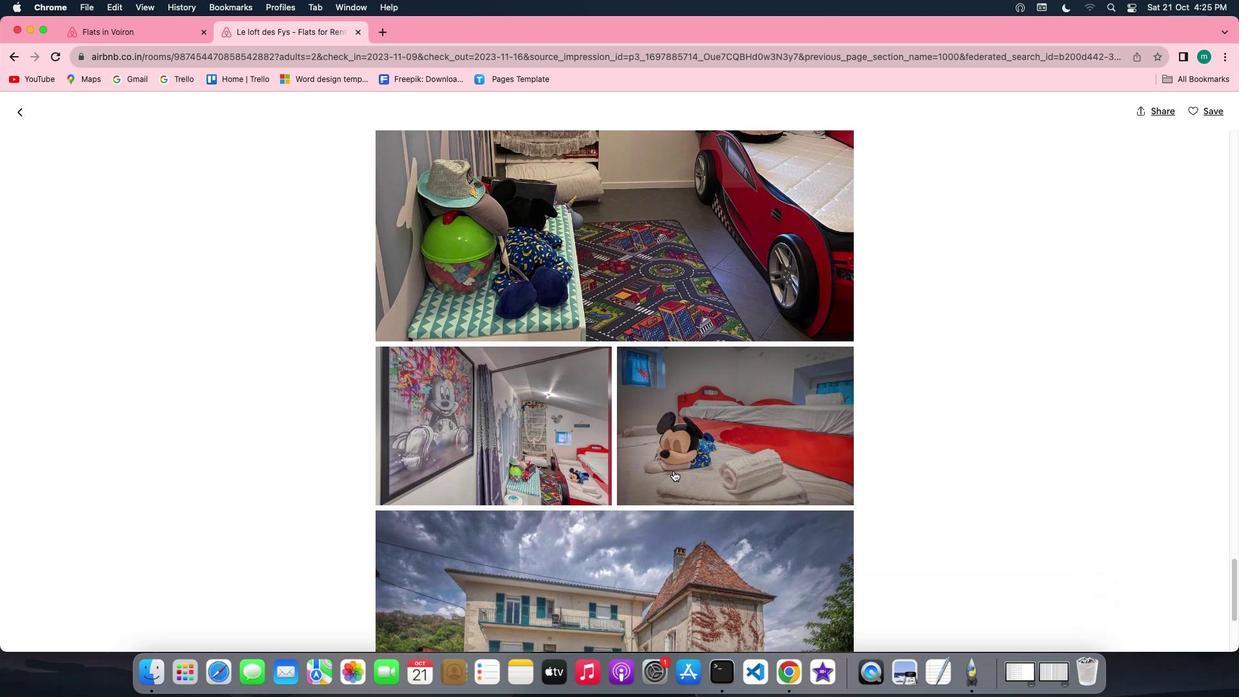 
Action: Mouse scrolled (673, 470) with delta (0, -1)
Screenshot: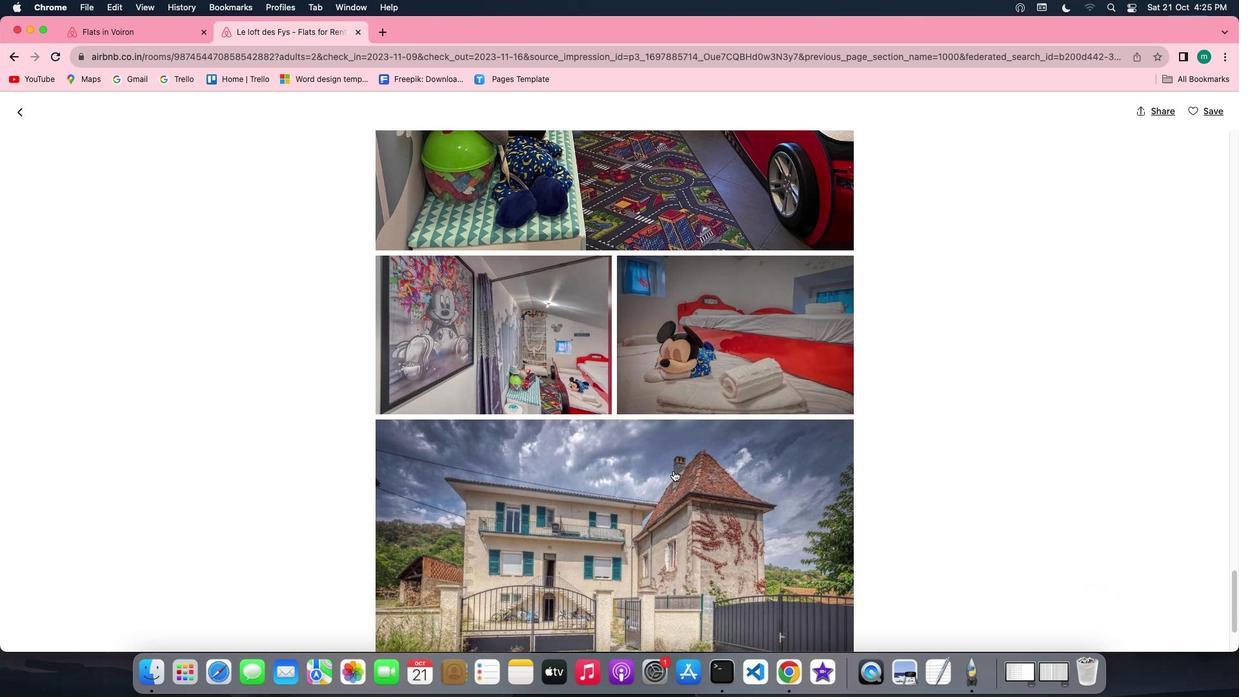 
Action: Mouse scrolled (673, 470) with delta (0, 0)
Screenshot: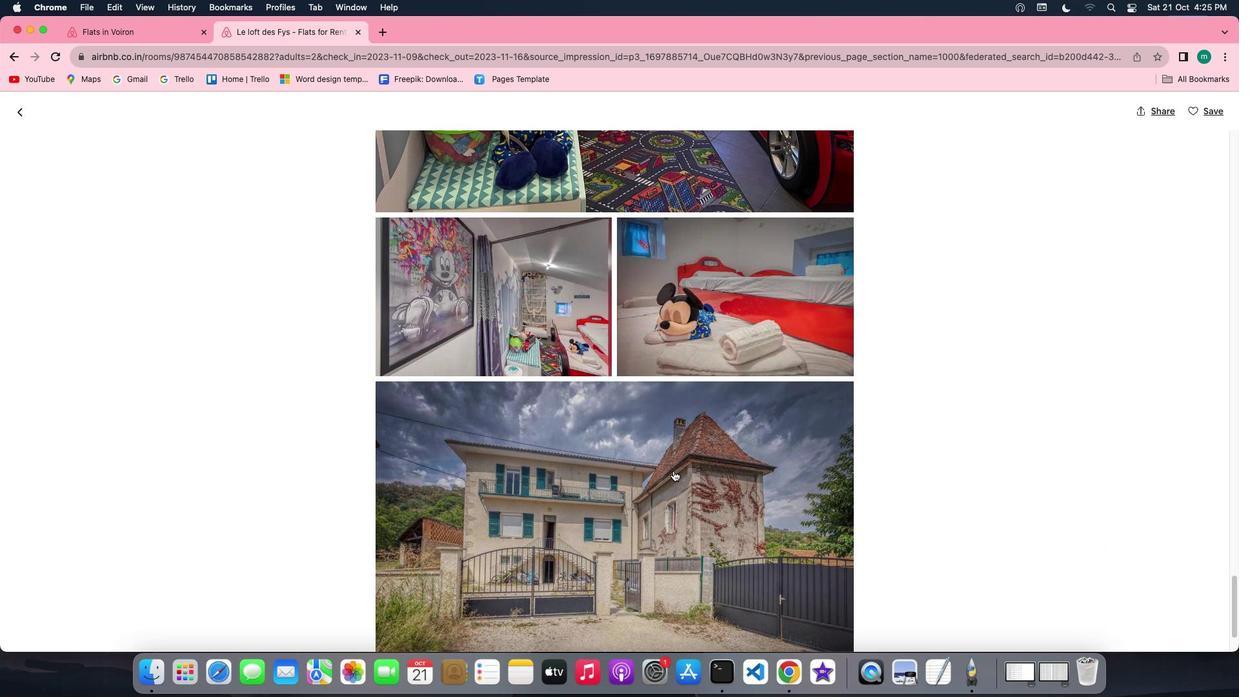 
Action: Mouse scrolled (673, 470) with delta (0, 0)
Screenshot: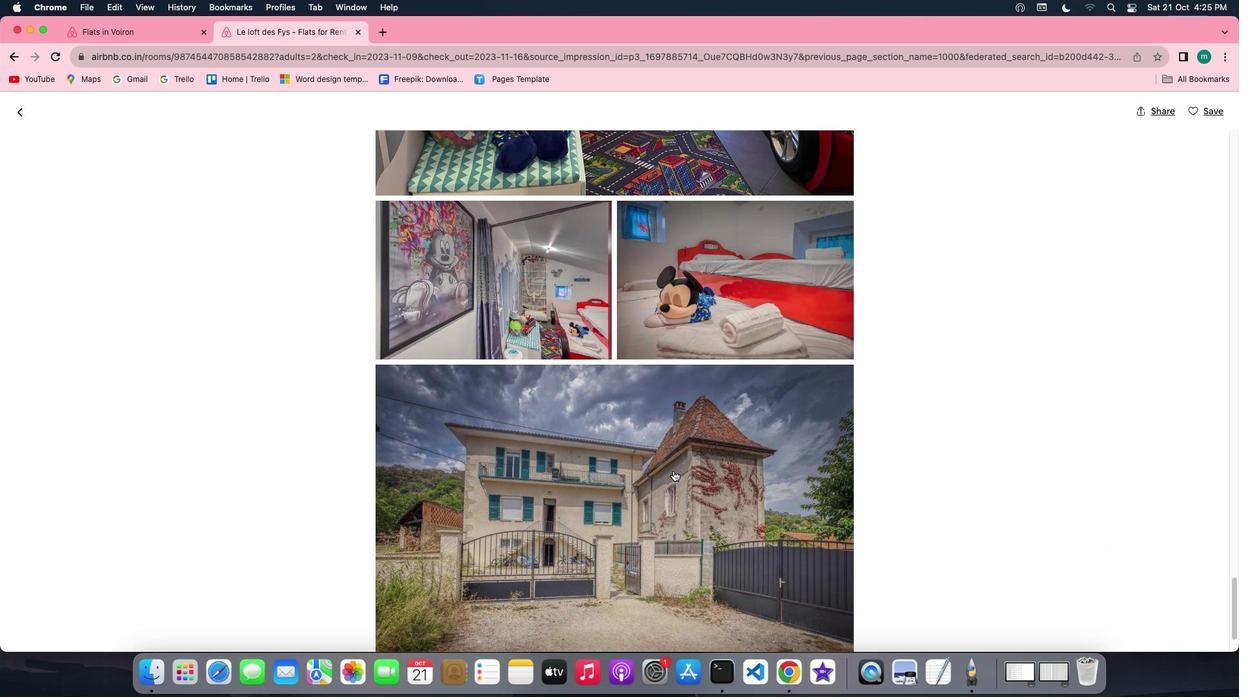
Action: Mouse scrolled (673, 470) with delta (0, -1)
Screenshot: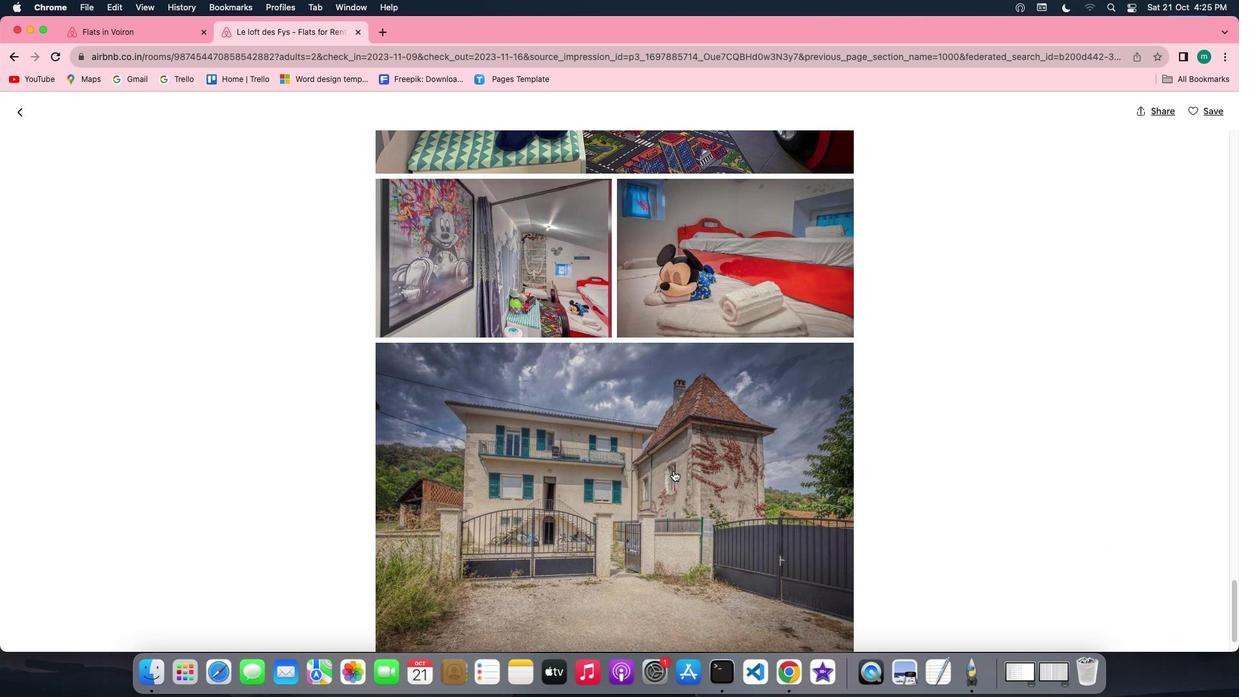 
Action: Mouse scrolled (673, 470) with delta (0, -2)
Screenshot: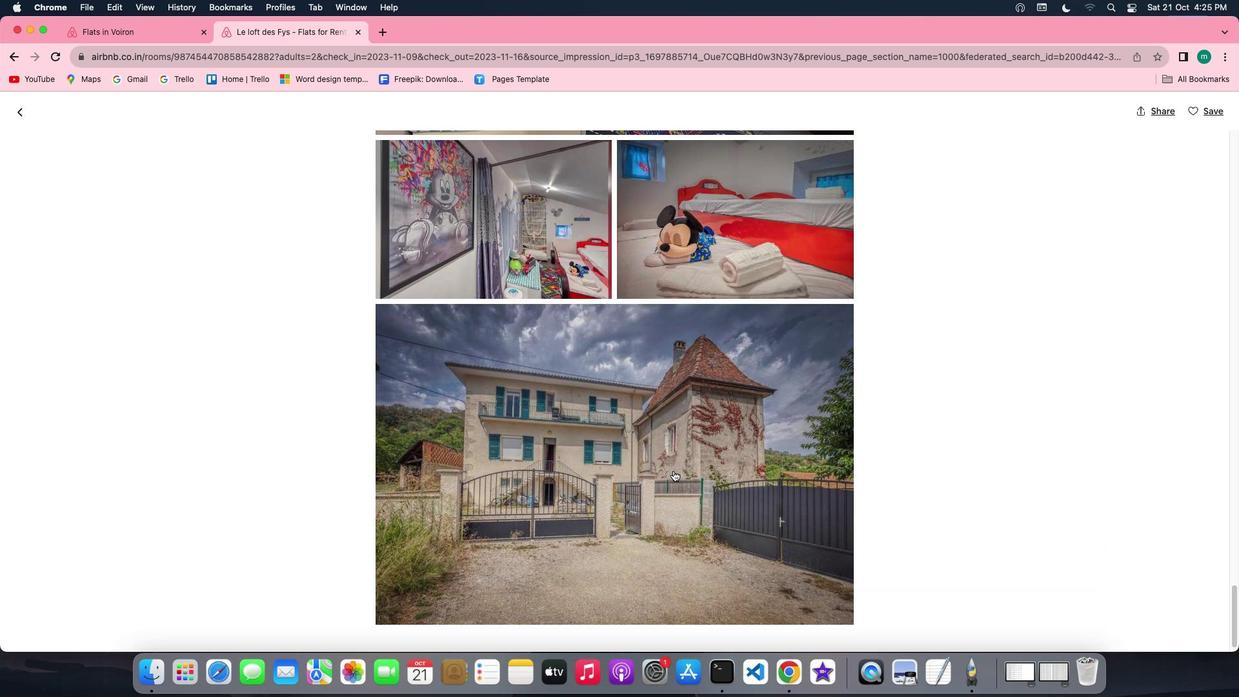 
Action: Mouse scrolled (673, 470) with delta (0, -1)
Screenshot: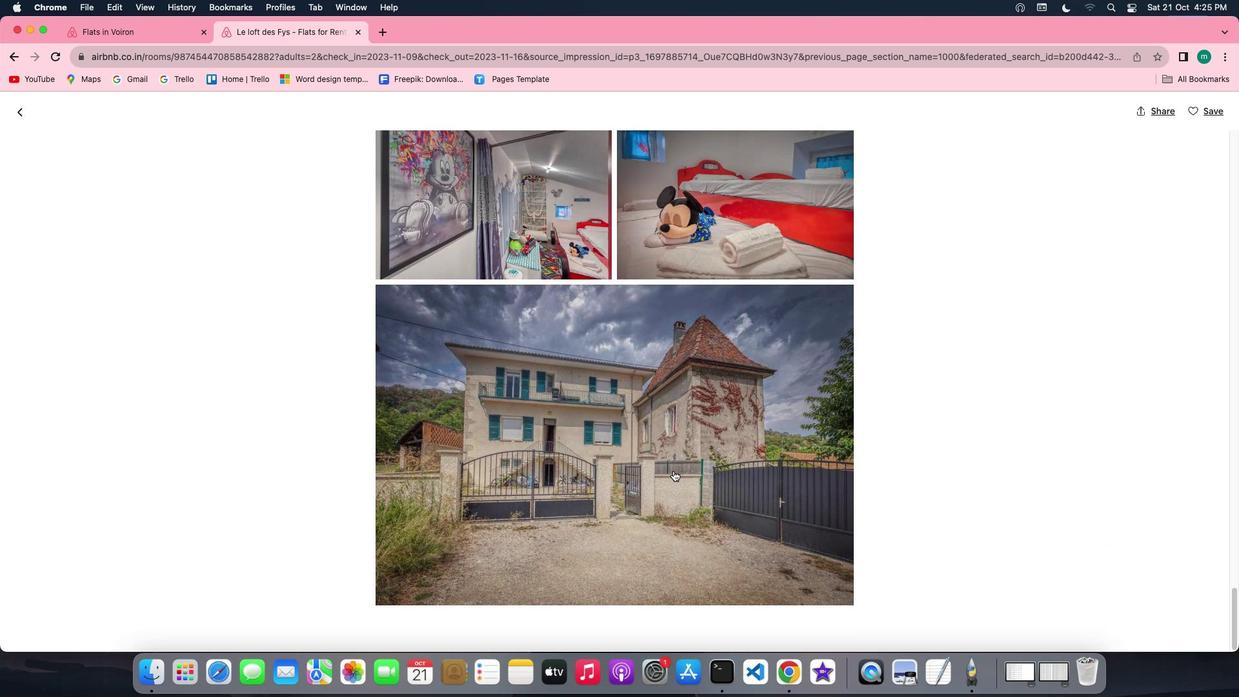 
Action: Mouse scrolled (673, 470) with delta (0, 0)
Screenshot: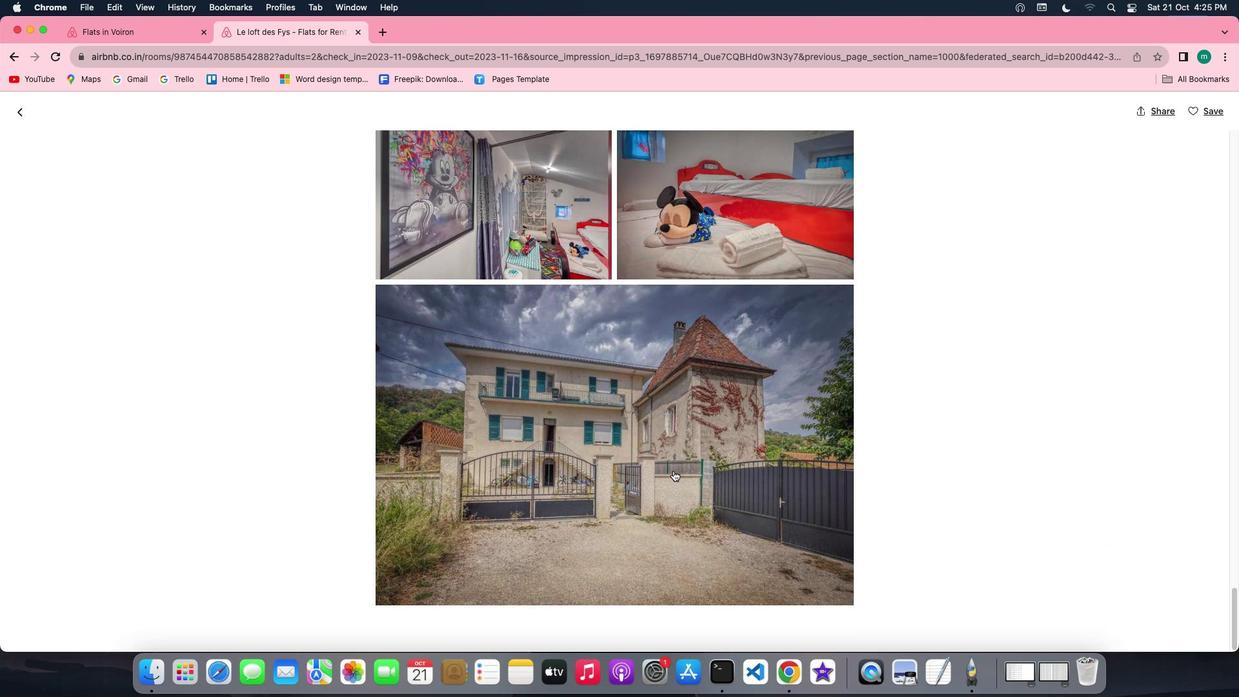 
Action: Mouse scrolled (673, 470) with delta (0, 0)
Screenshot: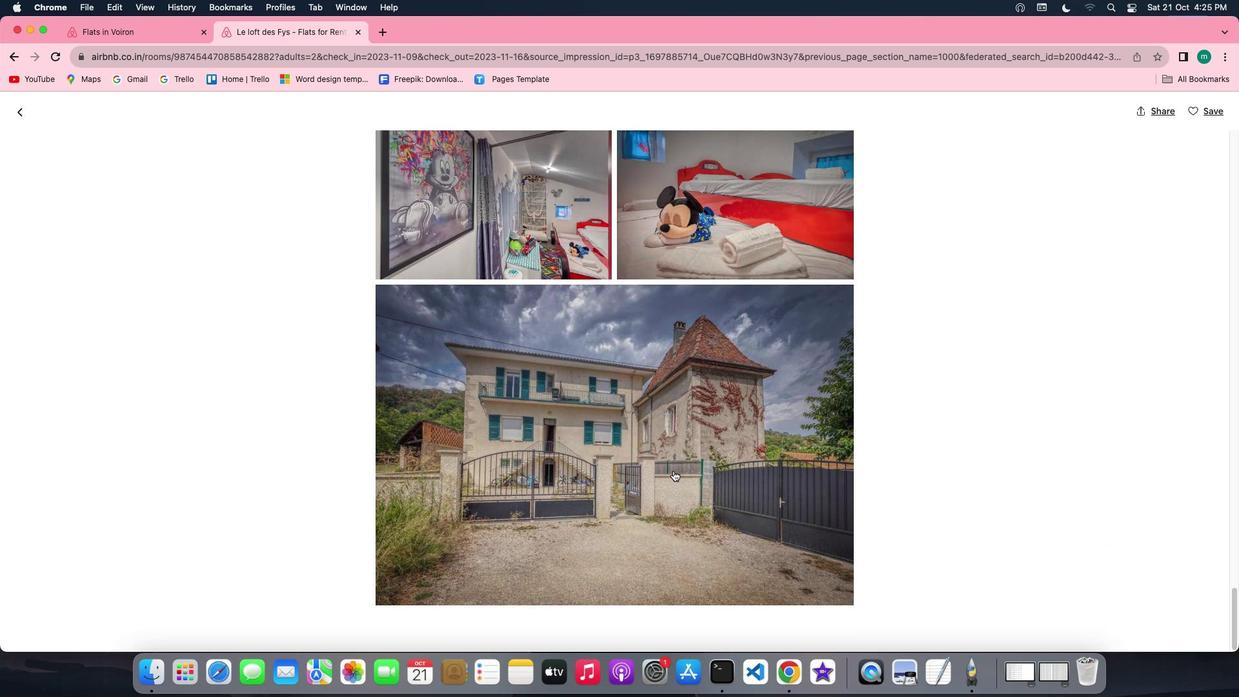
Action: Mouse scrolled (673, 470) with delta (0, -1)
Screenshot: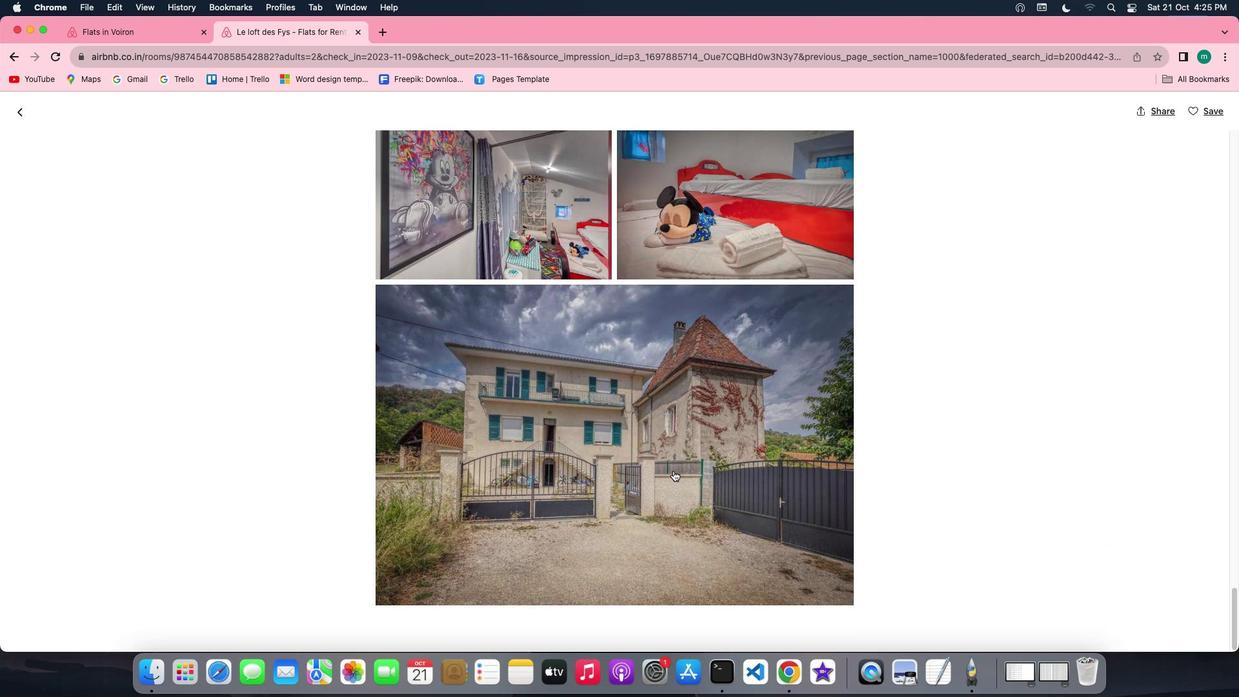 
Action: Mouse scrolled (673, 470) with delta (0, -3)
Screenshot: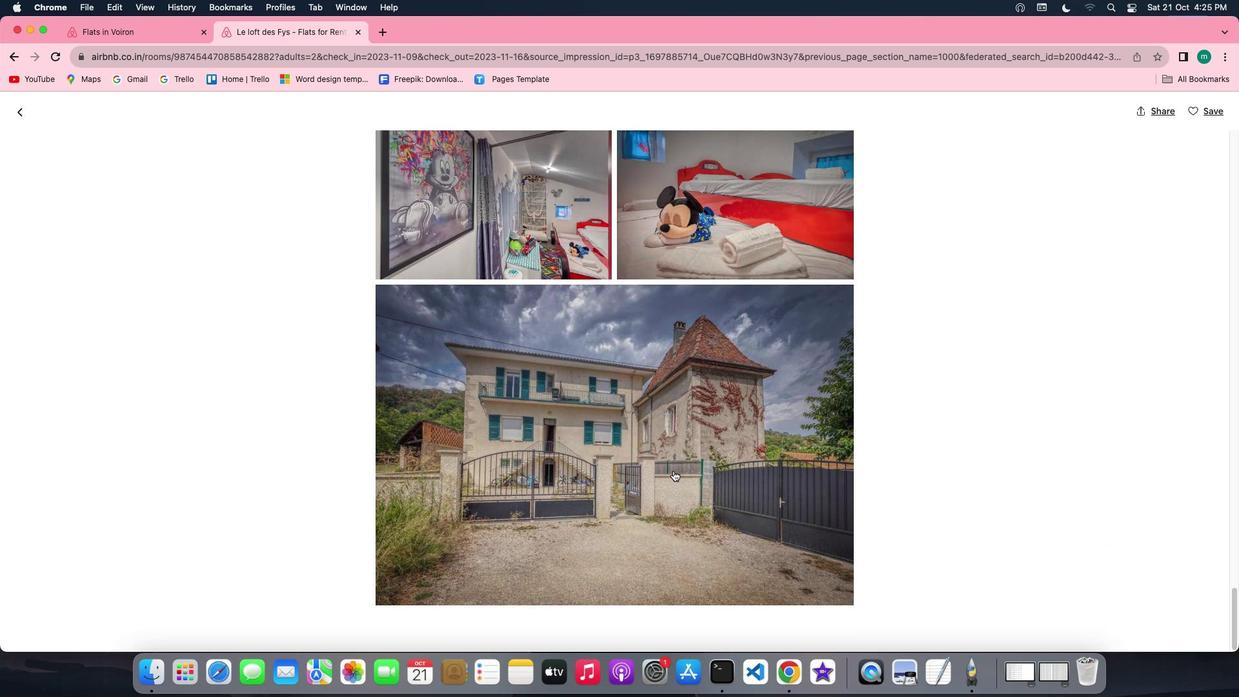 
Action: Mouse scrolled (673, 470) with delta (0, -3)
Screenshot: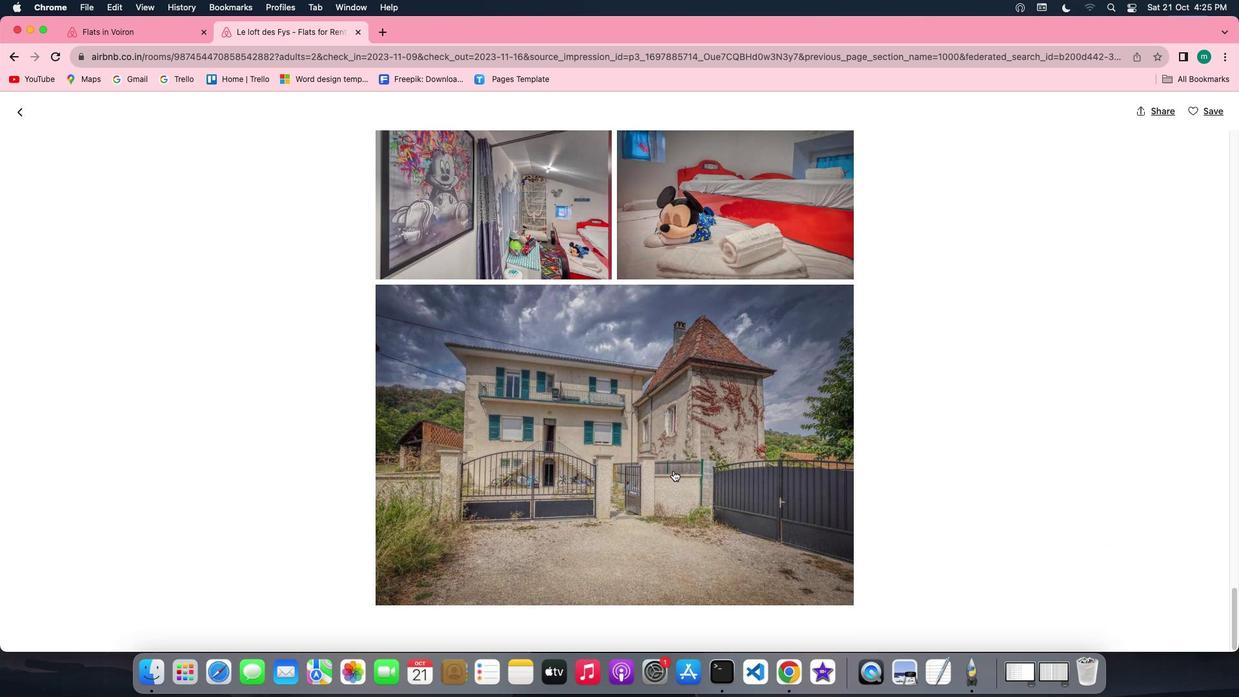 
Action: Mouse moved to (20, 115)
Screenshot: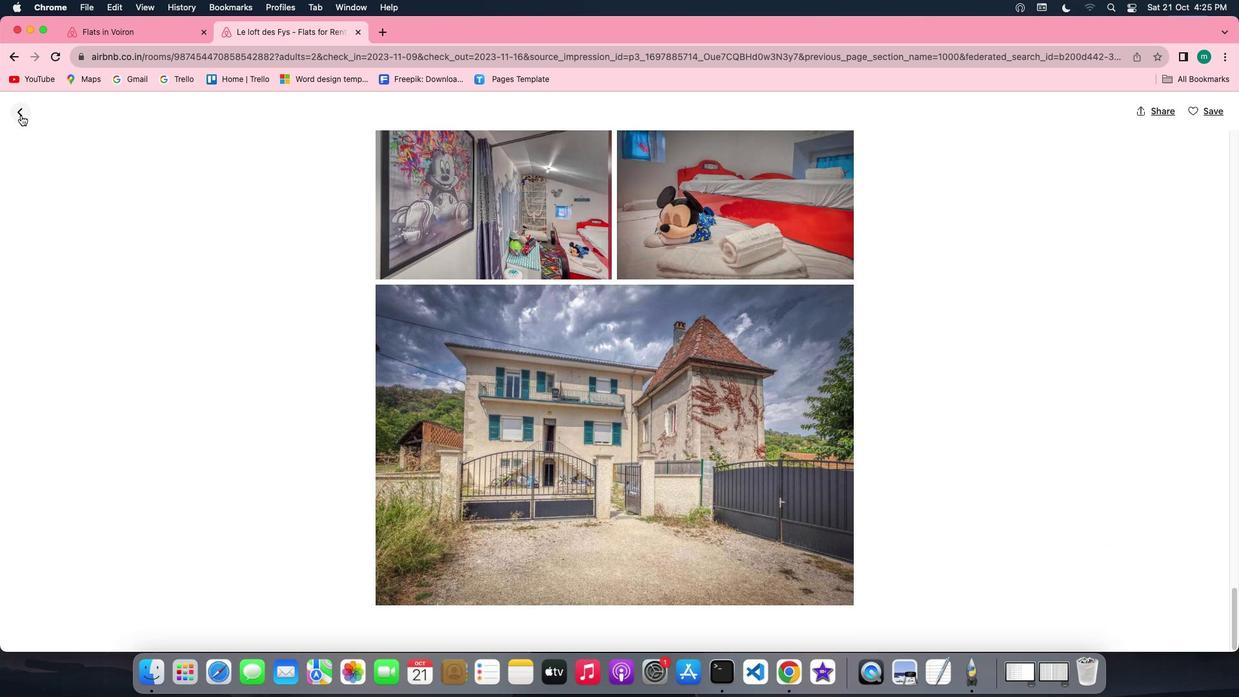
Action: Mouse pressed left at (20, 115)
Screenshot: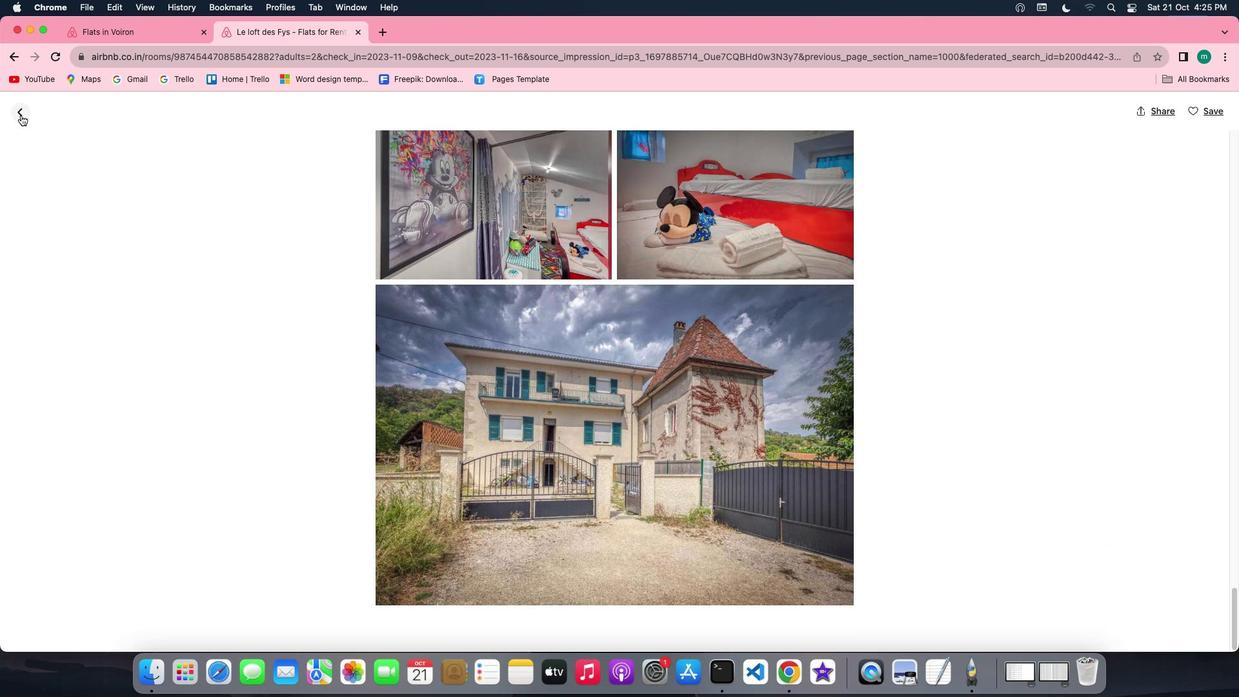 
Action: Mouse moved to (755, 553)
Screenshot: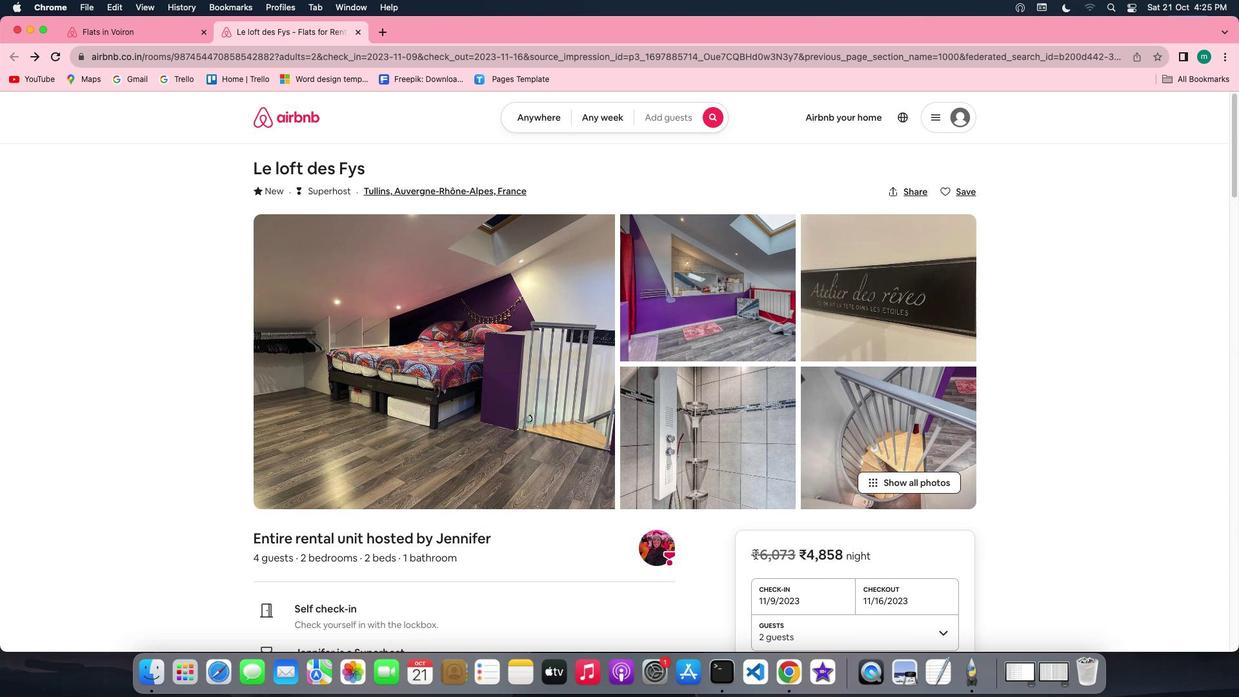 
Action: Mouse scrolled (755, 553) with delta (0, 0)
Screenshot: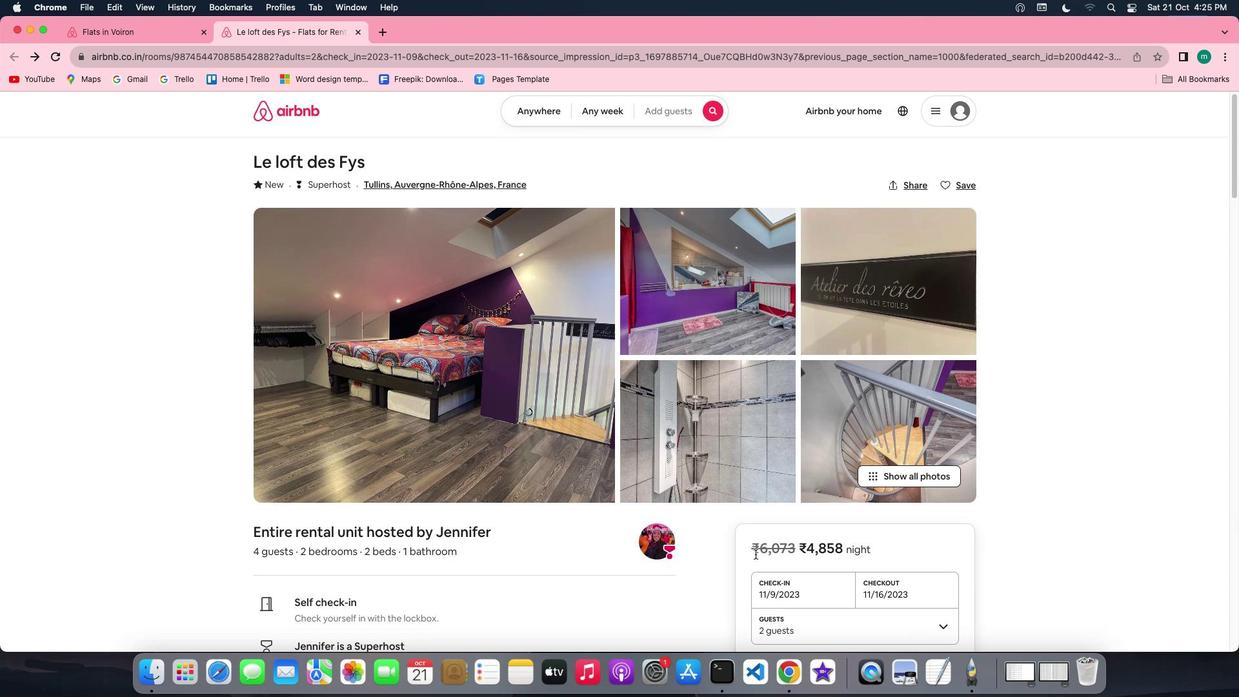 
Action: Mouse scrolled (755, 553) with delta (0, 0)
Screenshot: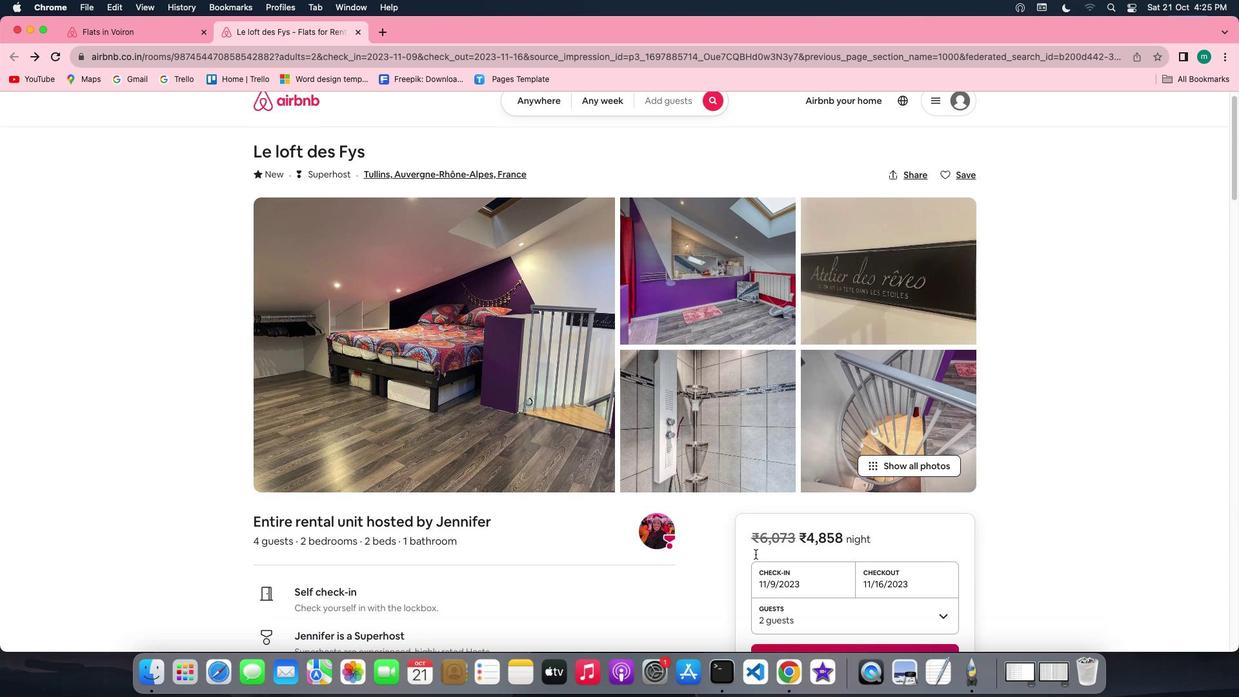 
Action: Mouse scrolled (755, 553) with delta (0, -1)
Screenshot: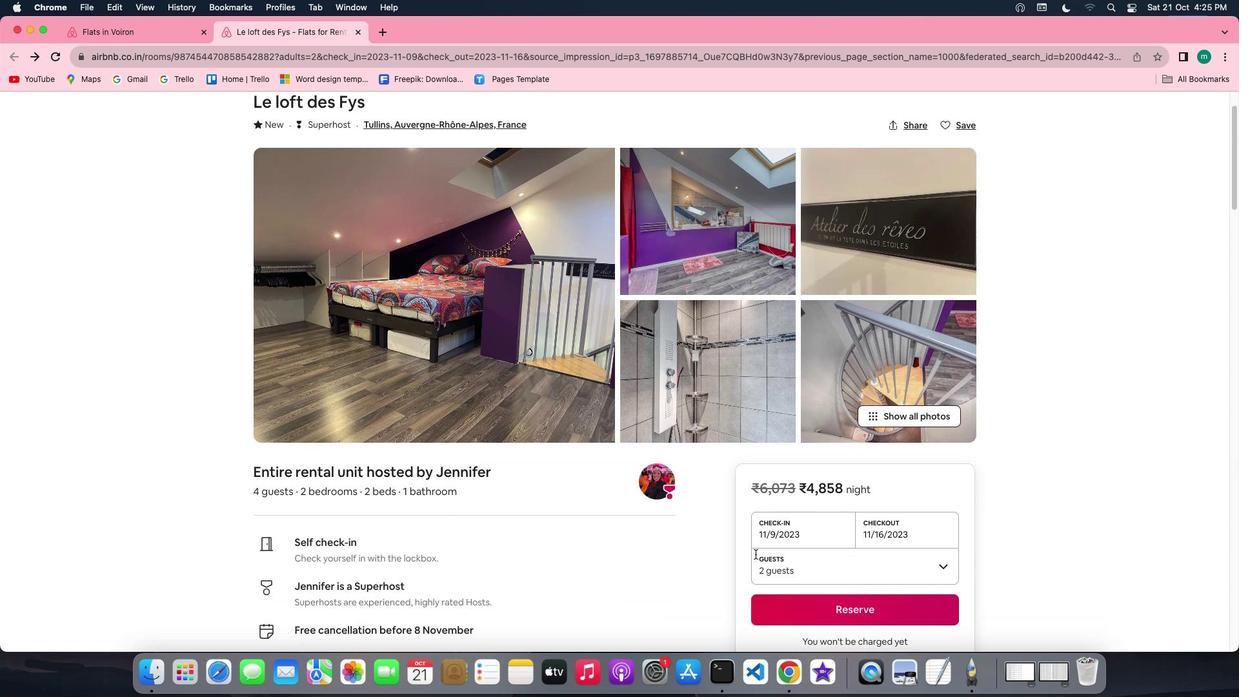 
Action: Mouse scrolled (755, 553) with delta (0, -1)
Screenshot: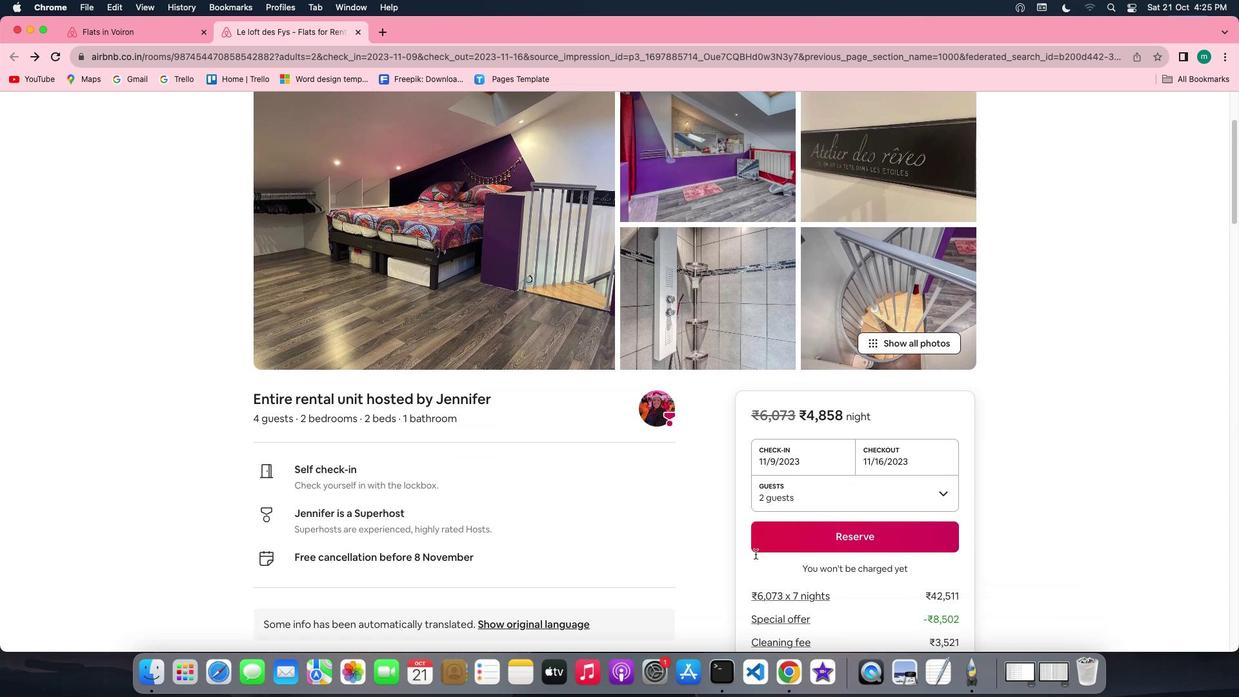 
Action: Mouse scrolled (755, 553) with delta (0, 0)
Screenshot: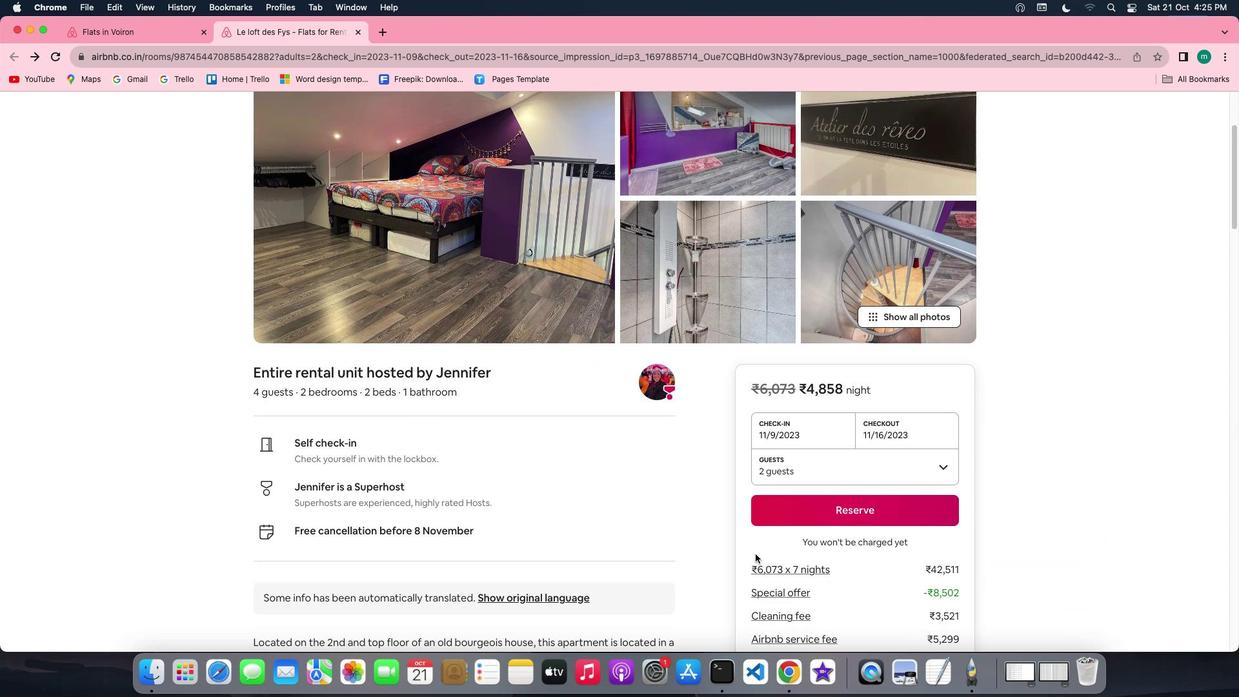 
Action: Mouse scrolled (755, 553) with delta (0, 0)
Screenshot: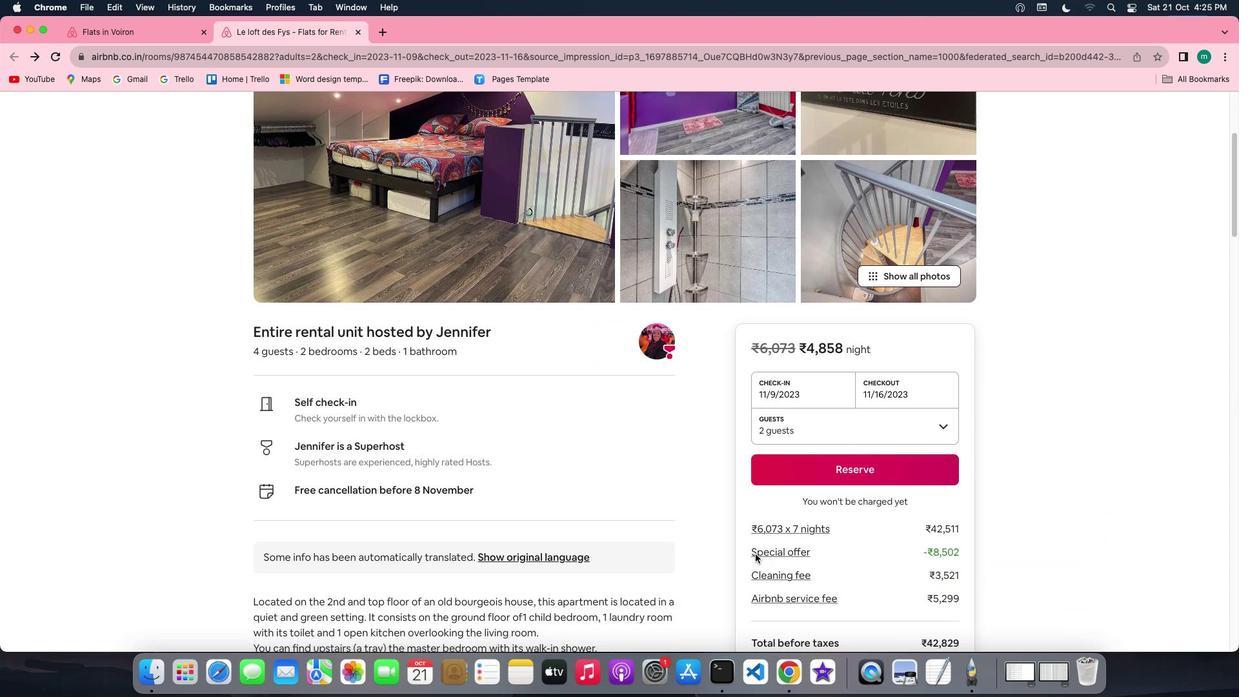 
Action: Mouse scrolled (755, 553) with delta (0, -1)
Screenshot: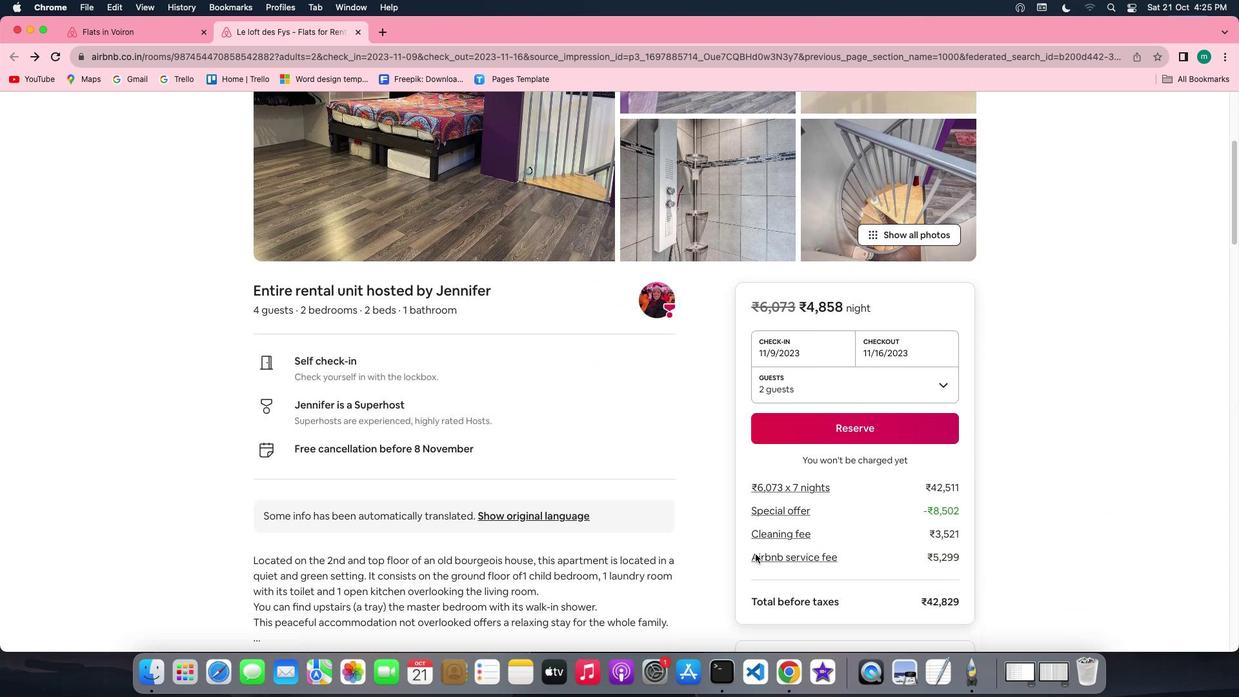 
Action: Mouse scrolled (755, 553) with delta (0, -1)
Screenshot: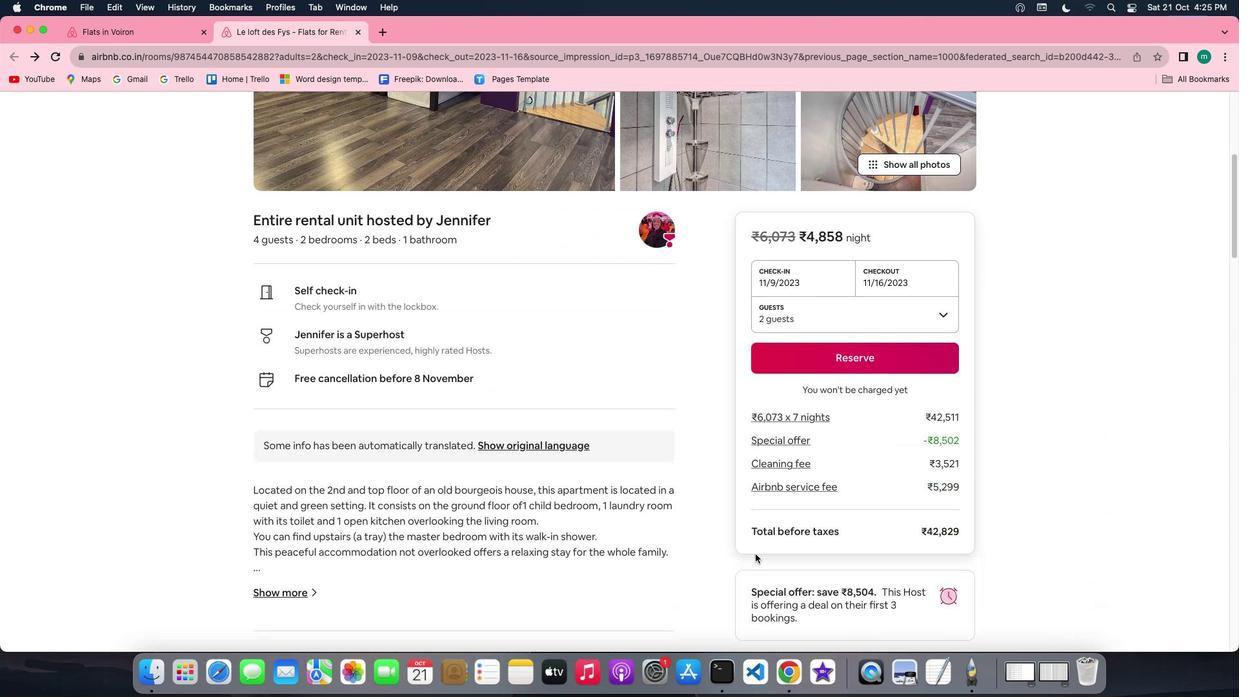 
Action: Mouse scrolled (755, 553) with delta (0, 0)
Screenshot: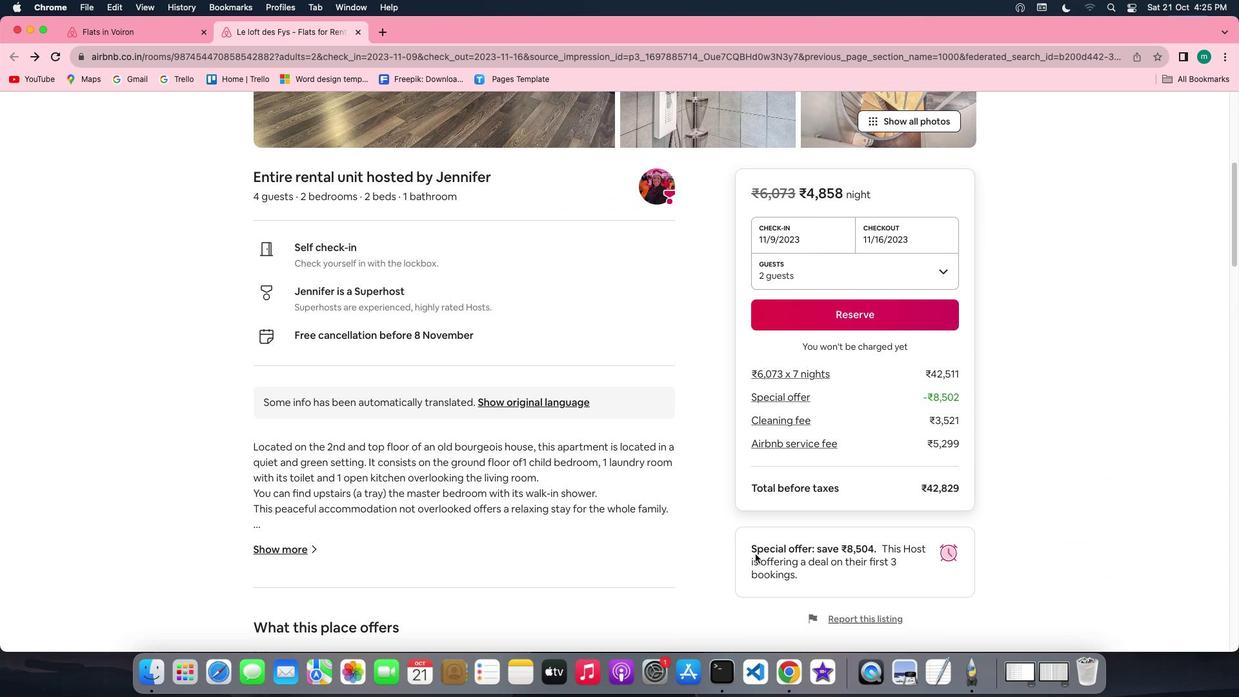 
Action: Mouse scrolled (755, 553) with delta (0, 0)
Screenshot: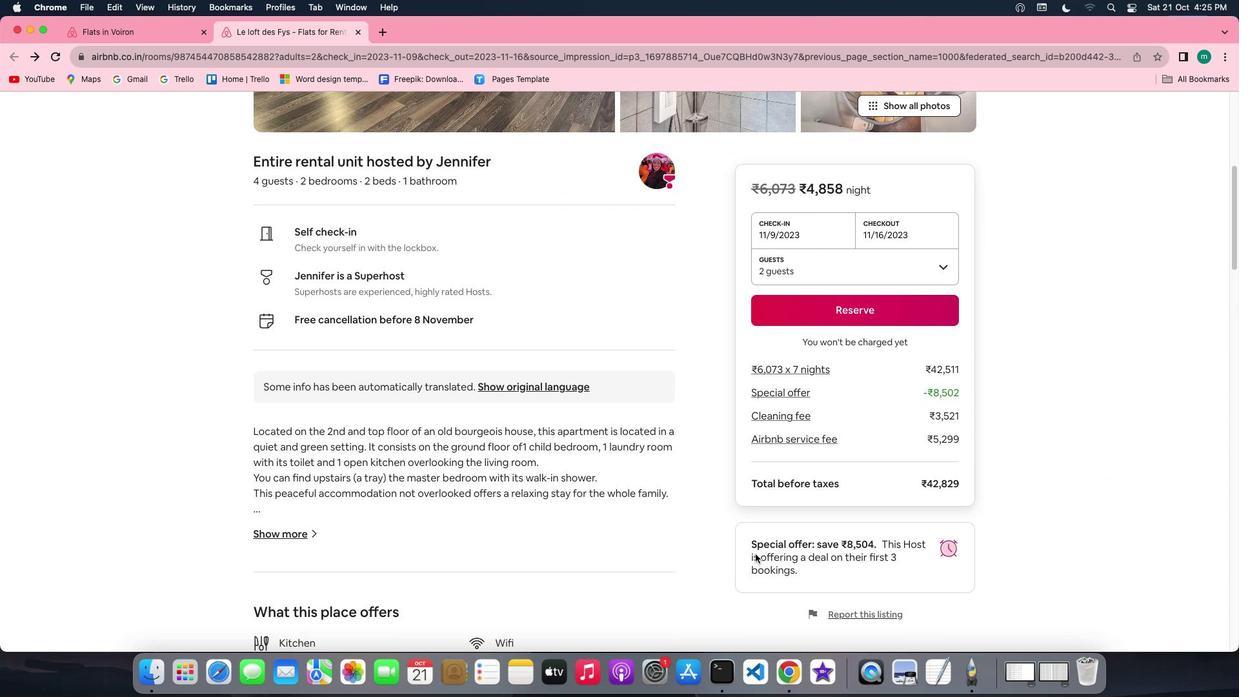 
Action: Mouse scrolled (755, 553) with delta (0, -1)
Screenshot: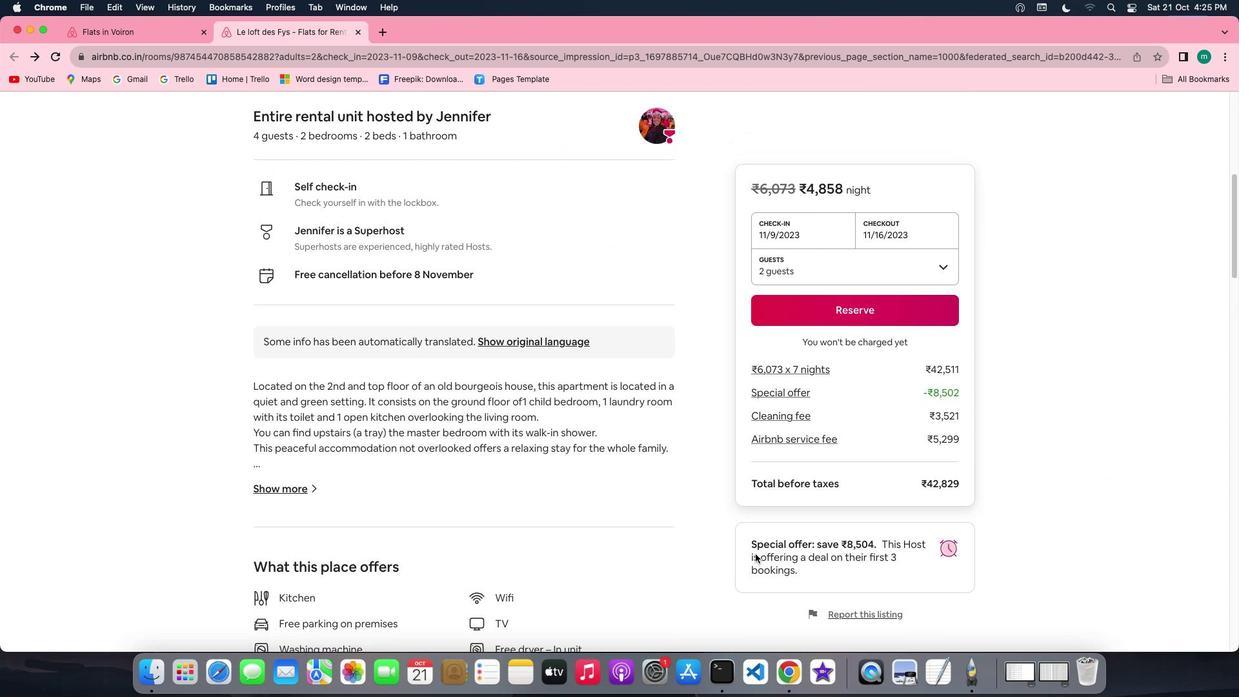 
Action: Mouse scrolled (755, 553) with delta (0, -1)
Screenshot: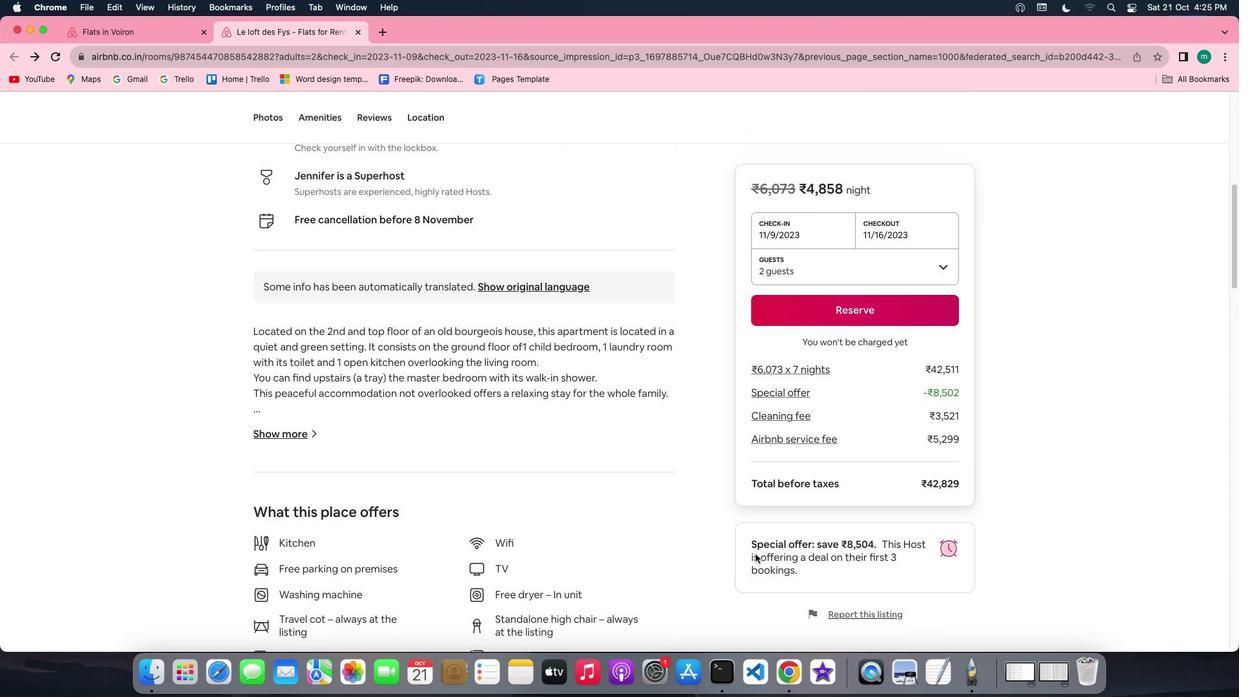 
Action: Mouse moved to (284, 406)
Screenshot: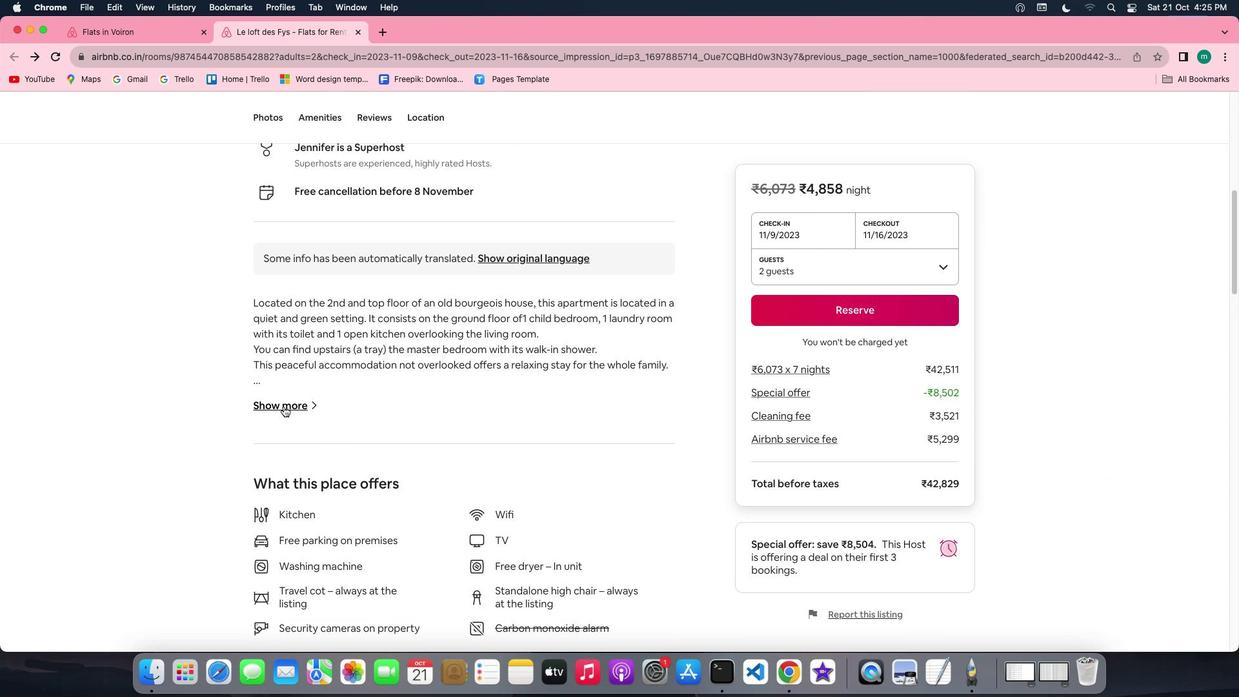 
Action: Mouse pressed left at (284, 406)
Screenshot: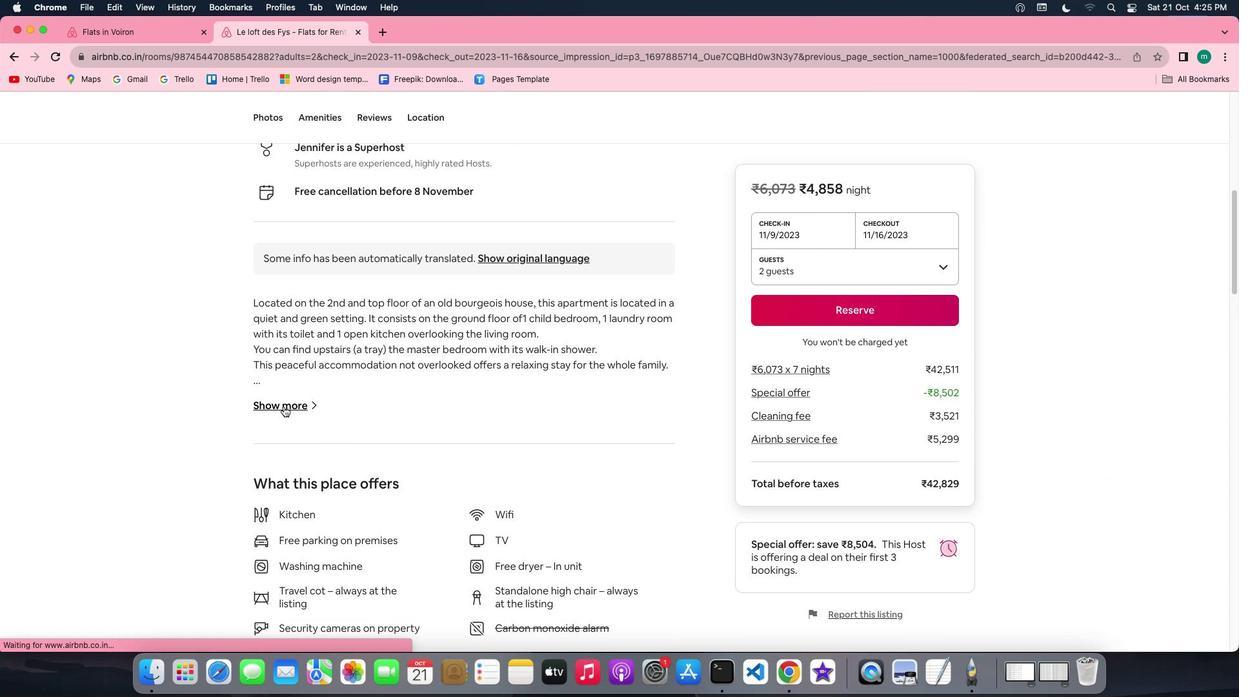 
Action: Mouse moved to (538, 497)
Screenshot: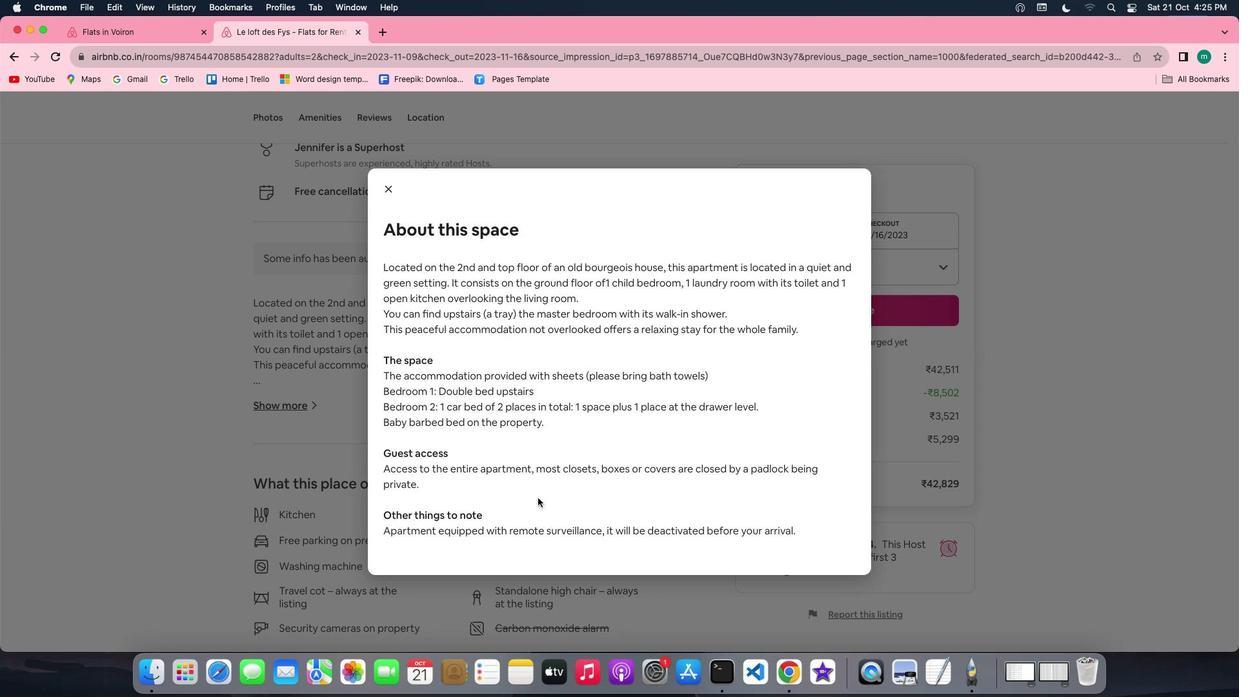 
Action: Mouse scrolled (538, 497) with delta (0, 0)
Screenshot: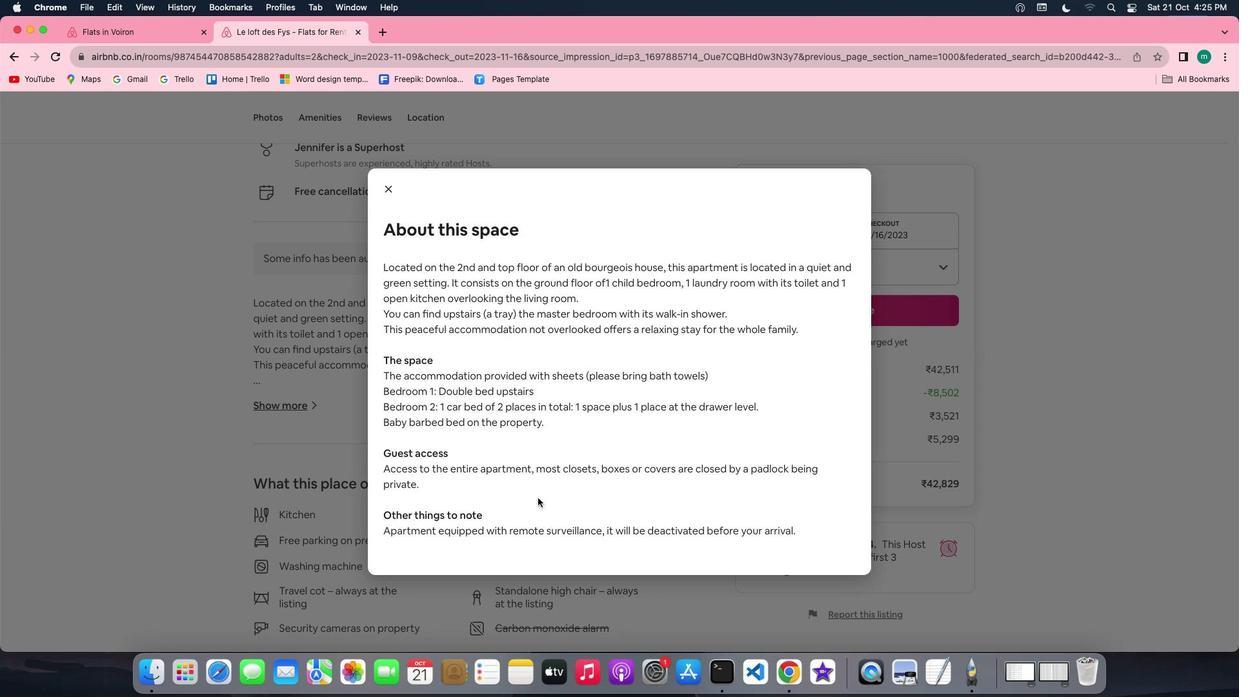 
Action: Mouse scrolled (538, 497) with delta (0, 0)
Screenshot: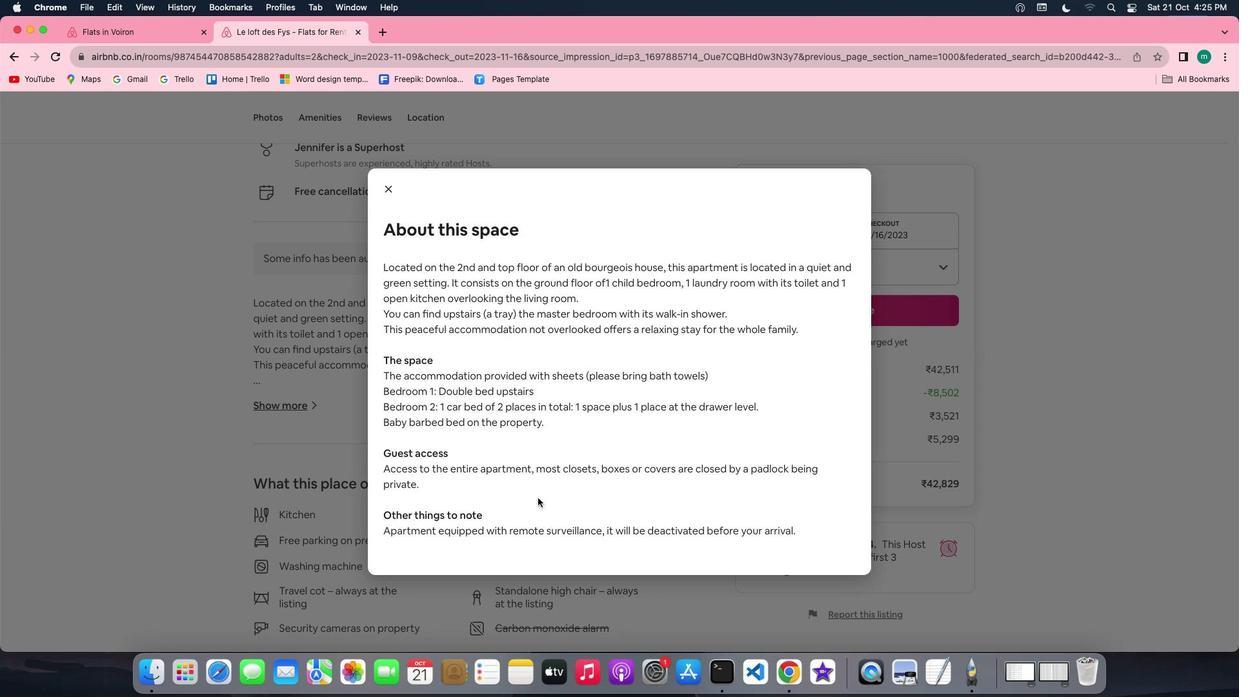 
Action: Mouse scrolled (538, 497) with delta (0, -1)
Screenshot: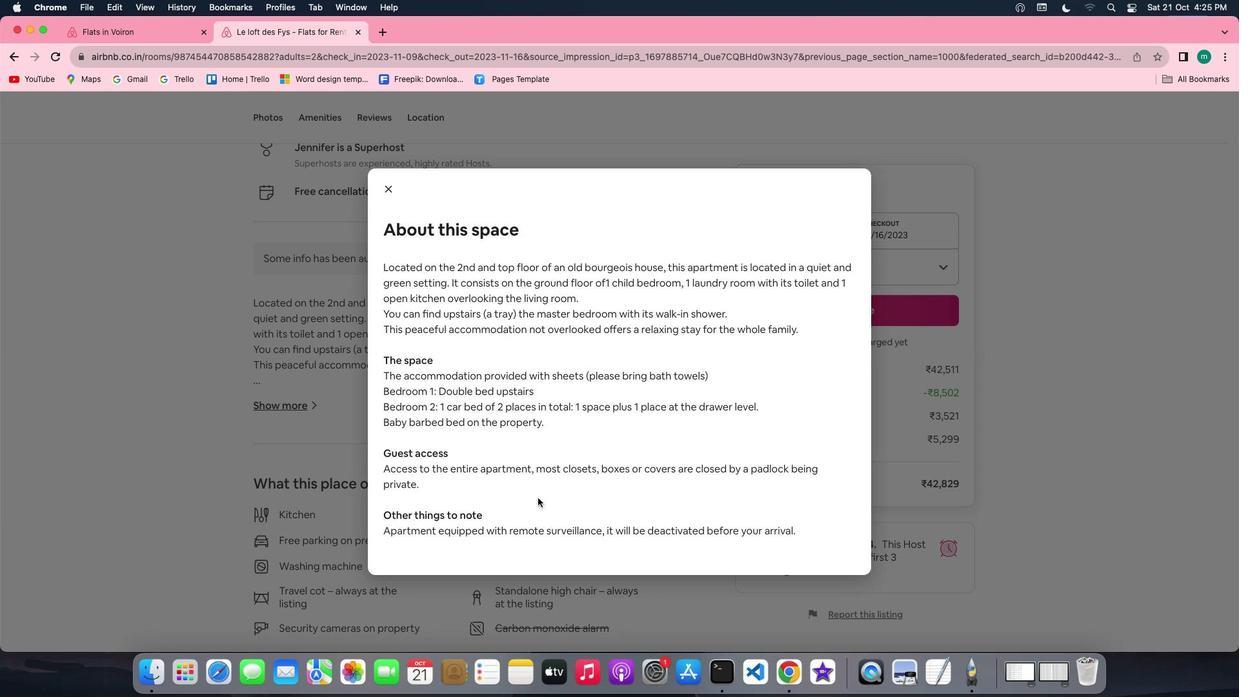 
Action: Mouse scrolled (538, 497) with delta (0, -2)
Screenshot: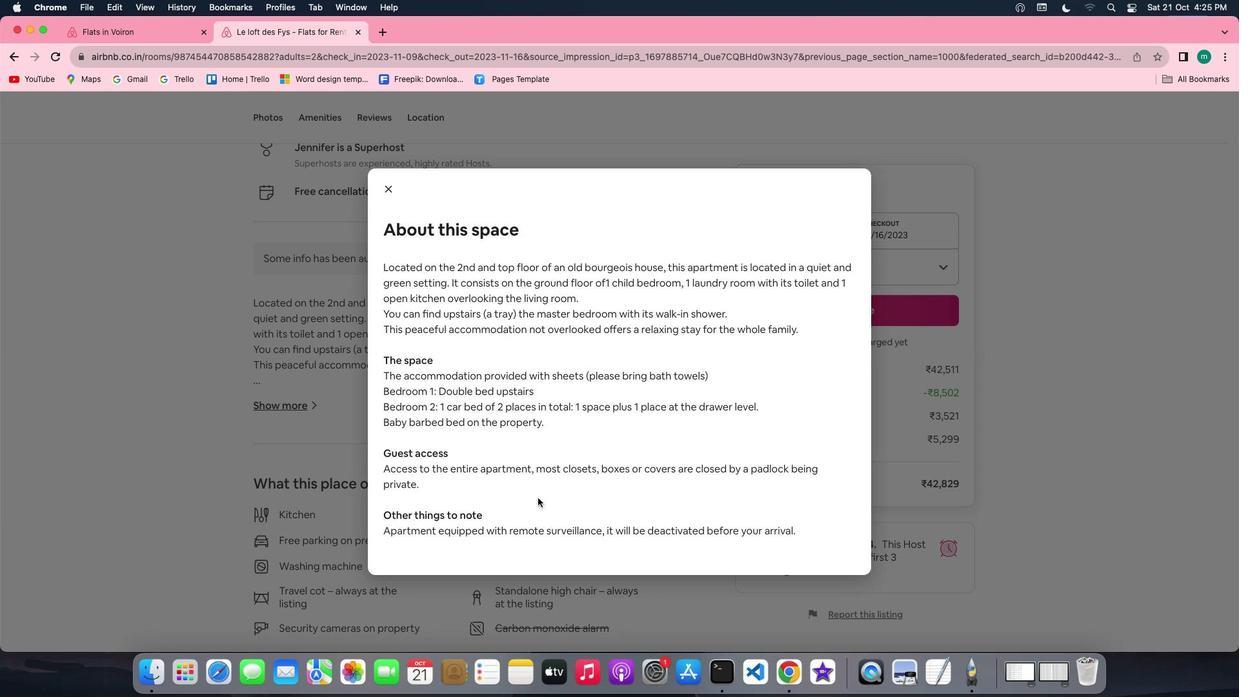 
Action: Mouse moved to (387, 190)
Screenshot: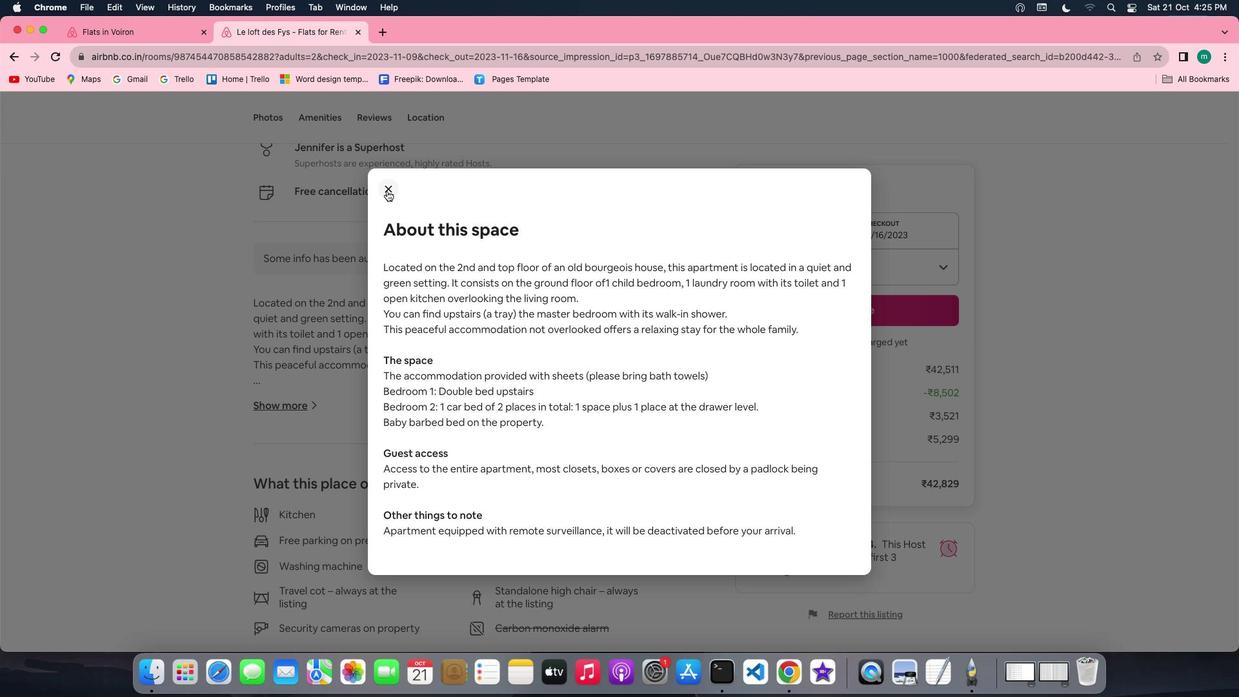 
Action: Mouse pressed left at (387, 190)
Screenshot: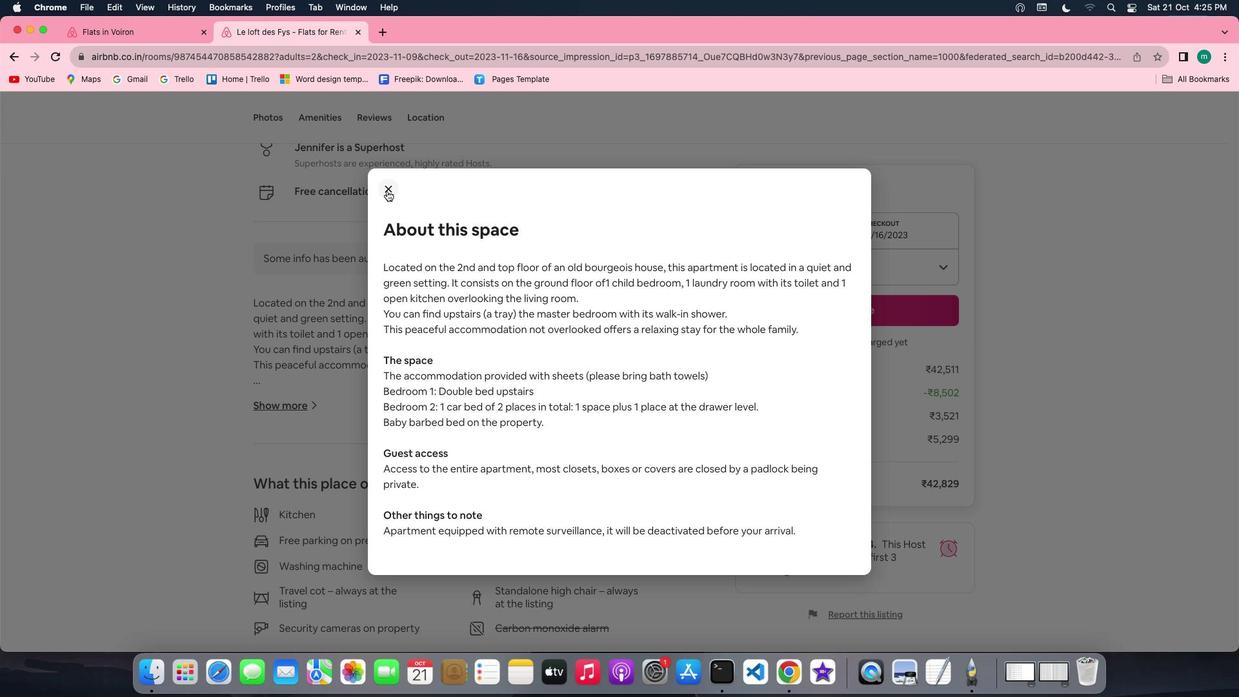 
Action: Mouse moved to (457, 424)
Screenshot: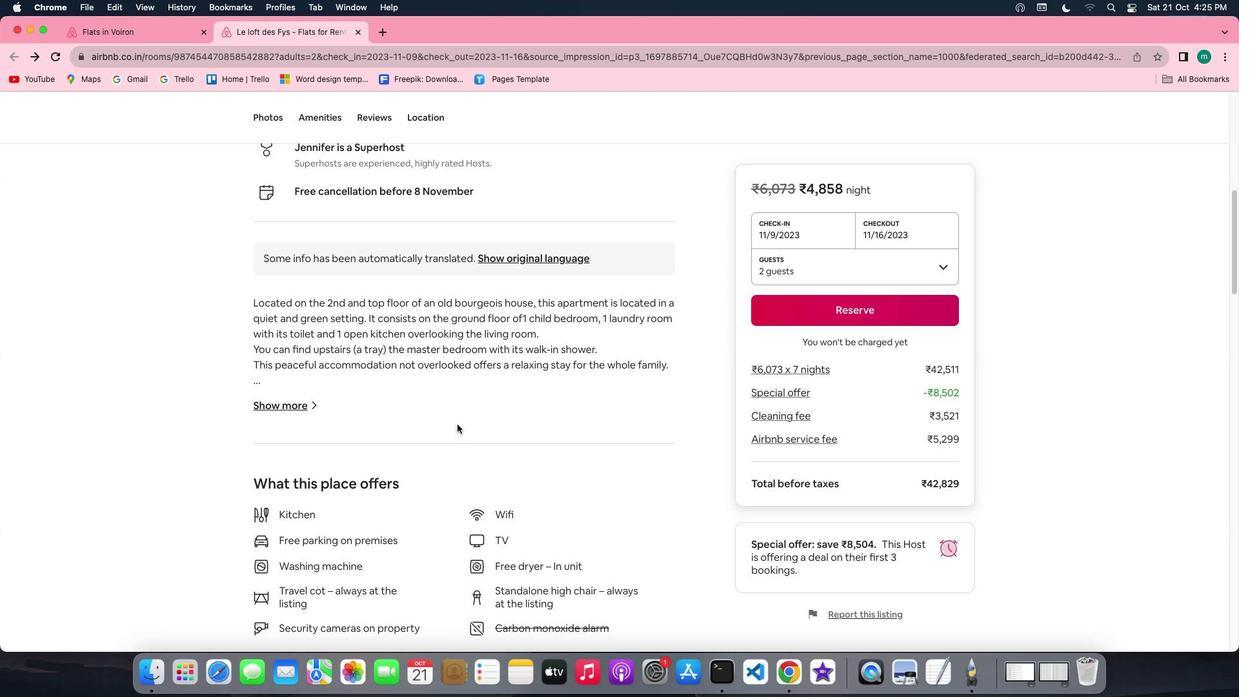 
Action: Mouse scrolled (457, 424) with delta (0, 0)
Screenshot: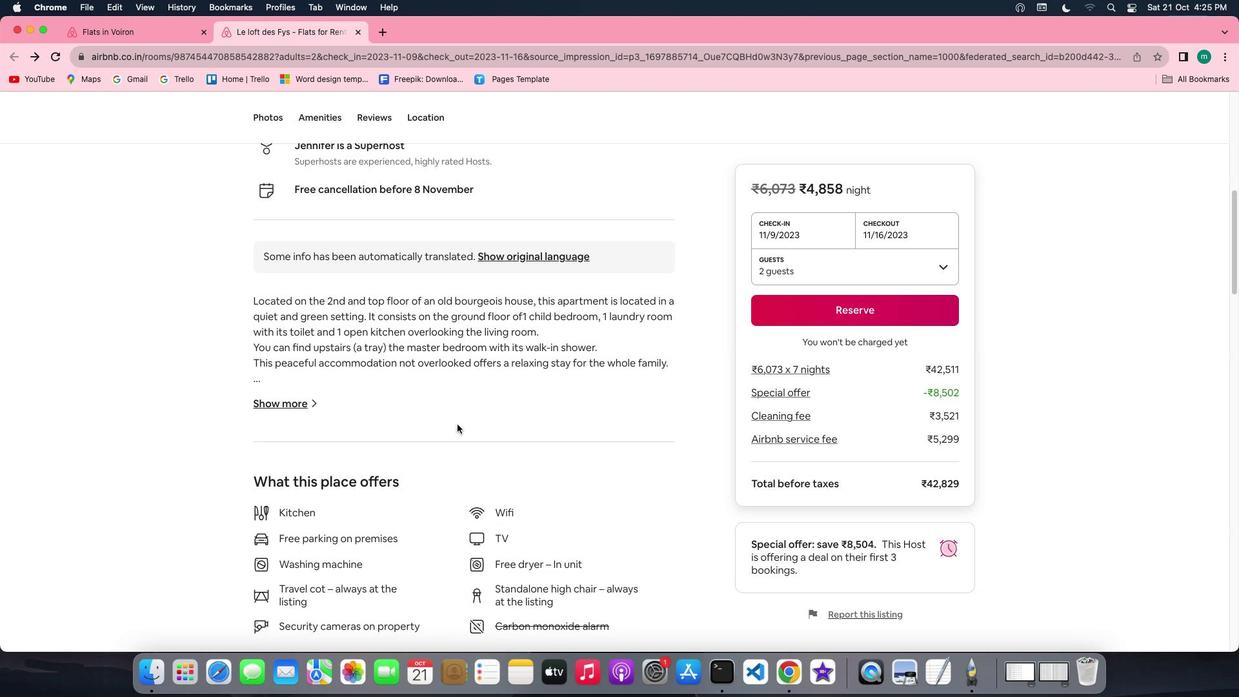 
Action: Mouse scrolled (457, 424) with delta (0, 0)
Screenshot: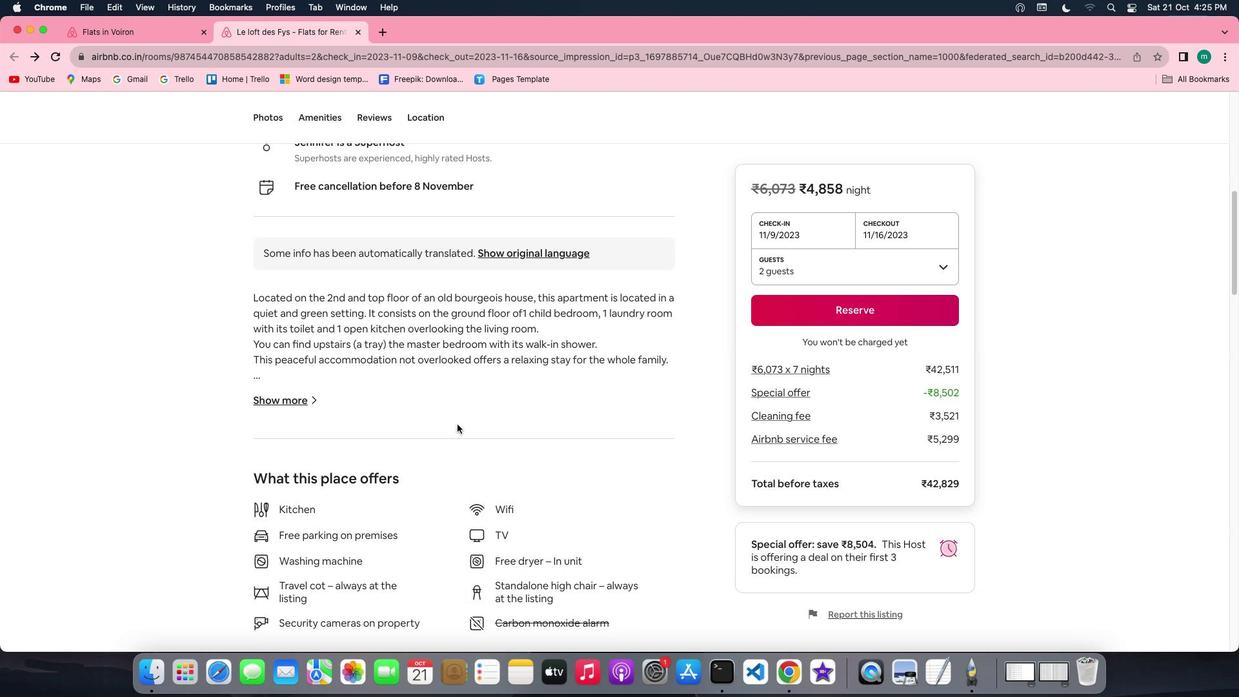
Action: Mouse scrolled (457, 424) with delta (0, -1)
Screenshot: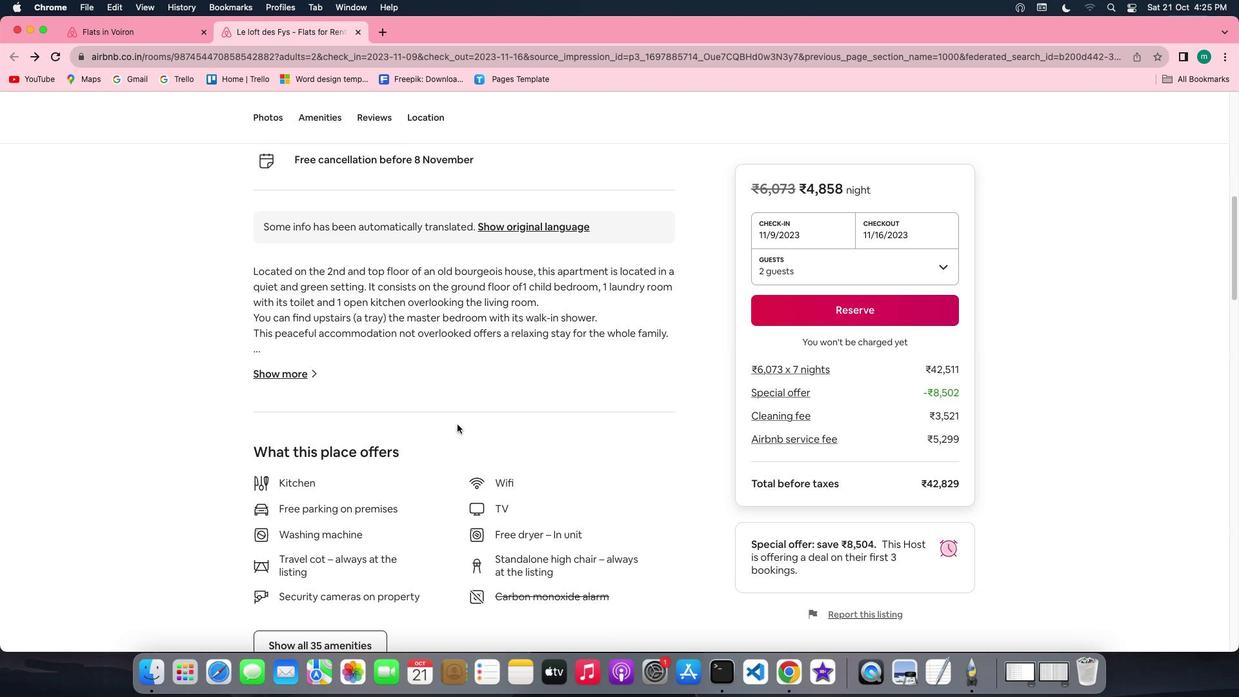 
Action: Mouse scrolled (457, 424) with delta (0, -1)
Screenshot: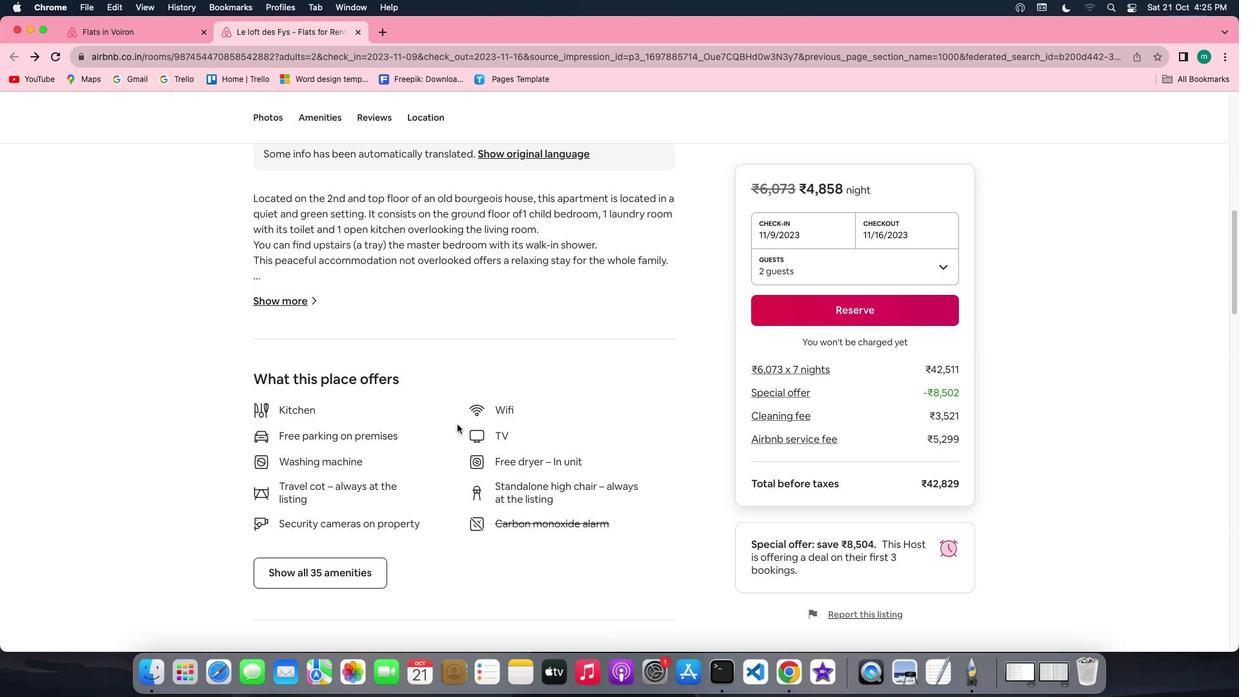 
Action: Mouse moved to (322, 510)
Screenshot: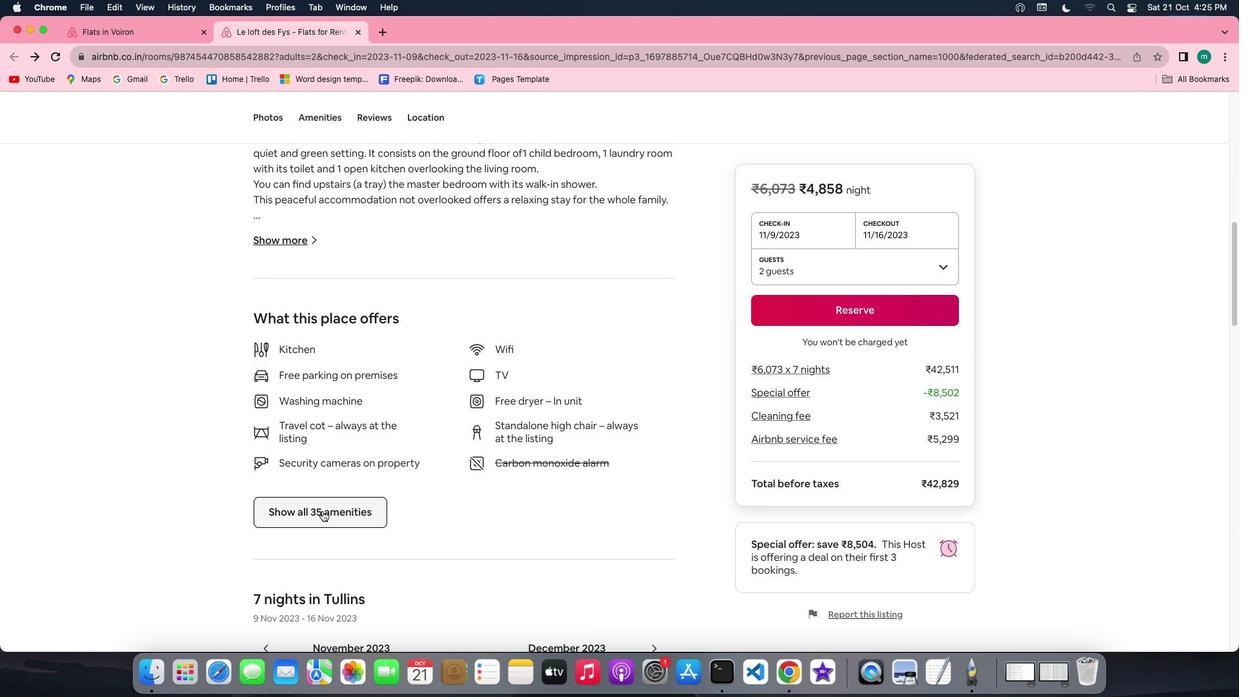 
Action: Mouse pressed left at (322, 510)
Screenshot: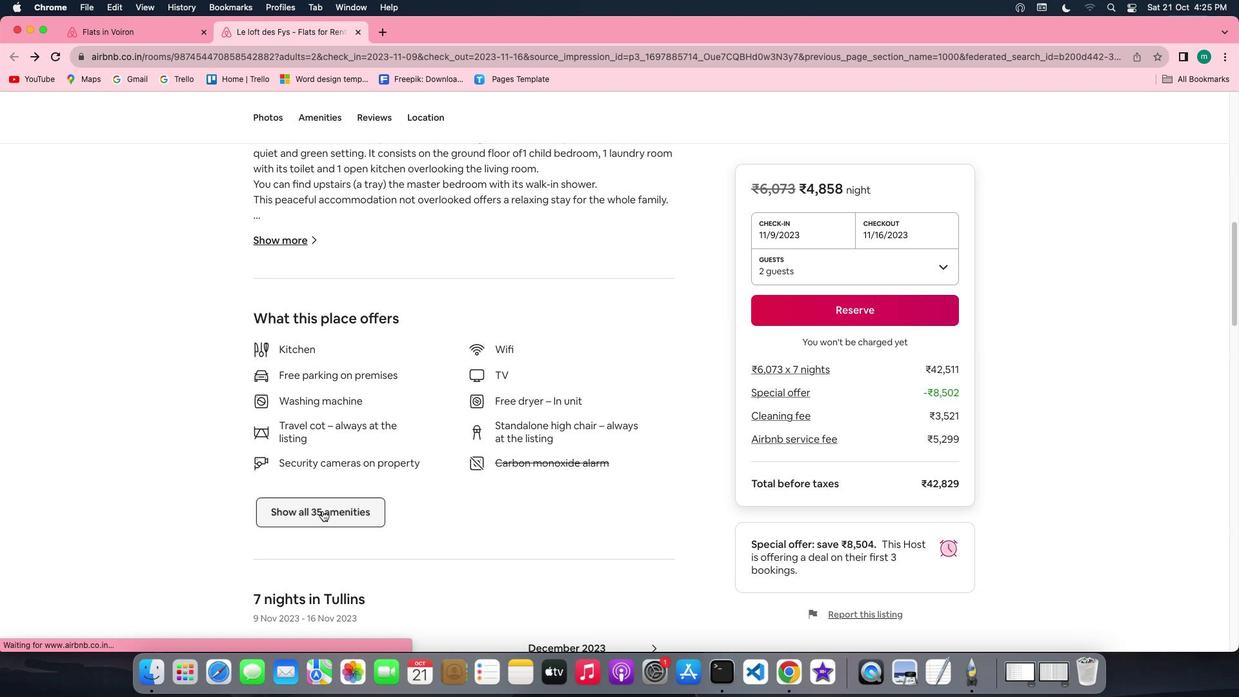 
Action: Mouse moved to (535, 497)
Screenshot: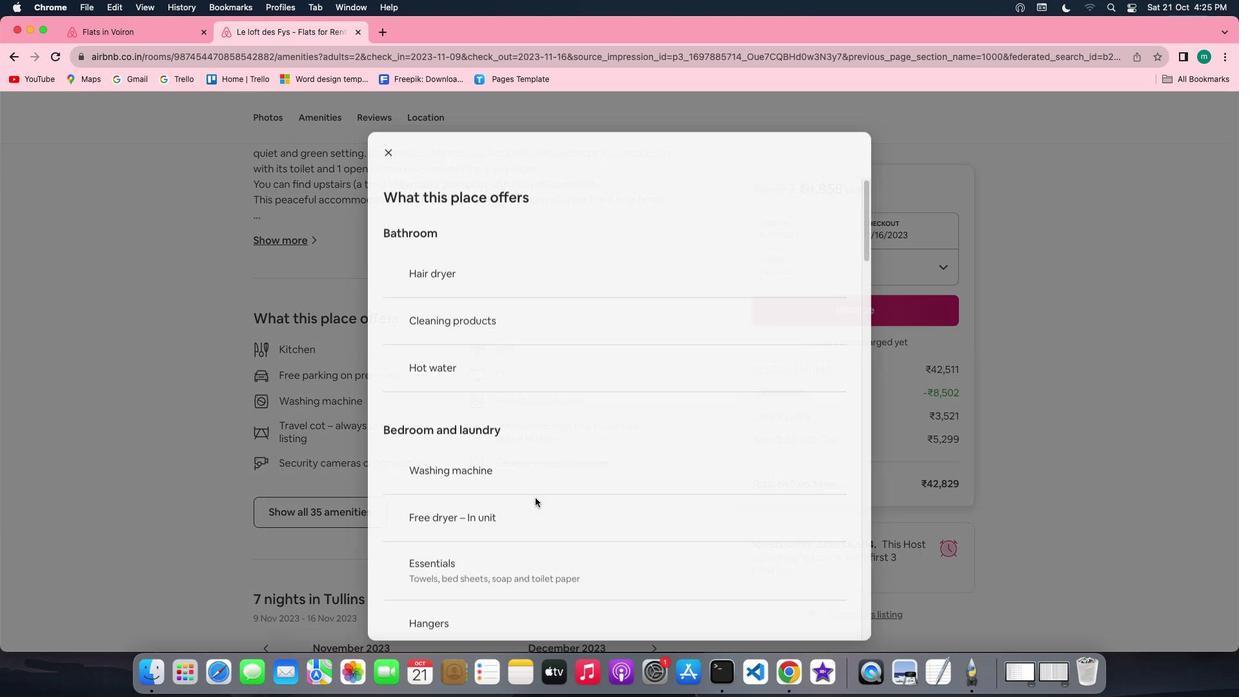 
Action: Mouse scrolled (535, 497) with delta (0, 0)
Screenshot: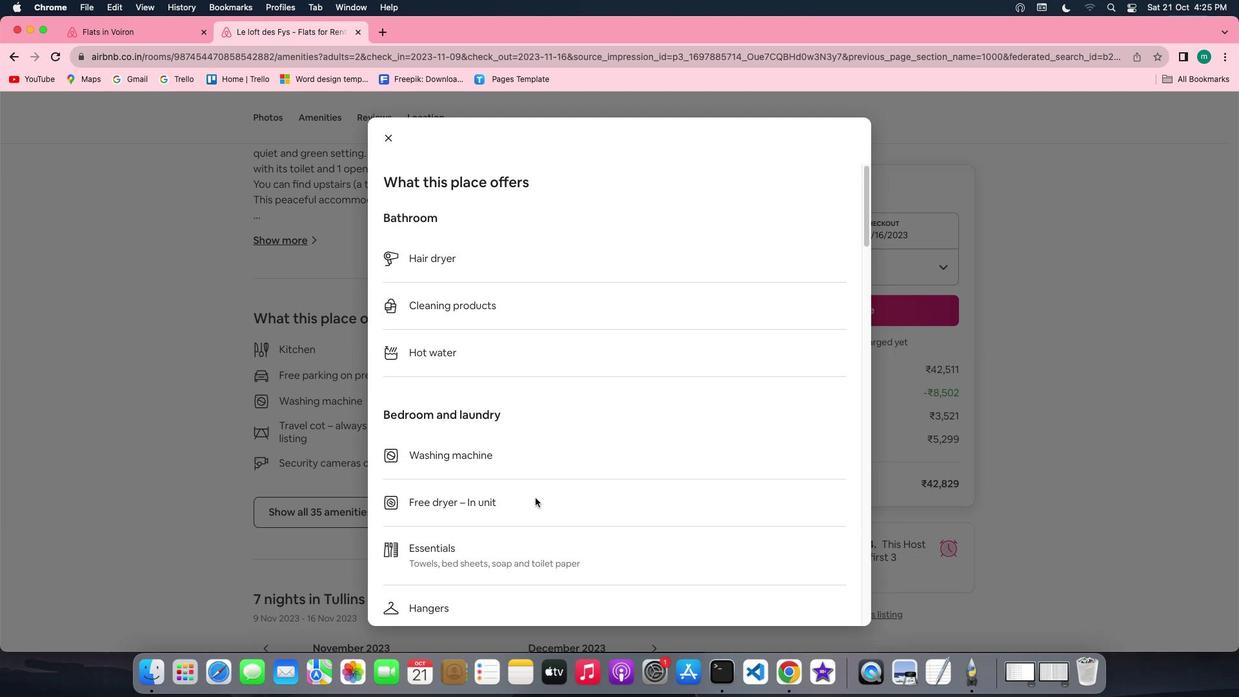 
Action: Mouse scrolled (535, 497) with delta (0, 0)
Screenshot: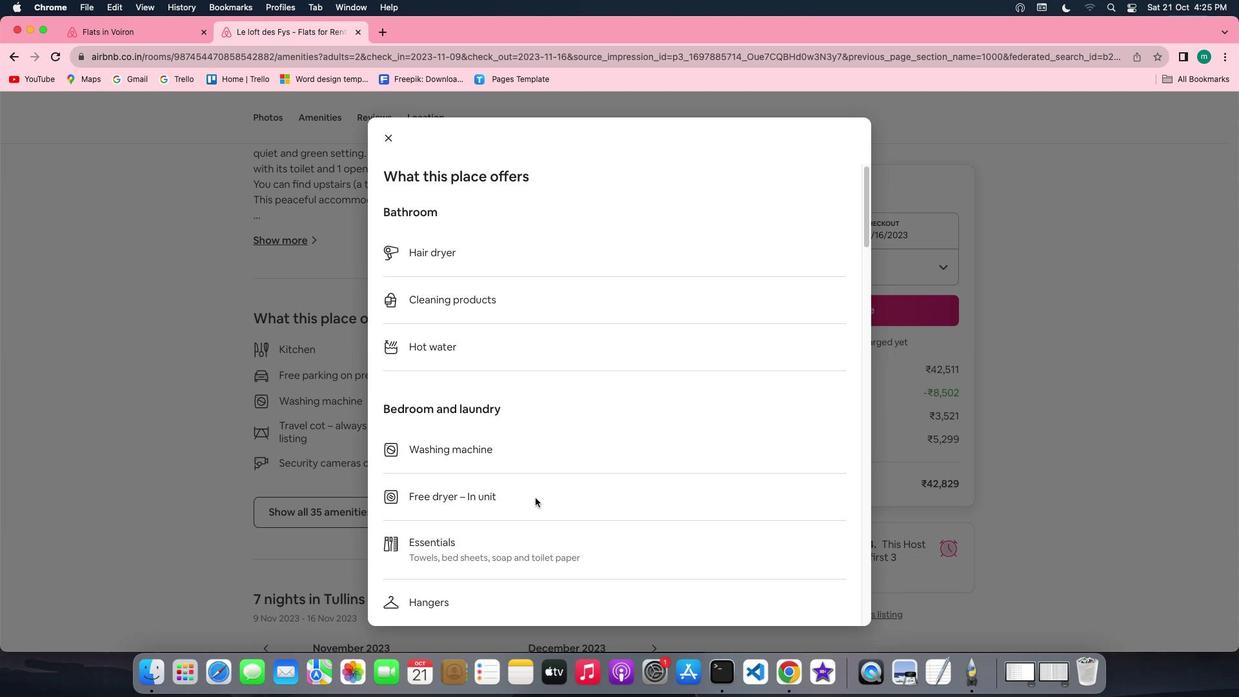 
Action: Mouse scrolled (535, 497) with delta (0, -1)
Screenshot: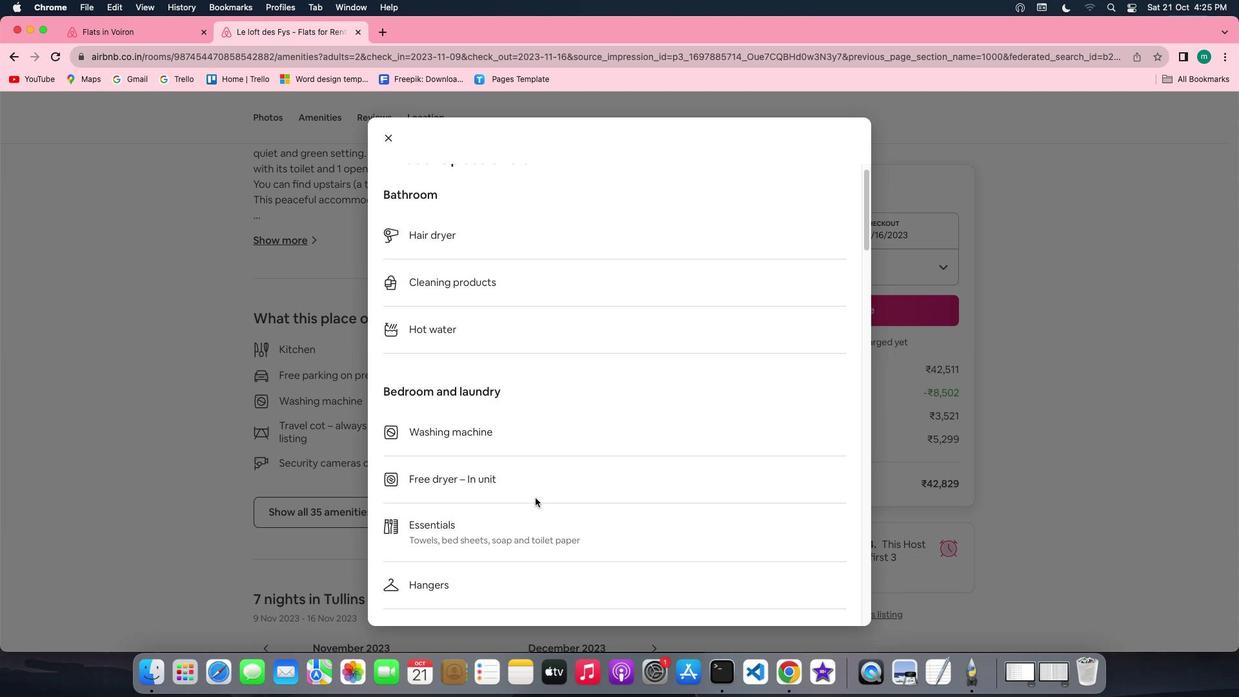 
Action: Mouse scrolled (535, 497) with delta (0, -1)
Screenshot: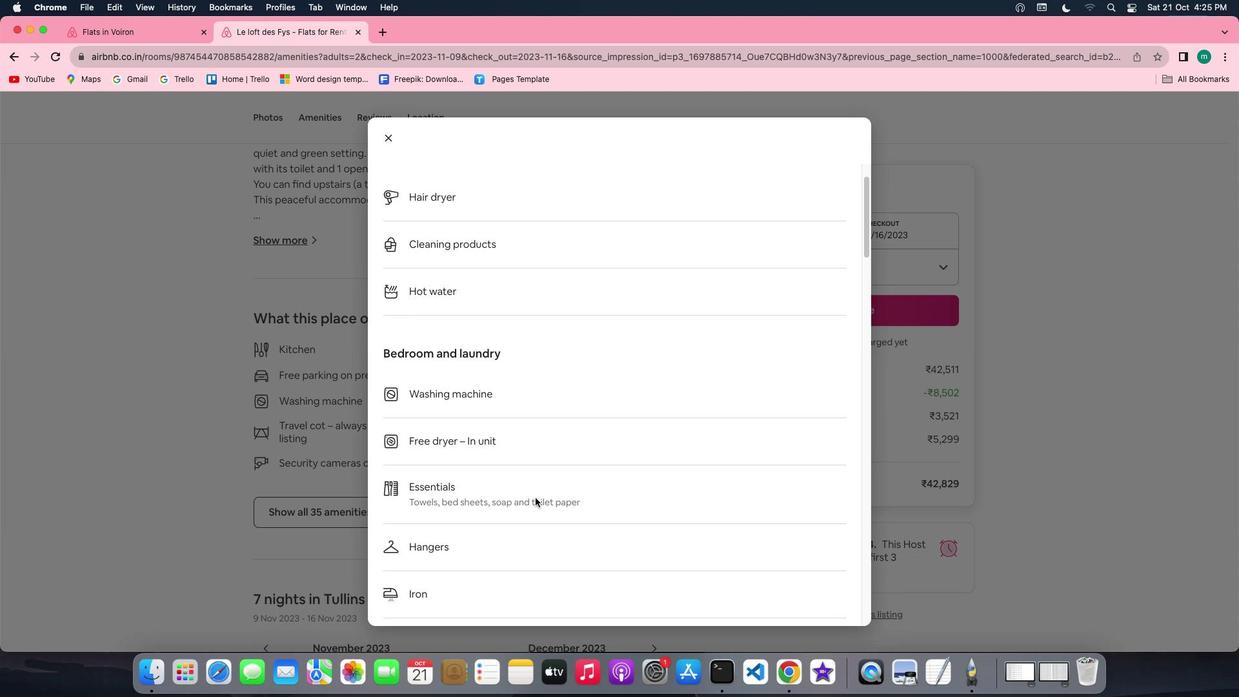 
Action: Mouse scrolled (535, 497) with delta (0, -2)
Screenshot: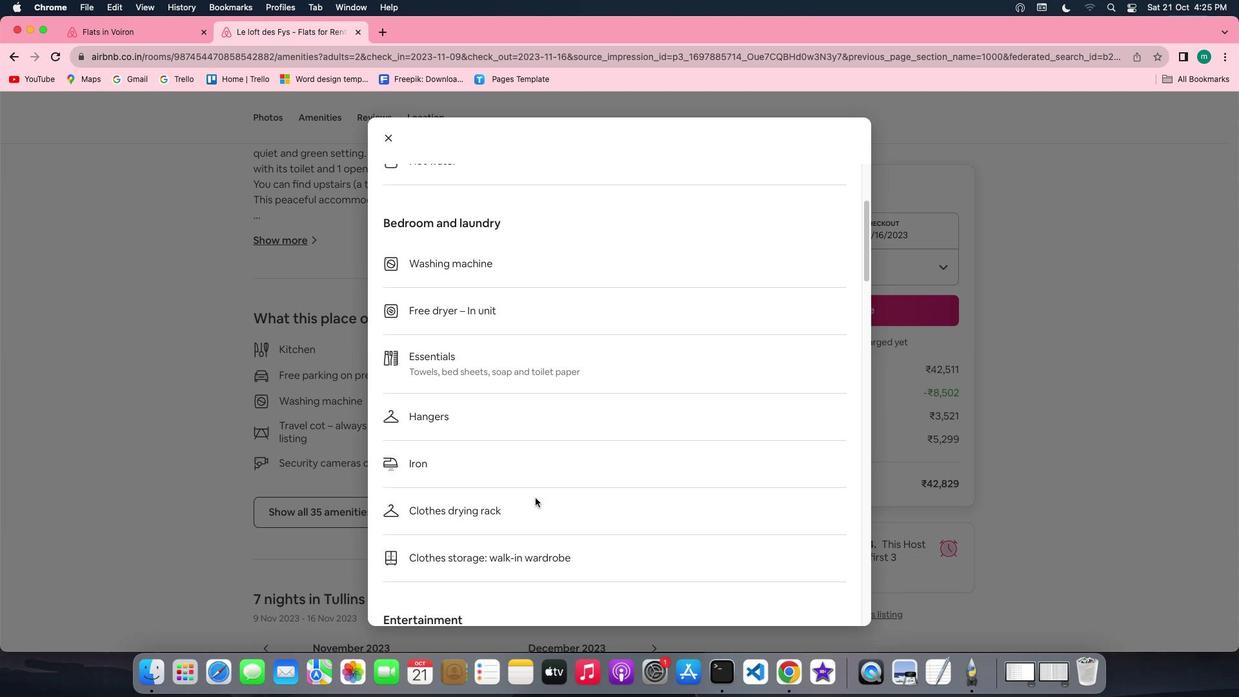 
Action: Mouse scrolled (535, 497) with delta (0, 0)
Screenshot: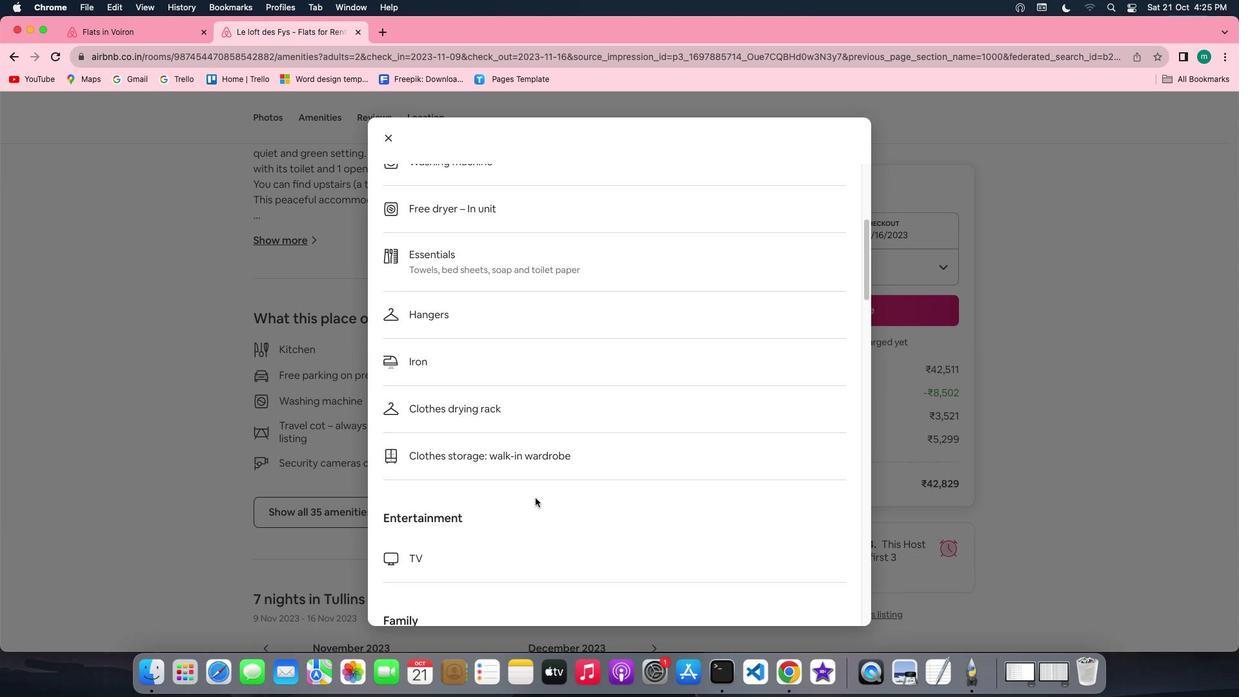 
Action: Mouse scrolled (535, 497) with delta (0, 0)
Screenshot: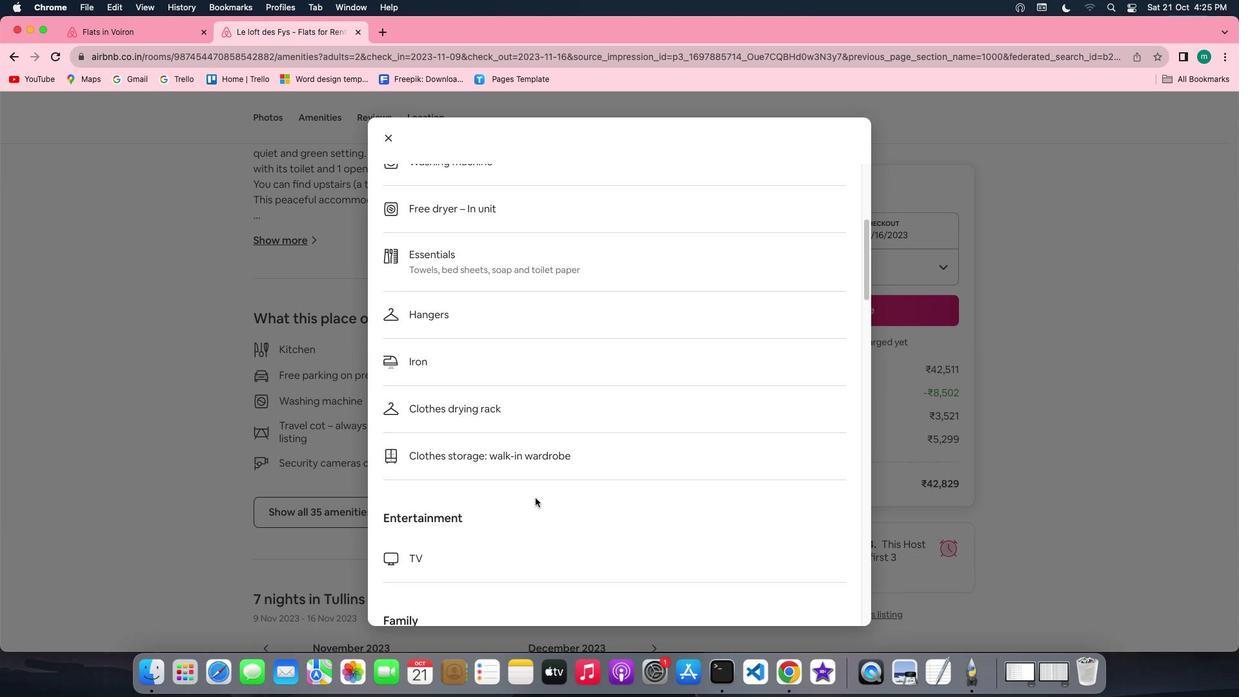 
Action: Mouse scrolled (535, 497) with delta (0, -1)
Screenshot: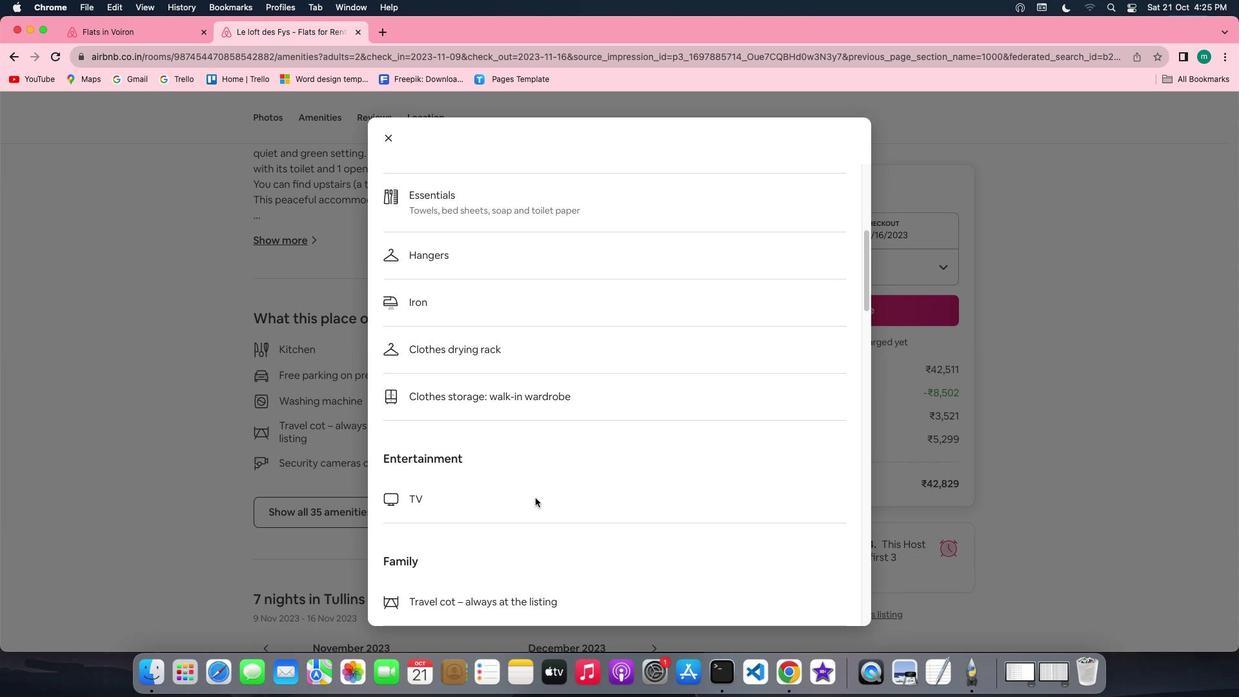 
Action: Mouse scrolled (535, 497) with delta (0, -3)
Screenshot: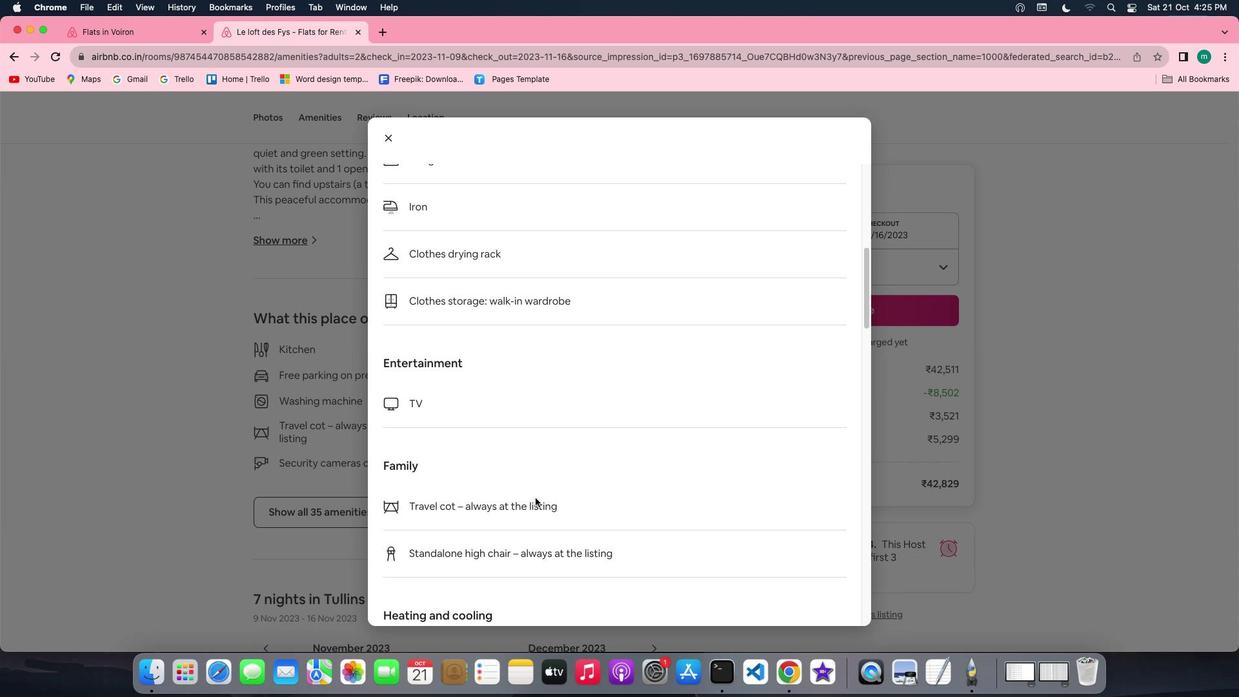 
Action: Mouse scrolled (535, 497) with delta (0, -3)
Screenshot: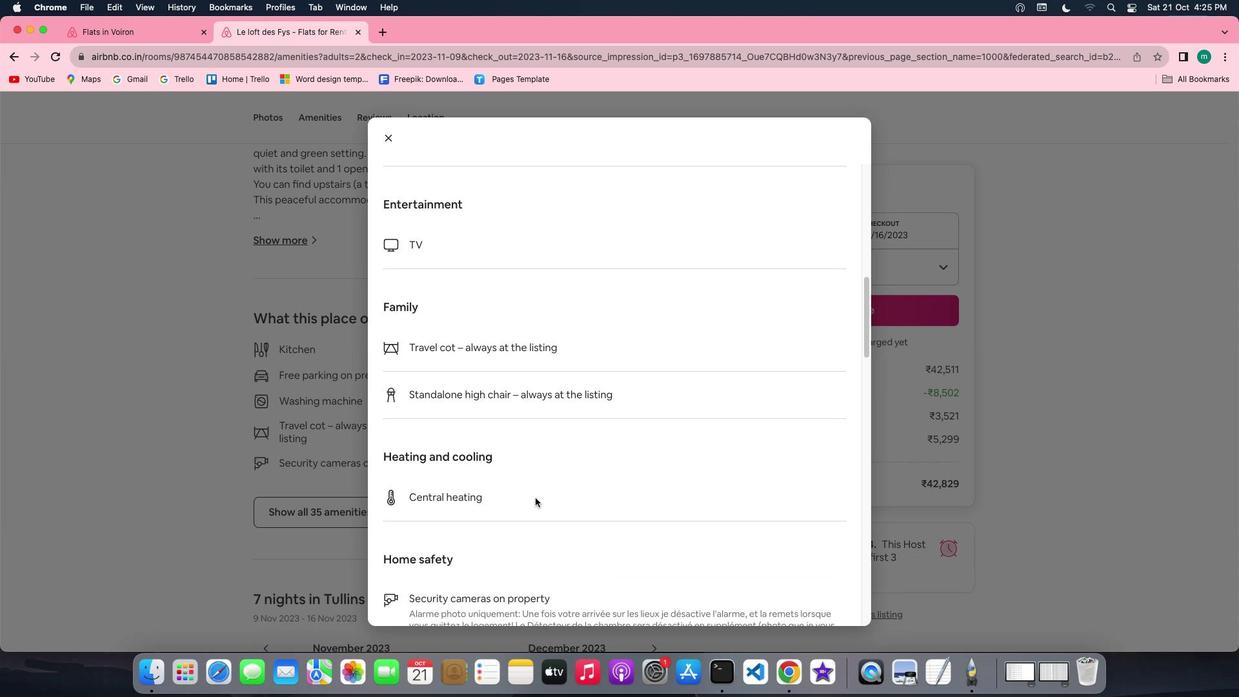 
Action: Mouse scrolled (535, 497) with delta (0, 0)
Screenshot: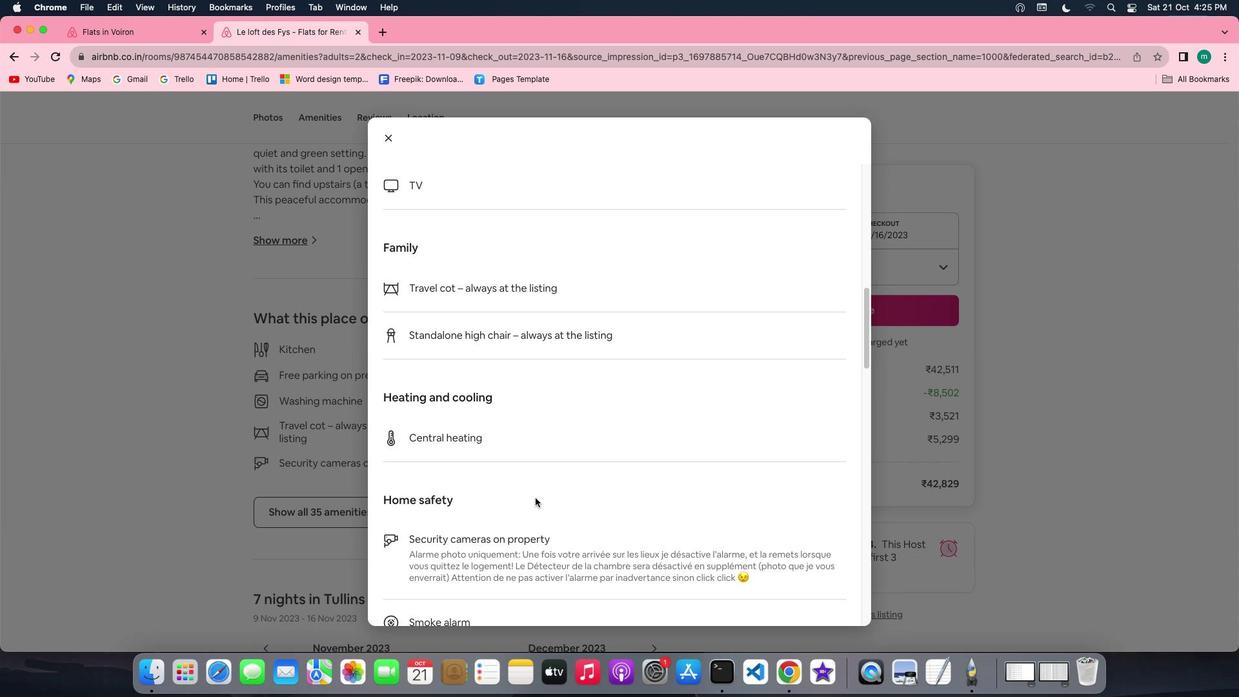 
Action: Mouse scrolled (535, 497) with delta (0, 0)
Screenshot: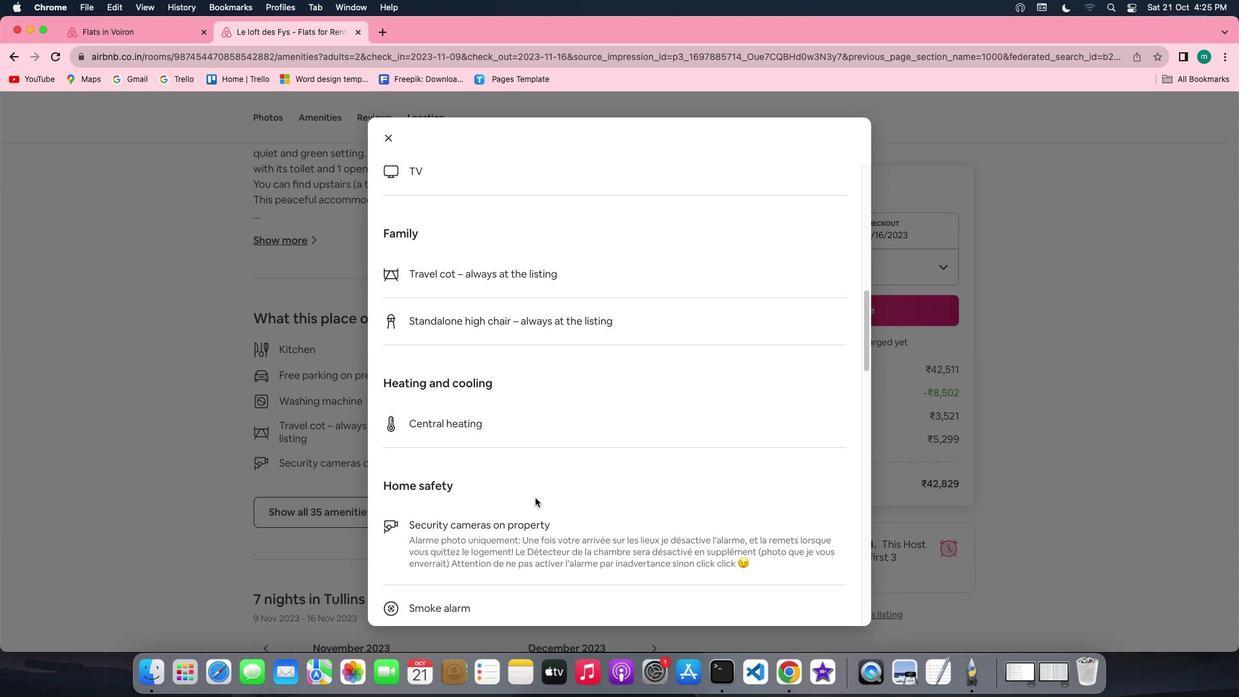 
Action: Mouse scrolled (535, 497) with delta (0, -1)
Screenshot: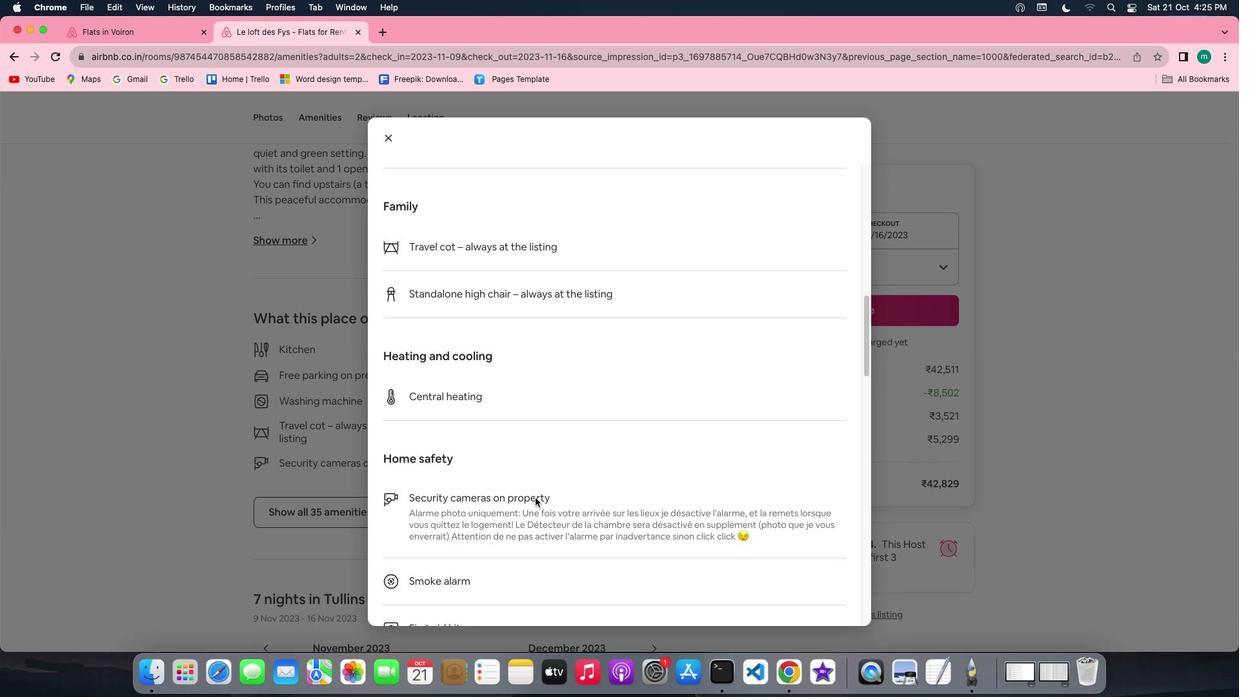 
Action: Mouse scrolled (535, 497) with delta (0, -2)
Screenshot: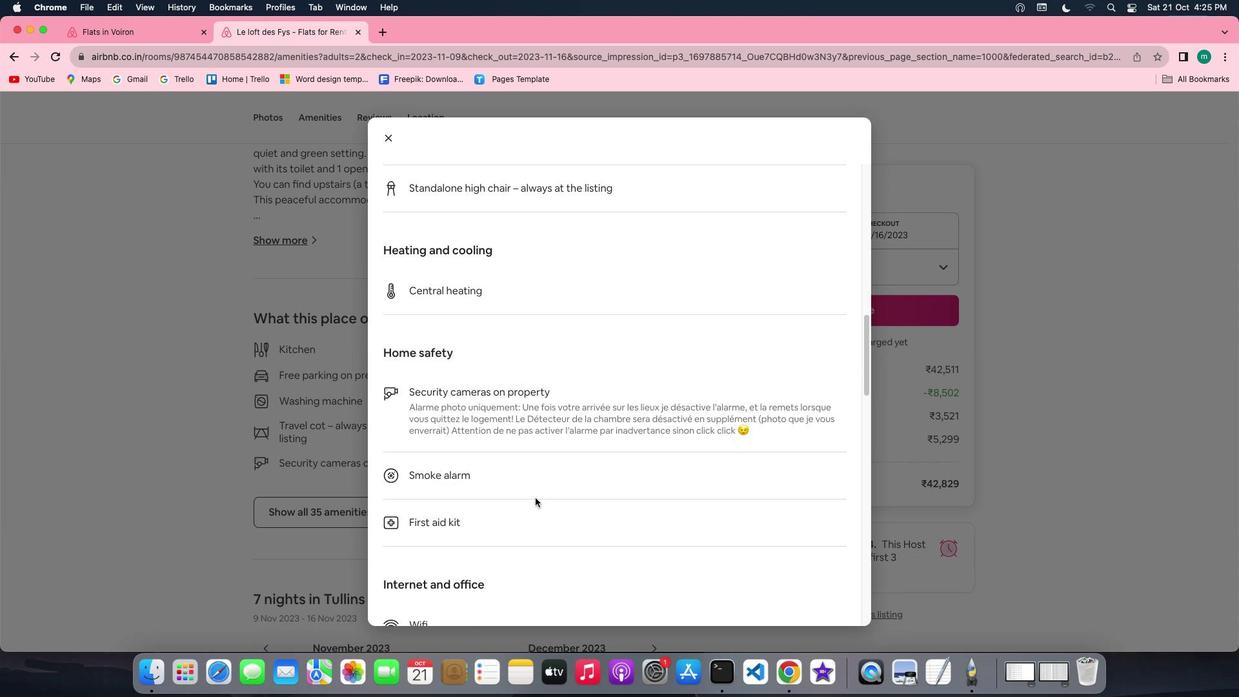 
Action: Mouse scrolled (535, 497) with delta (0, 0)
Screenshot: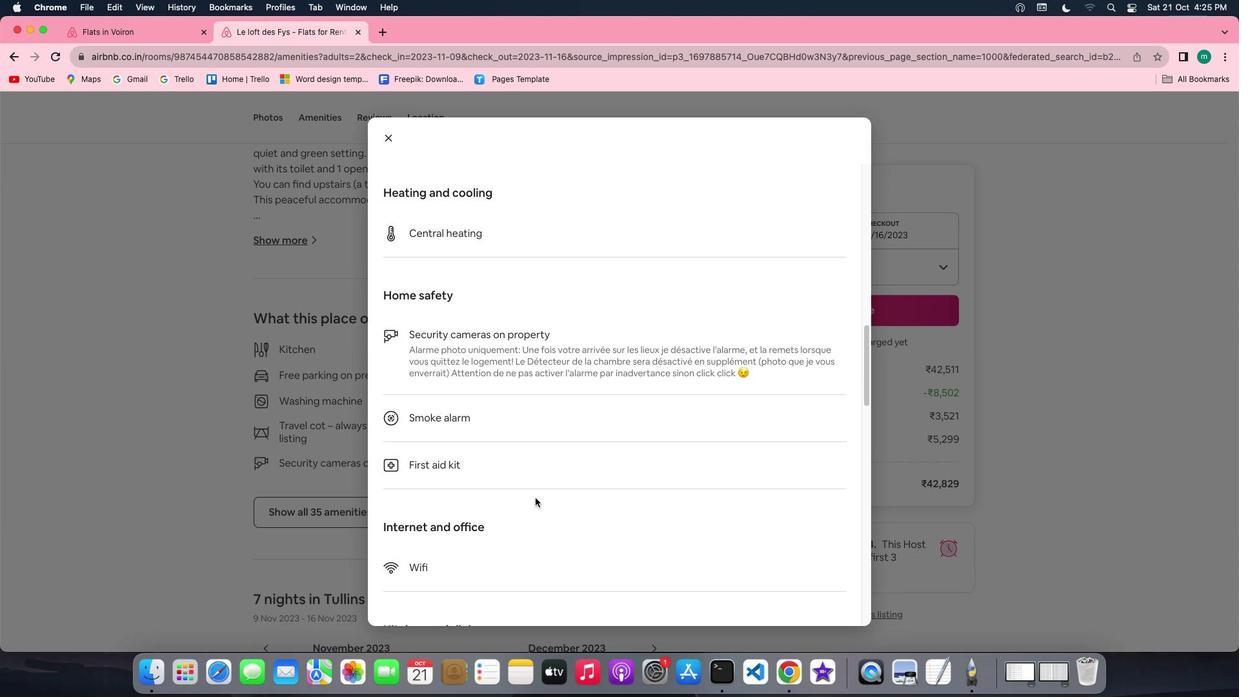 
Action: Mouse scrolled (535, 497) with delta (0, 0)
Screenshot: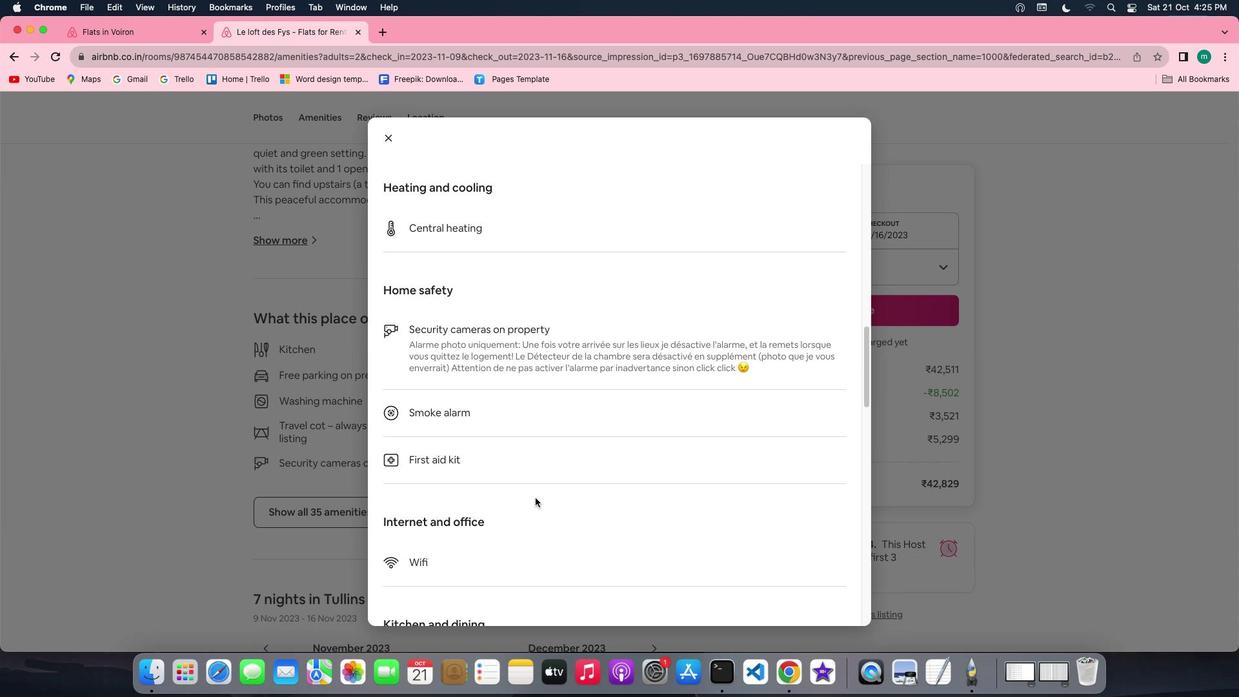 
Action: Mouse scrolled (535, 497) with delta (0, 0)
Screenshot: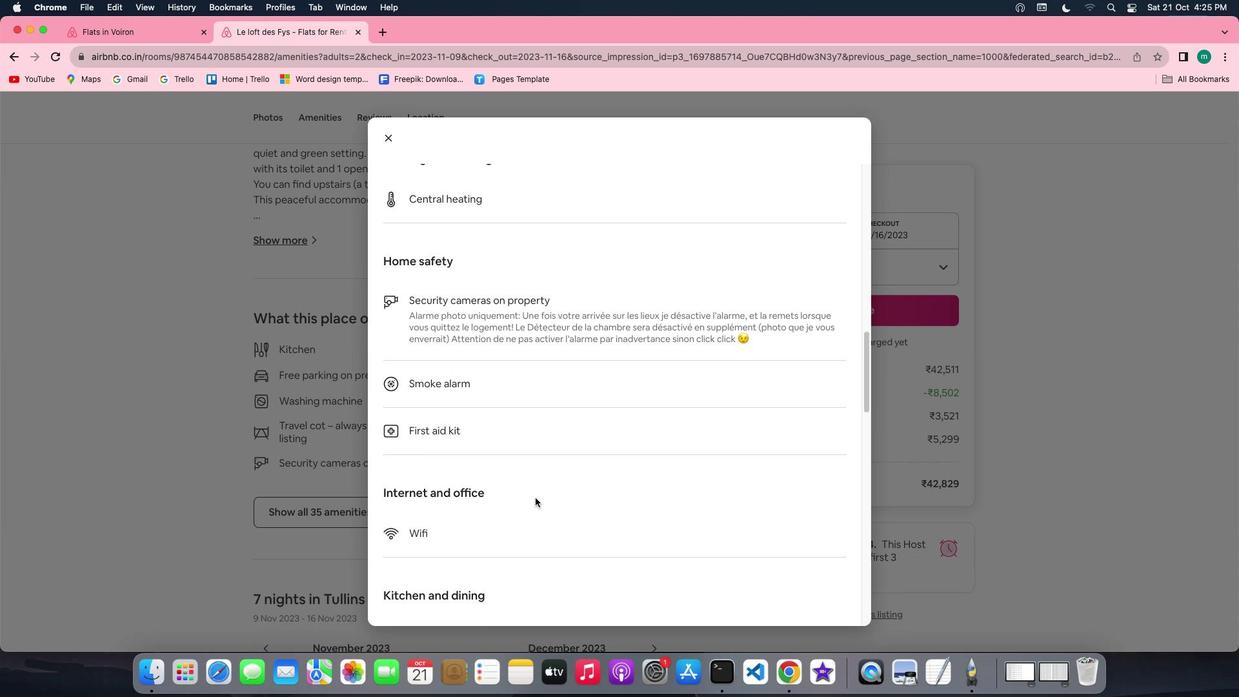 
Action: Mouse scrolled (535, 497) with delta (0, 0)
Screenshot: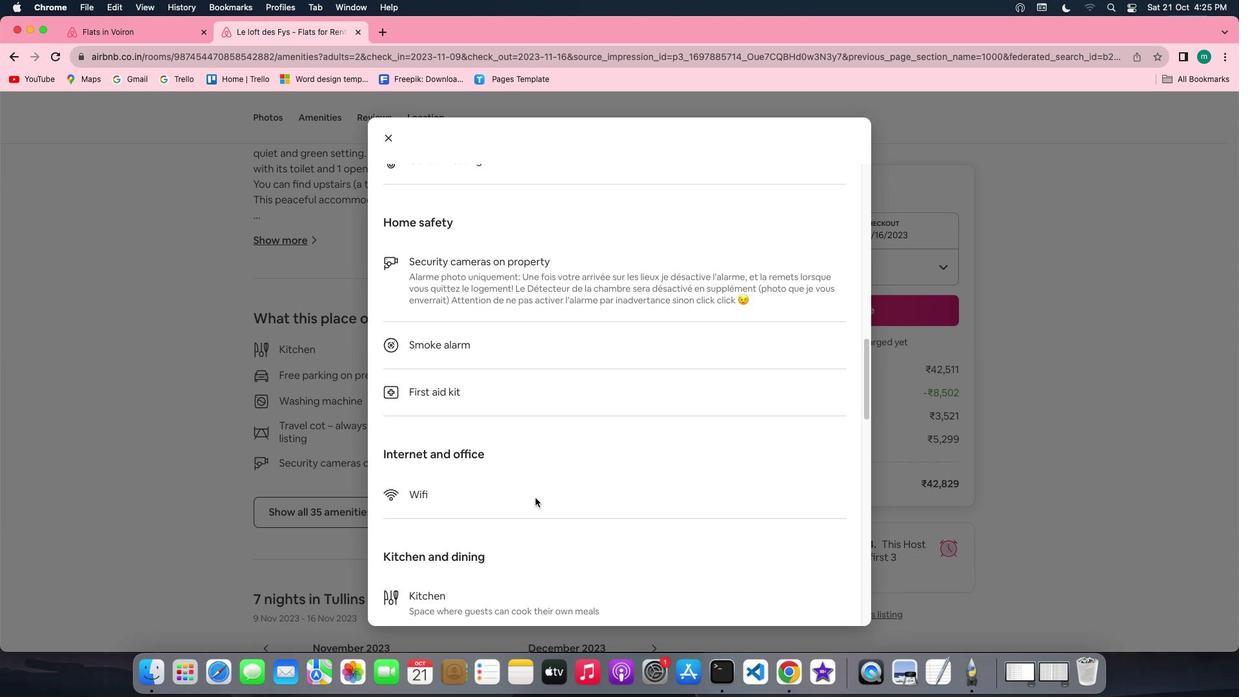 
Action: Mouse scrolled (535, 497) with delta (0, 0)
Screenshot: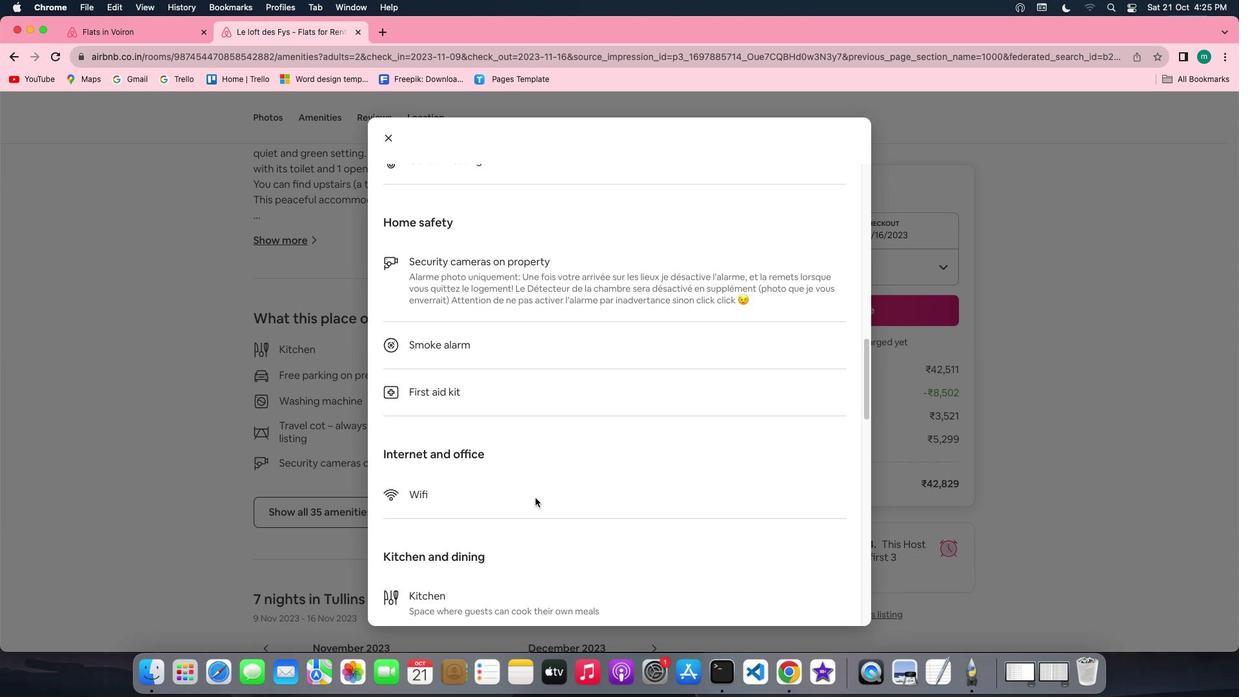 
Action: Mouse scrolled (535, 497) with delta (0, -1)
Screenshot: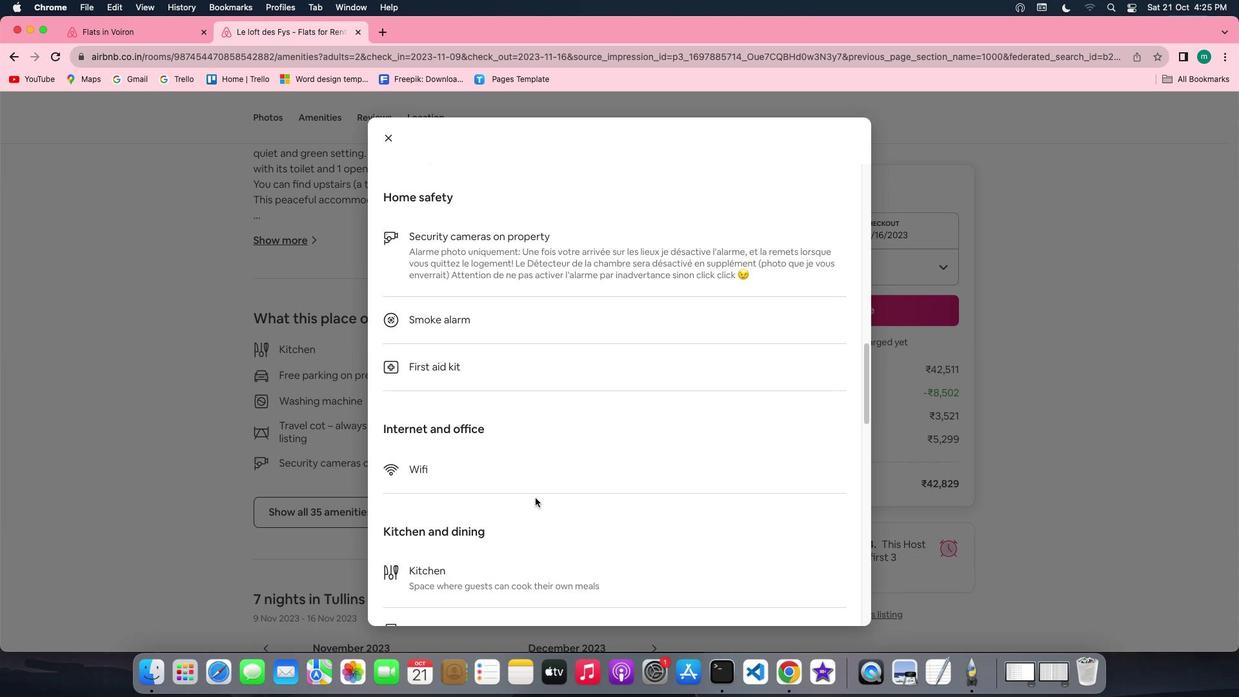 
Action: Mouse scrolled (535, 497) with delta (0, -1)
Screenshot: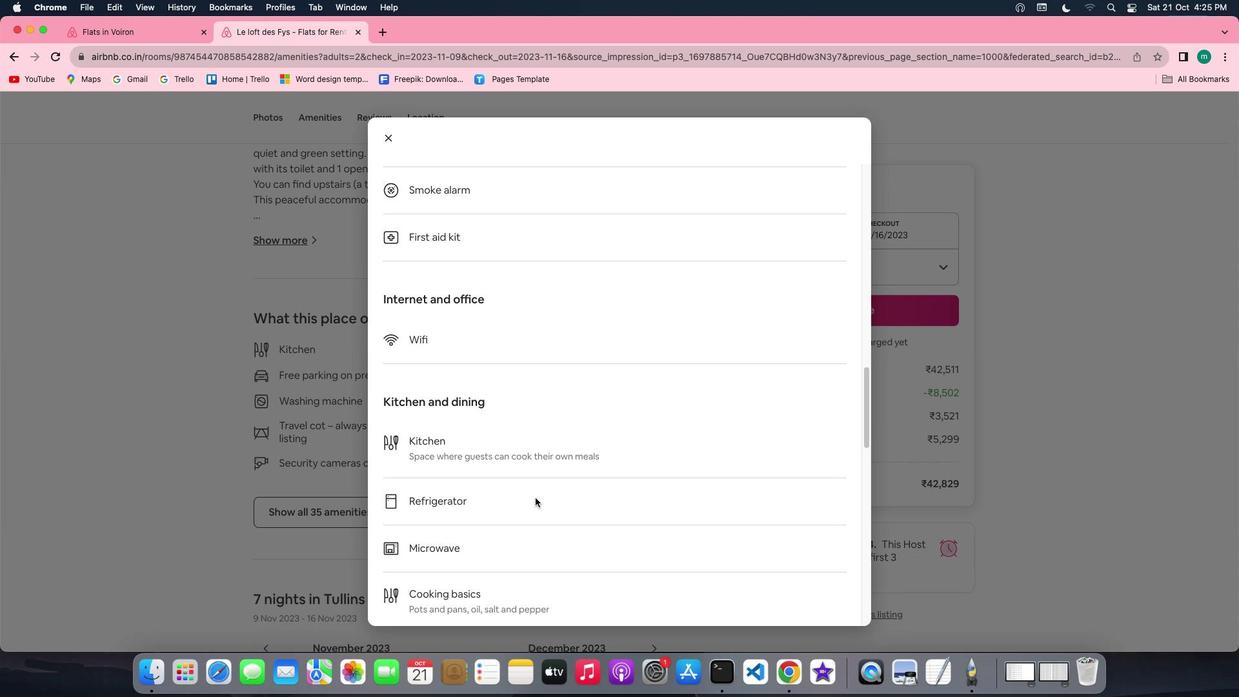 
Action: Mouse scrolled (535, 497) with delta (0, 0)
Screenshot: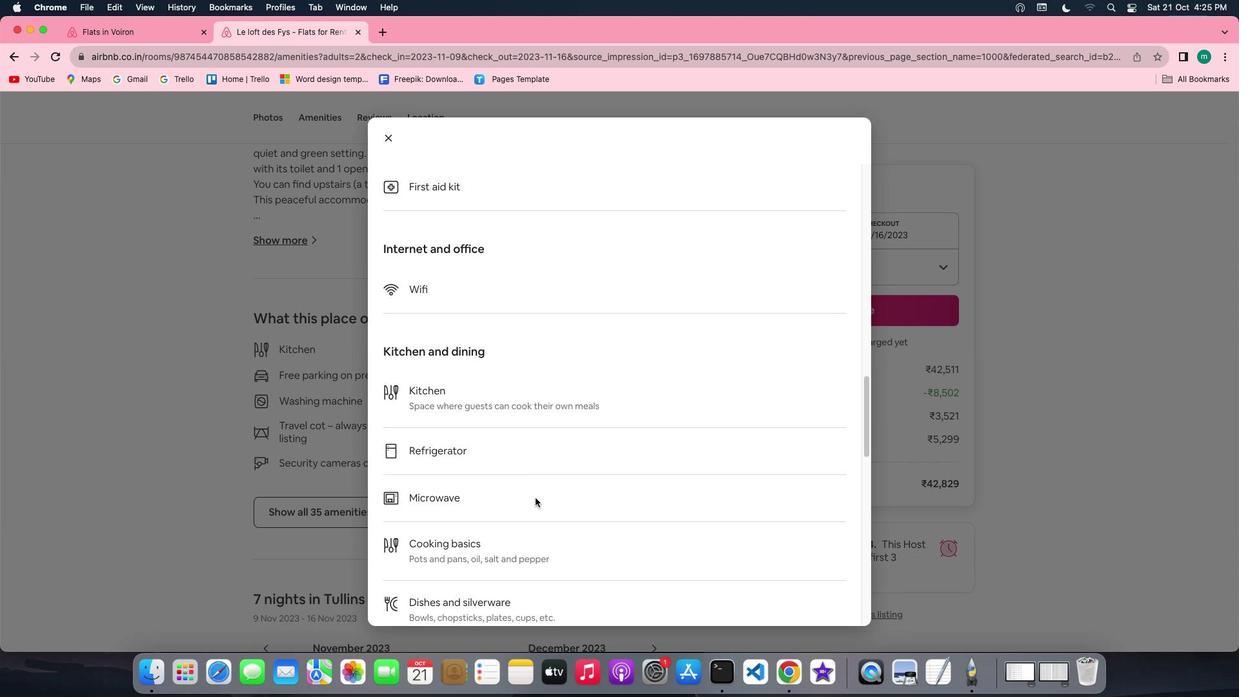 
Action: Mouse scrolled (535, 497) with delta (0, 0)
Screenshot: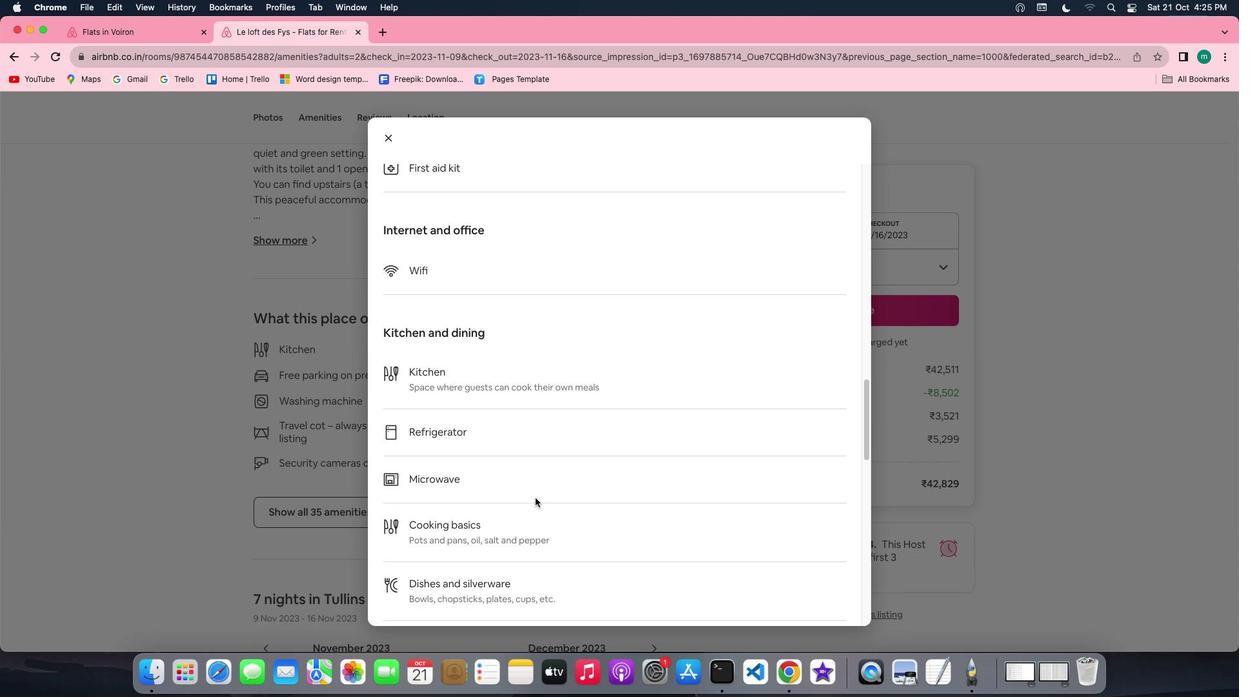 
Action: Mouse scrolled (535, 497) with delta (0, -1)
Screenshot: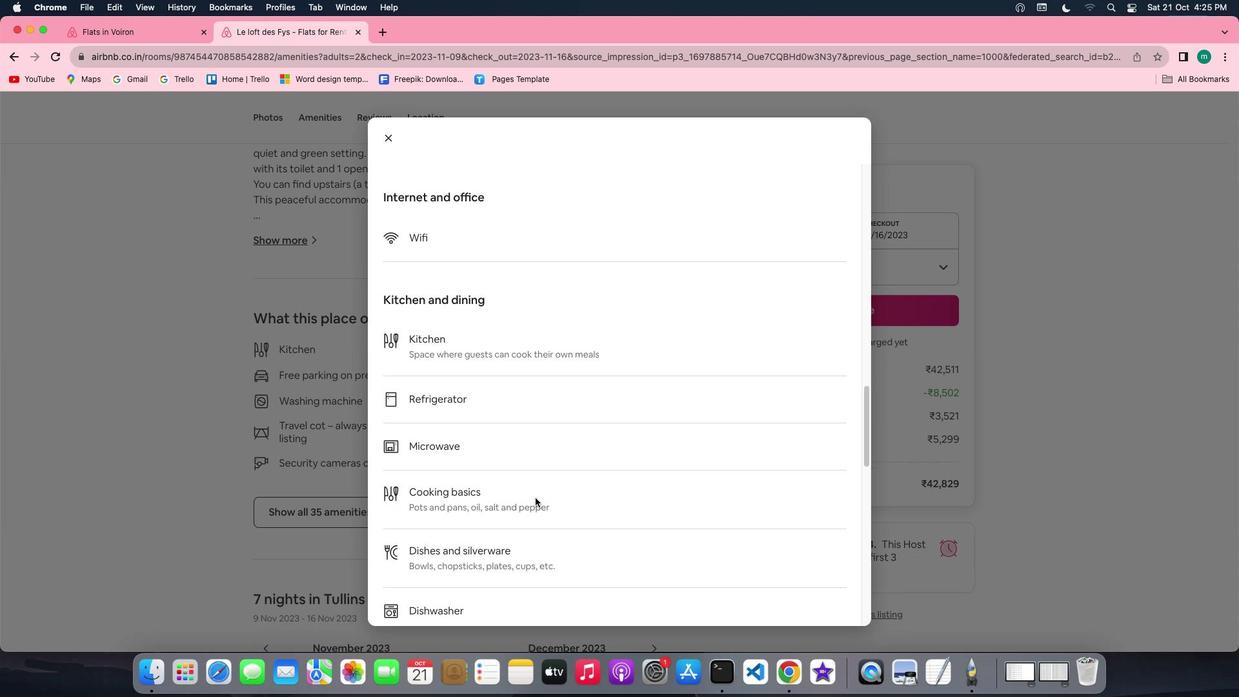 
Action: Mouse scrolled (535, 497) with delta (0, -2)
Screenshot: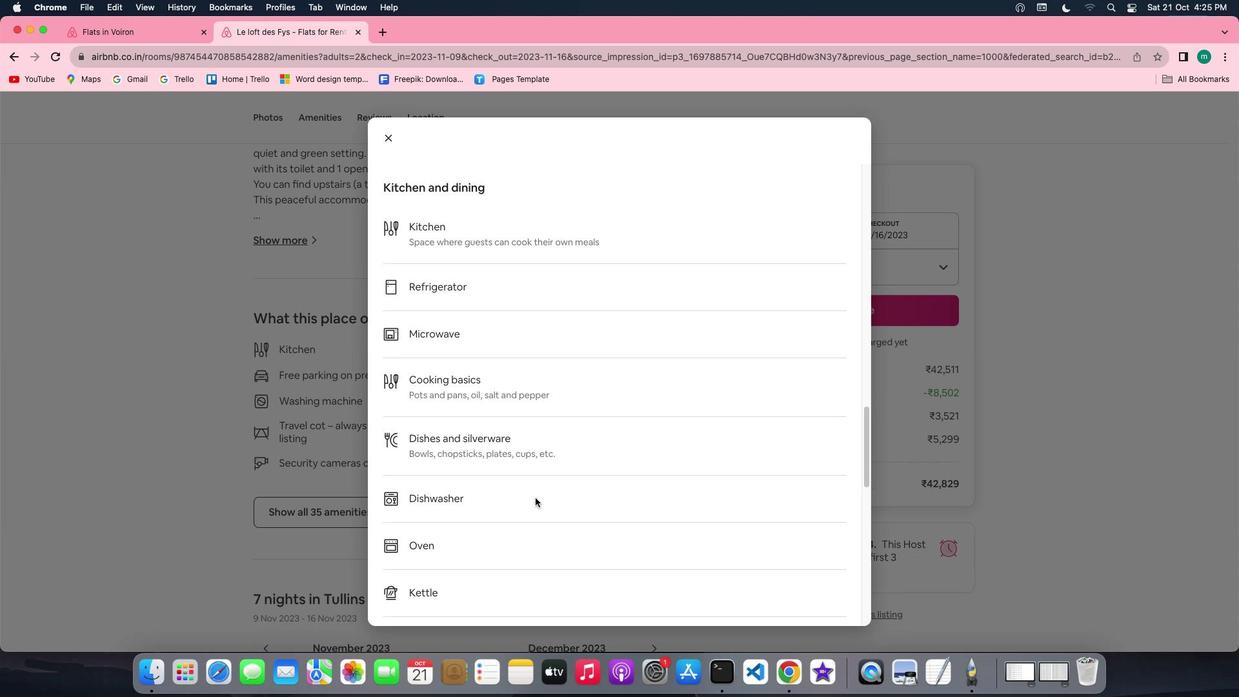 
Action: Mouse scrolled (535, 497) with delta (0, 0)
Screenshot: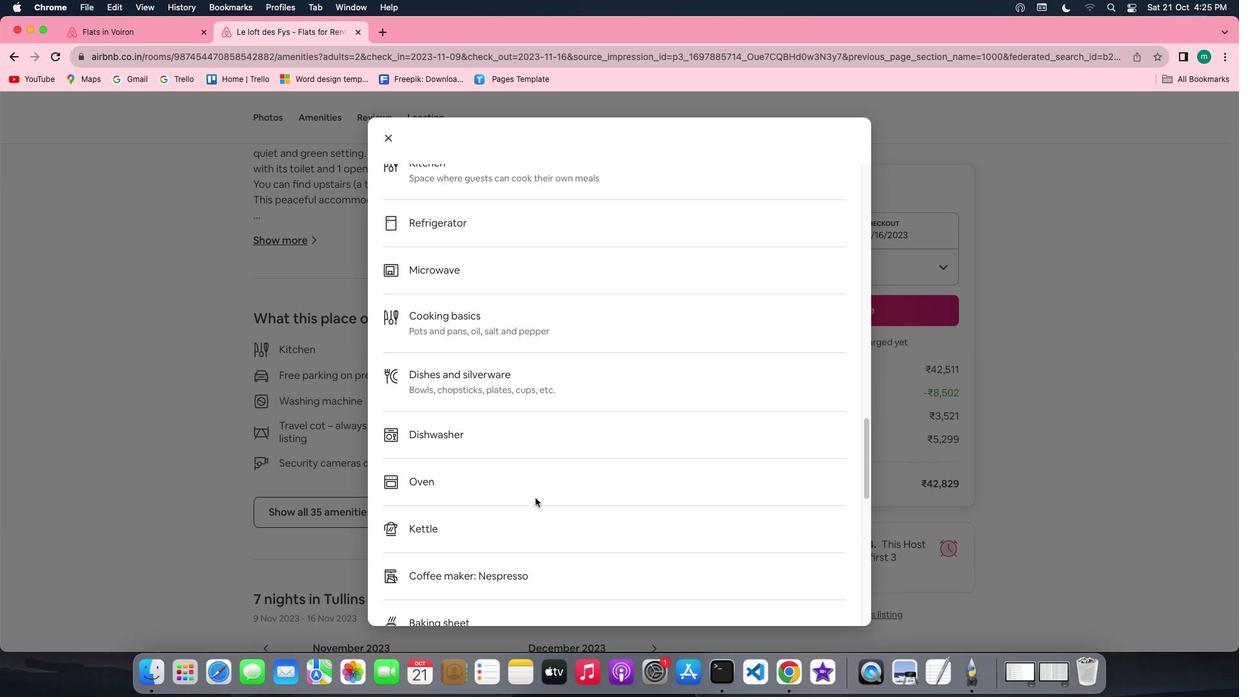 
Action: Mouse scrolled (535, 497) with delta (0, 0)
Screenshot: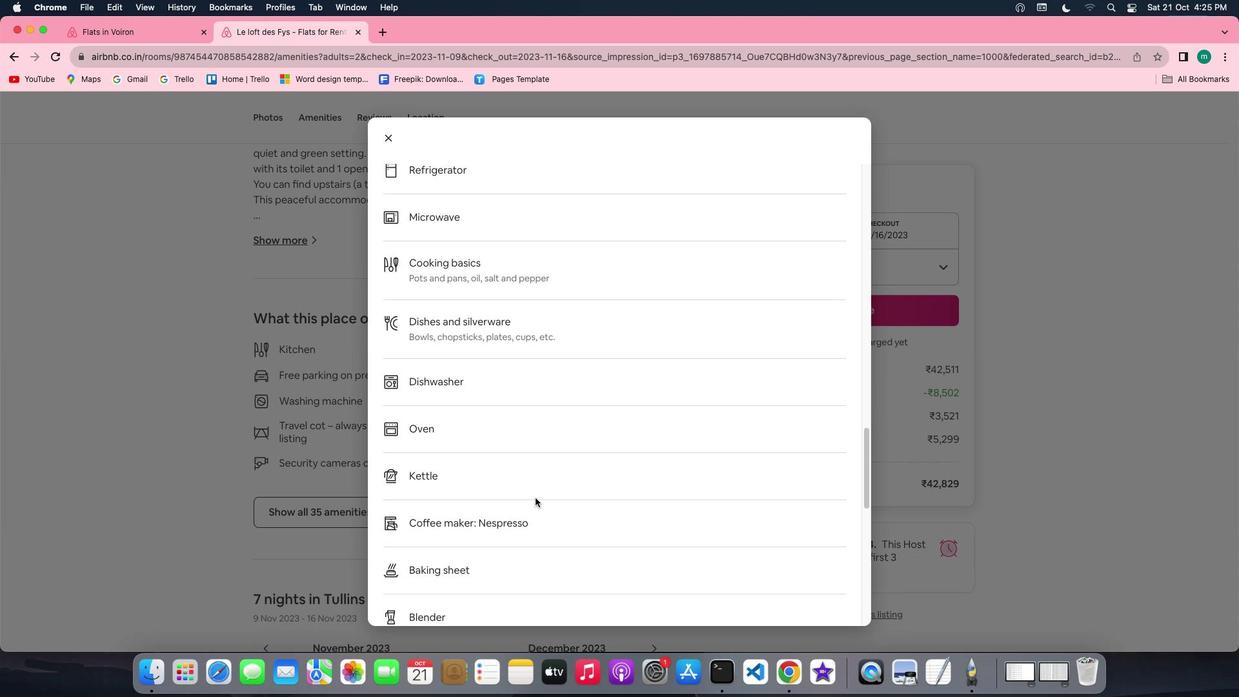 
Action: Mouse scrolled (535, 497) with delta (0, -1)
Screenshot: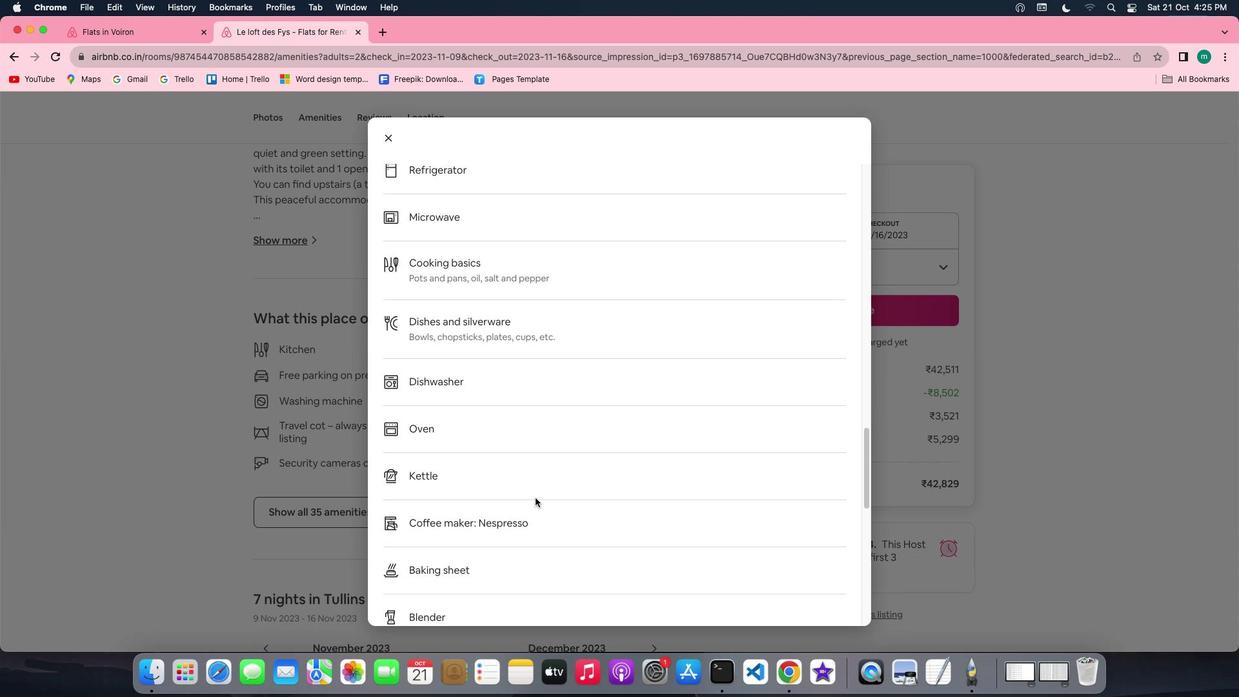 
Action: Mouse scrolled (535, 497) with delta (0, -3)
Screenshot: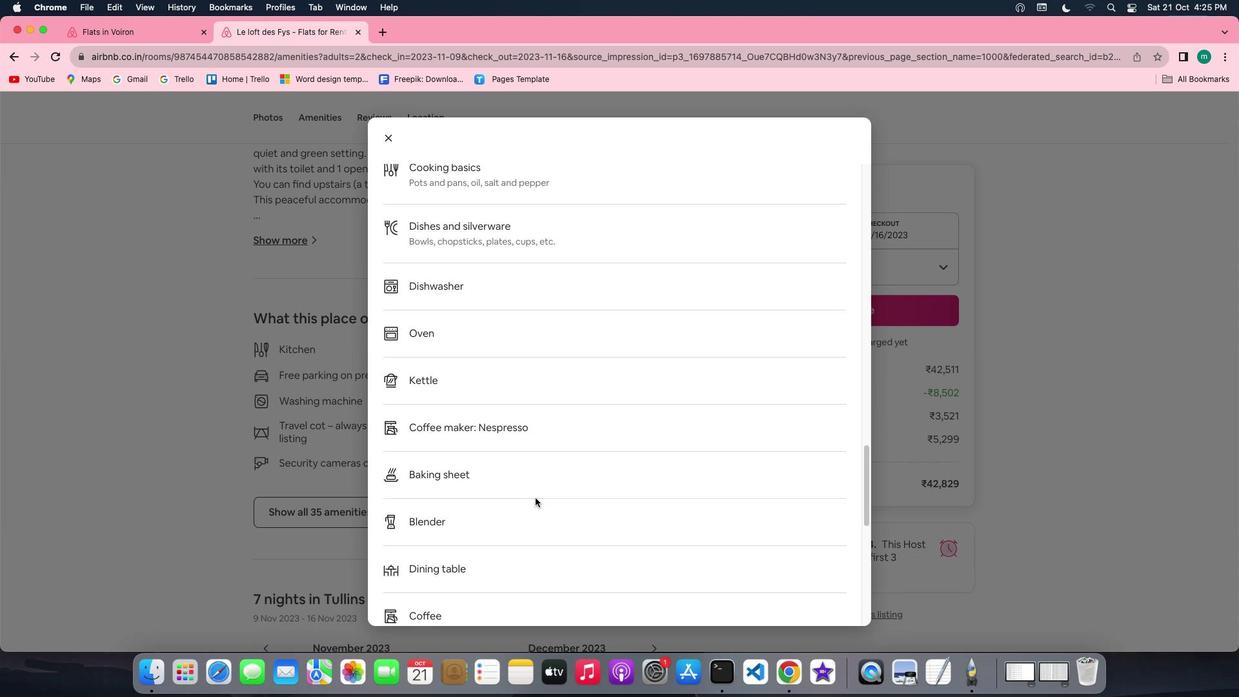 
Action: Mouse scrolled (535, 497) with delta (0, 0)
Screenshot: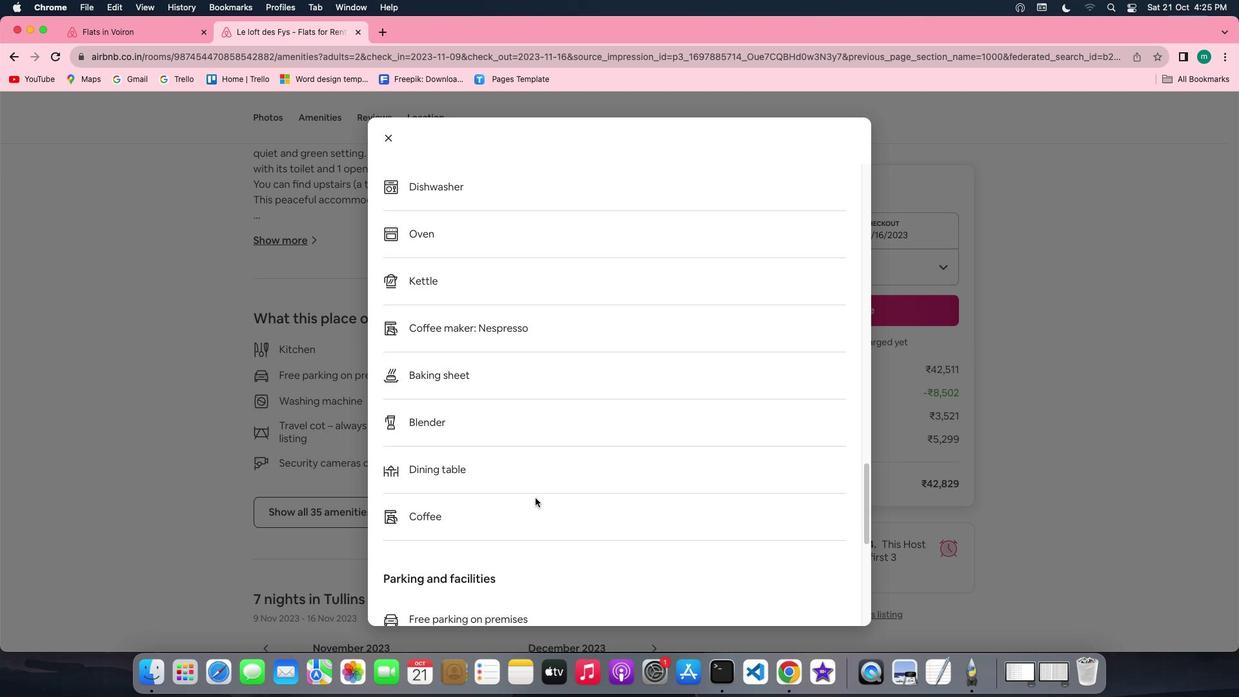 
Action: Mouse scrolled (535, 497) with delta (0, 0)
Screenshot: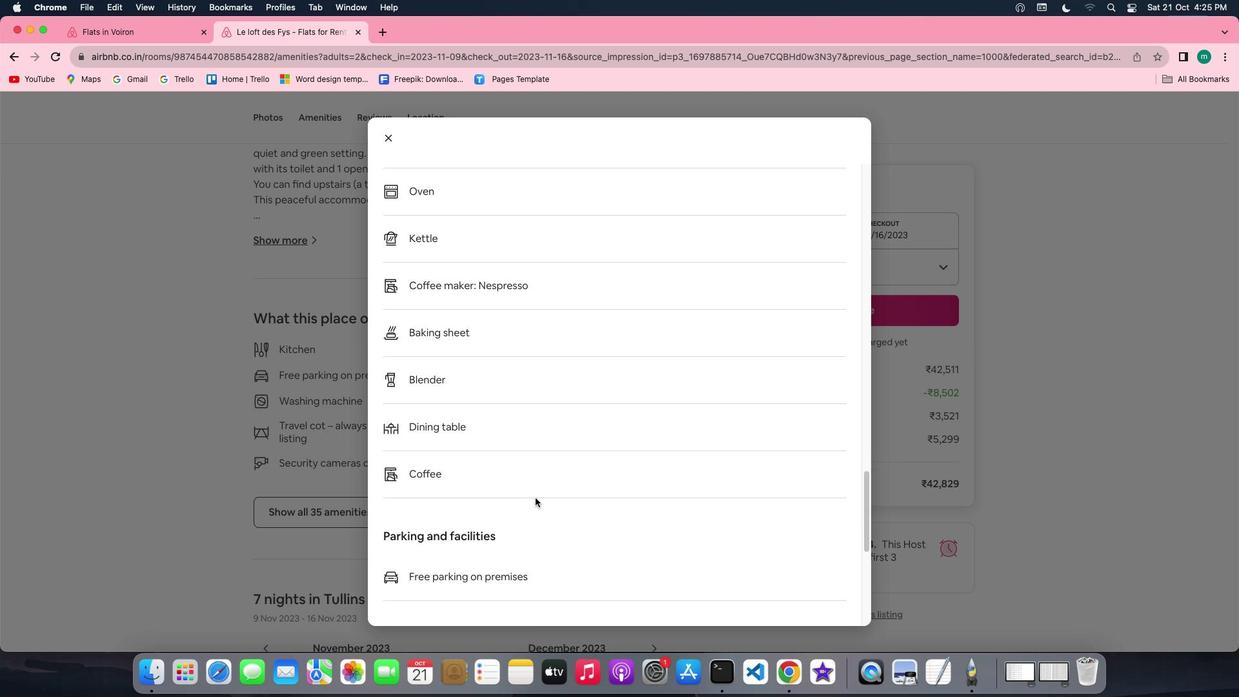 
Action: Mouse scrolled (535, 497) with delta (0, -1)
Screenshot: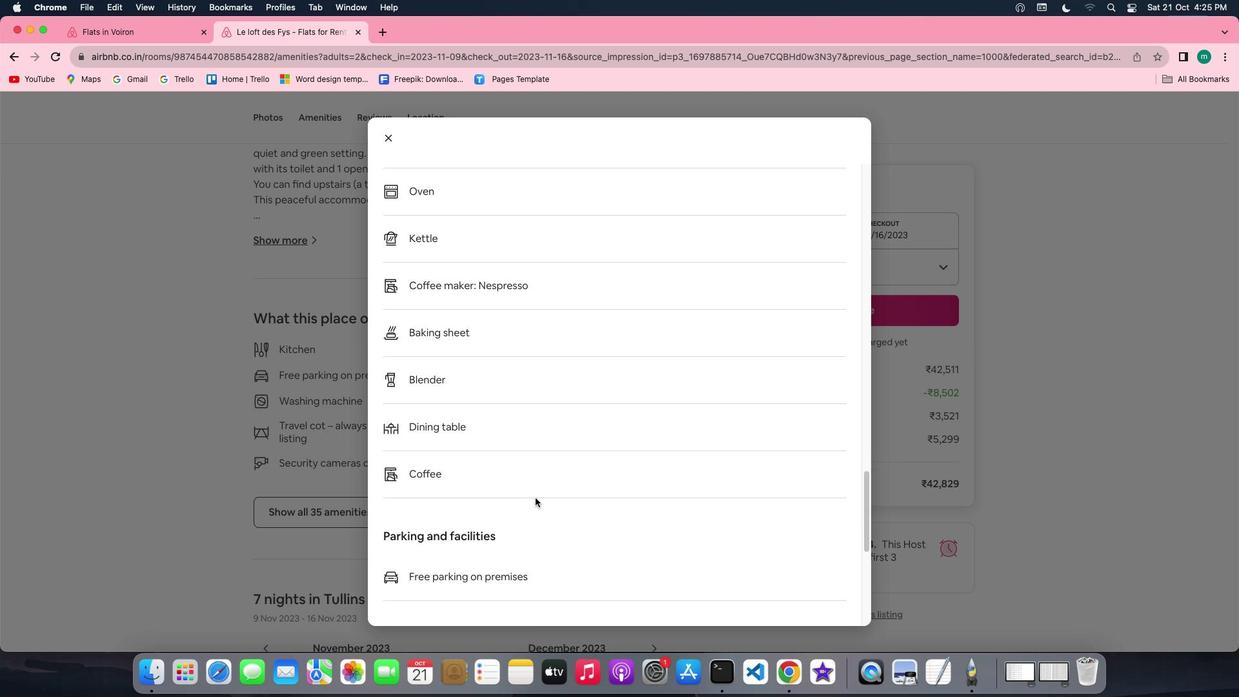 
Action: Mouse scrolled (535, 497) with delta (0, -2)
Screenshot: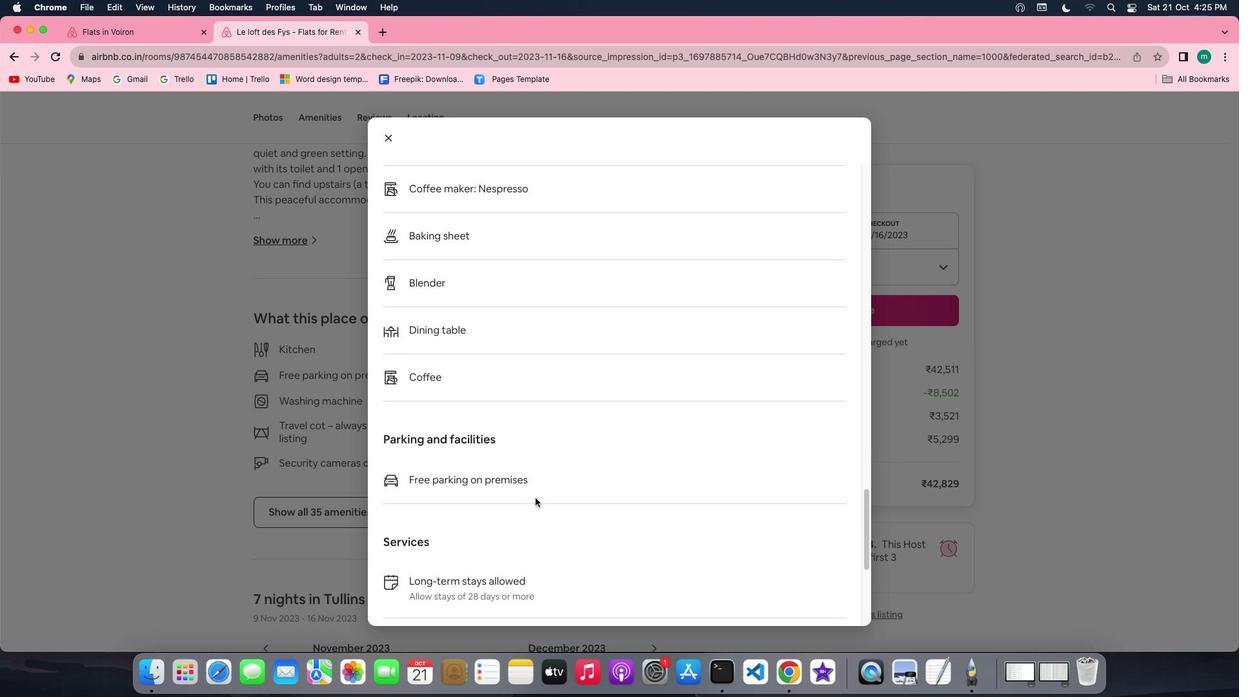 
Action: Mouse scrolled (535, 497) with delta (0, -3)
Screenshot: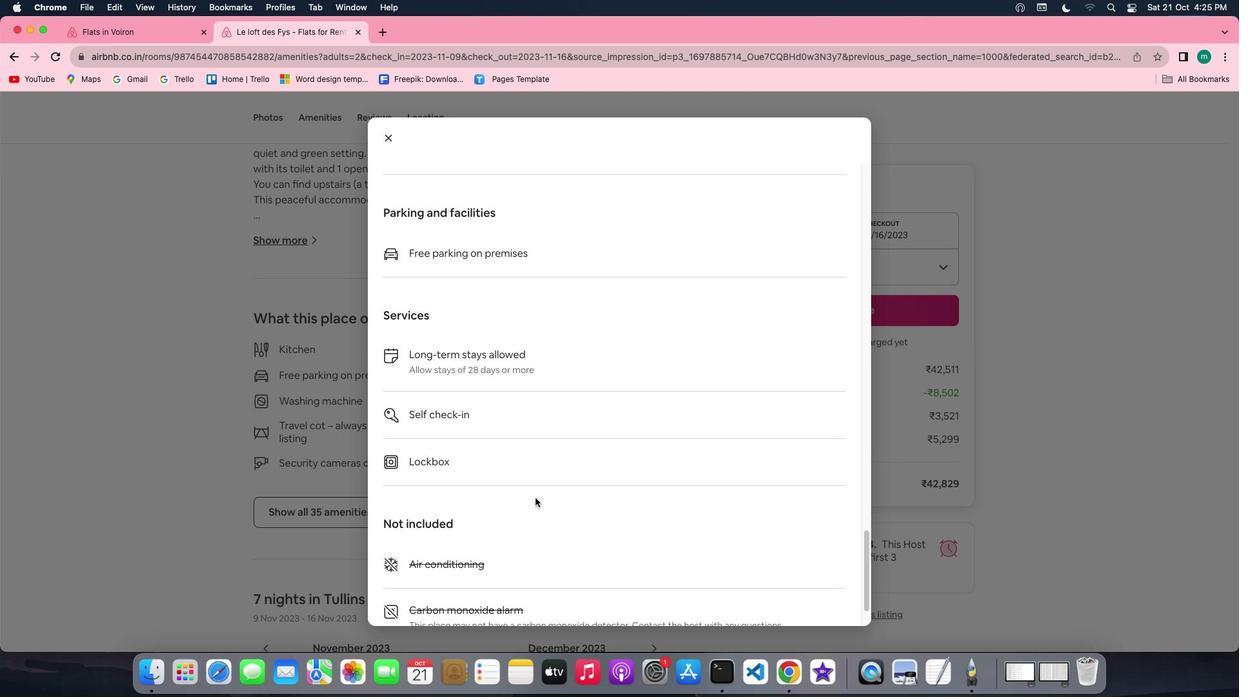 
Action: Mouse scrolled (535, 497) with delta (0, 0)
Screenshot: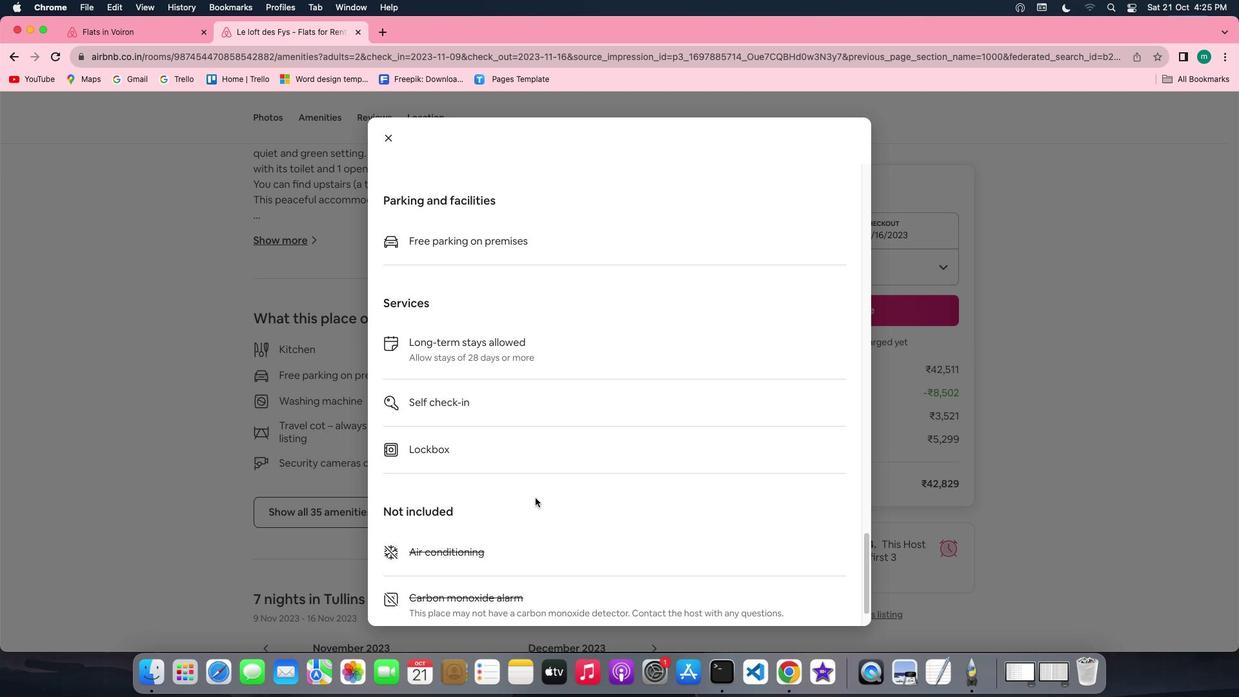 
Action: Mouse scrolled (535, 497) with delta (0, 0)
Screenshot: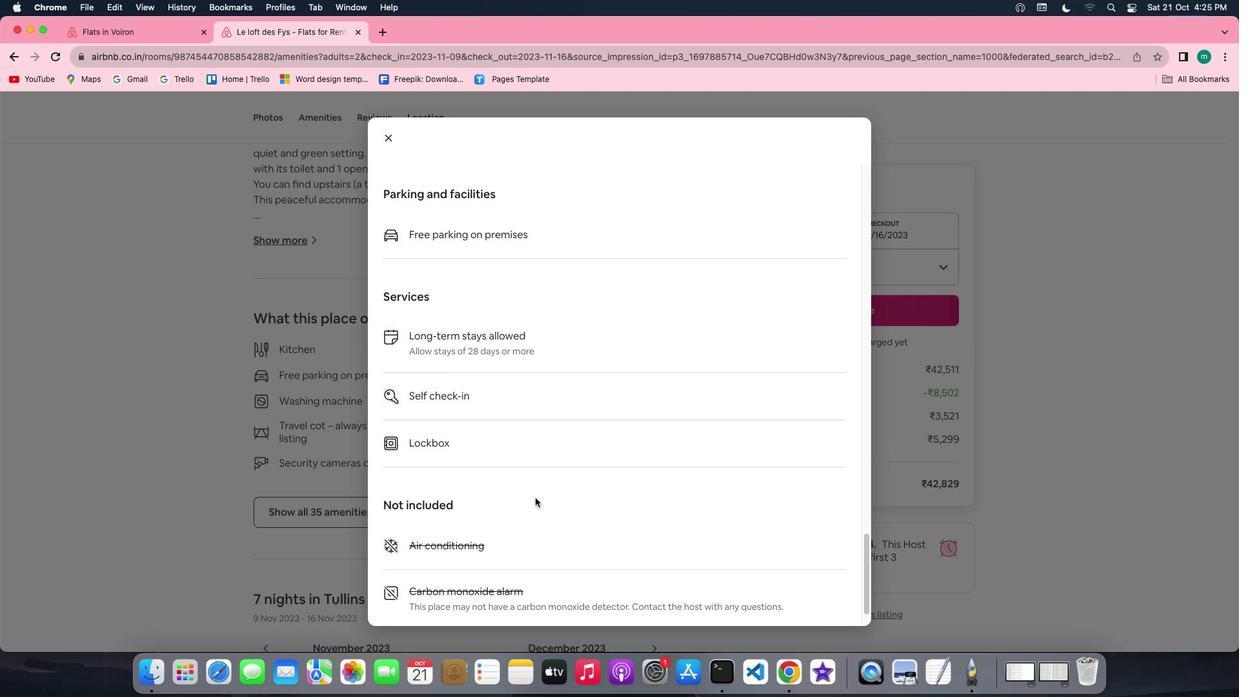 
Action: Mouse scrolled (535, 497) with delta (0, -1)
Screenshot: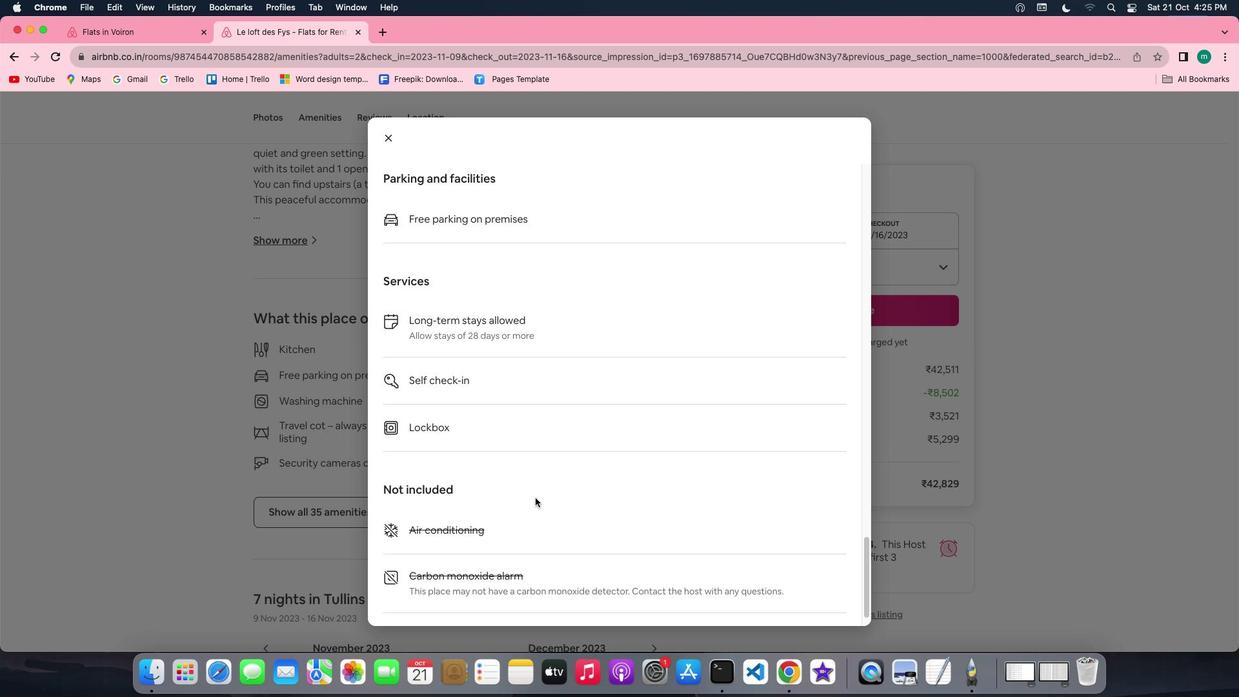 
Action: Mouse scrolled (535, 497) with delta (0, -3)
Screenshot: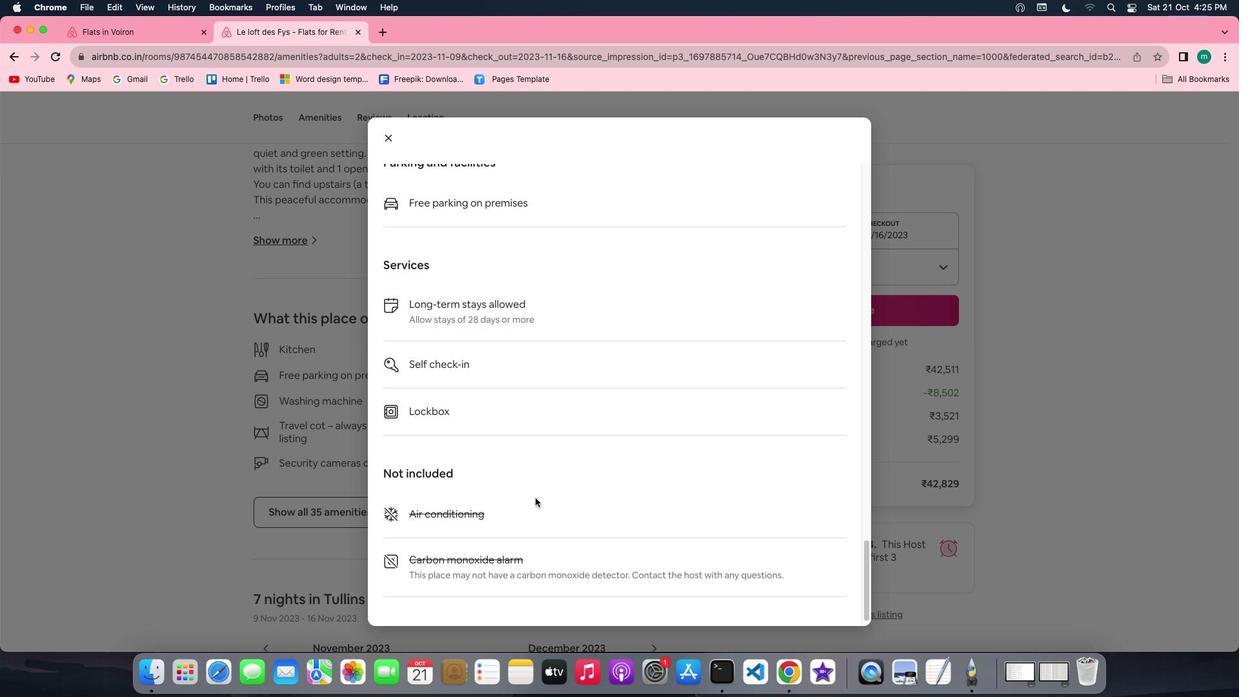 
Action: Mouse scrolled (535, 497) with delta (0, 0)
Screenshot: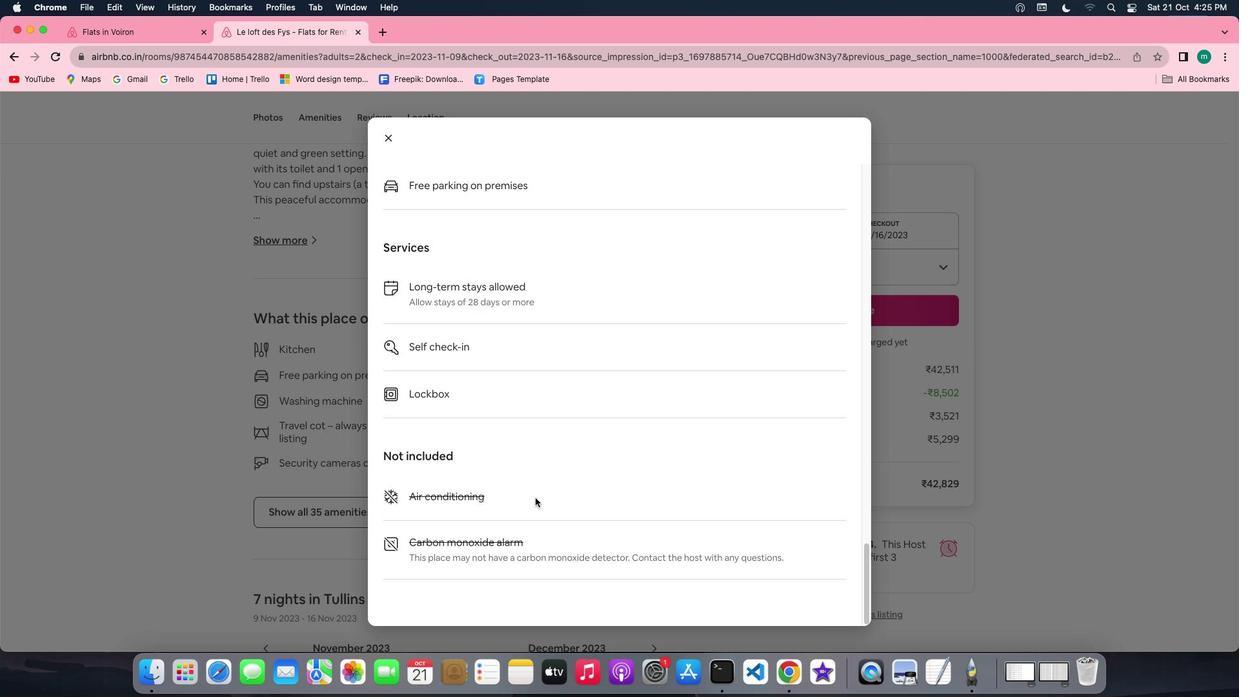 
Action: Mouse scrolled (535, 497) with delta (0, 0)
Screenshot: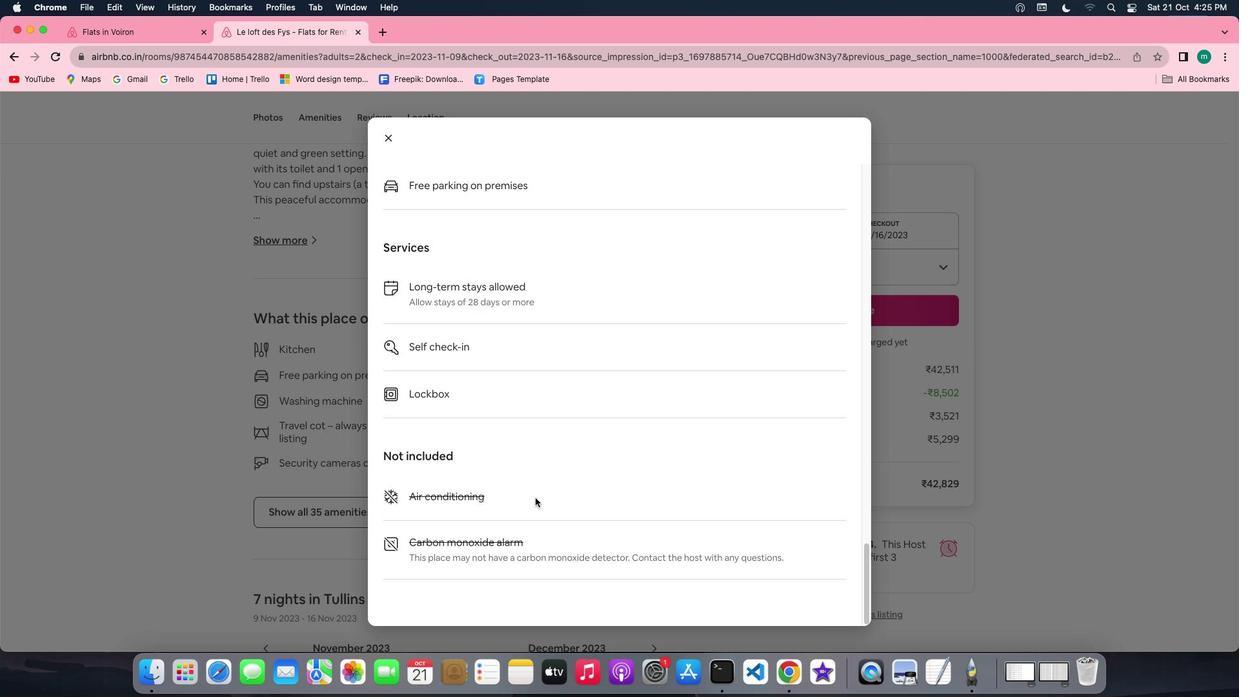 
Action: Mouse scrolled (535, 497) with delta (0, -1)
Screenshot: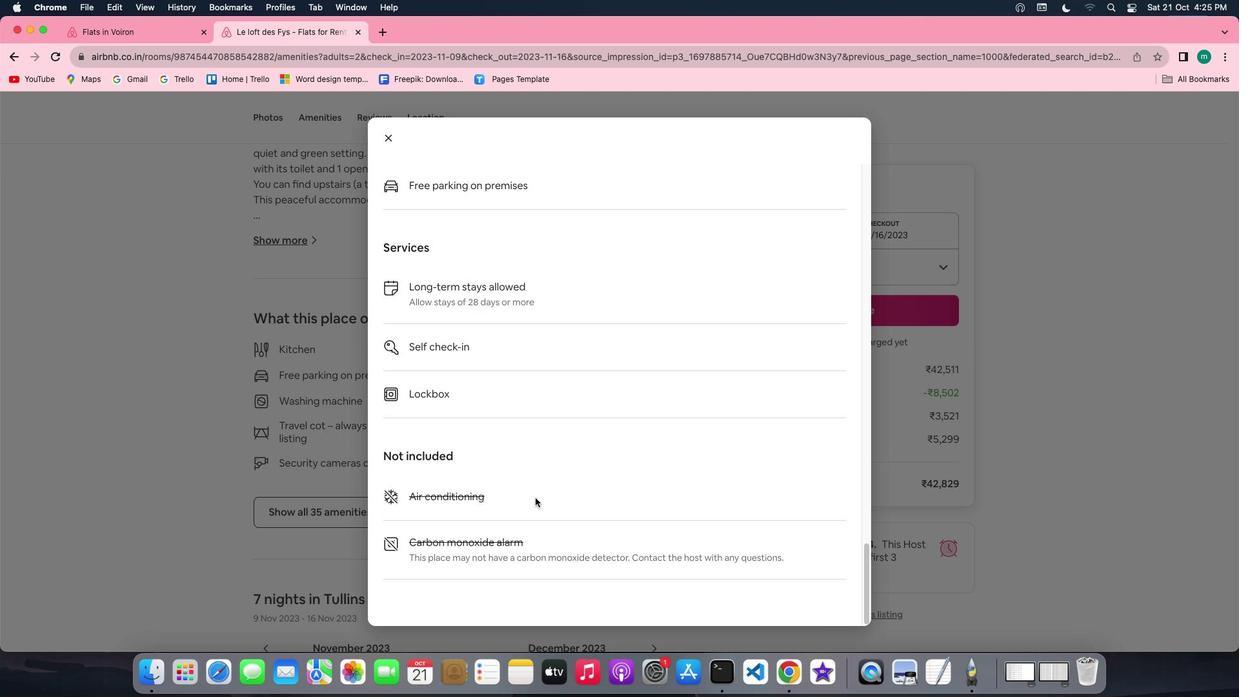 
Action: Mouse scrolled (535, 497) with delta (0, -1)
Screenshot: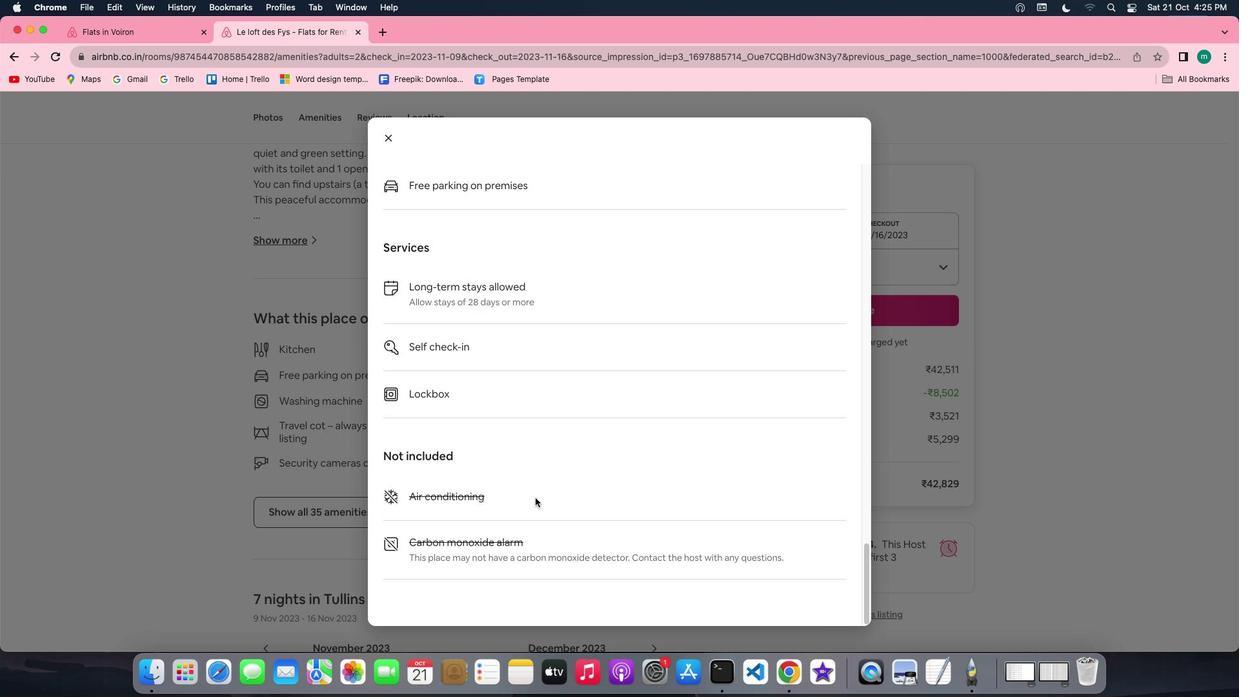 
Action: Mouse moved to (392, 140)
Screenshot: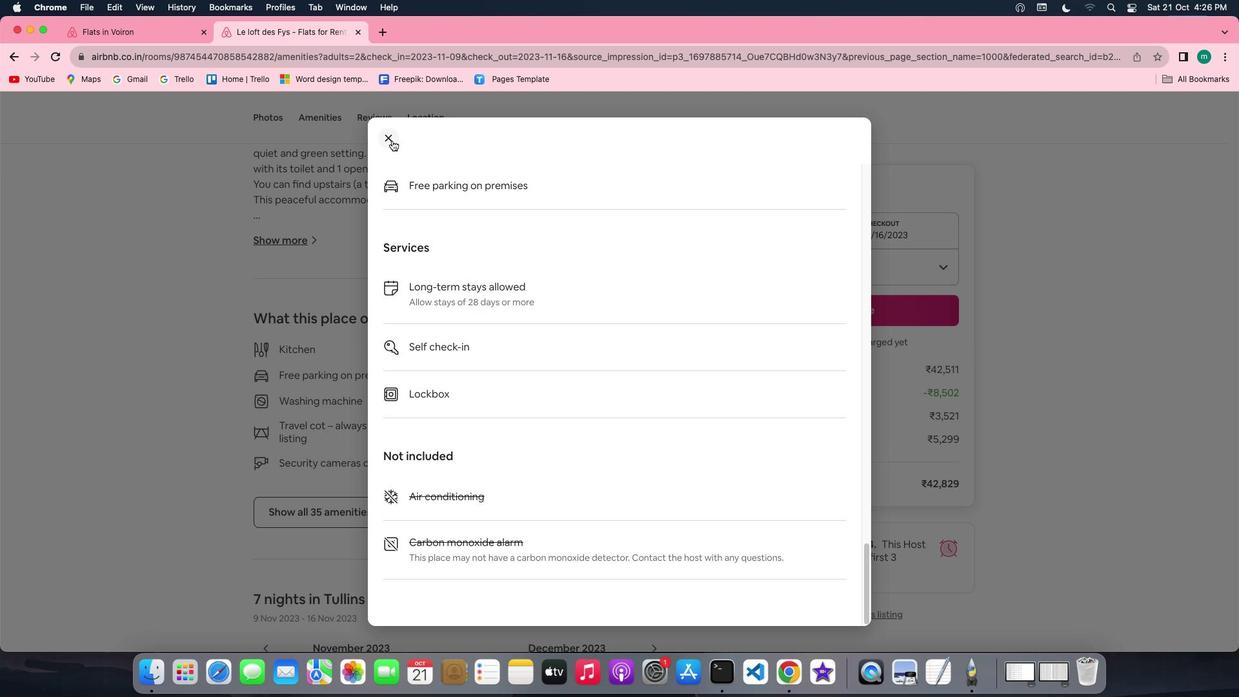 
Action: Mouse pressed left at (392, 140)
Screenshot: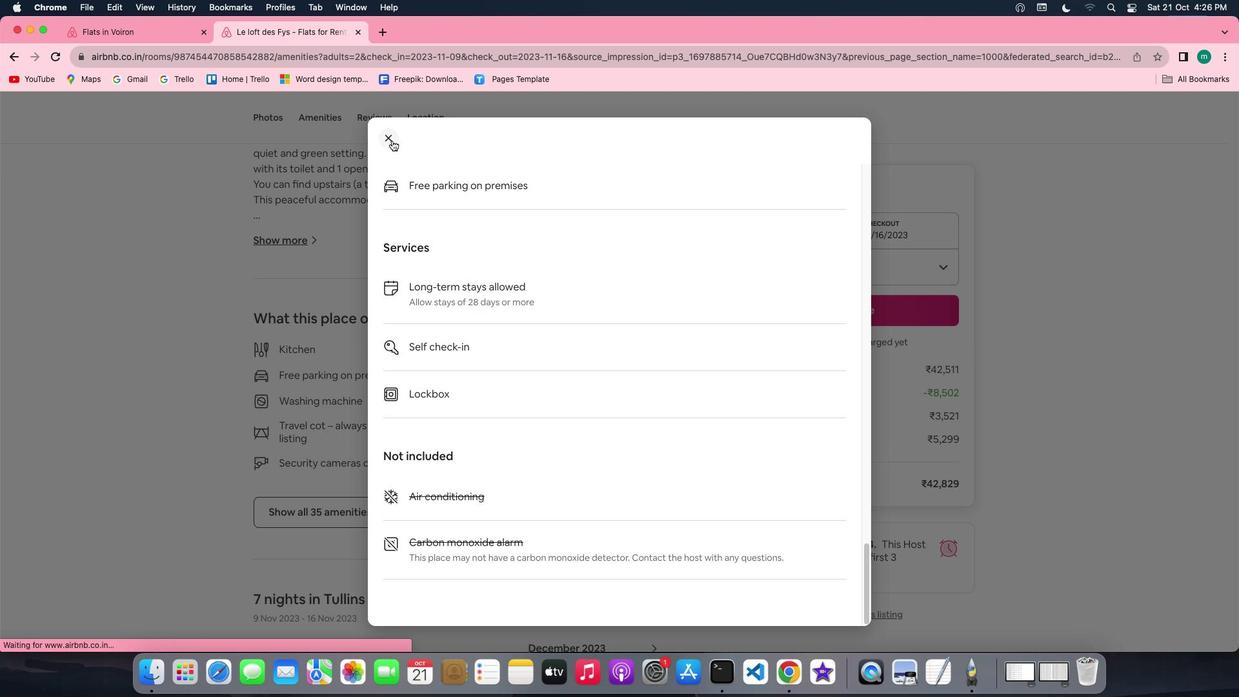 
Action: Mouse moved to (434, 416)
Screenshot: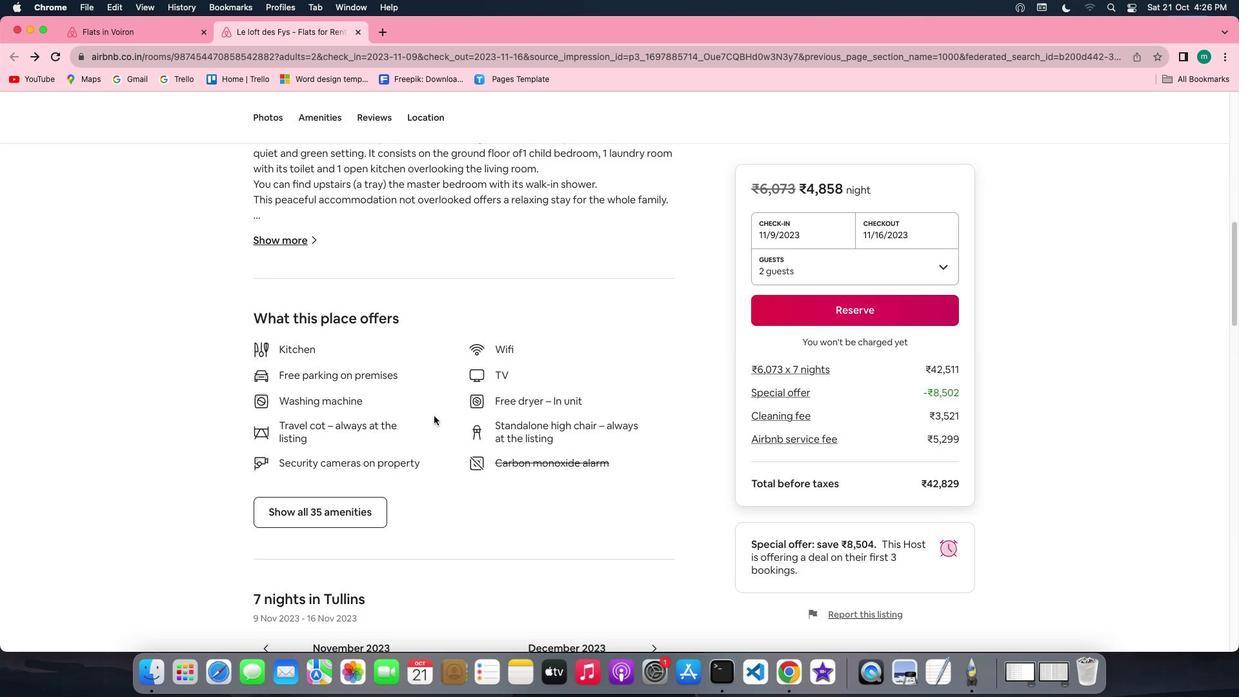 
Action: Mouse scrolled (434, 416) with delta (0, 0)
Screenshot: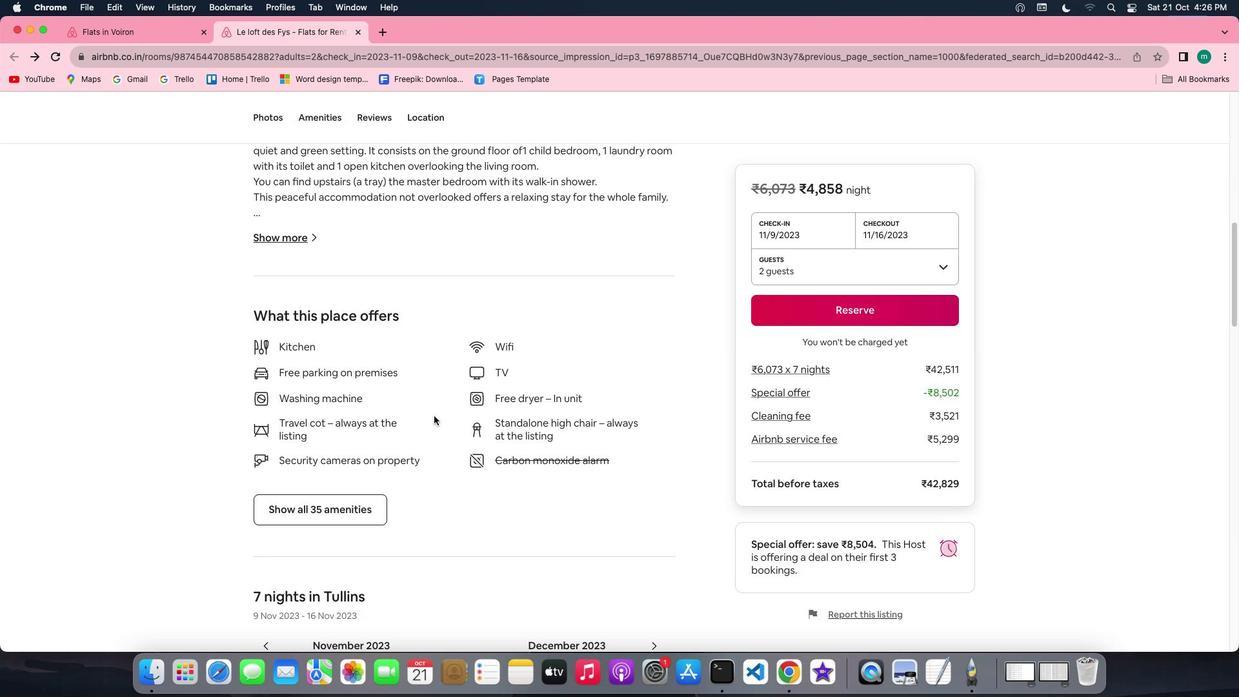 
Action: Mouse scrolled (434, 416) with delta (0, 0)
Screenshot: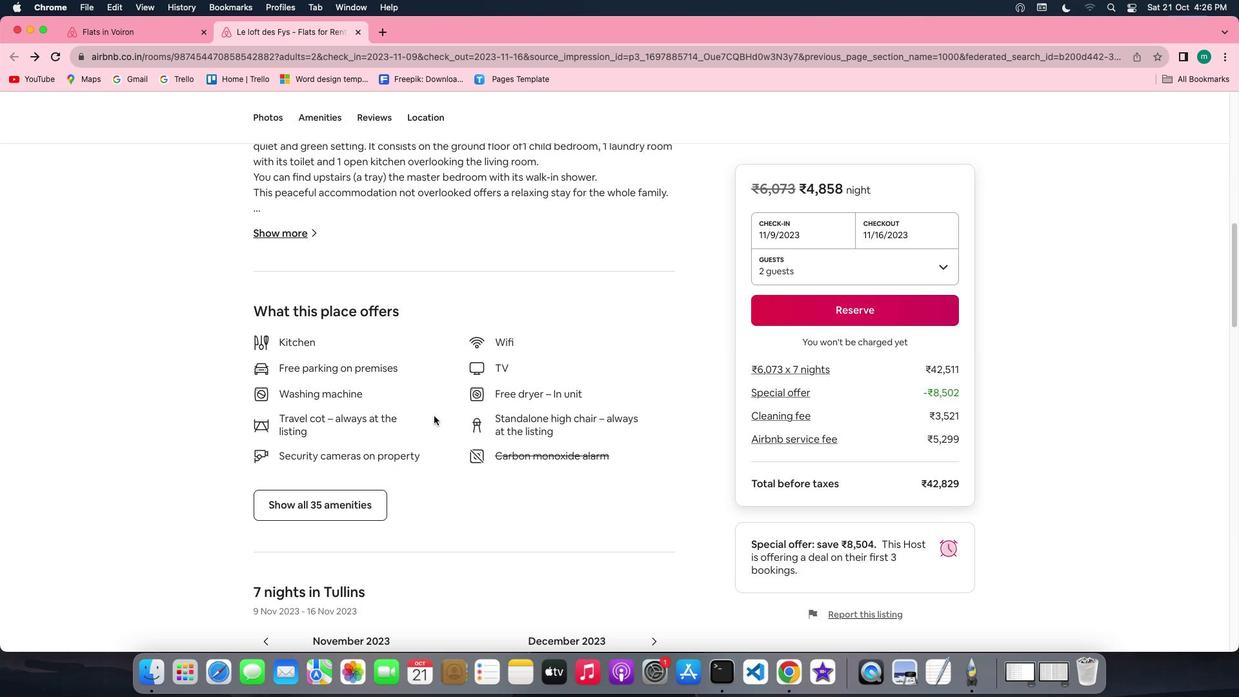 
Action: Mouse scrolled (434, 416) with delta (0, -1)
Screenshot: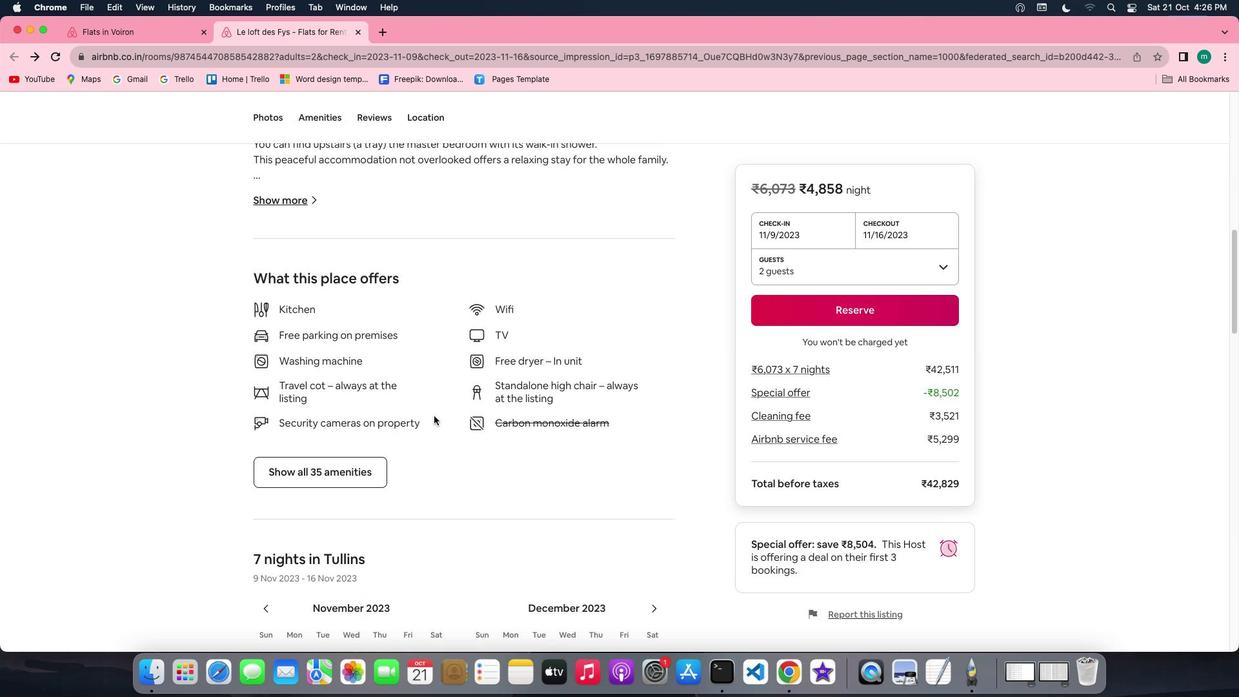 
Action: Mouse scrolled (434, 416) with delta (0, 0)
